 Task: Buy 1 Carburetors & Parts from Fuel System section under best seller category for shipping address: Guillermo Adams, 3112 Abia Martin Drive, Panther Burn, Mississippi 38765, Cell Number 6314971043. Pay from credit card ending with 2005, CVV 3321
Action: Mouse moved to (281, 57)
Screenshot: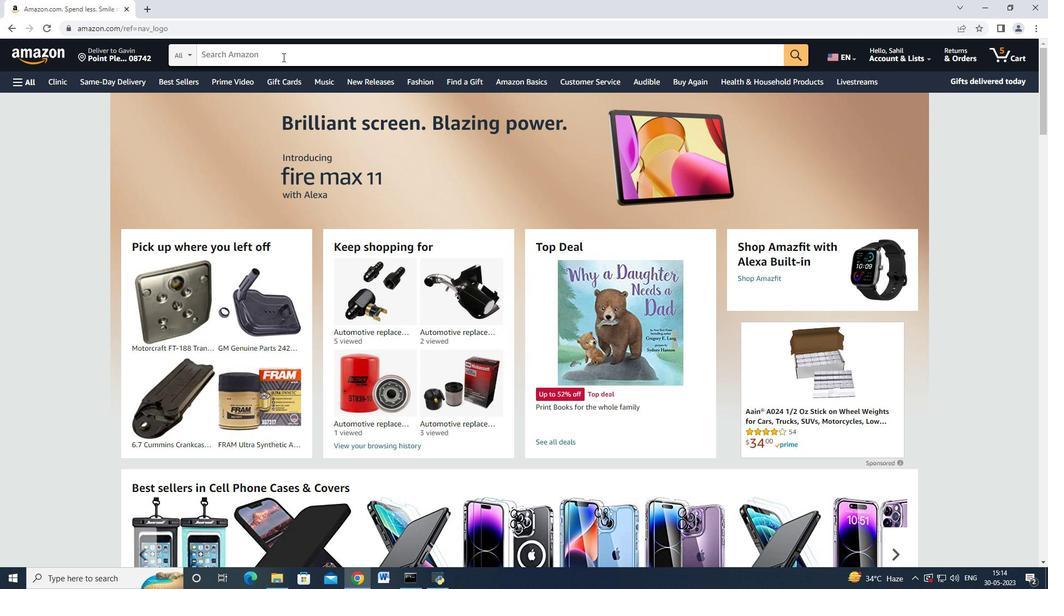 
Action: Mouse pressed left at (281, 57)
Screenshot: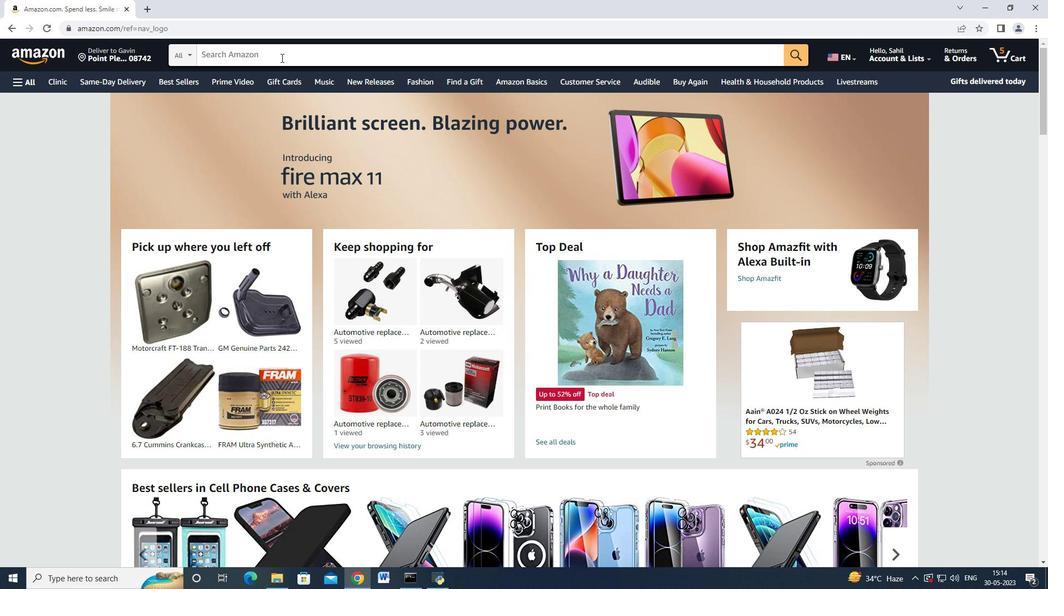 
Action: Mouse moved to (28, 82)
Screenshot: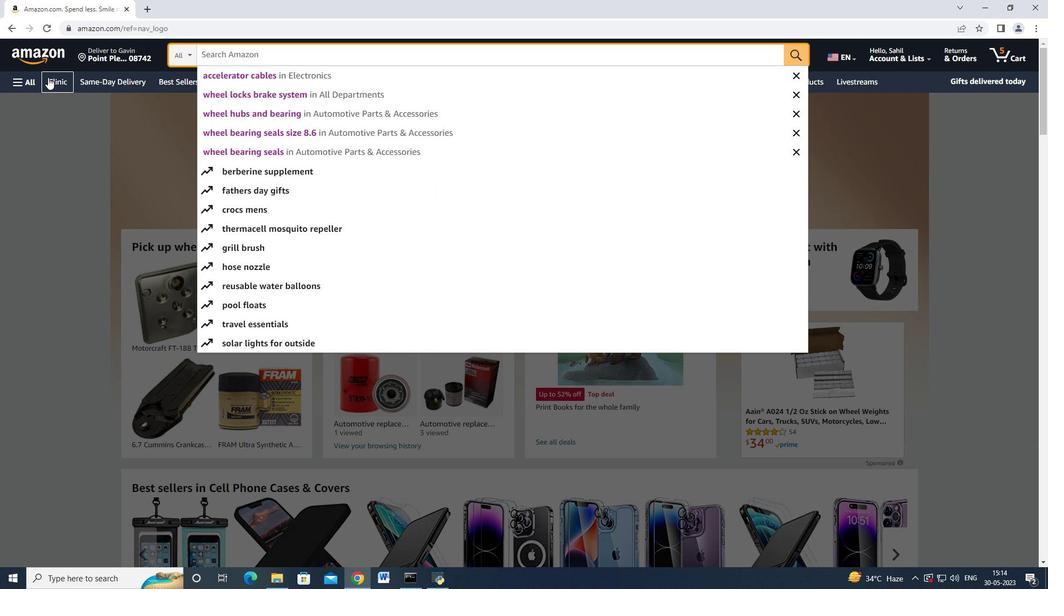 
Action: Mouse pressed left at (28, 82)
Screenshot: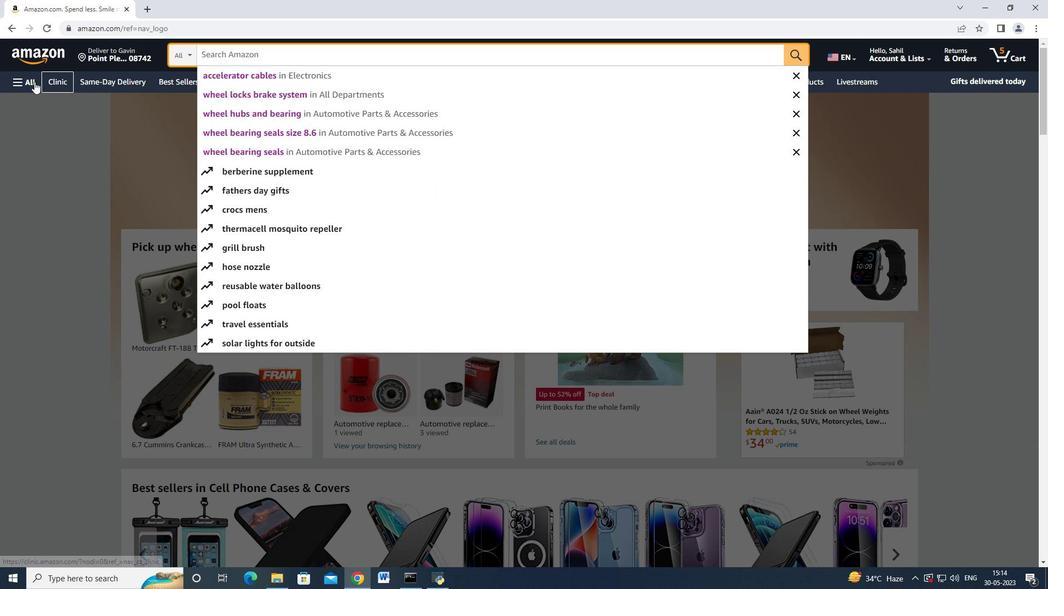 
Action: Mouse moved to (57, 316)
Screenshot: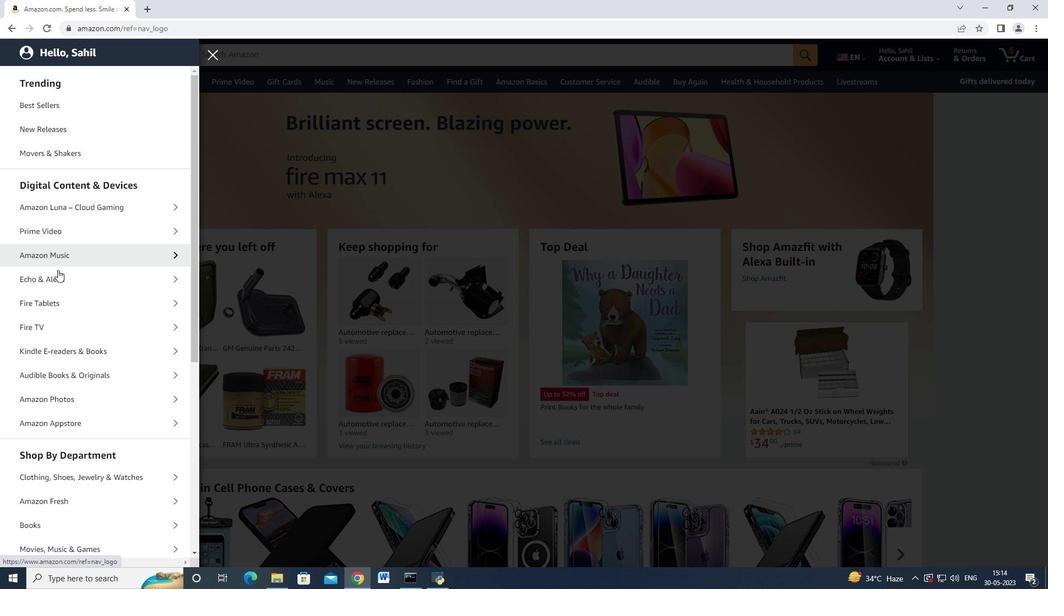 
Action: Mouse scrolled (57, 316) with delta (0, 0)
Screenshot: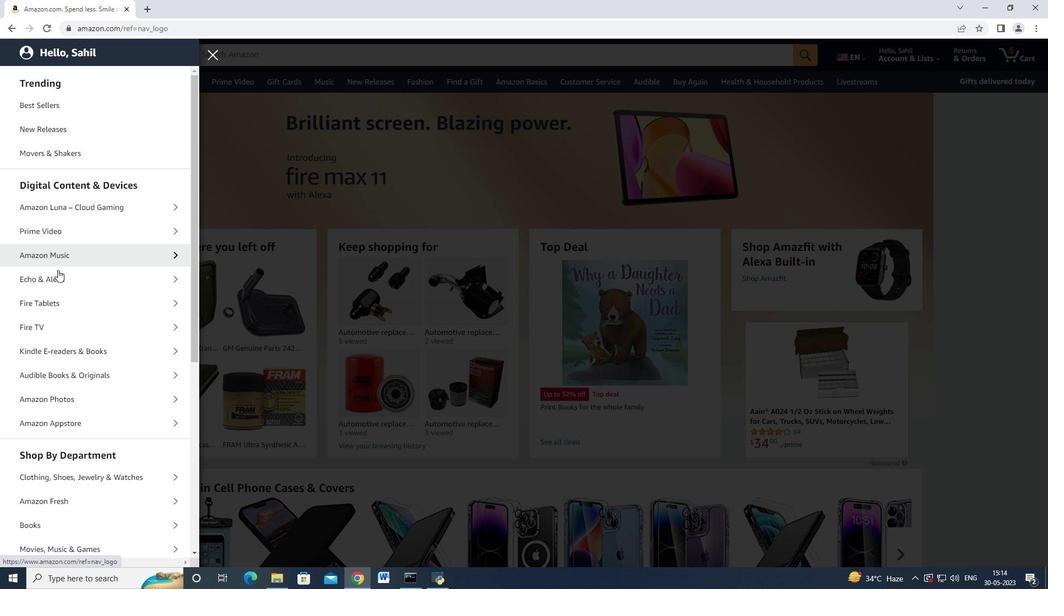 
Action: Mouse moved to (57, 316)
Screenshot: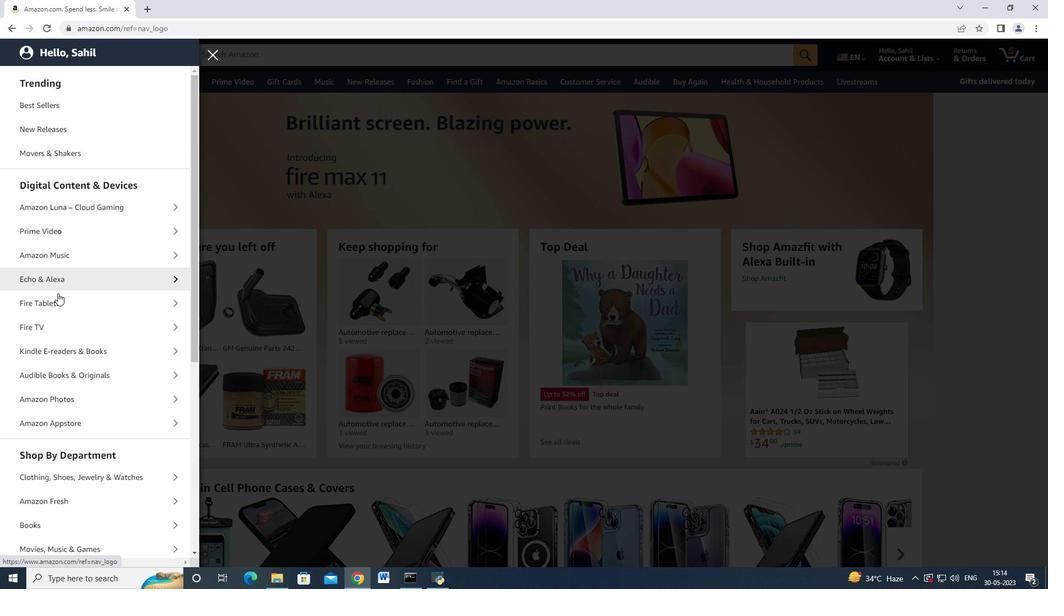 
Action: Mouse scrolled (57, 316) with delta (0, 0)
Screenshot: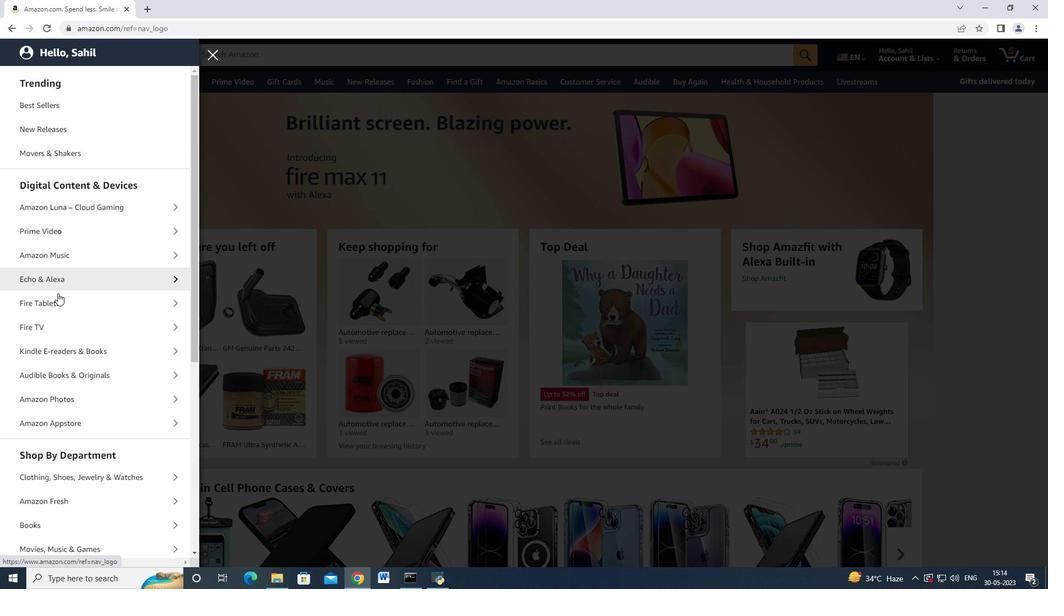 
Action: Mouse moved to (60, 325)
Screenshot: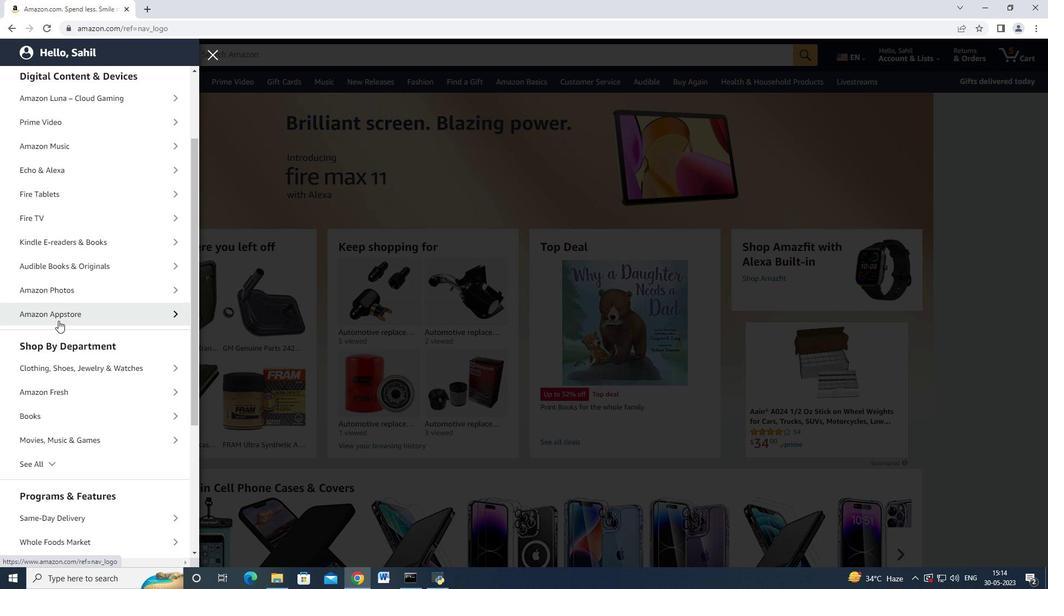 
Action: Mouse scrolled (60, 322) with delta (0, 0)
Screenshot: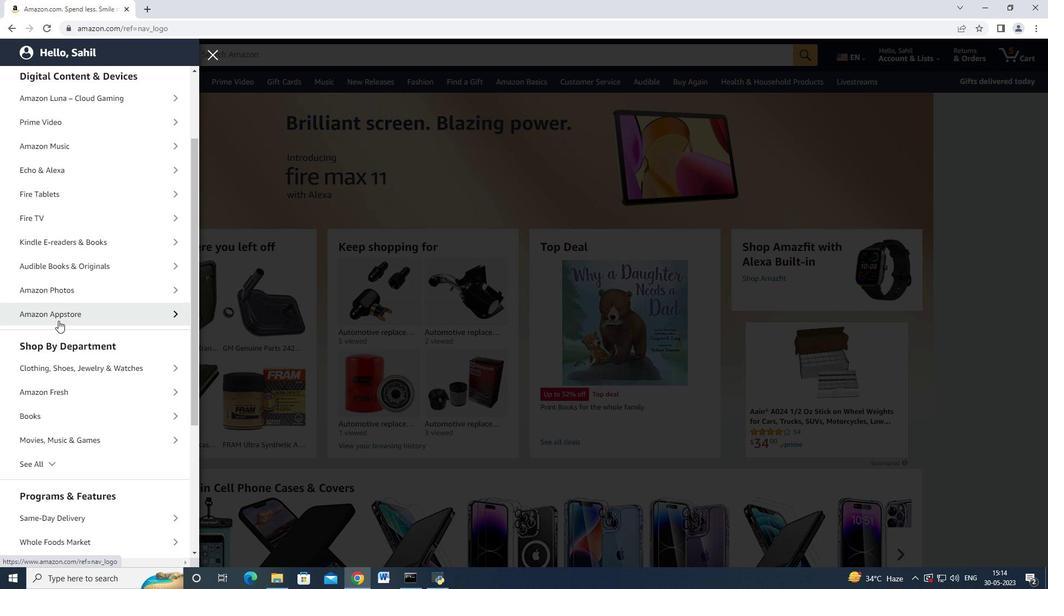 
Action: Mouse scrolled (60, 324) with delta (0, 0)
Screenshot: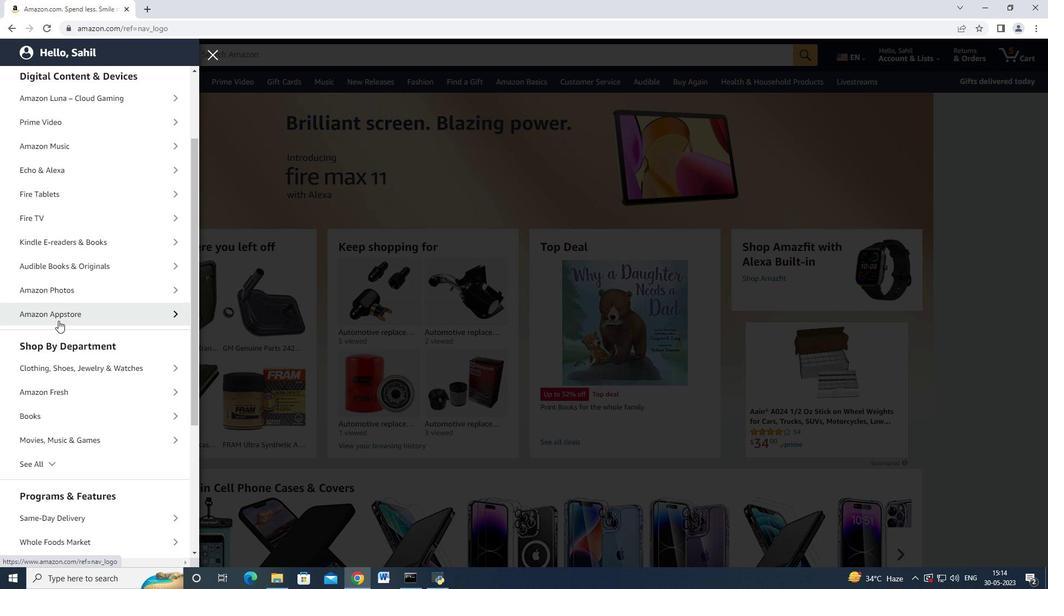 
Action: Mouse moved to (51, 352)
Screenshot: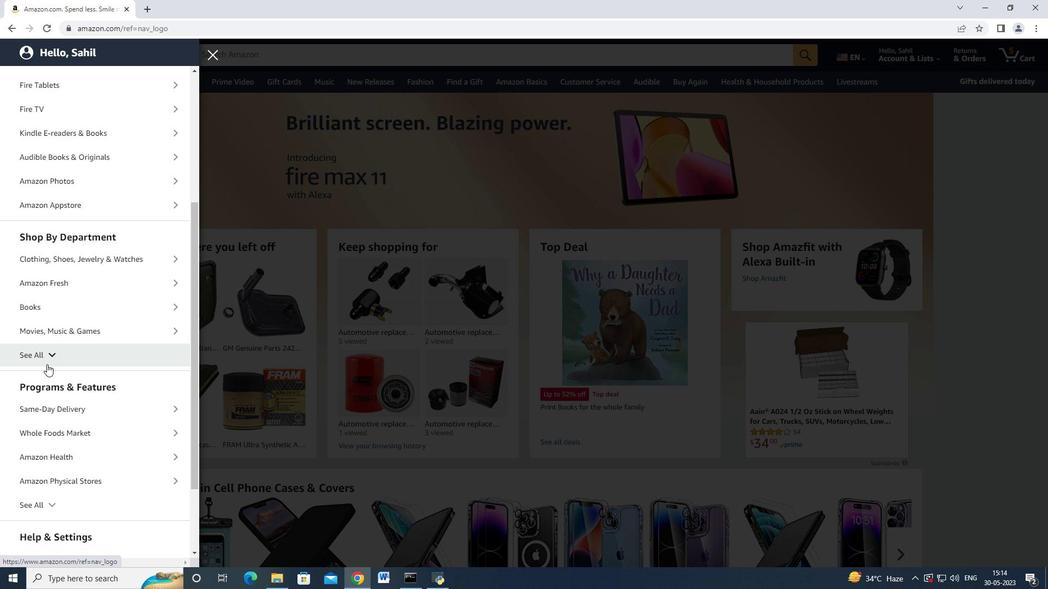 
Action: Mouse pressed left at (51, 352)
Screenshot: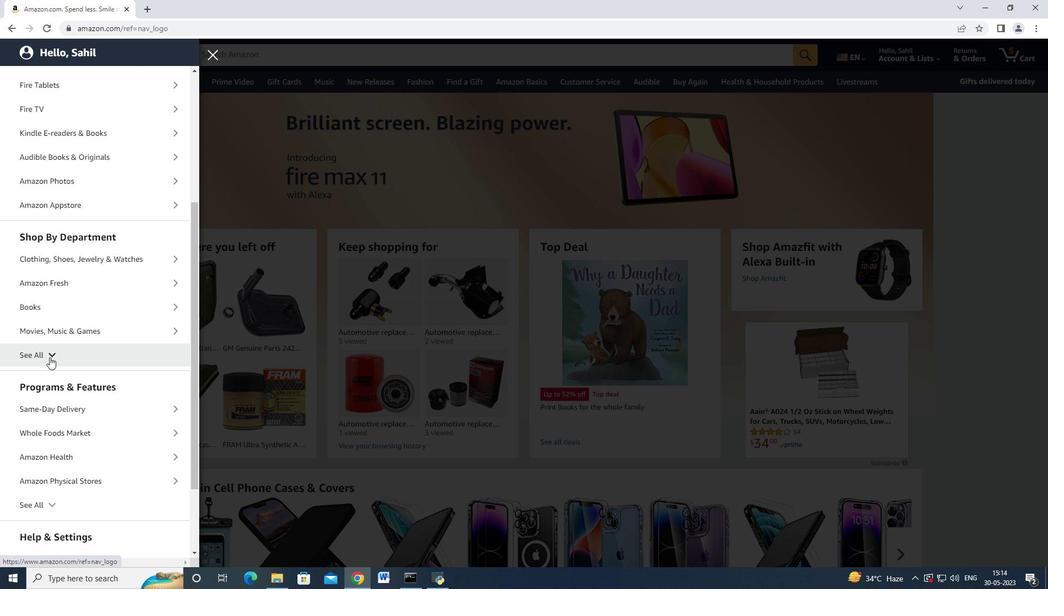 
Action: Mouse moved to (80, 351)
Screenshot: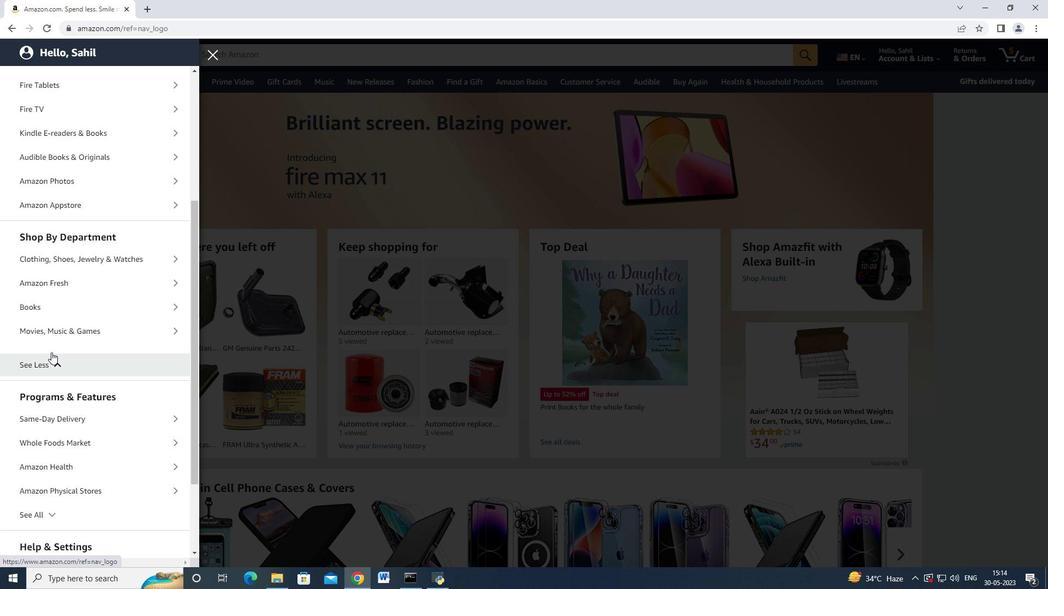 
Action: Mouse scrolled (80, 350) with delta (0, 0)
Screenshot: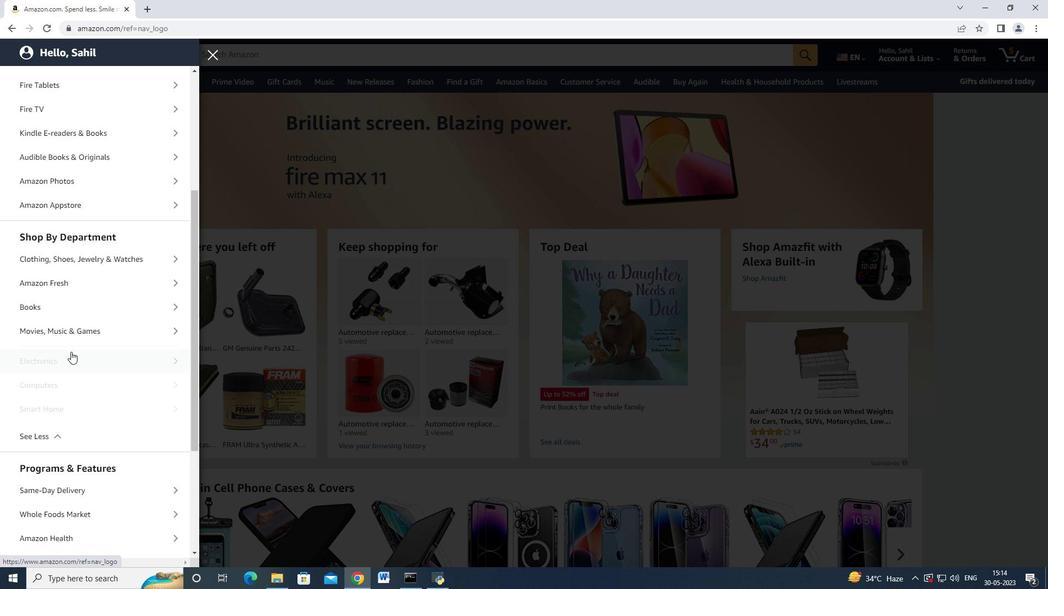 
Action: Mouse moved to (80, 351)
Screenshot: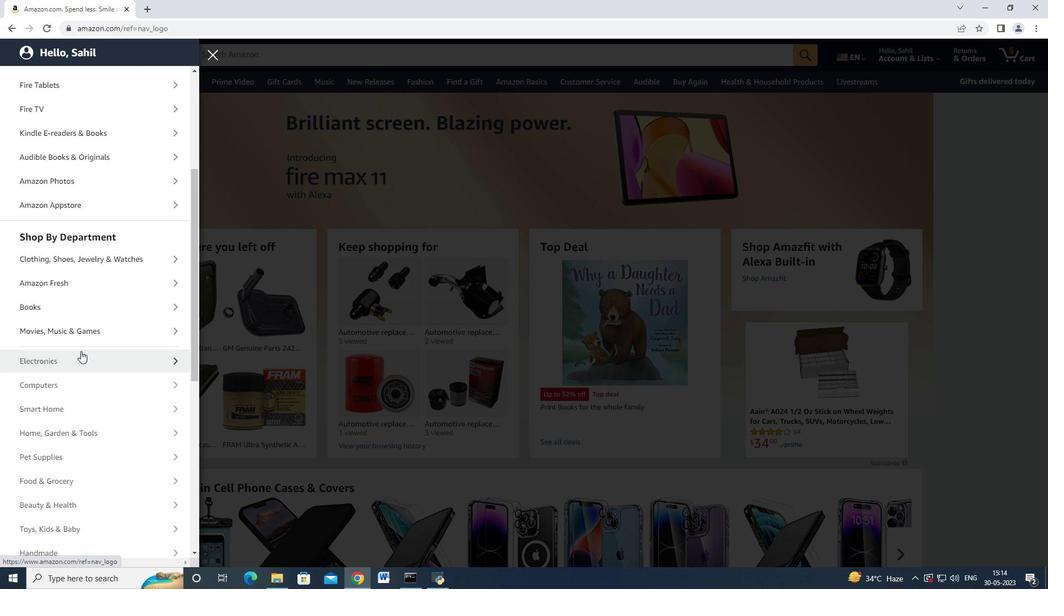 
Action: Mouse scrolled (80, 350) with delta (0, 0)
Screenshot: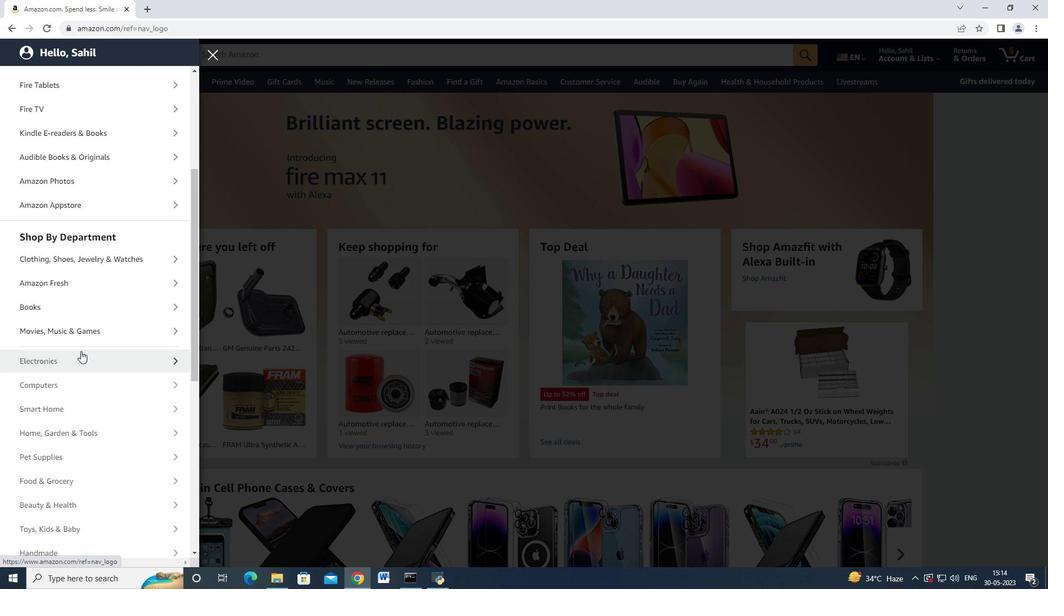 
Action: Mouse moved to (81, 351)
Screenshot: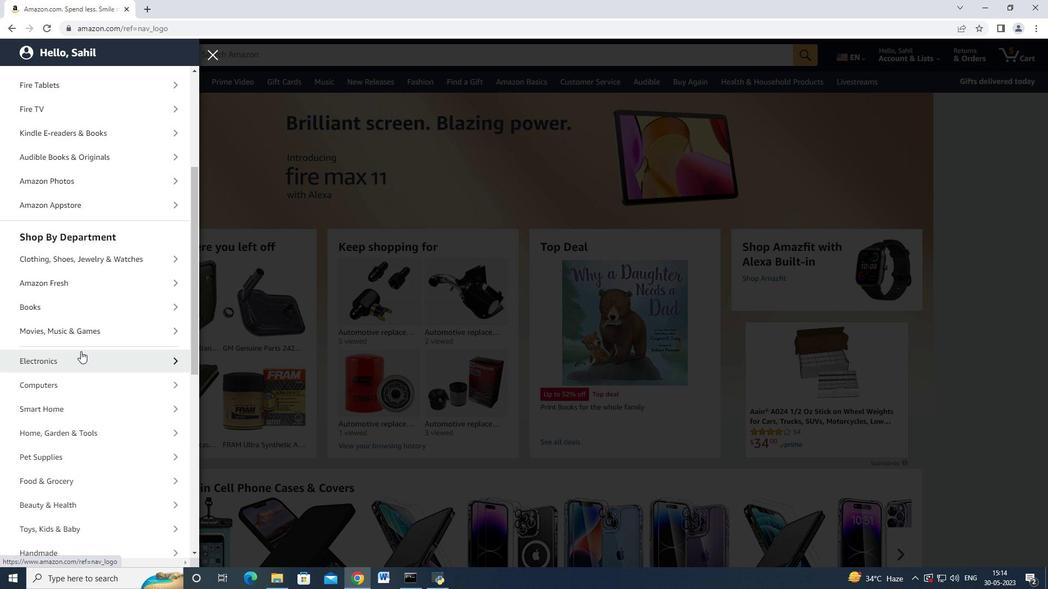 
Action: Mouse scrolled (80, 350) with delta (0, 0)
Screenshot: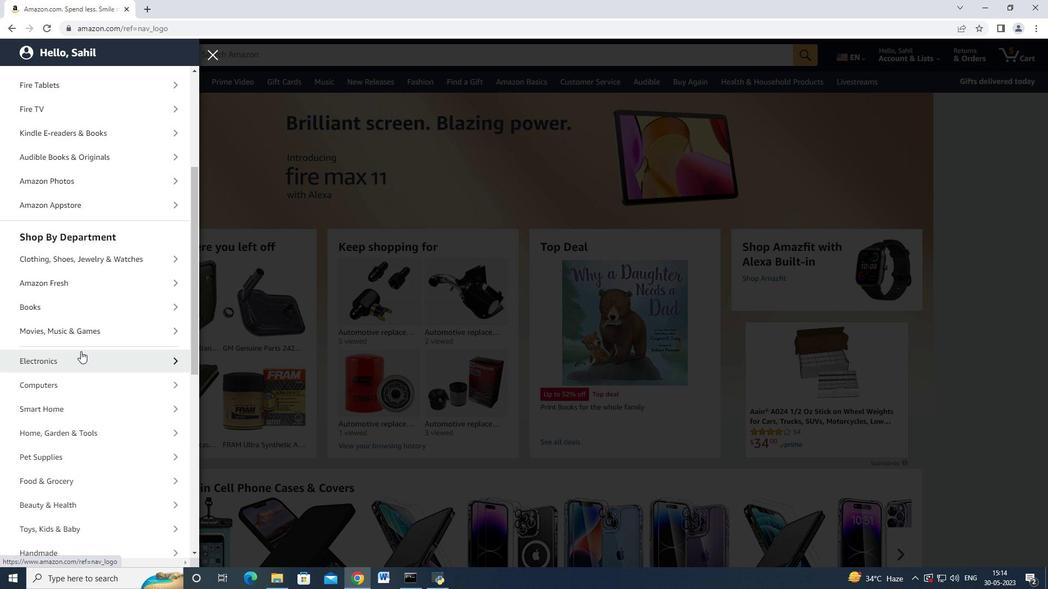 
Action: Mouse moved to (81, 351)
Screenshot: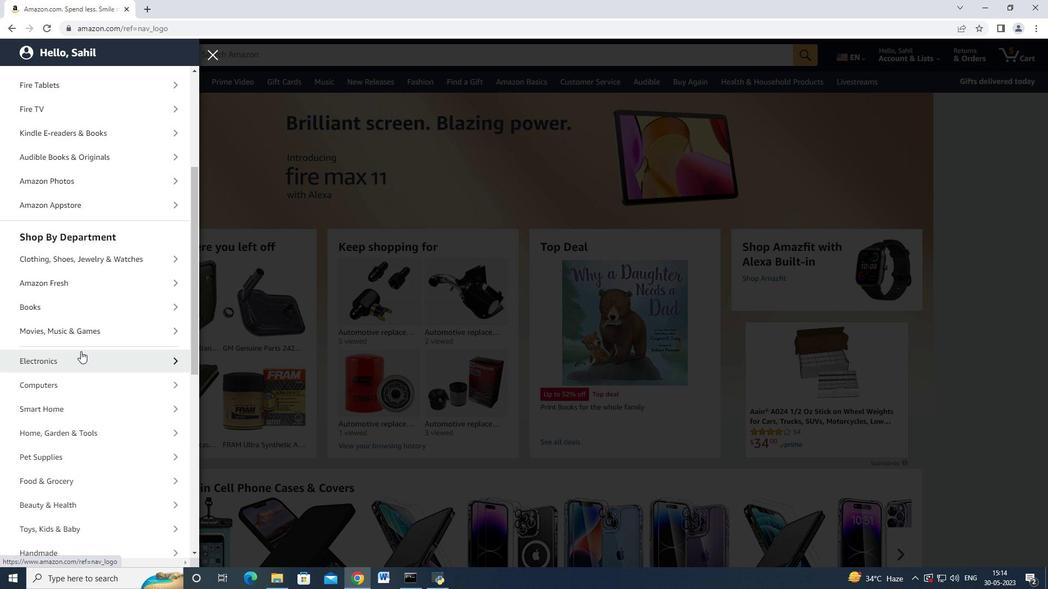 
Action: Mouse scrolled (81, 350) with delta (0, 0)
Screenshot: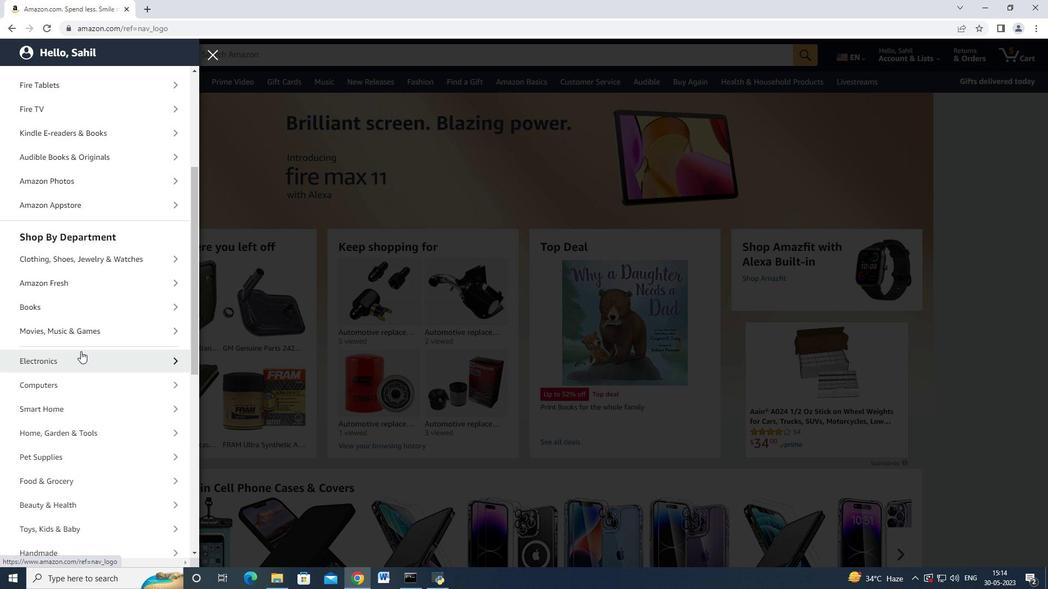 
Action: Mouse scrolled (81, 350) with delta (0, 0)
Screenshot: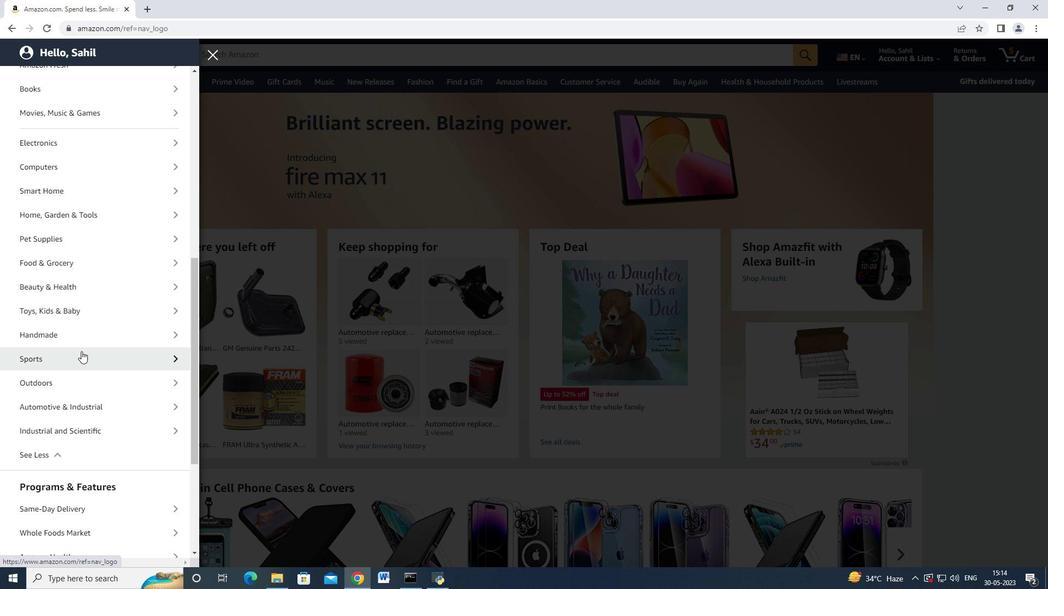 
Action: Mouse scrolled (81, 350) with delta (0, 0)
Screenshot: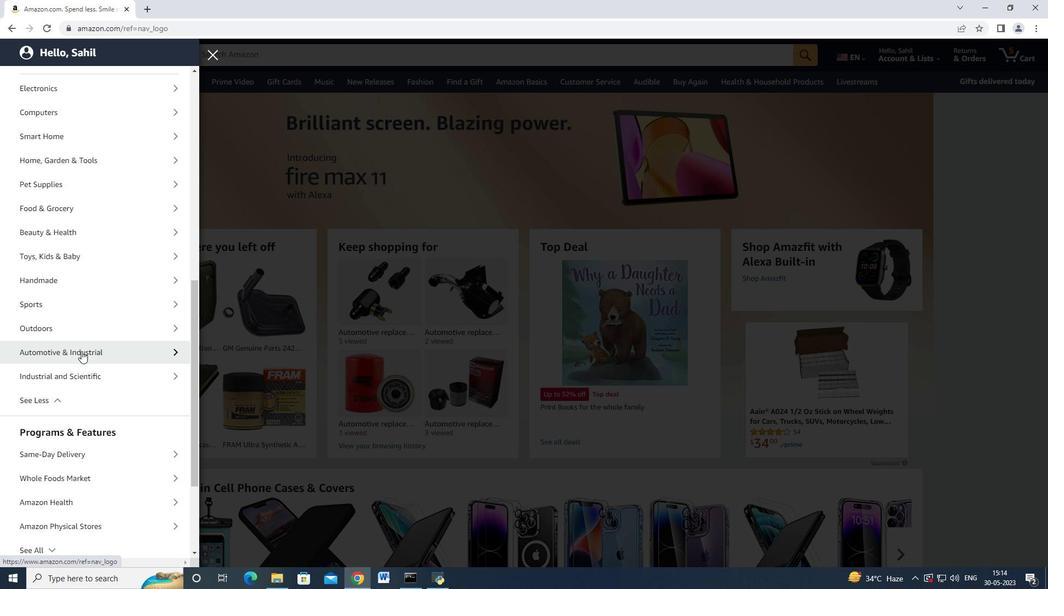 
Action: Mouse moved to (109, 293)
Screenshot: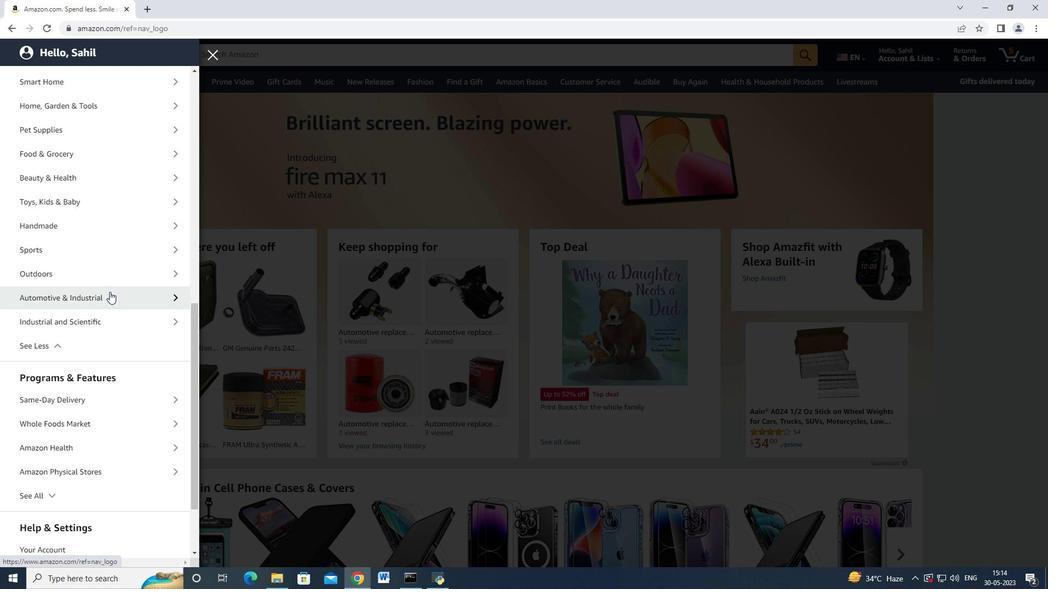 
Action: Mouse pressed left at (109, 293)
Screenshot: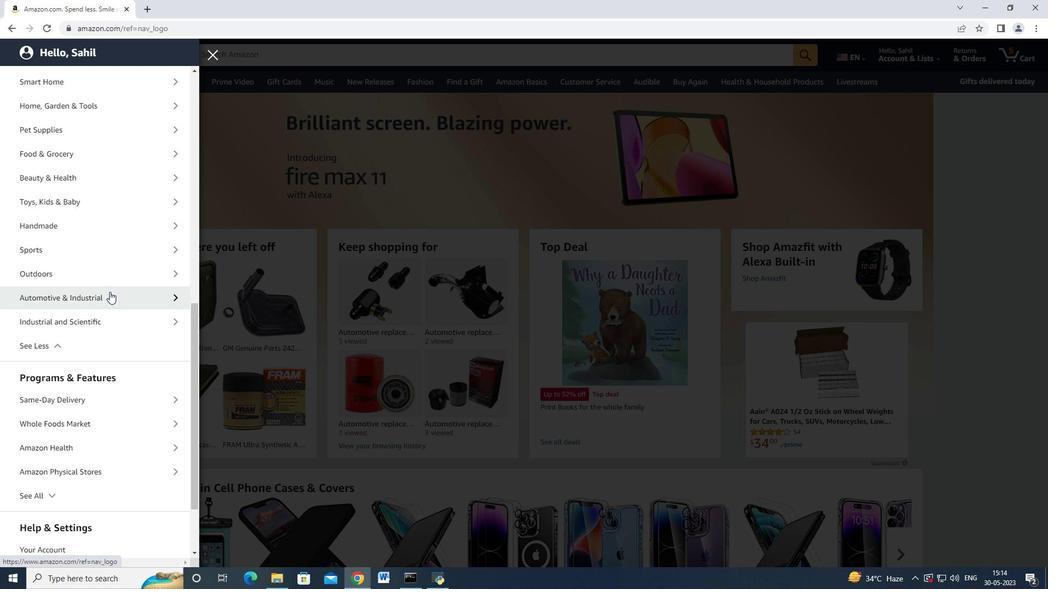 
Action: Mouse moved to (116, 127)
Screenshot: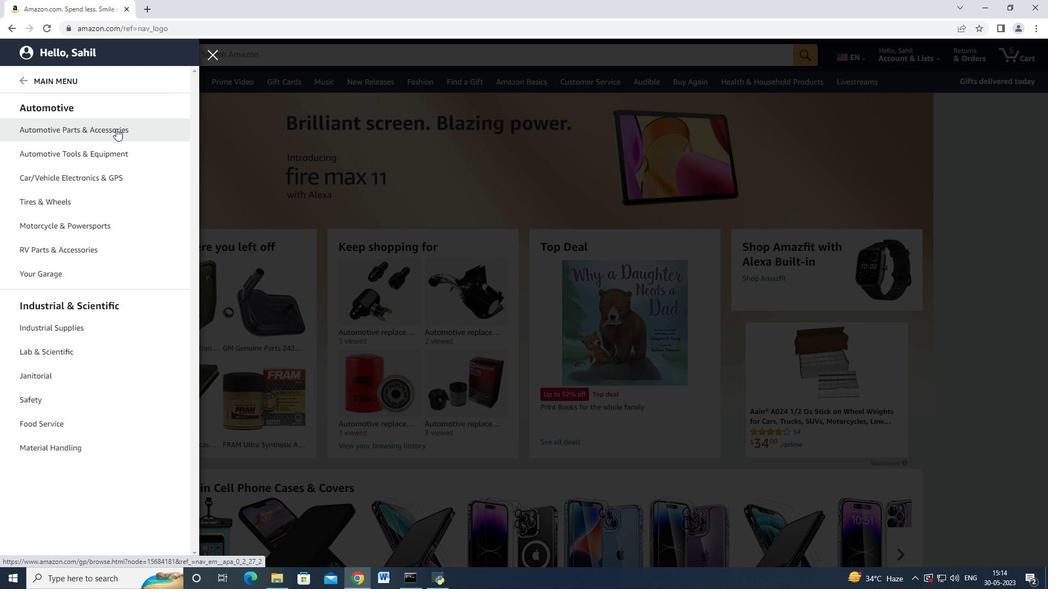 
Action: Mouse pressed left at (116, 127)
Screenshot: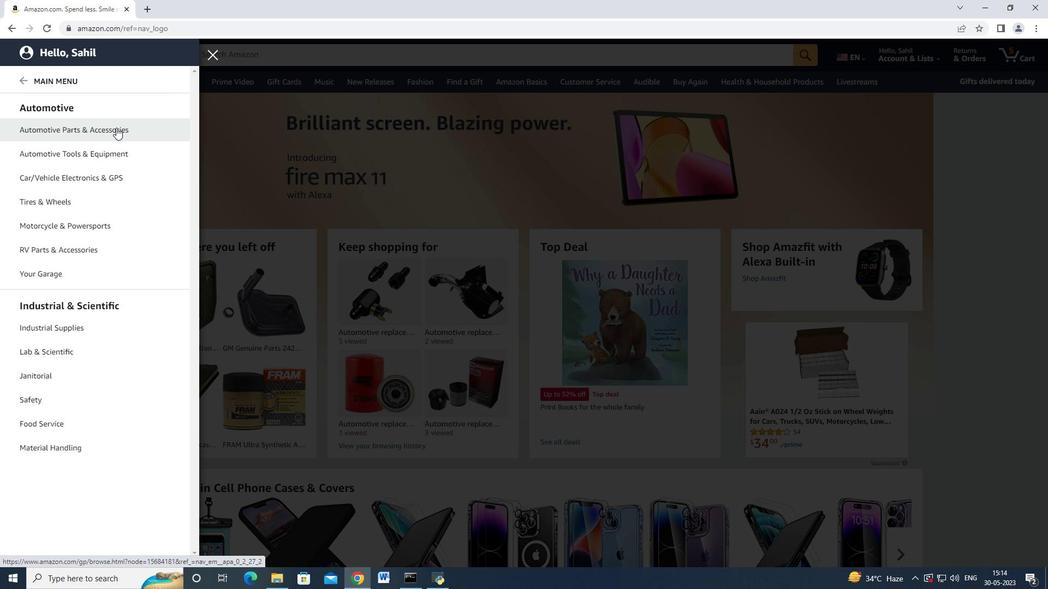 
Action: Mouse moved to (184, 102)
Screenshot: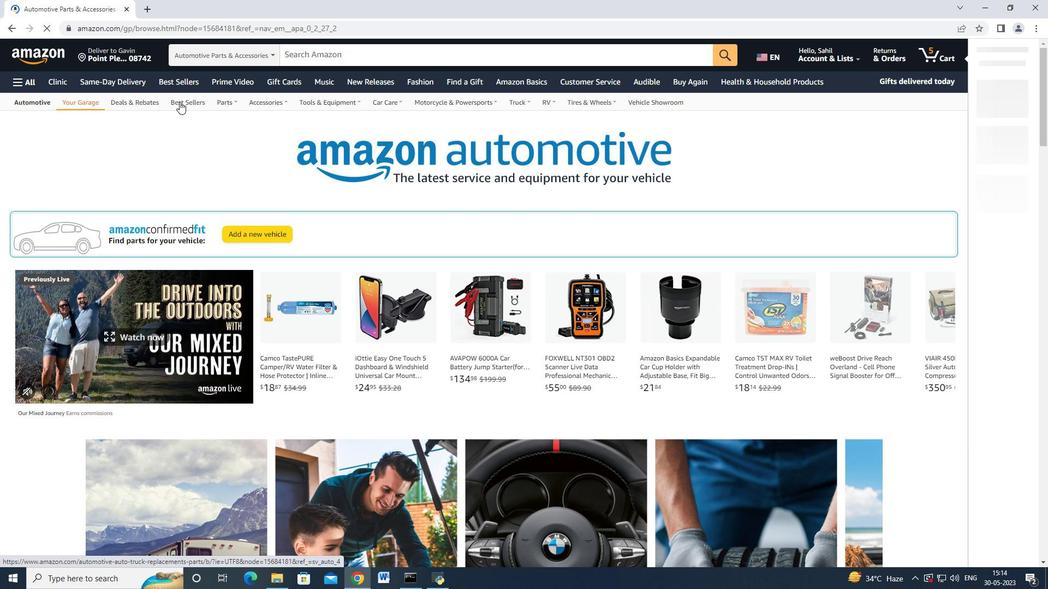 
Action: Mouse pressed left at (184, 102)
Screenshot: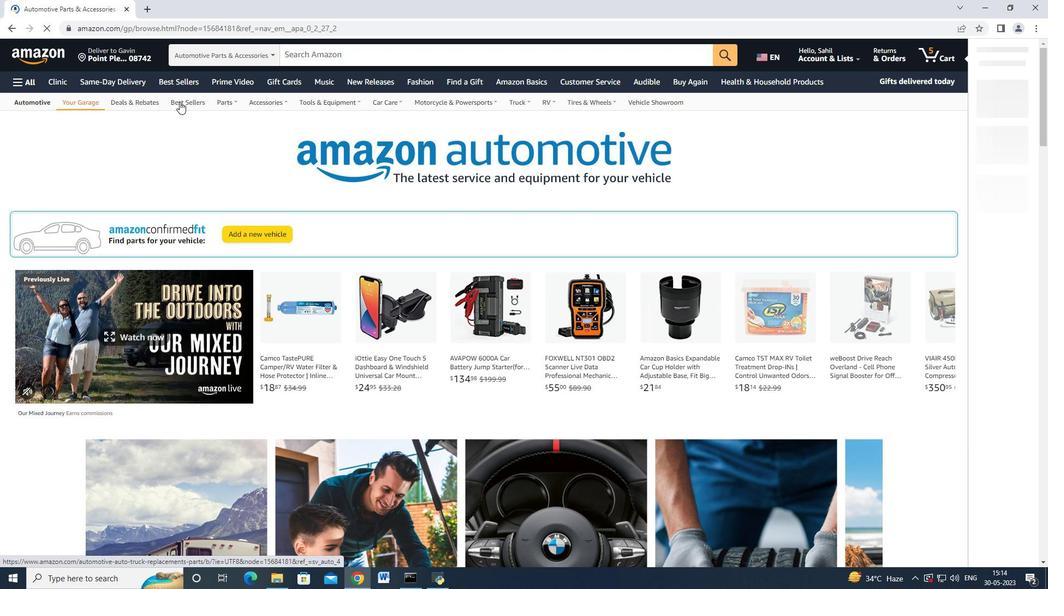 
Action: Mouse moved to (73, 349)
Screenshot: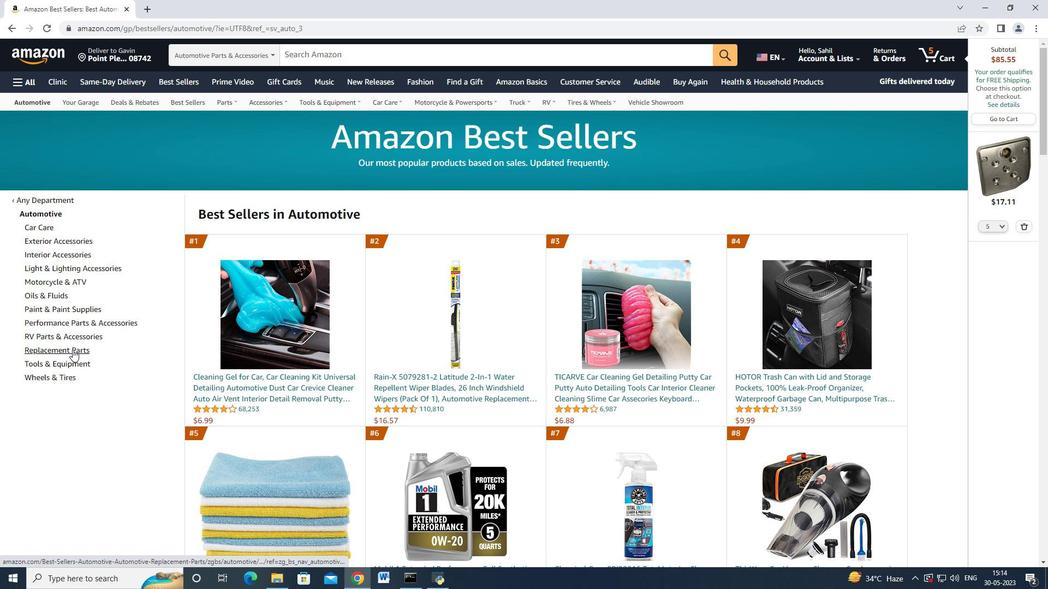 
Action: Mouse pressed left at (73, 349)
Screenshot: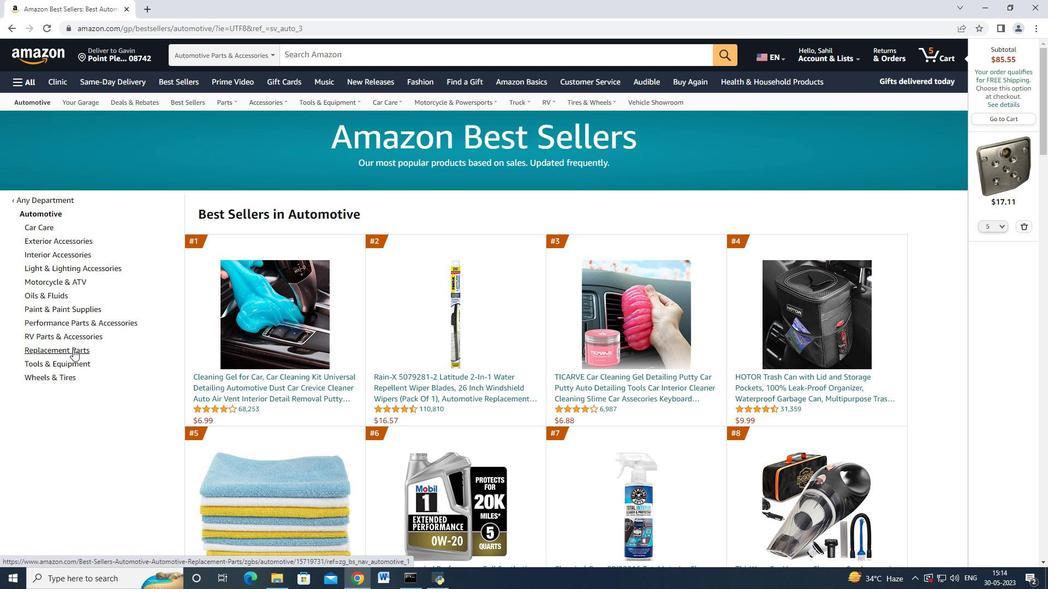 
Action: Mouse moved to (75, 319)
Screenshot: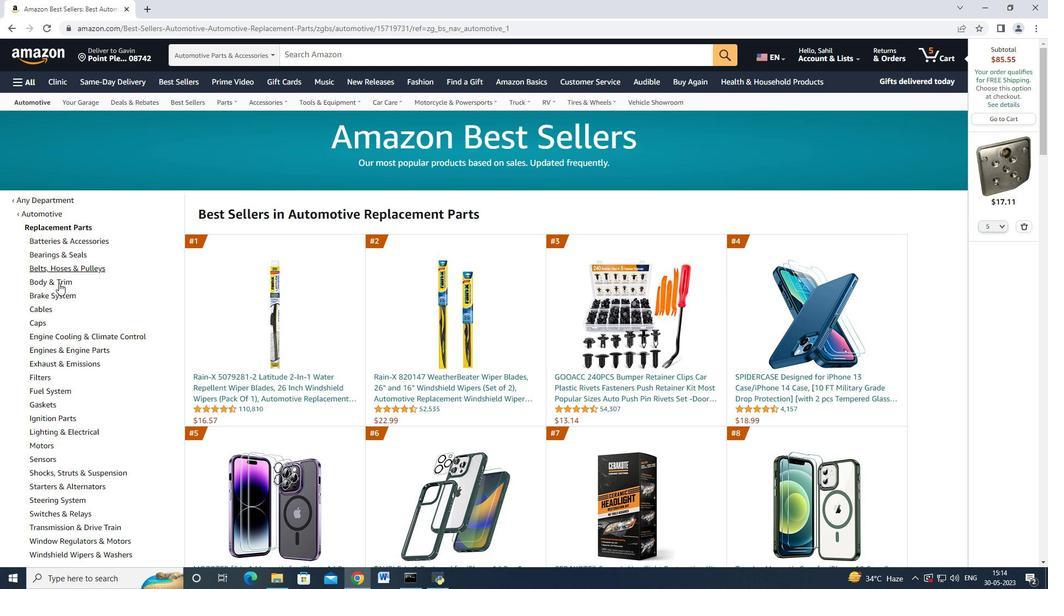 
Action: Mouse scrolled (75, 319) with delta (0, 0)
Screenshot: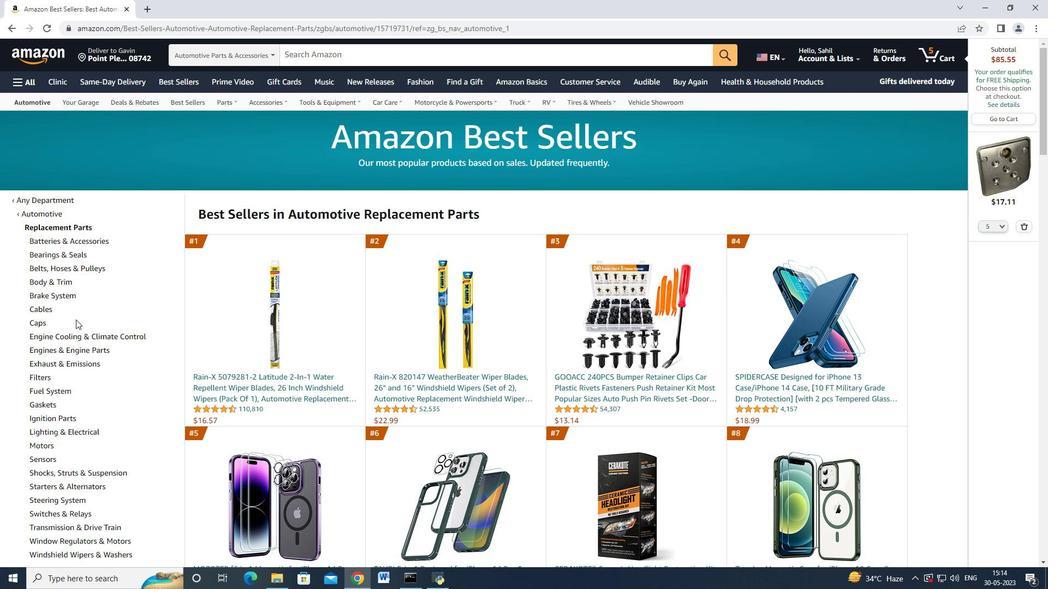 
Action: Mouse moved to (73, 234)
Screenshot: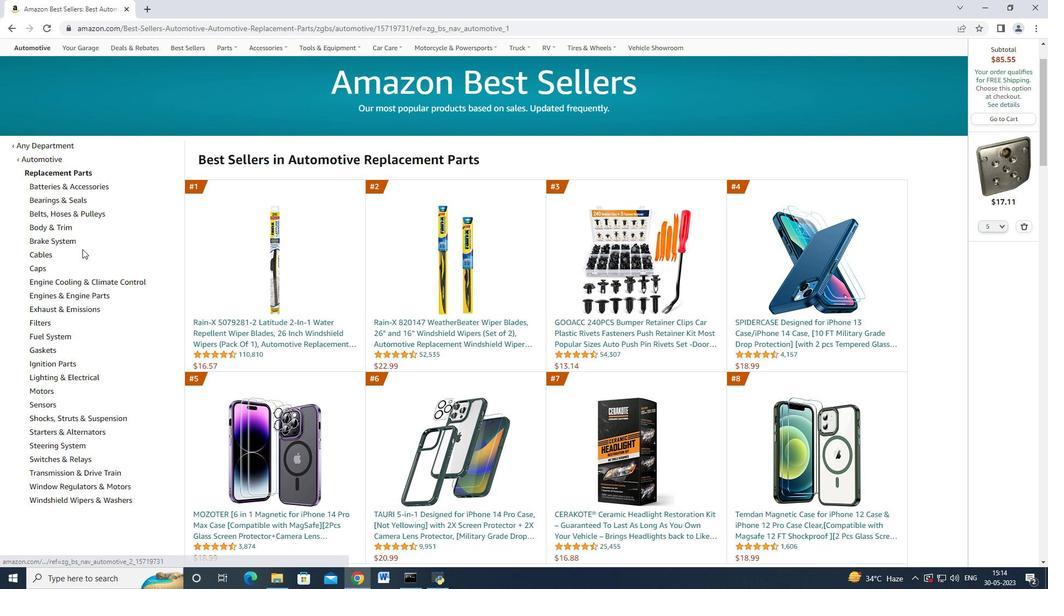 
Action: Mouse scrolled (73, 233) with delta (0, 0)
Screenshot: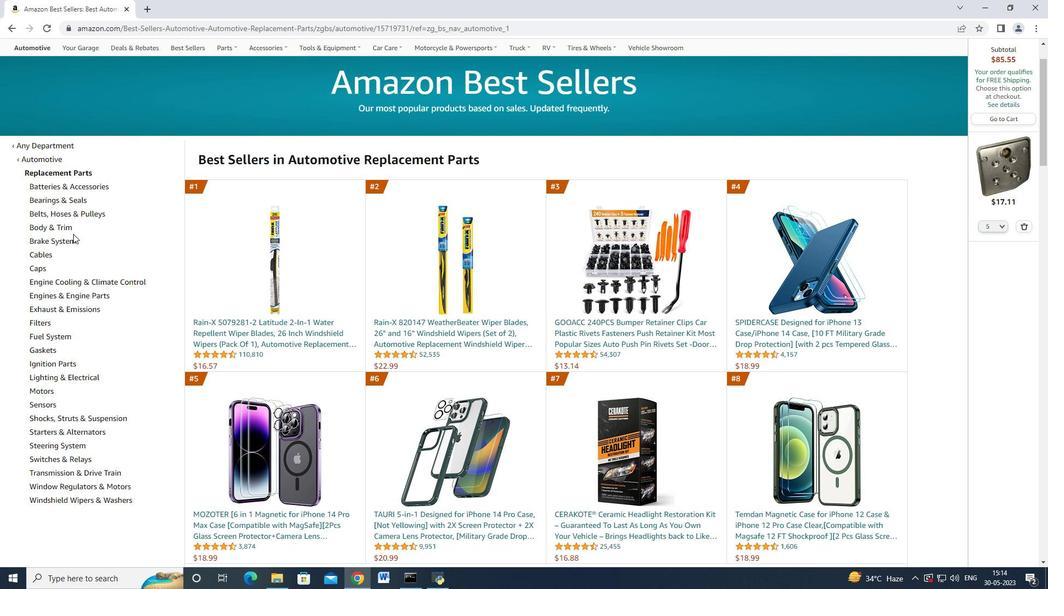 
Action: Mouse scrolled (73, 233) with delta (0, 0)
Screenshot: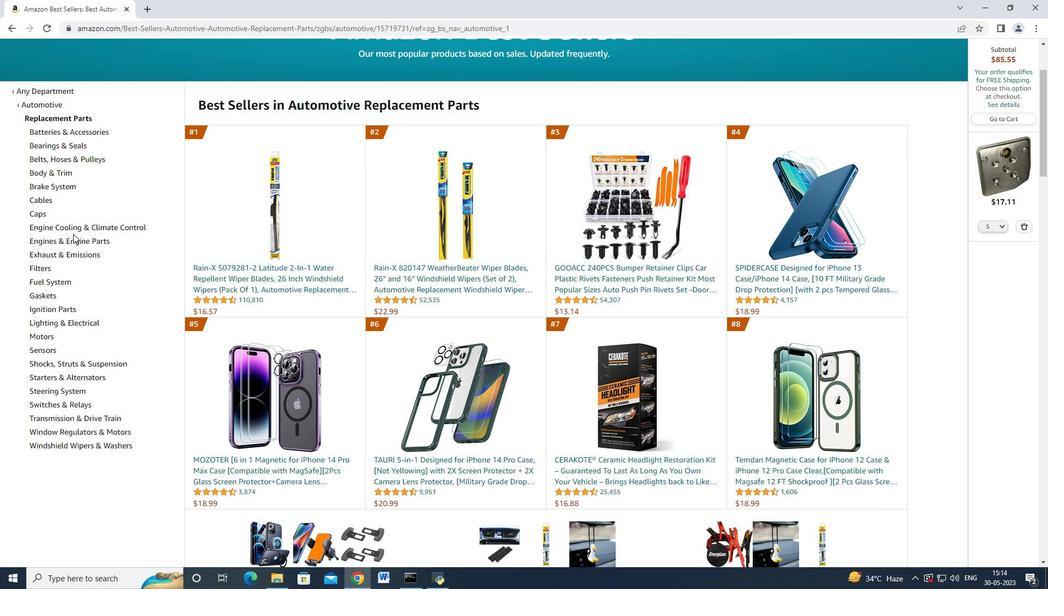 
Action: Mouse scrolled (73, 233) with delta (0, 0)
Screenshot: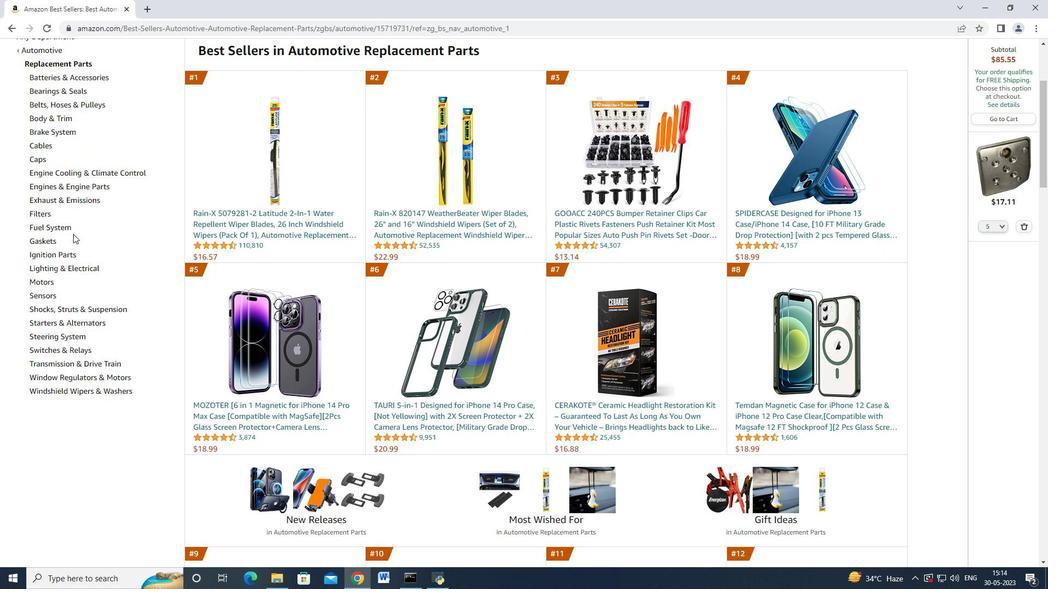 
Action: Mouse scrolled (73, 233) with delta (0, 0)
Screenshot: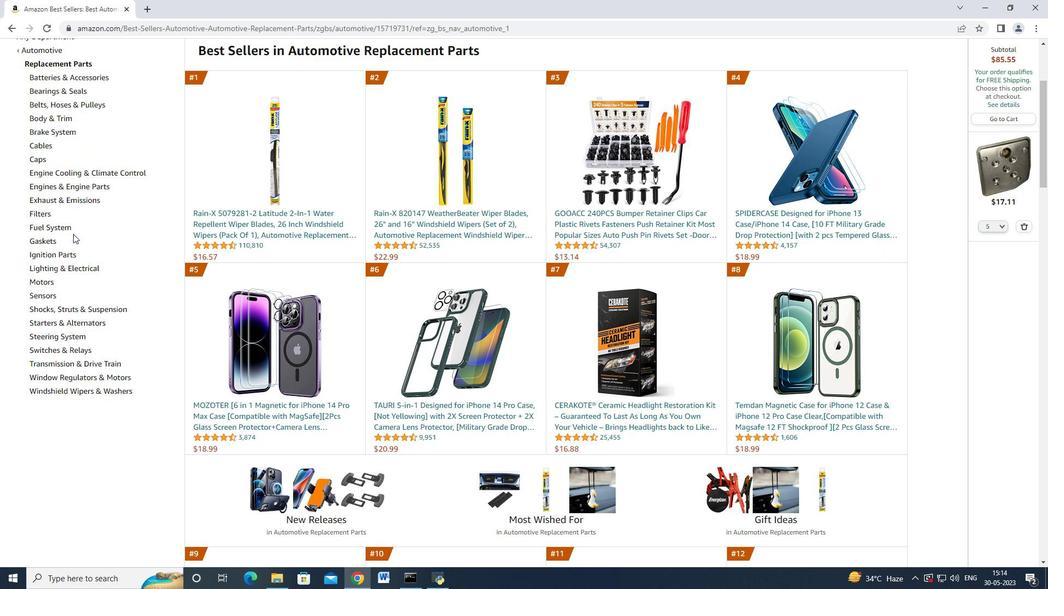 
Action: Mouse scrolled (73, 233) with delta (0, 0)
Screenshot: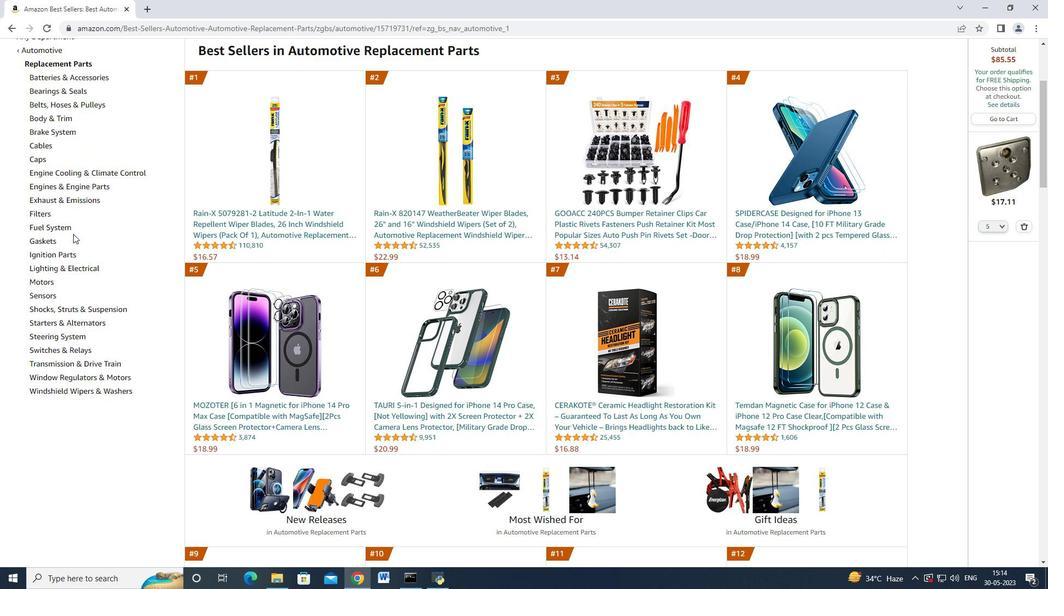 
Action: Mouse moved to (74, 236)
Screenshot: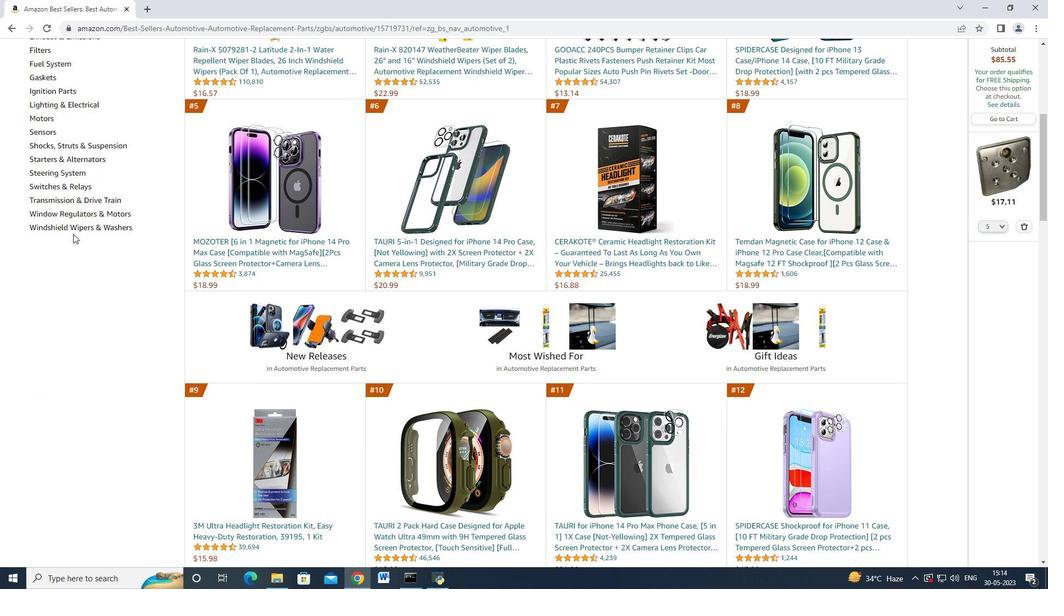 
Action: Mouse scrolled (74, 237) with delta (0, 0)
Screenshot: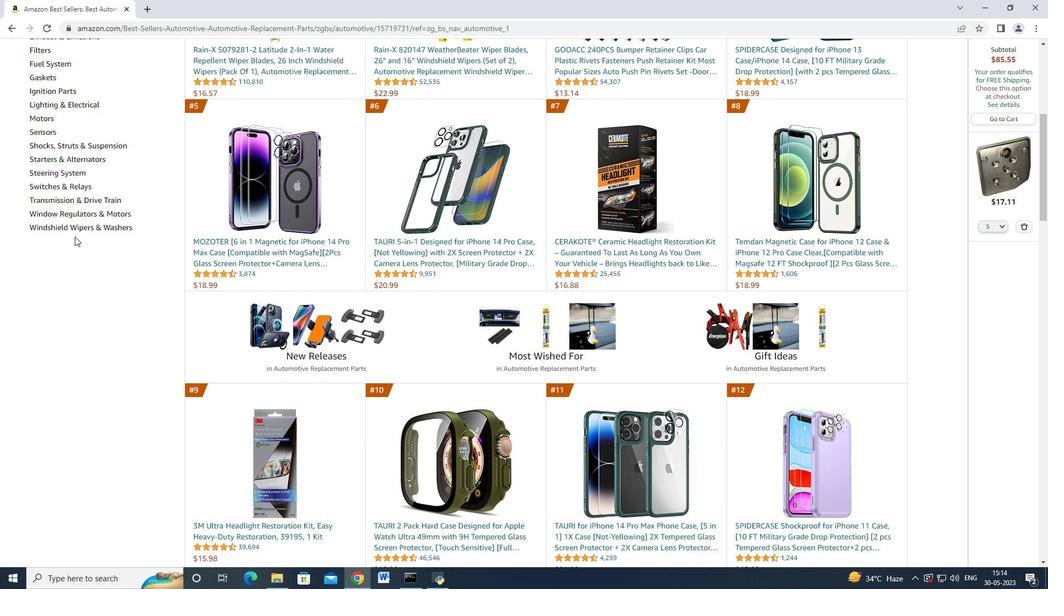 
Action: Mouse moved to (70, 234)
Screenshot: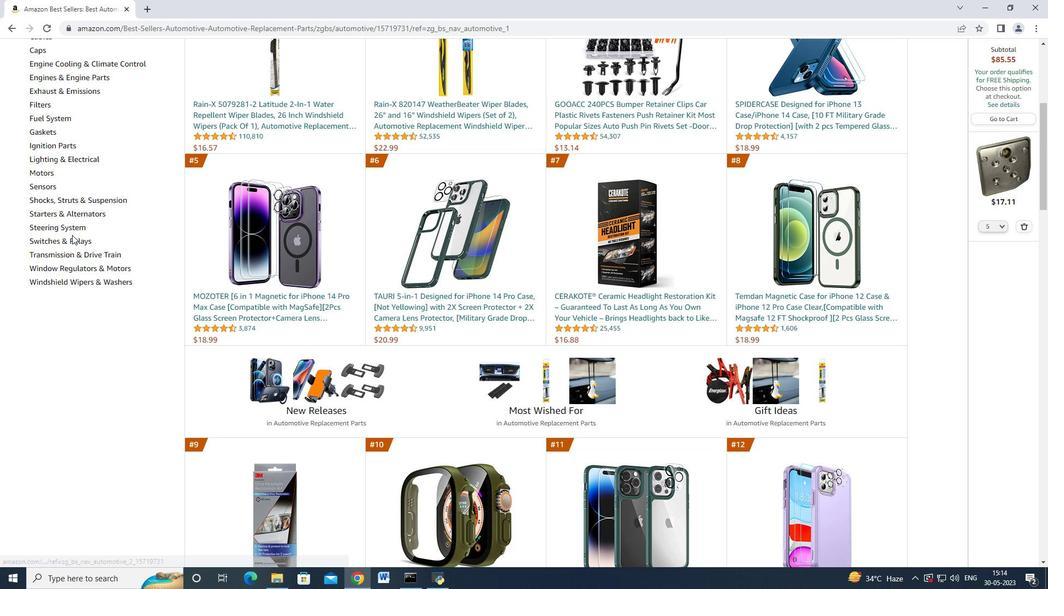 
Action: Mouse scrolled (70, 234) with delta (0, 0)
Screenshot: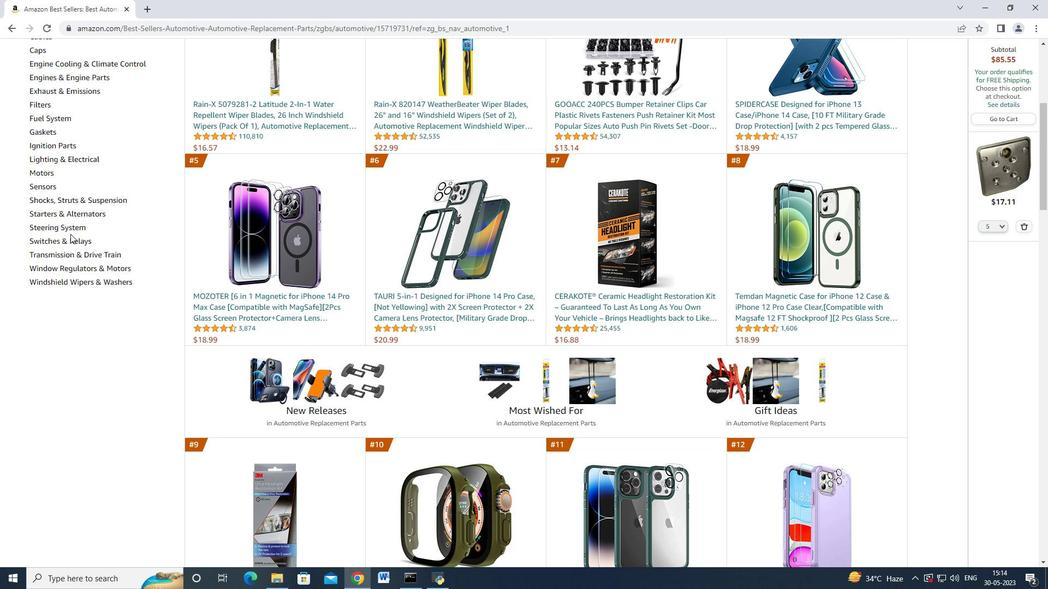 
Action: Mouse moved to (50, 227)
Screenshot: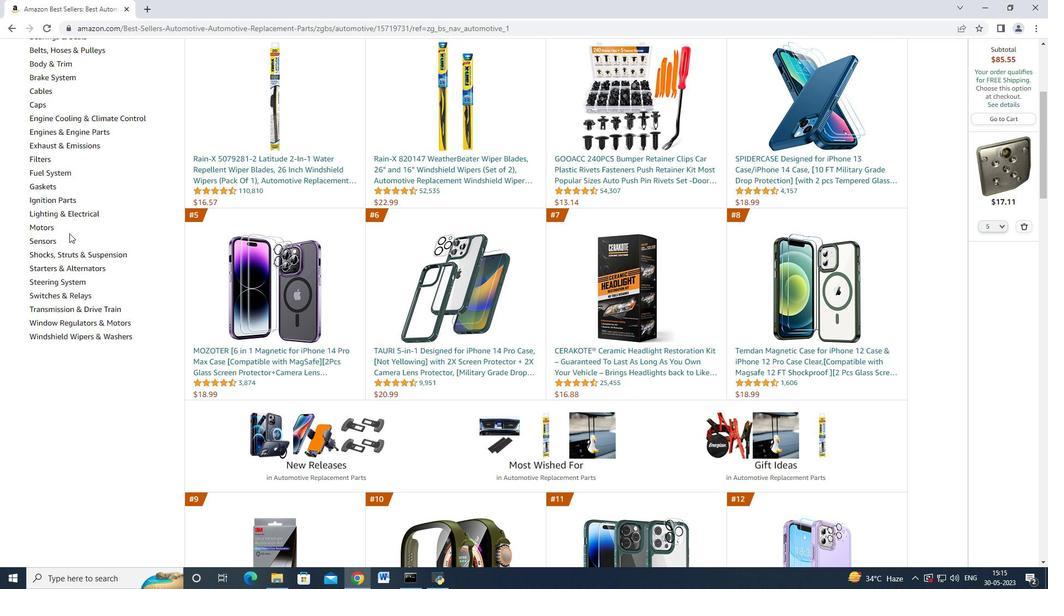 
Action: Mouse scrolled (50, 227) with delta (0, 0)
Screenshot: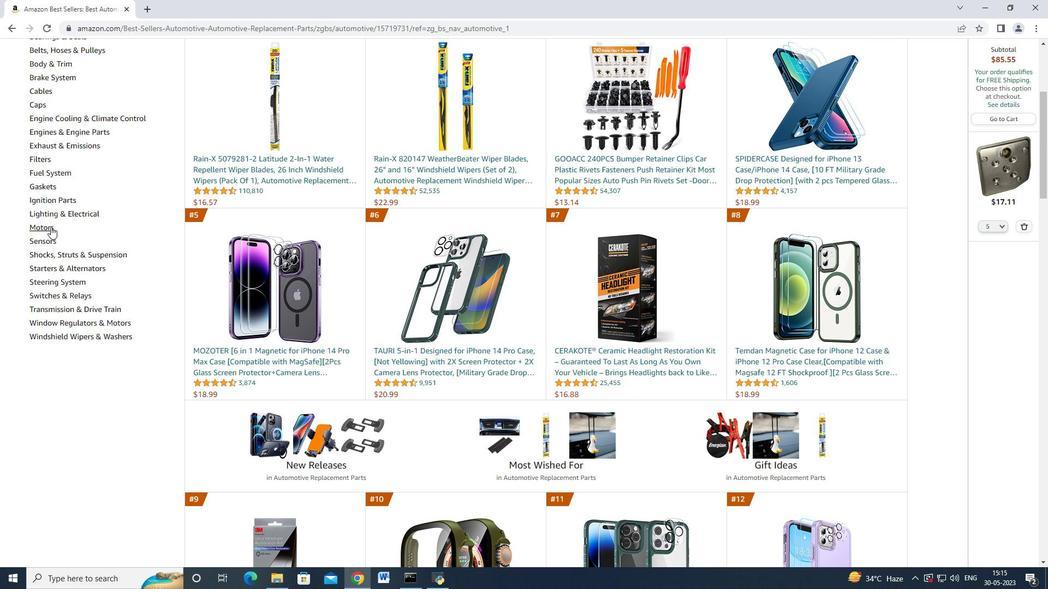 
Action: Mouse moved to (45, 213)
Screenshot: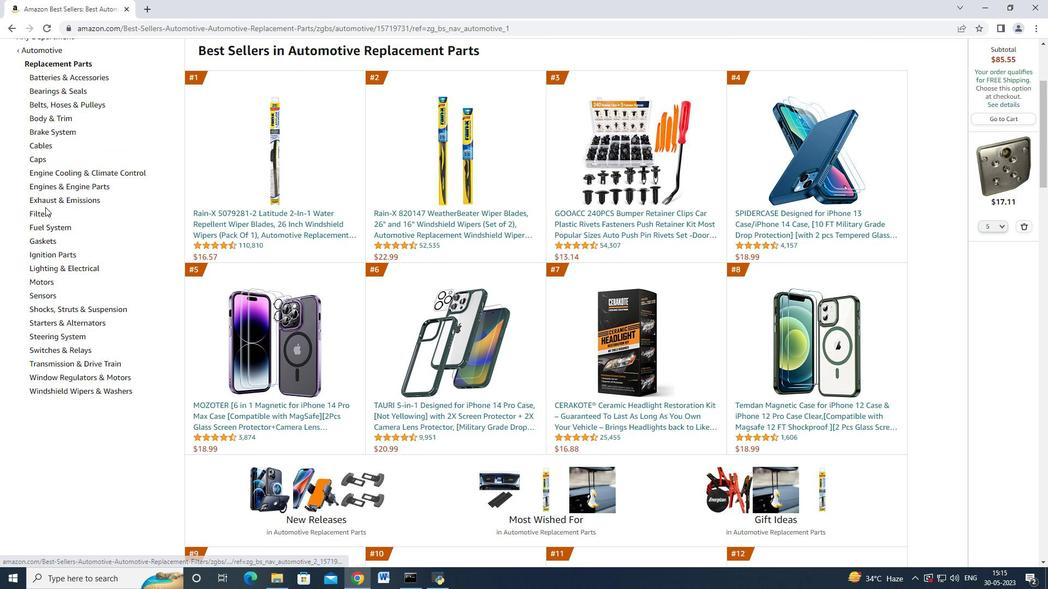 
Action: Mouse pressed left at (45, 213)
Screenshot: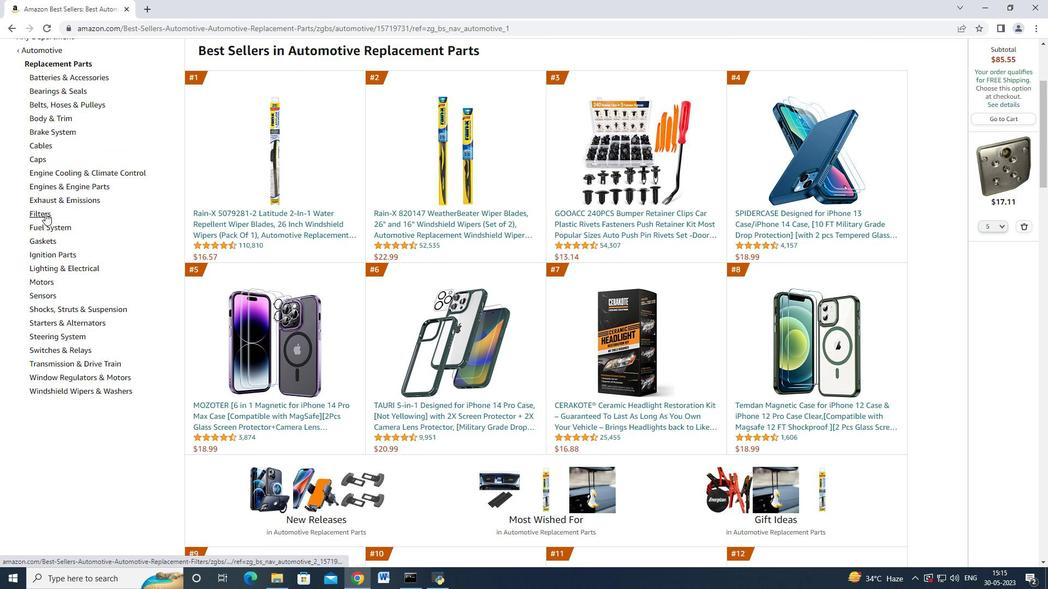 
Action: Mouse moved to (13, 30)
Screenshot: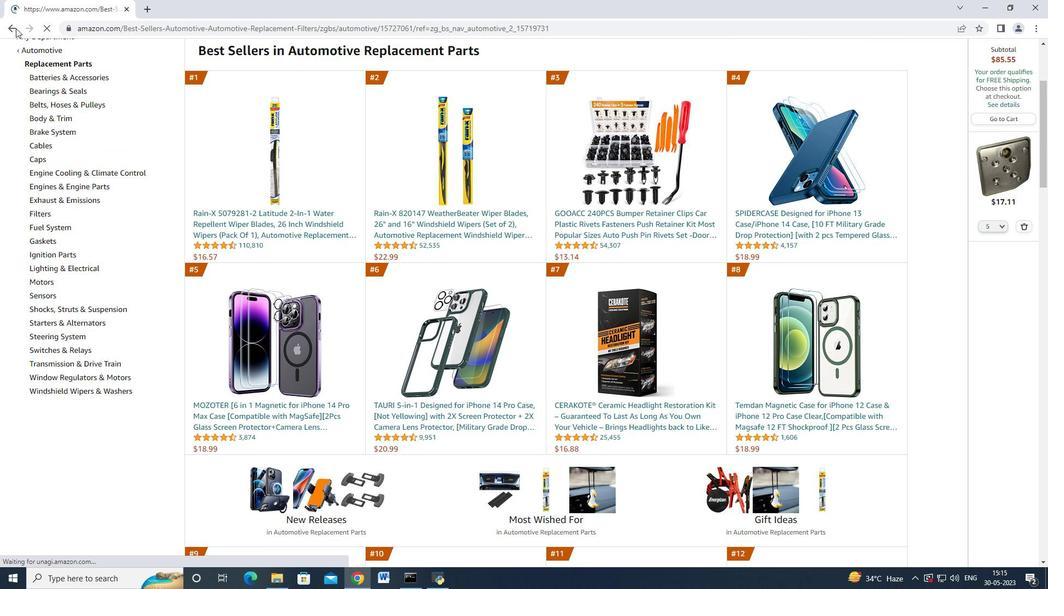 
Action: Mouse pressed left at (13, 30)
Screenshot: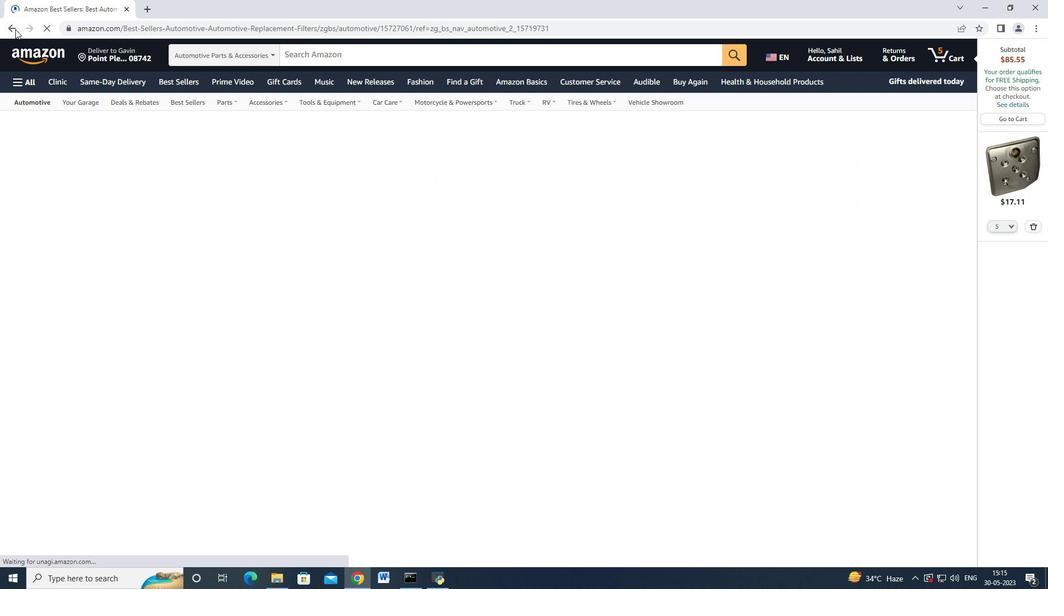 
Action: Mouse moved to (51, 223)
Screenshot: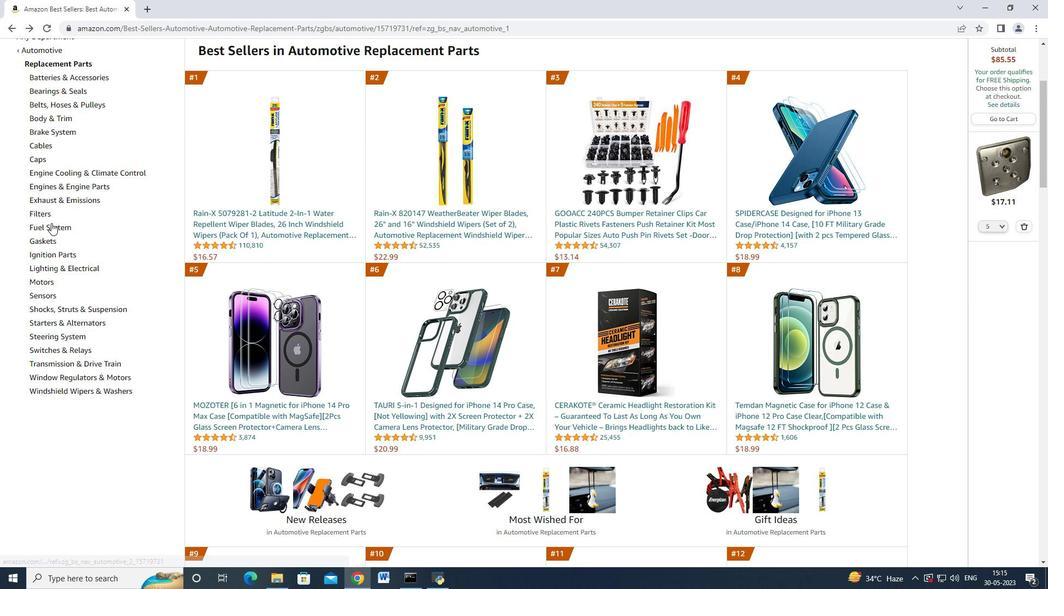 
Action: Mouse pressed left at (51, 223)
Screenshot: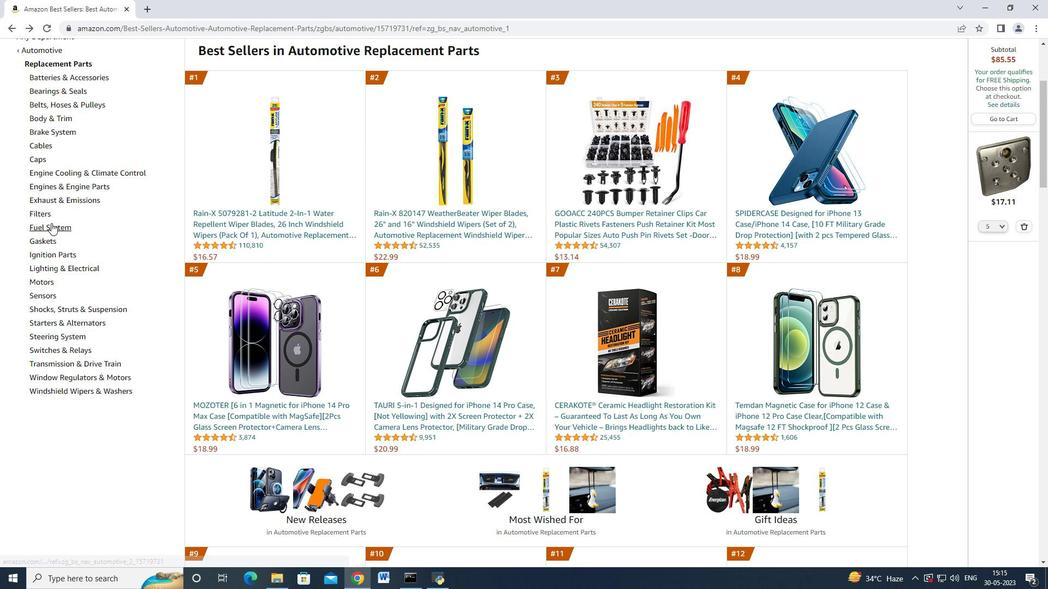 
Action: Mouse moved to (67, 258)
Screenshot: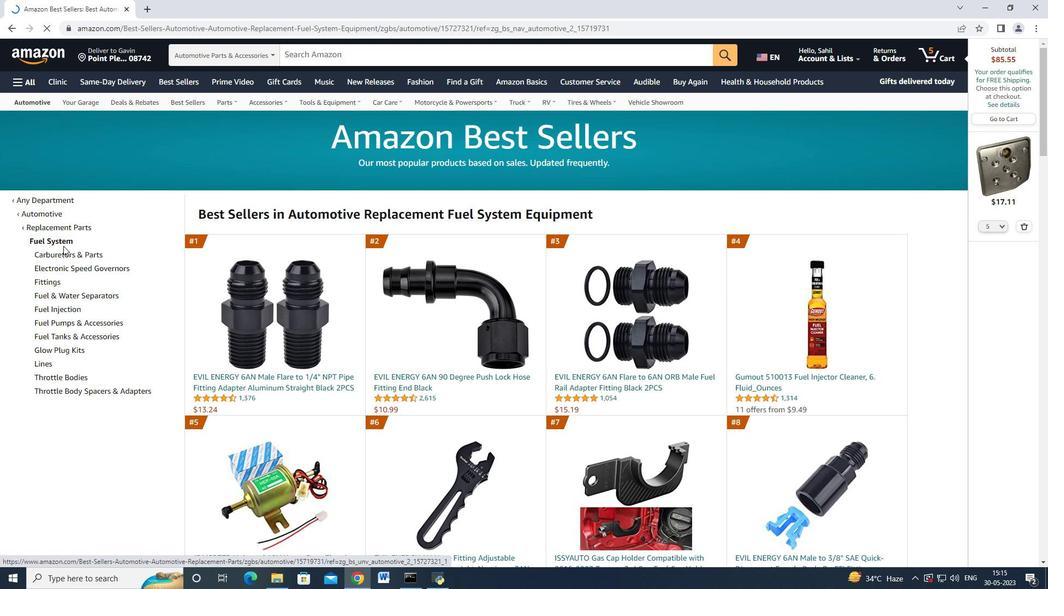 
Action: Mouse pressed left at (67, 258)
Screenshot: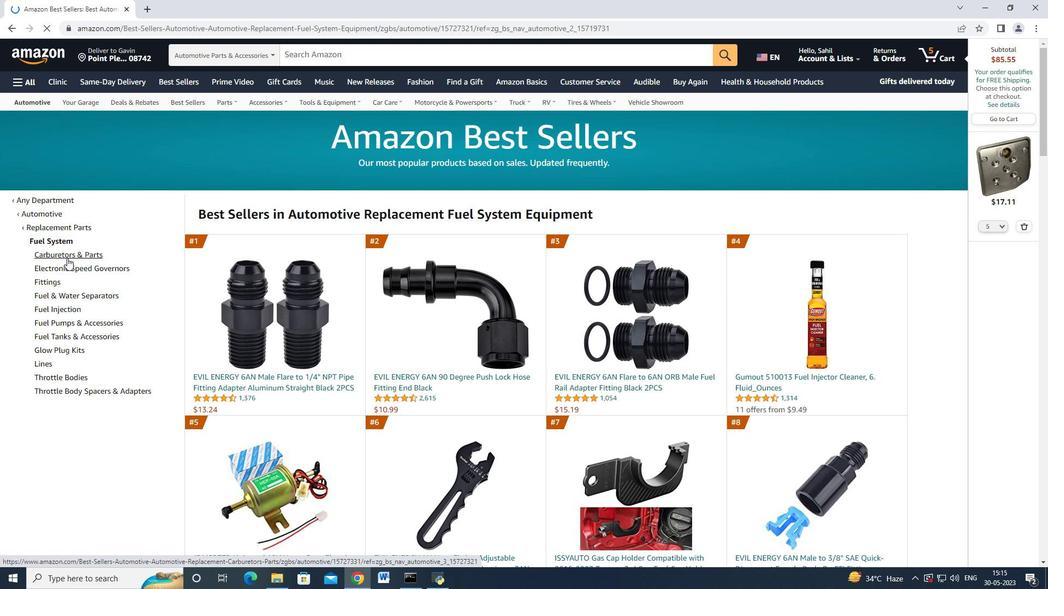 
Action: Mouse moved to (69, 255)
Screenshot: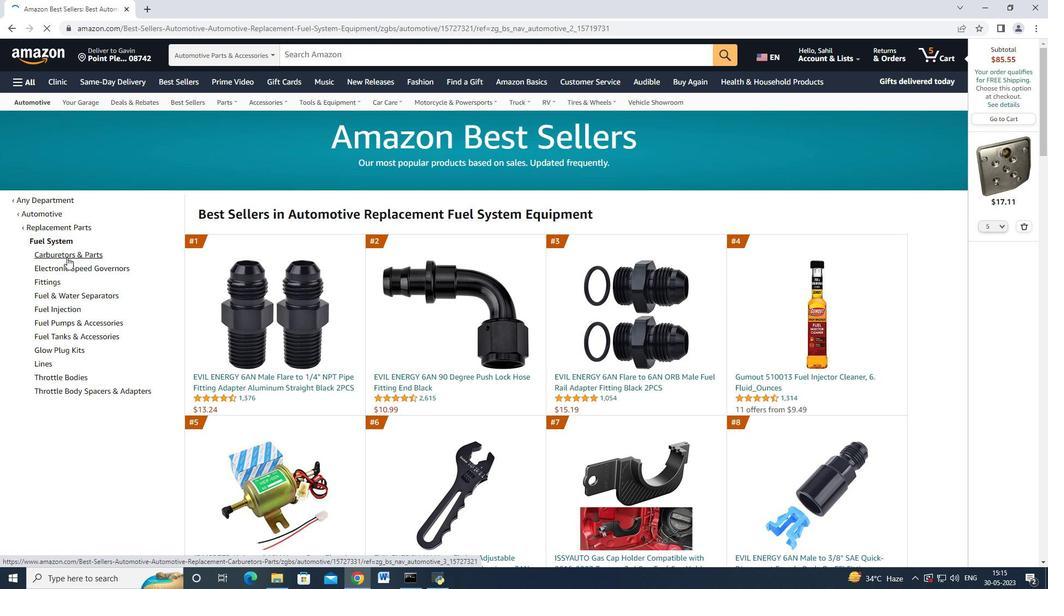 
Action: Mouse pressed left at (69, 255)
Screenshot: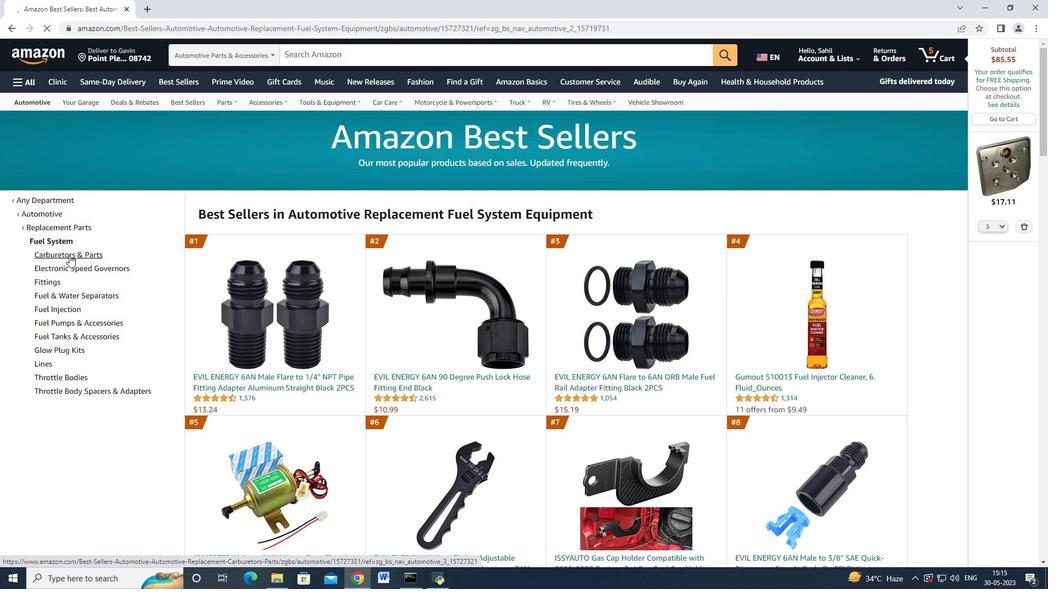 
Action: Mouse moved to (289, 376)
Screenshot: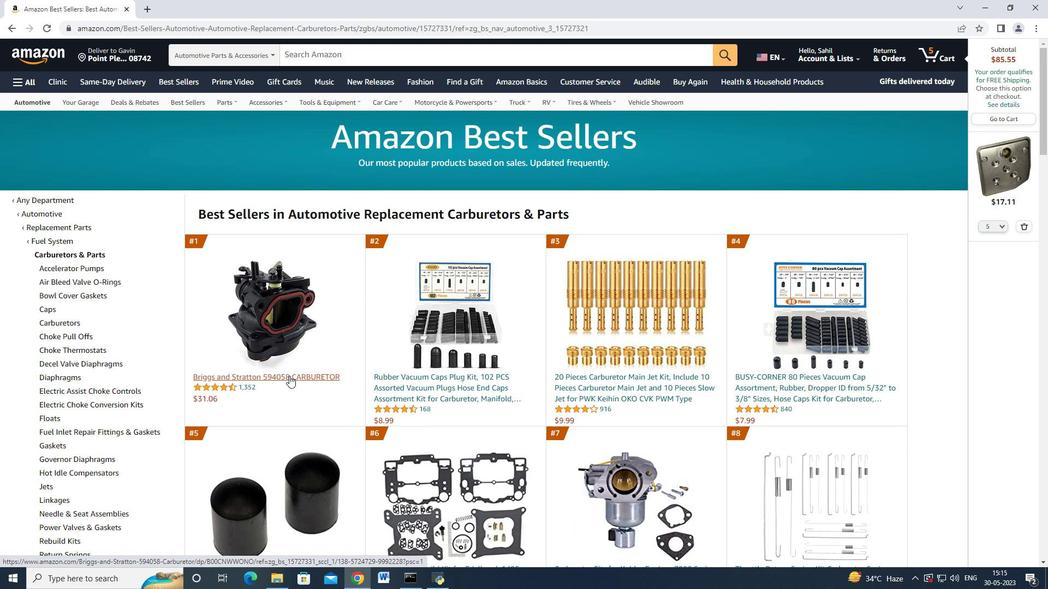 
Action: Mouse pressed left at (289, 376)
Screenshot: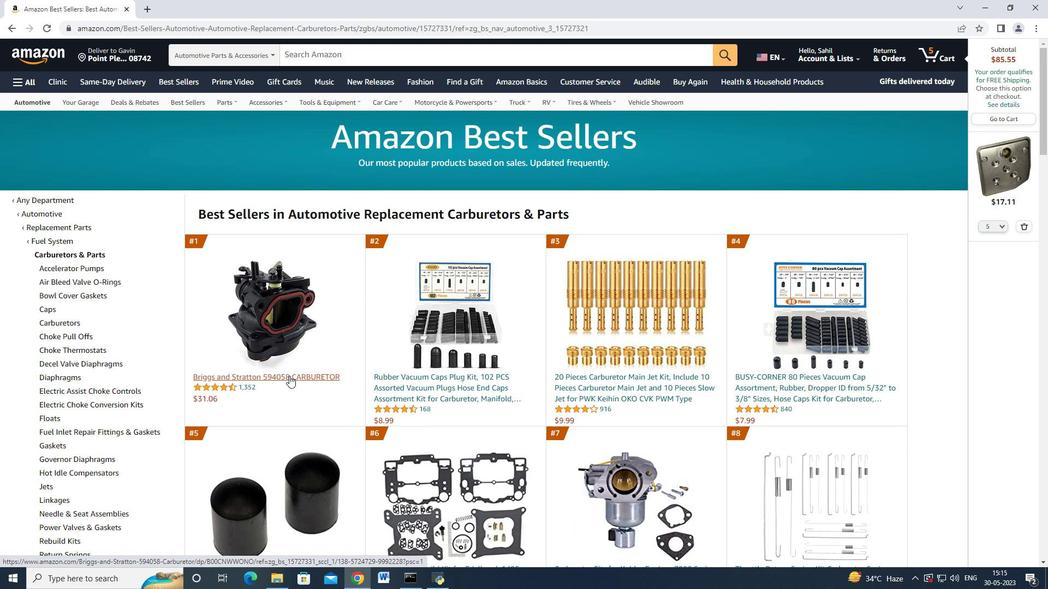 
Action: Mouse moved to (1024, 226)
Screenshot: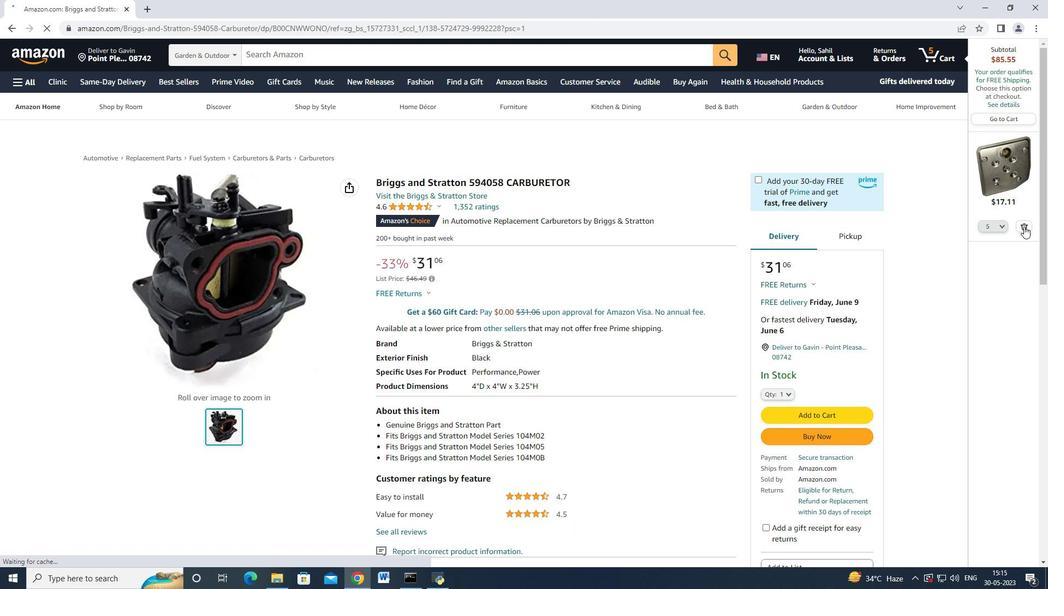 
Action: Mouse pressed left at (1024, 226)
Screenshot: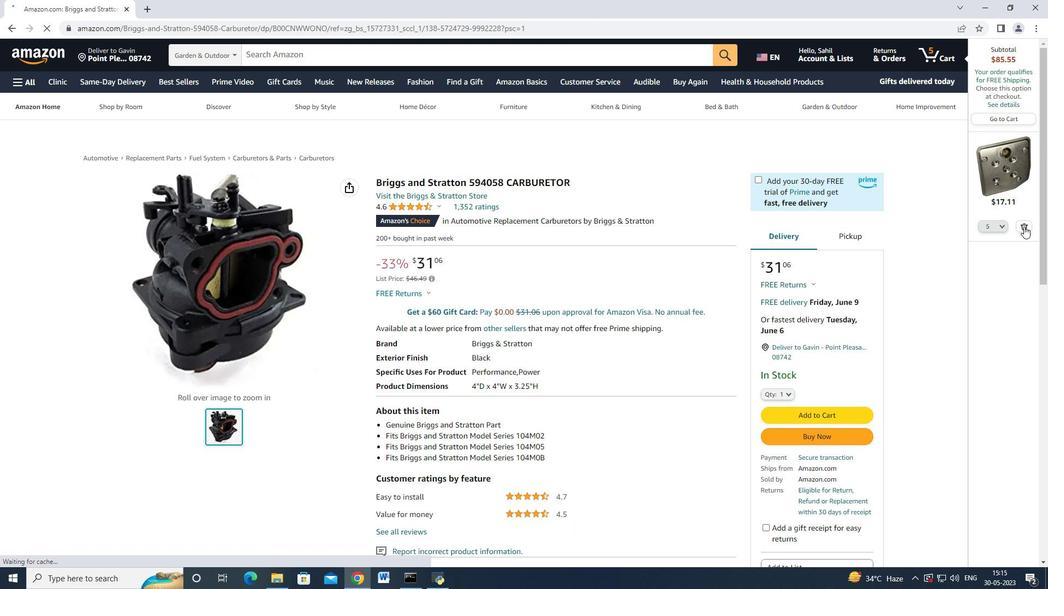 
Action: Mouse moved to (1021, 228)
Screenshot: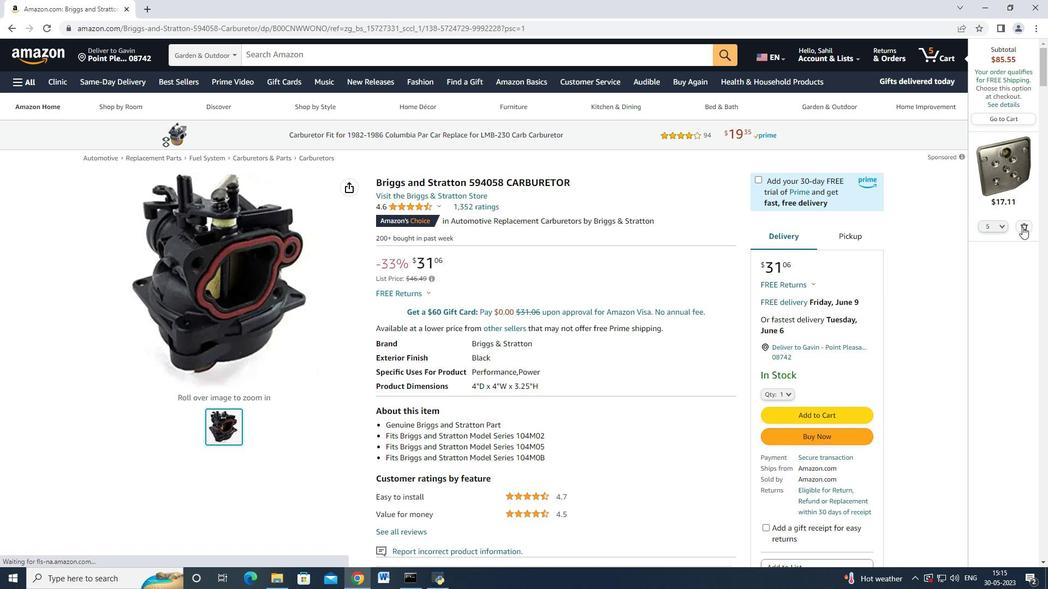 
Action: Mouse pressed left at (1021, 228)
Screenshot: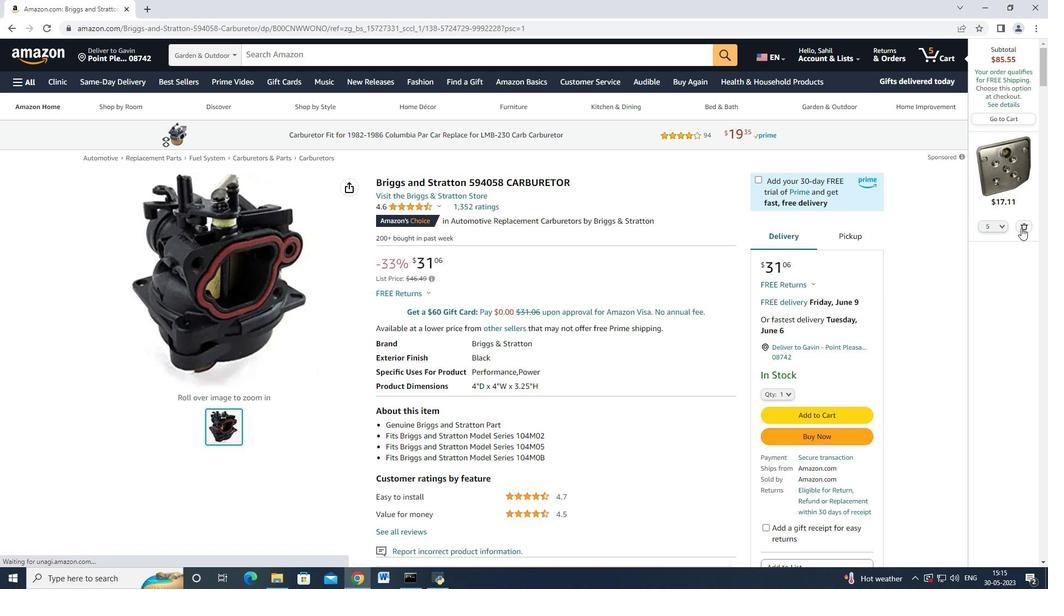 
Action: Mouse moved to (800, 439)
Screenshot: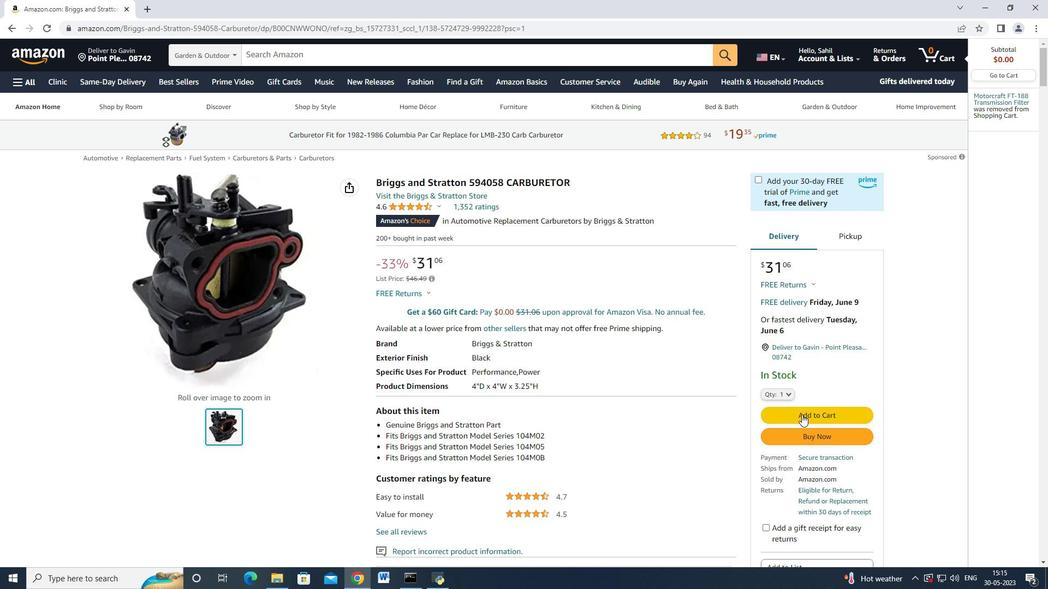 
Action: Mouse pressed left at (800, 439)
Screenshot: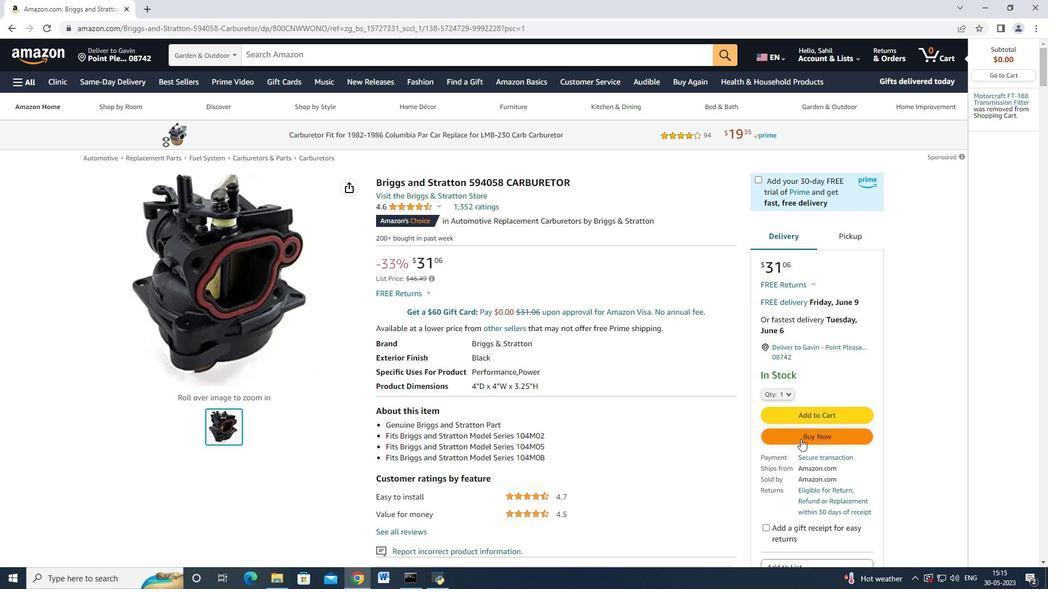 
Action: Mouse moved to (412, 337)
Screenshot: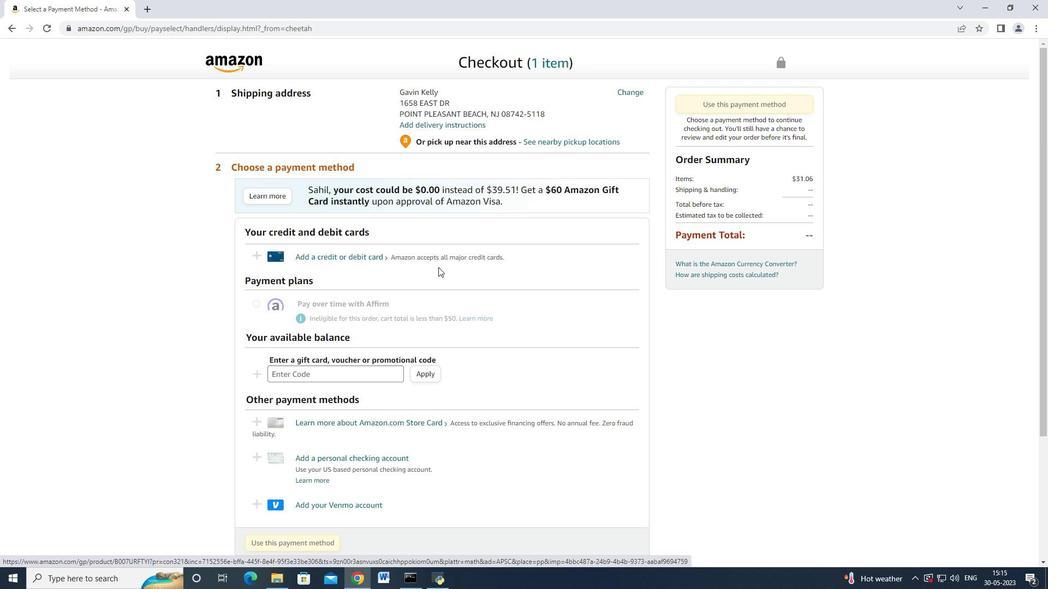 
Action: Mouse scrolled (412, 336) with delta (0, 0)
Screenshot: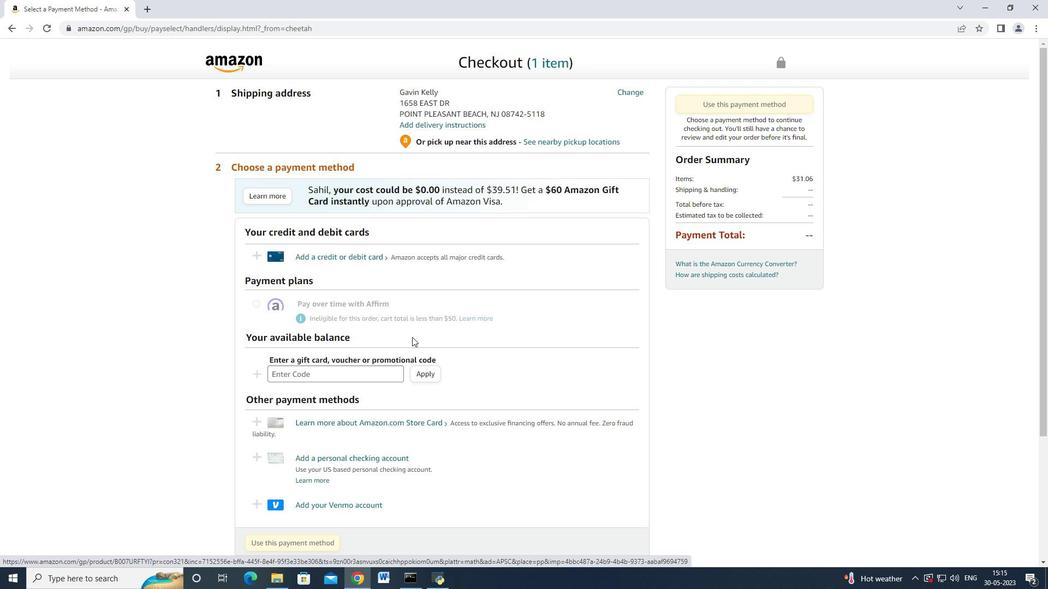 
Action: Mouse scrolled (412, 336) with delta (0, 0)
Screenshot: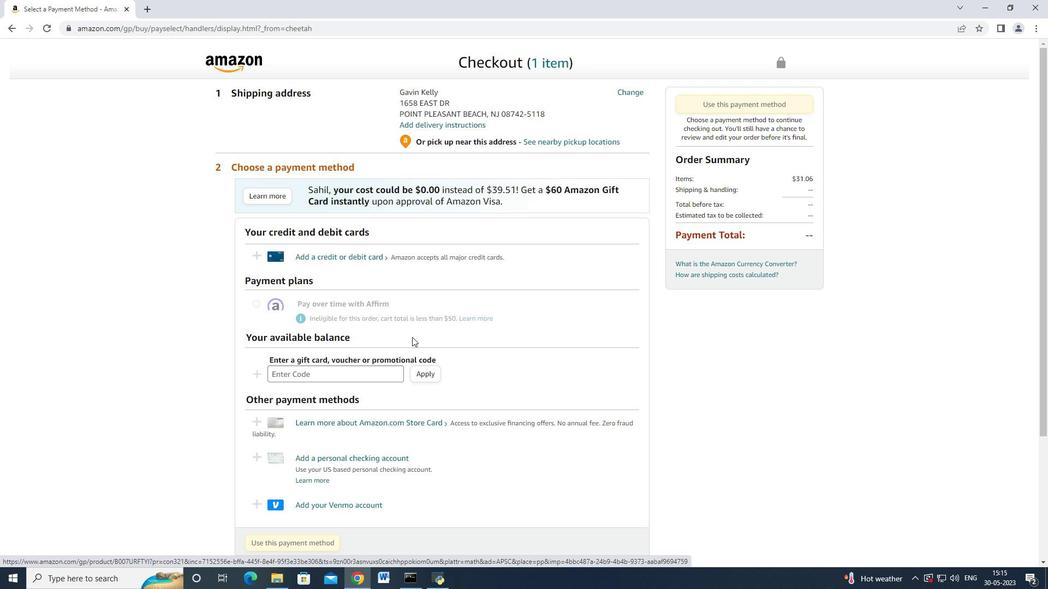 
Action: Mouse scrolled (412, 336) with delta (0, 0)
Screenshot: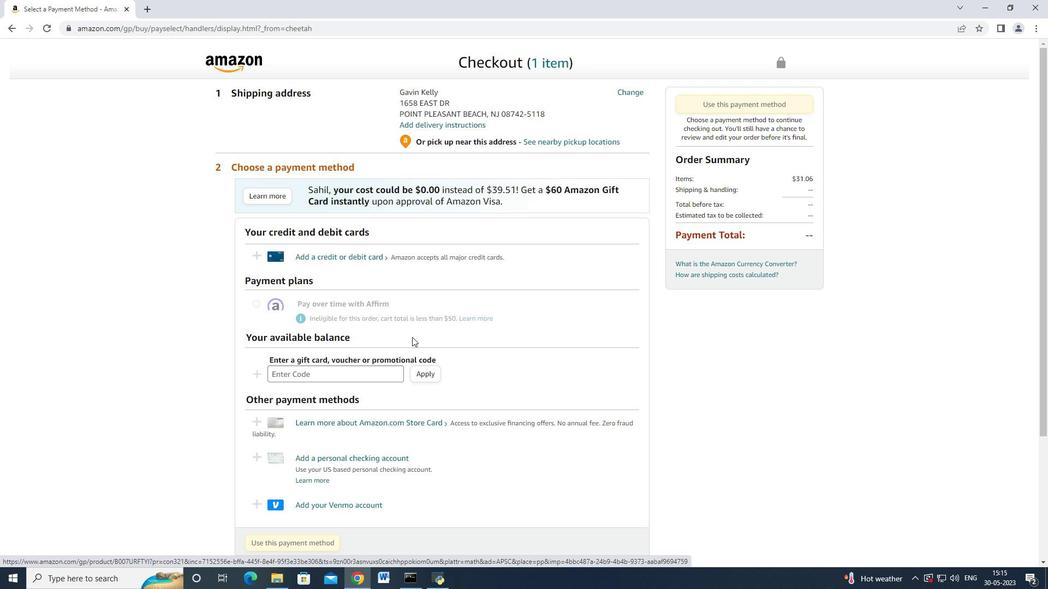 
Action: Mouse moved to (391, 292)
Screenshot: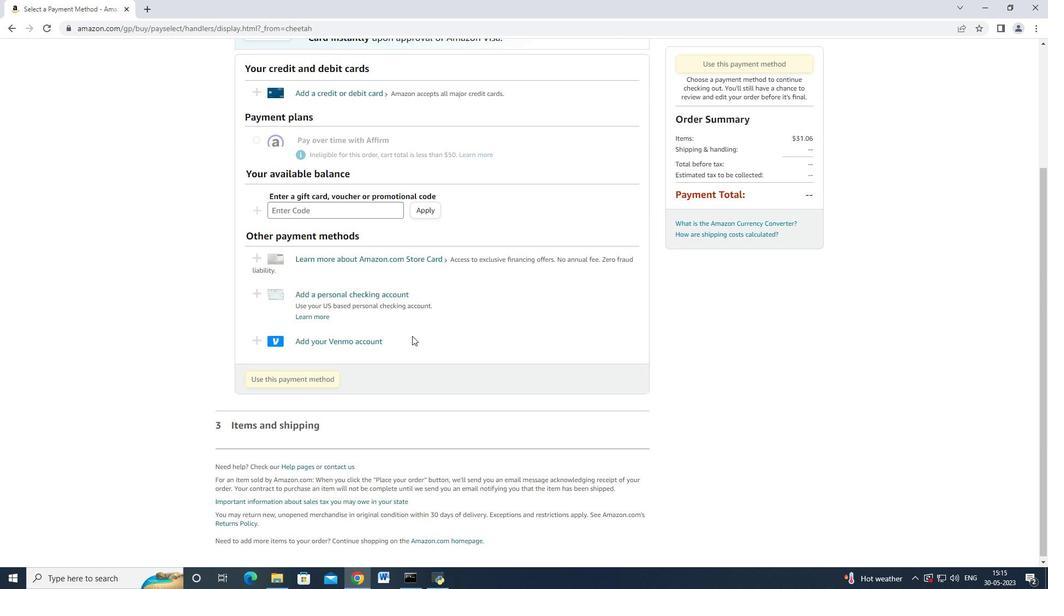 
Action: Mouse scrolled (391, 292) with delta (0, 0)
Screenshot: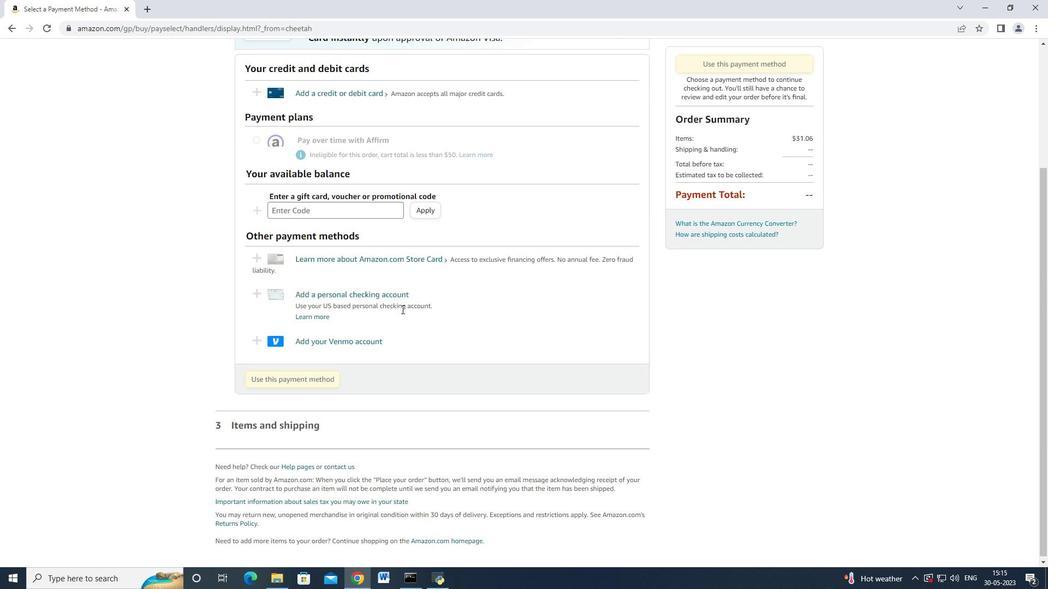 
Action: Mouse moved to (353, 149)
Screenshot: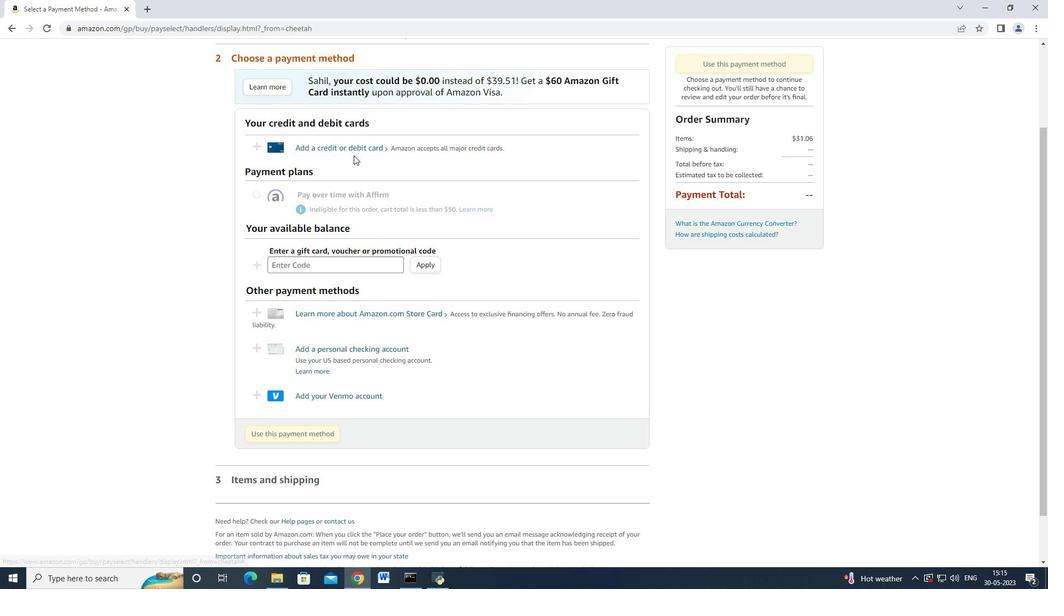 
Action: Mouse pressed left at (353, 149)
Screenshot: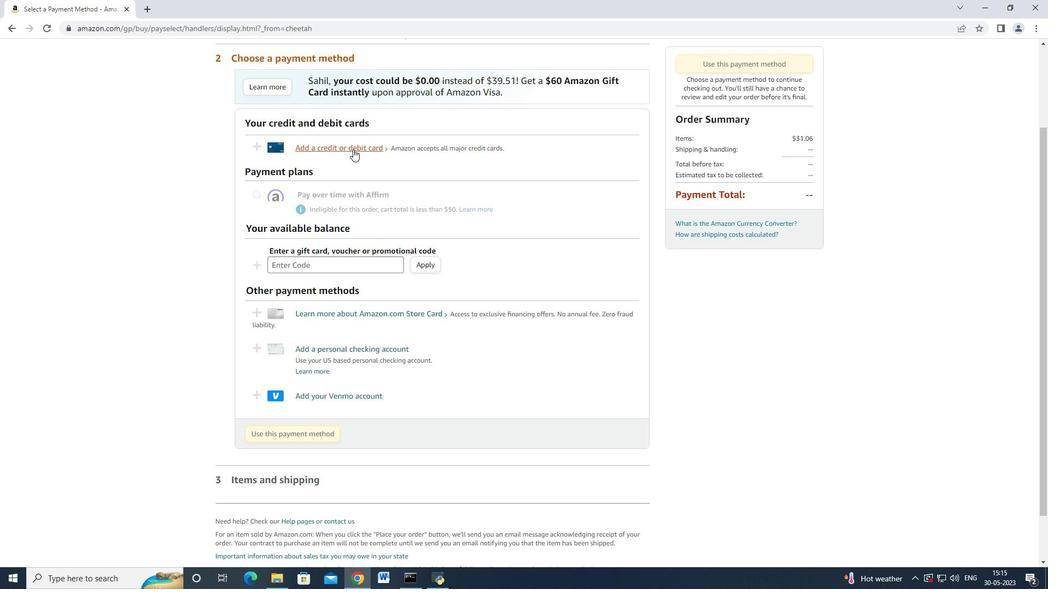 
Action: Mouse moved to (432, 253)
Screenshot: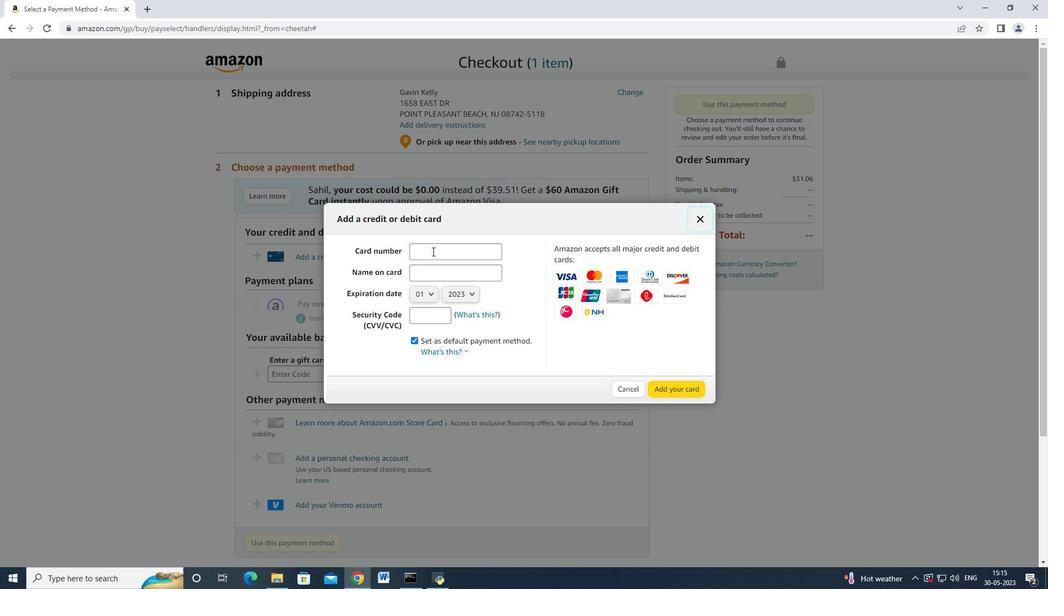 
Action: Mouse pressed left at (432, 253)
Screenshot: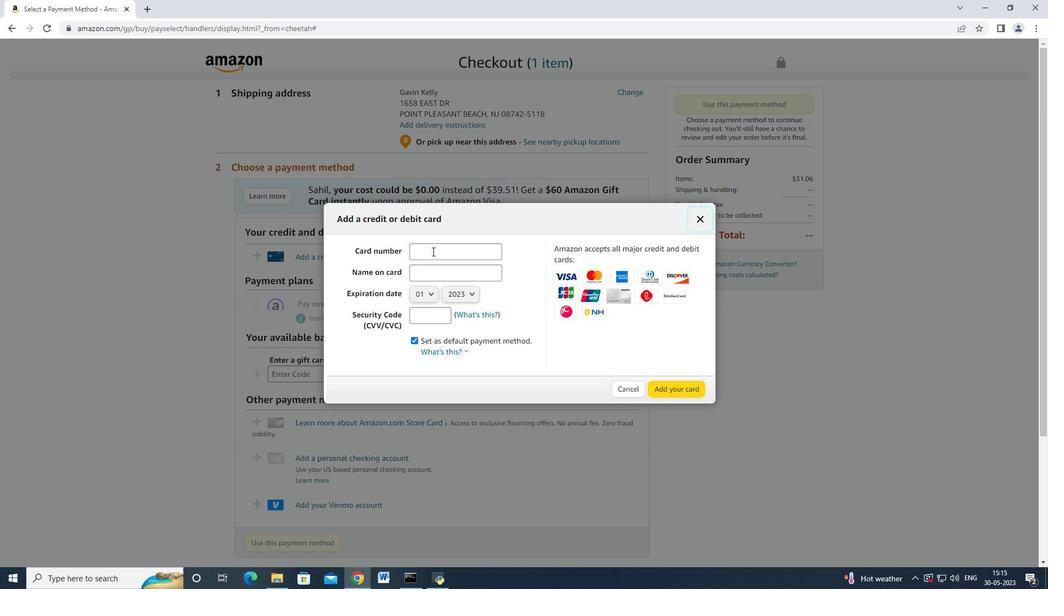 
Action: Key pressed <Key.shift>Ini<Key.backspace><Key.backspace><Key.backspace><Key.shift>I<Key.backspace><Key.esc>
Screenshot: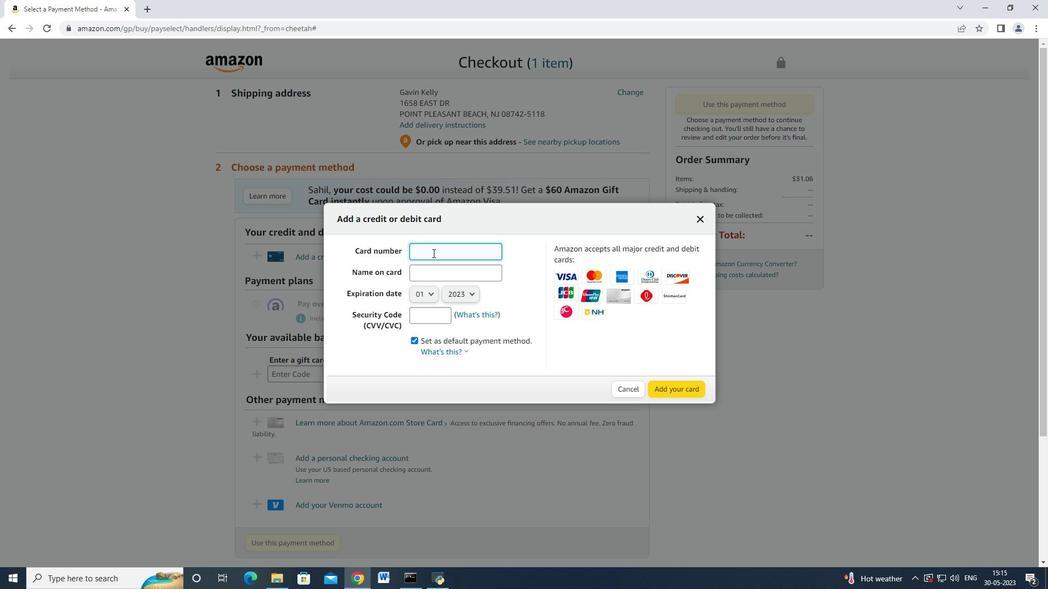 
Action: Mouse moved to (630, 93)
Screenshot: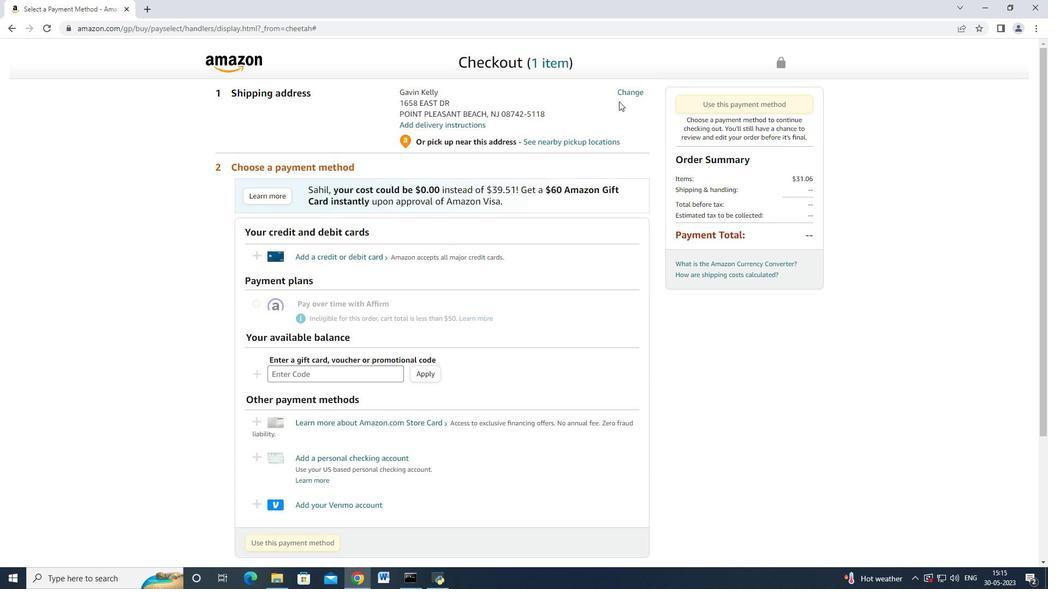 
Action: Mouse pressed left at (630, 93)
Screenshot: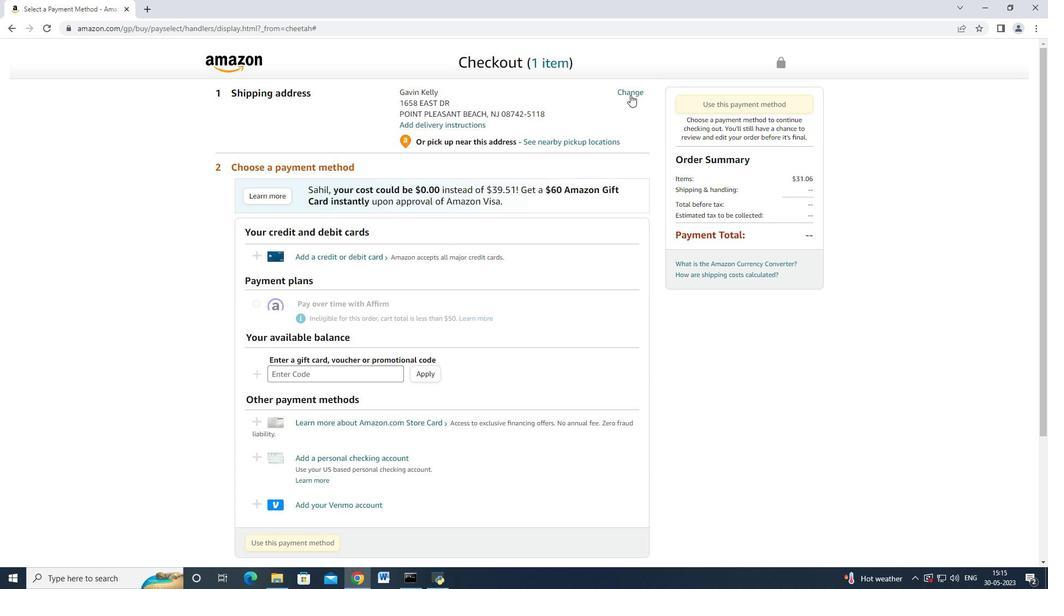 
Action: Mouse moved to (324, 252)
Screenshot: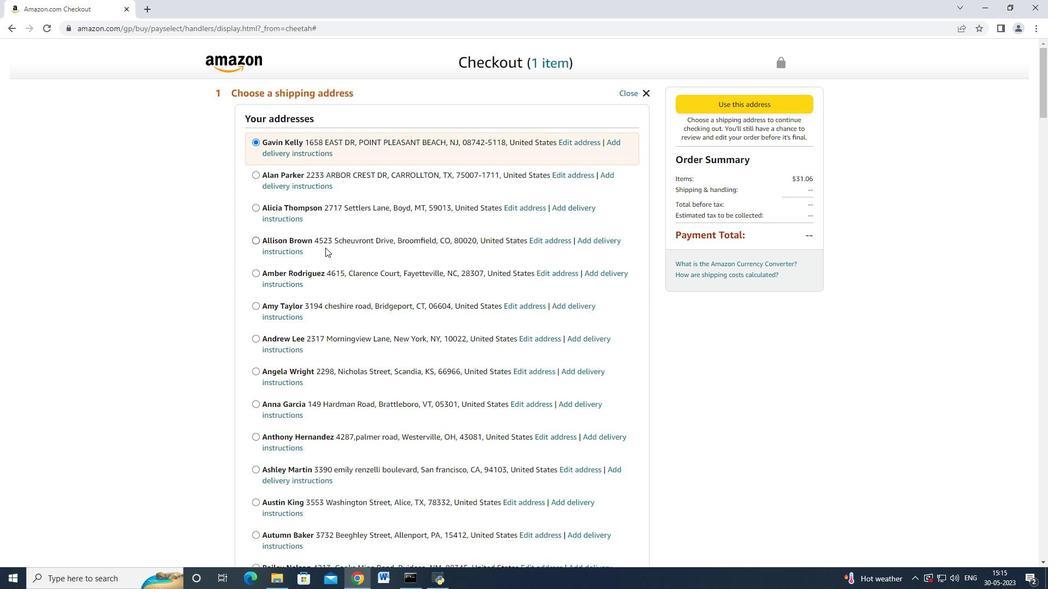 
Action: Mouse scrolled (324, 252) with delta (0, 0)
Screenshot: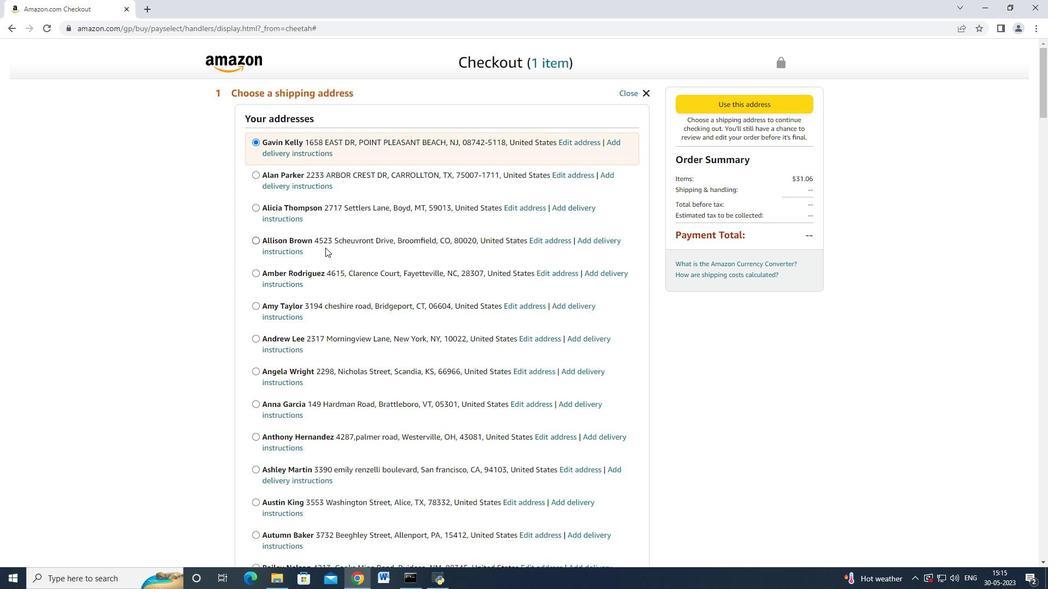 
Action: Mouse scrolled (324, 252) with delta (0, 0)
Screenshot: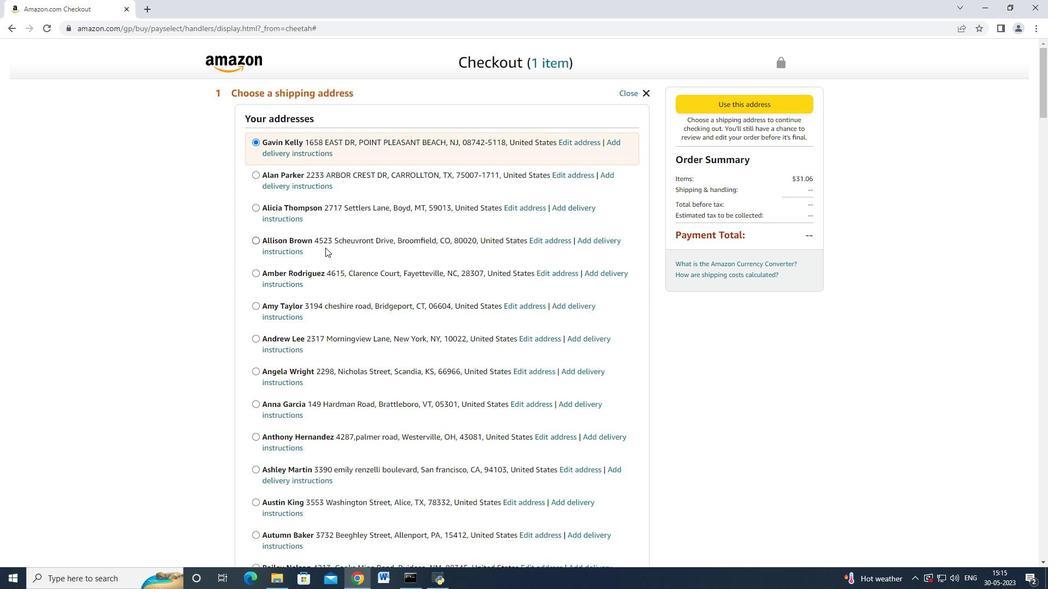 
Action: Mouse scrolled (324, 252) with delta (0, 0)
Screenshot: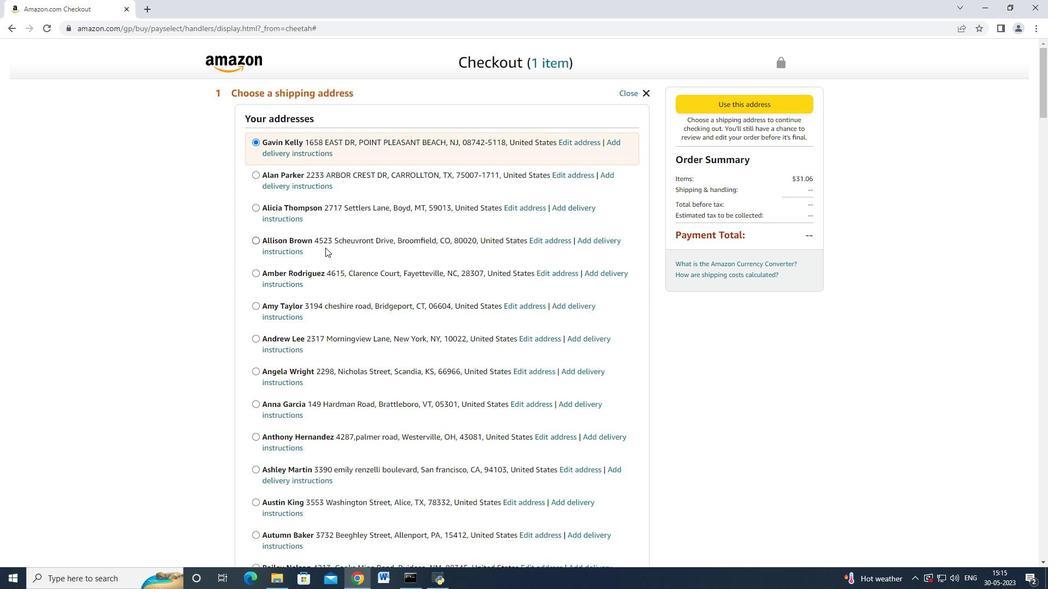 
Action: Mouse moved to (314, 281)
Screenshot: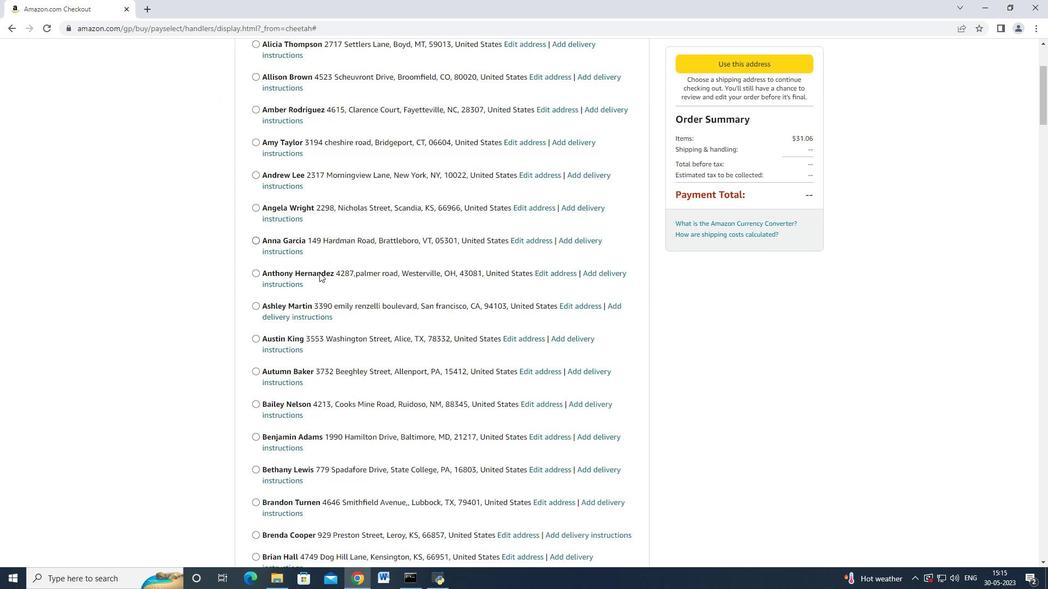 
Action: Mouse scrolled (314, 281) with delta (0, 0)
Screenshot: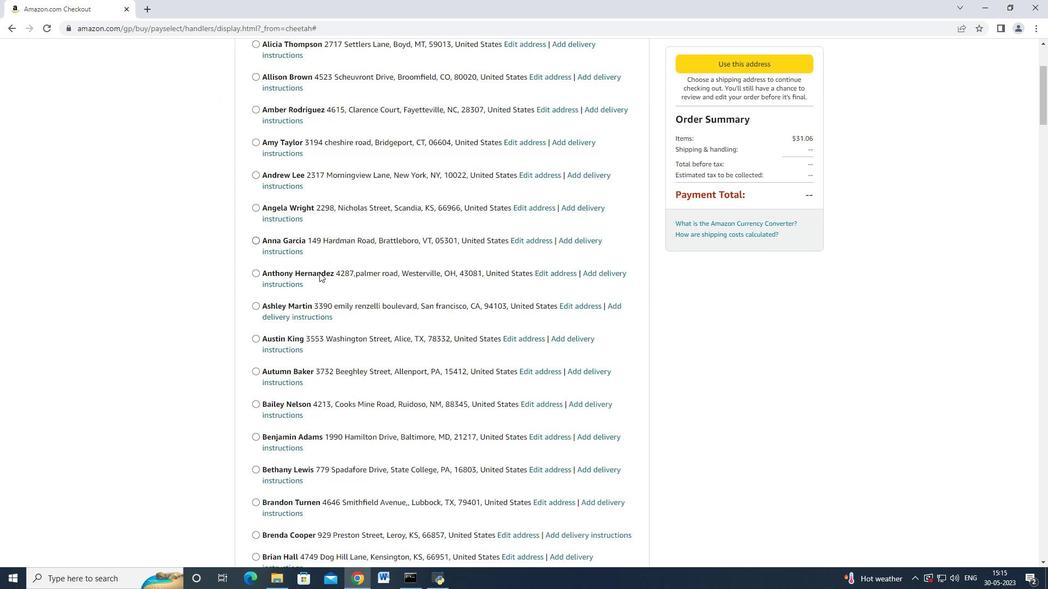 
Action: Mouse moved to (314, 281)
Screenshot: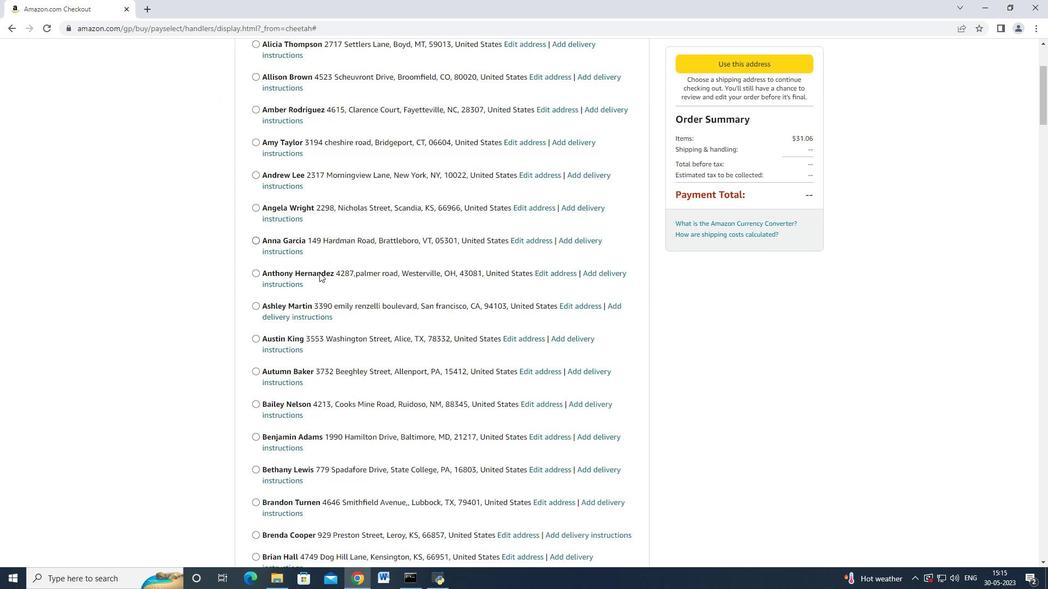 
Action: Mouse scrolled (314, 281) with delta (0, 0)
Screenshot: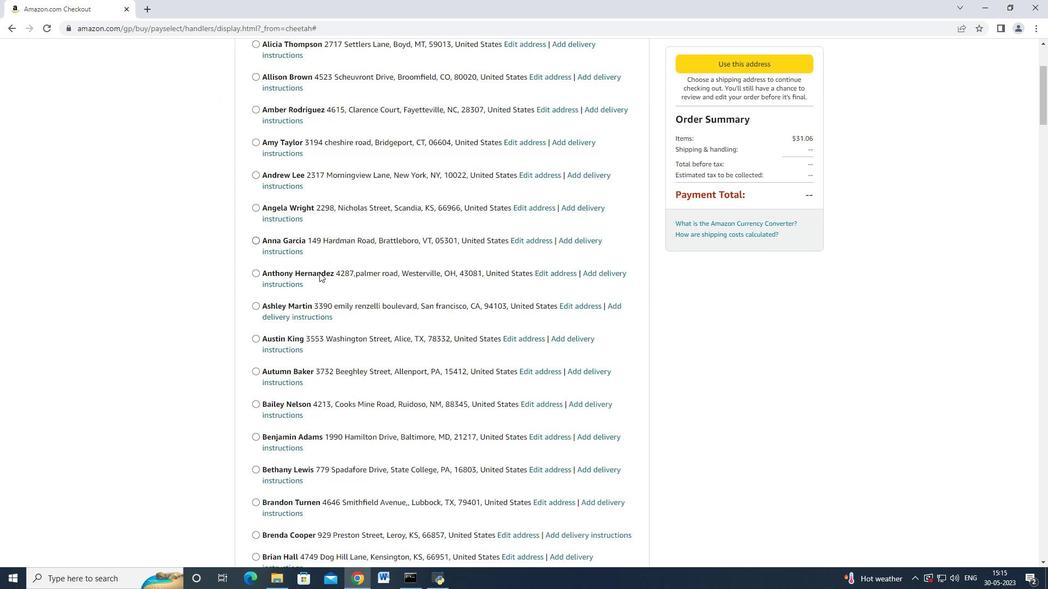 
Action: Mouse scrolled (314, 281) with delta (0, 0)
Screenshot: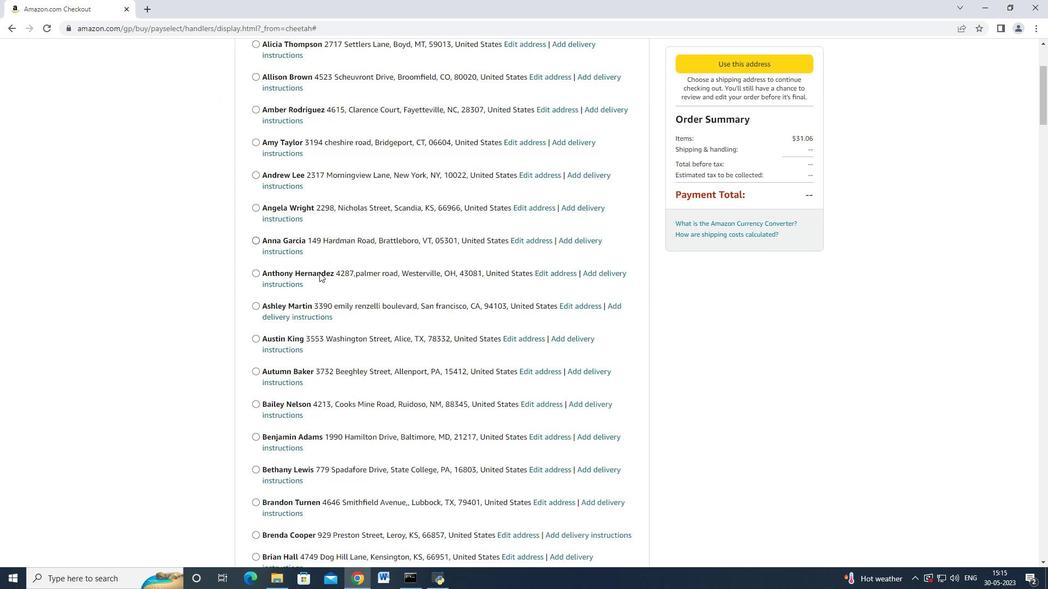 
Action: Mouse scrolled (314, 281) with delta (0, 0)
Screenshot: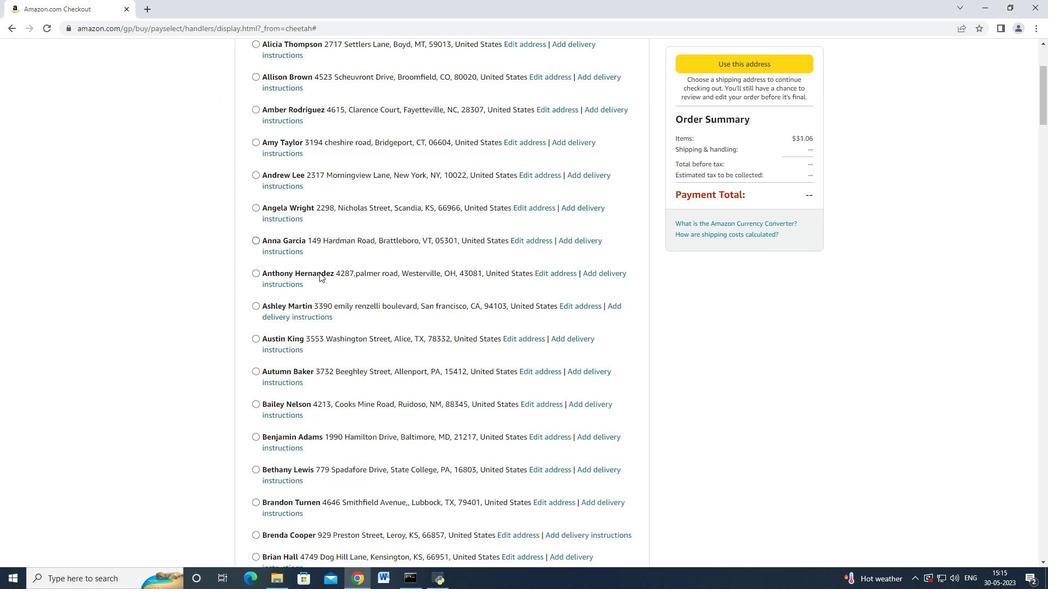 
Action: Mouse scrolled (314, 281) with delta (0, 0)
Screenshot: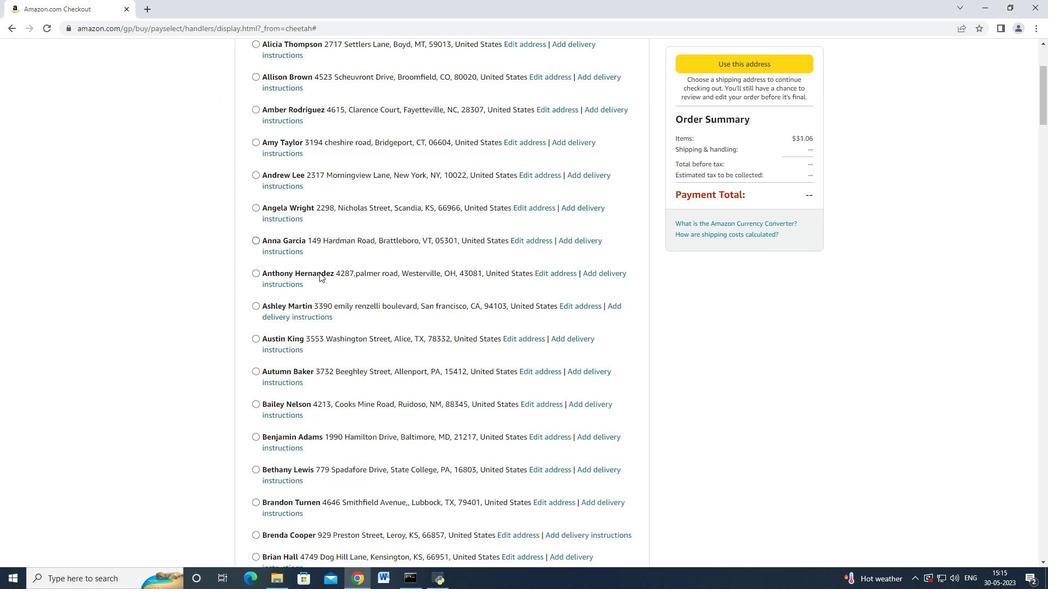 
Action: Mouse moved to (314, 282)
Screenshot: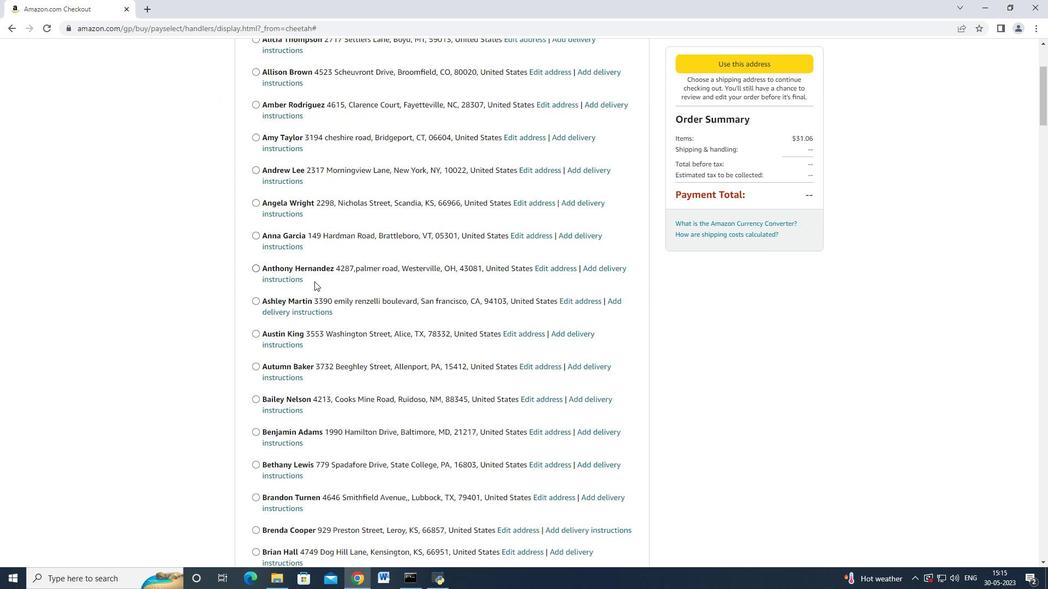 
Action: Mouse scrolled (314, 281) with delta (0, 0)
Screenshot: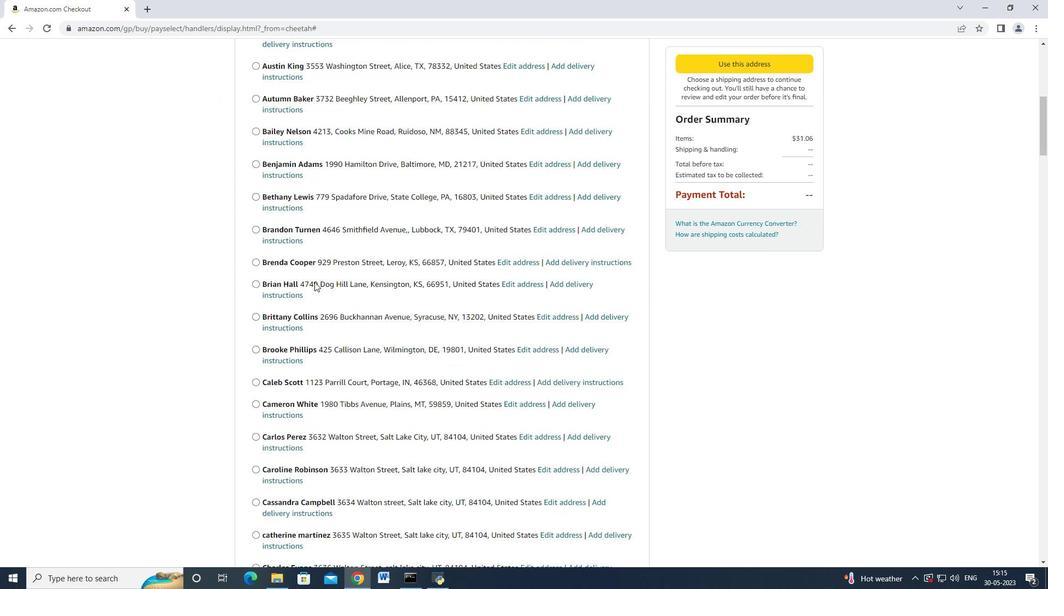 
Action: Mouse scrolled (314, 281) with delta (0, 0)
Screenshot: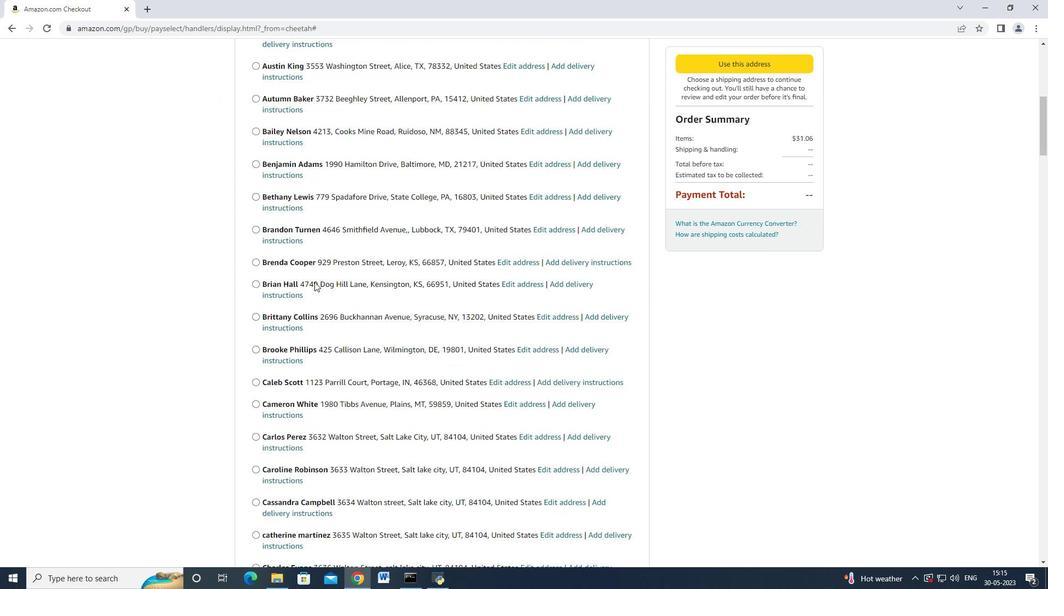 
Action: Mouse scrolled (314, 281) with delta (0, 0)
Screenshot: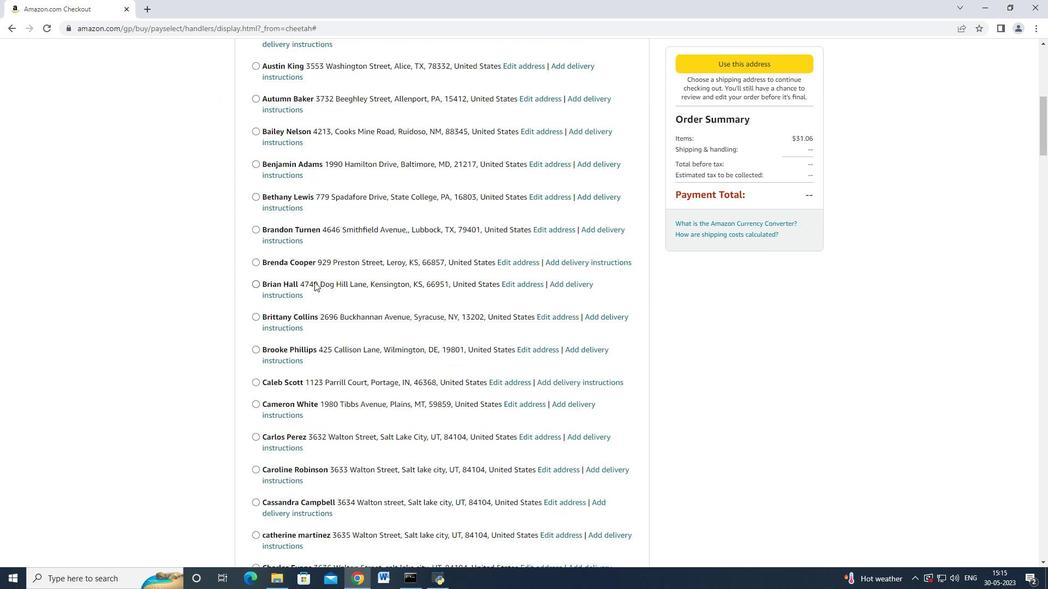 
Action: Mouse scrolled (314, 281) with delta (0, 0)
Screenshot: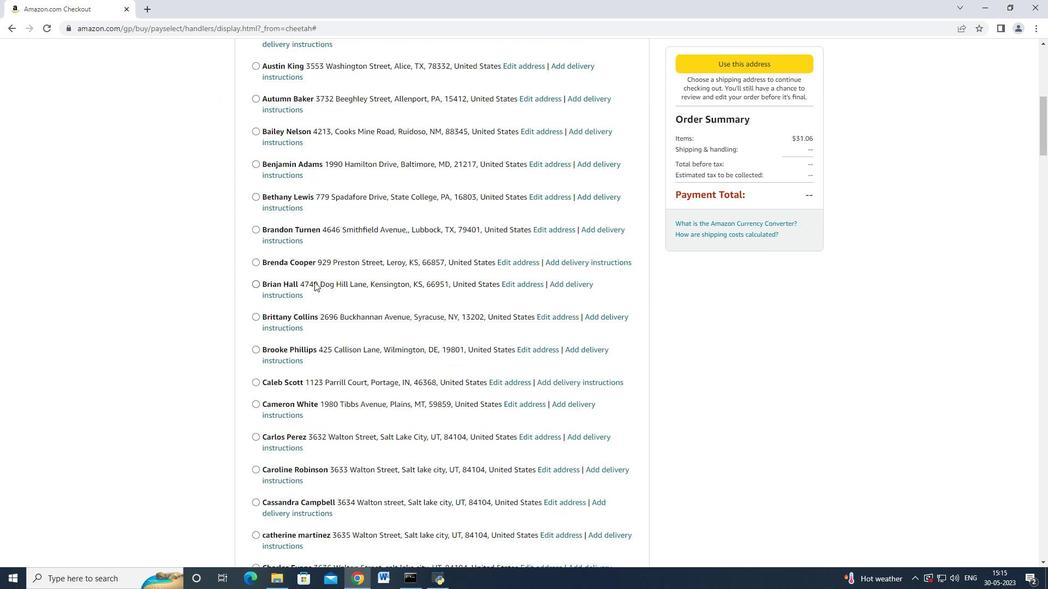 
Action: Mouse scrolled (314, 281) with delta (0, 0)
Screenshot: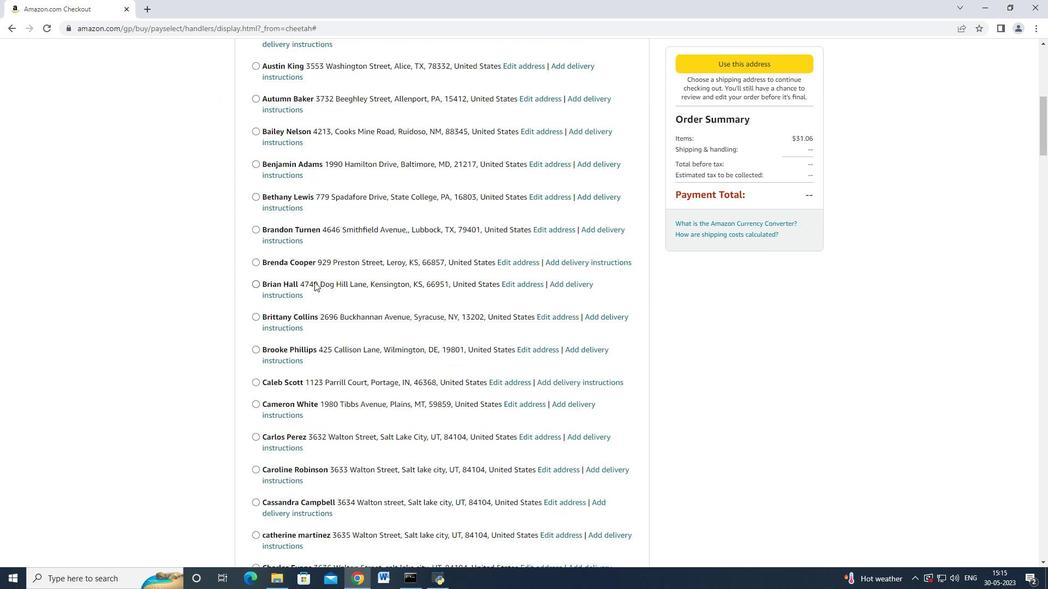 
Action: Mouse scrolled (314, 281) with delta (0, 0)
Screenshot: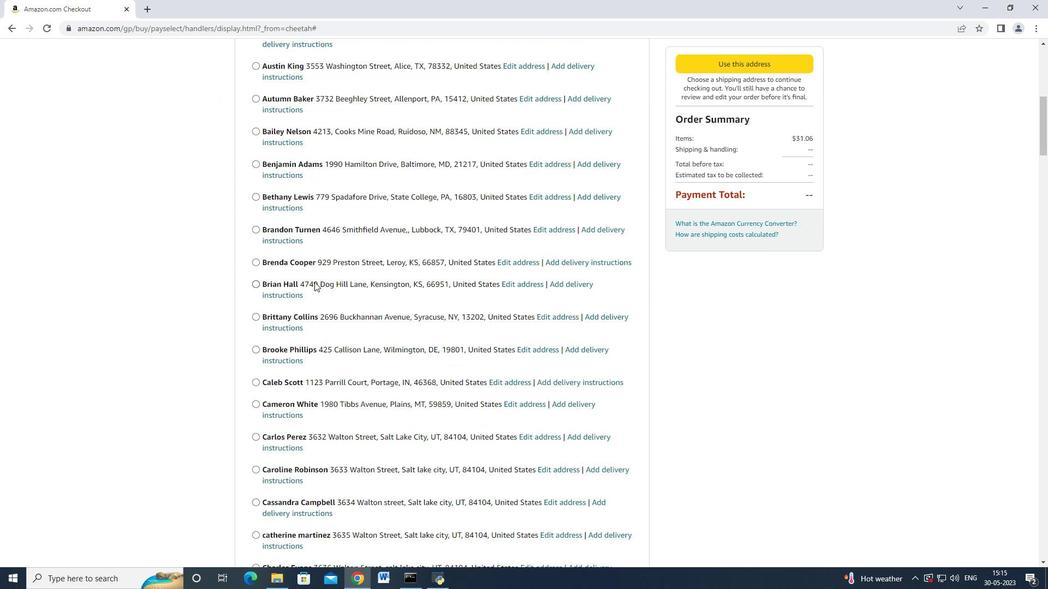
Action: Mouse scrolled (314, 281) with delta (0, 0)
Screenshot: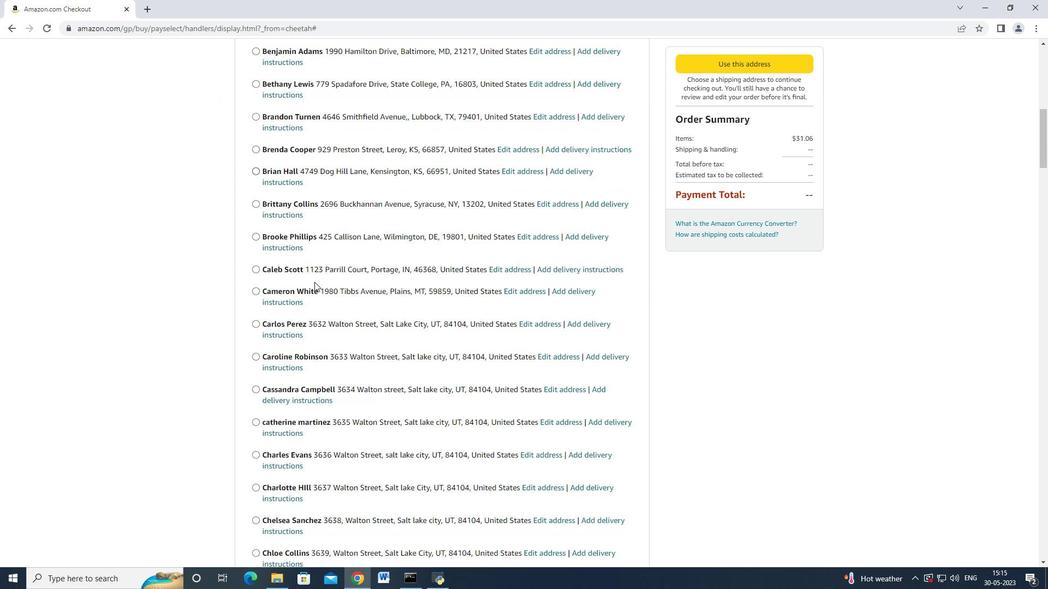 
Action: Mouse scrolled (314, 281) with delta (0, 0)
Screenshot: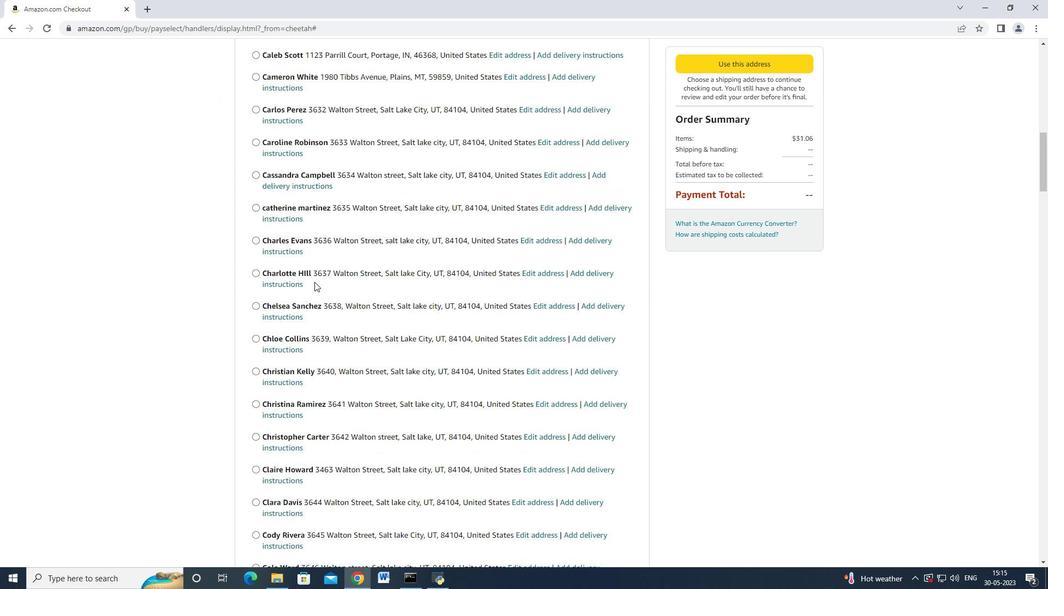 
Action: Mouse scrolled (314, 281) with delta (0, 0)
Screenshot: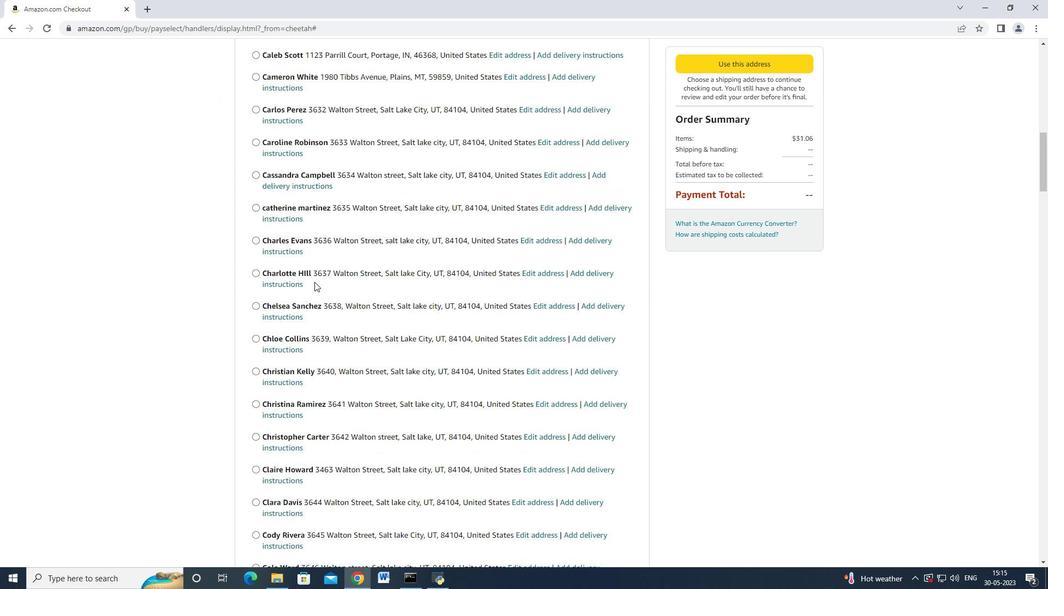 
Action: Mouse scrolled (314, 281) with delta (0, 0)
Screenshot: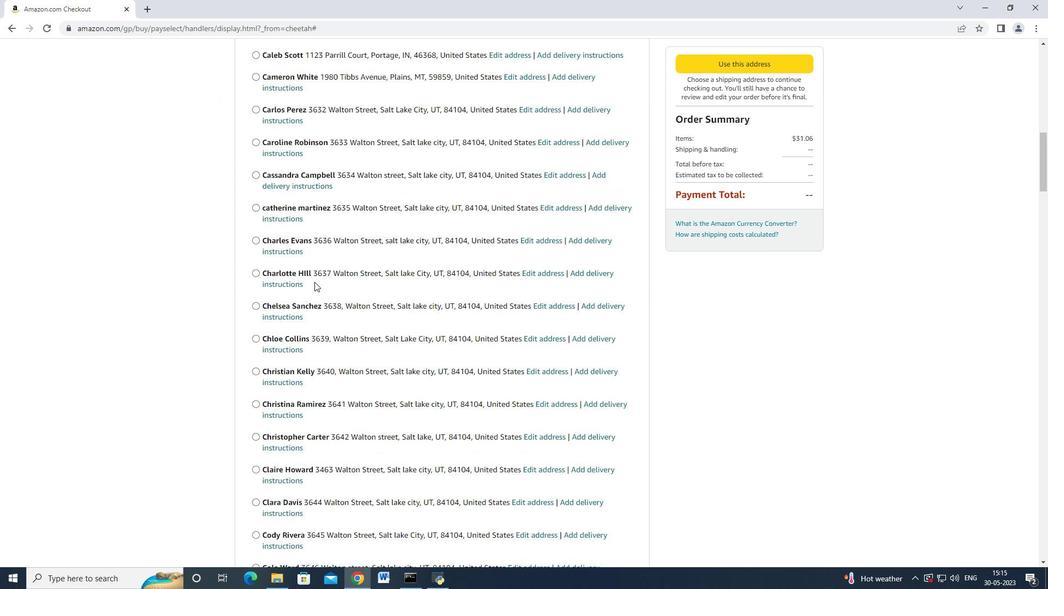 
Action: Mouse scrolled (314, 281) with delta (0, 0)
Screenshot: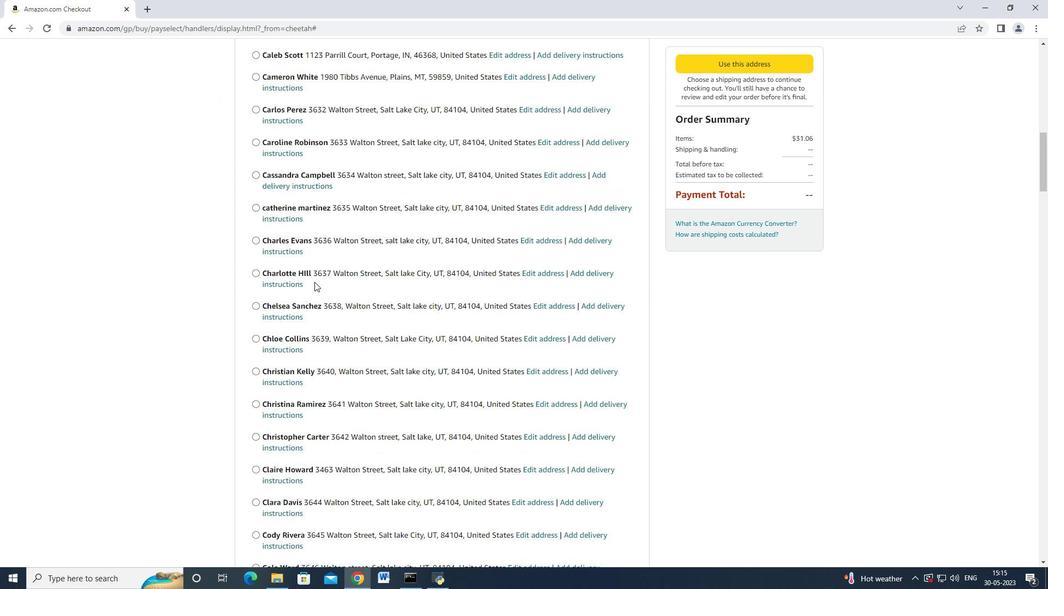 
Action: Mouse scrolled (314, 281) with delta (0, 0)
Screenshot: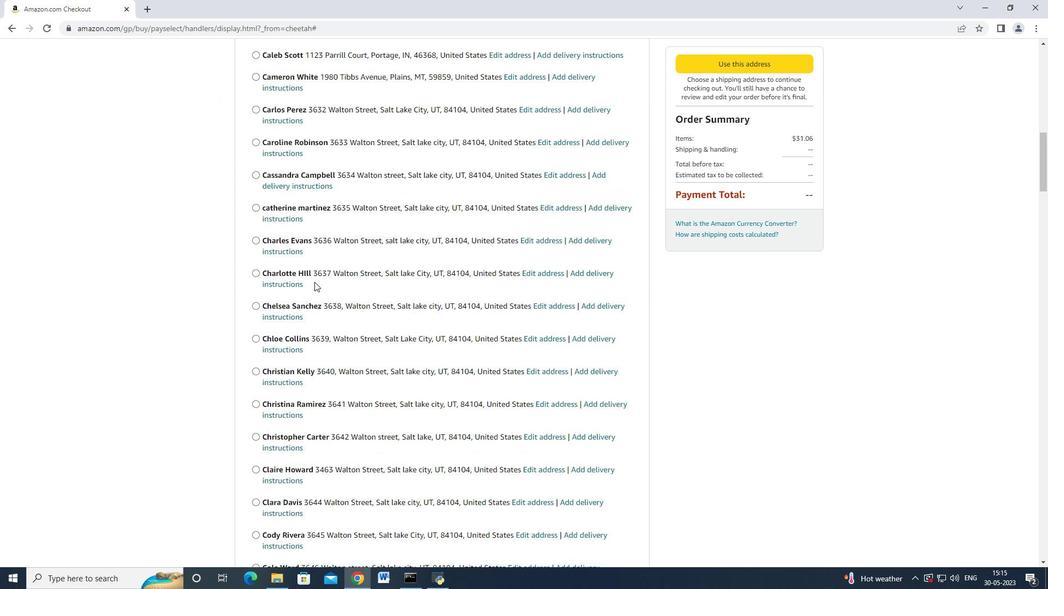 
Action: Mouse moved to (314, 282)
Screenshot: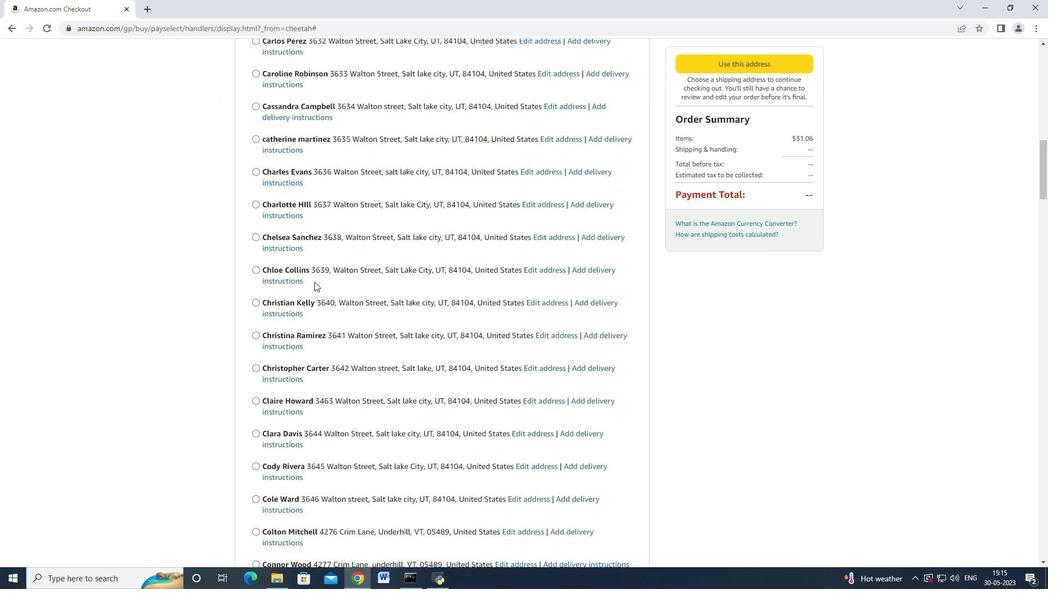 
Action: Mouse scrolled (314, 281) with delta (0, 0)
Screenshot: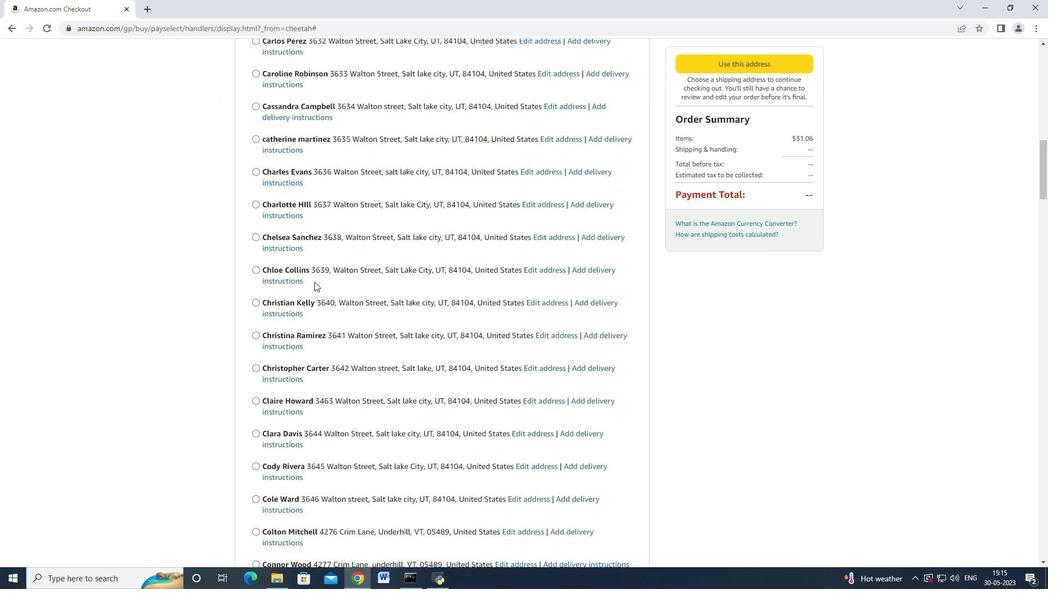 
Action: Mouse scrolled (314, 281) with delta (0, 0)
Screenshot: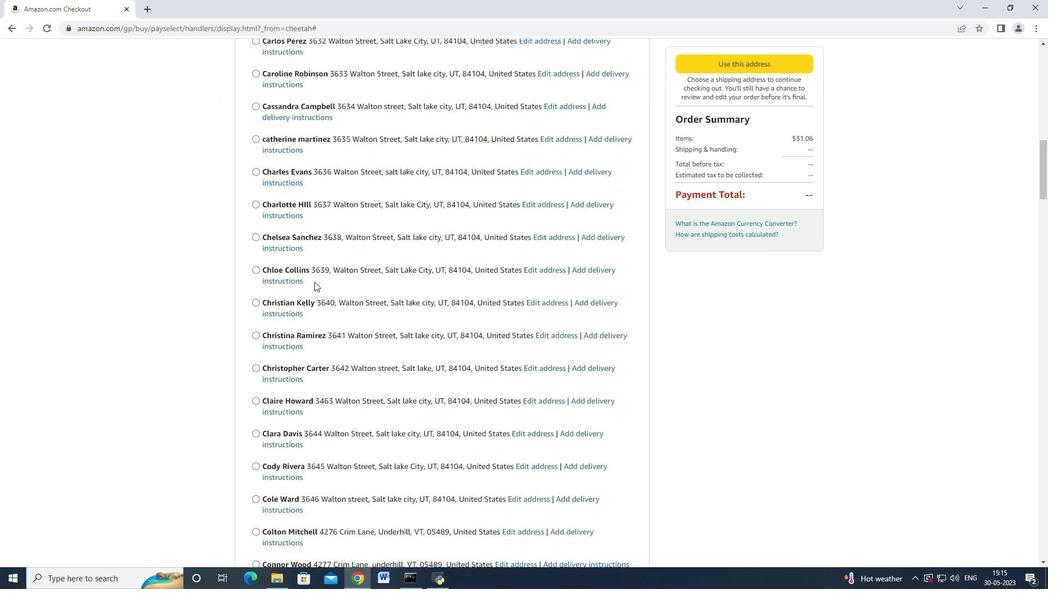 
Action: Mouse moved to (314, 282)
Screenshot: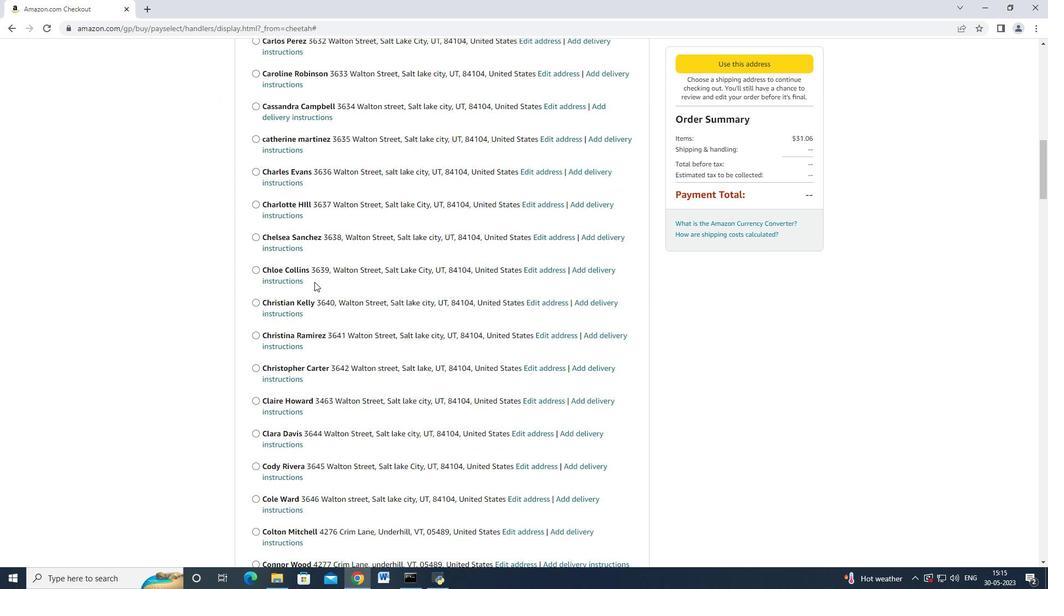
Action: Mouse scrolled (314, 282) with delta (0, 0)
Screenshot: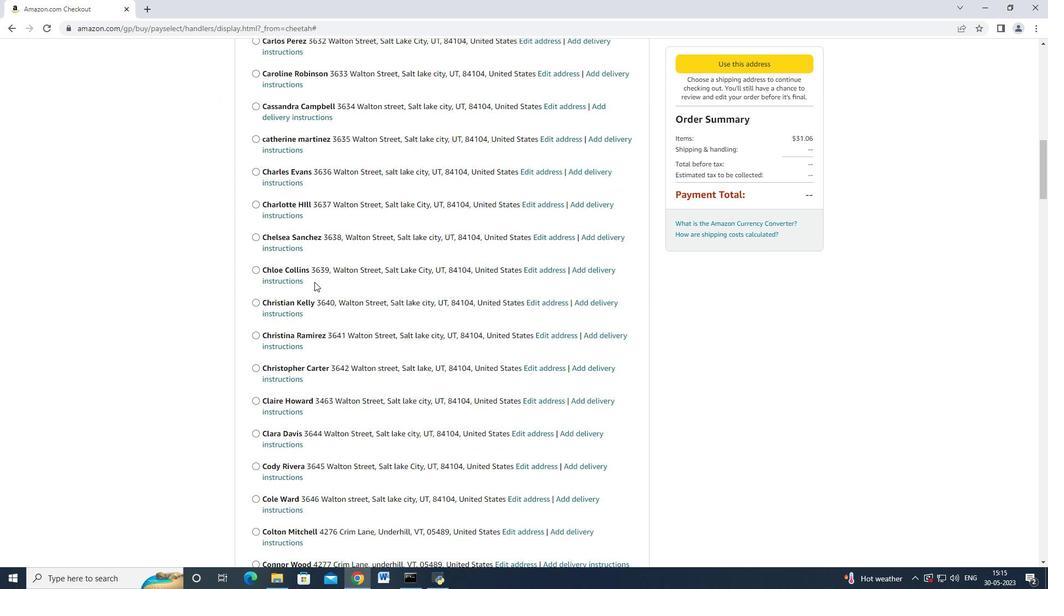 
Action: Mouse scrolled (314, 282) with delta (0, 0)
Screenshot: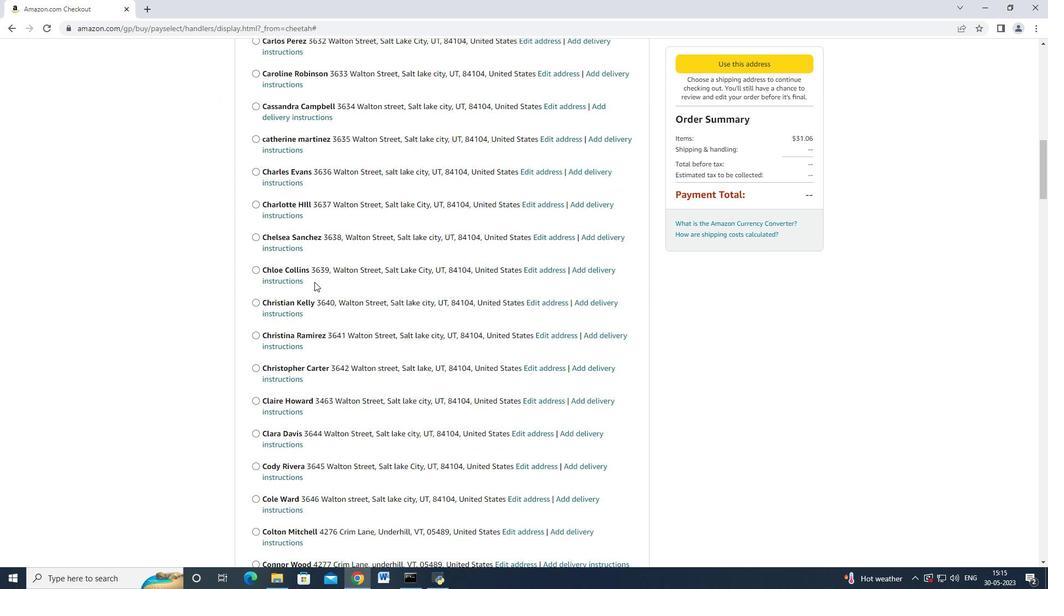 
Action: Mouse scrolled (314, 282) with delta (0, 0)
Screenshot: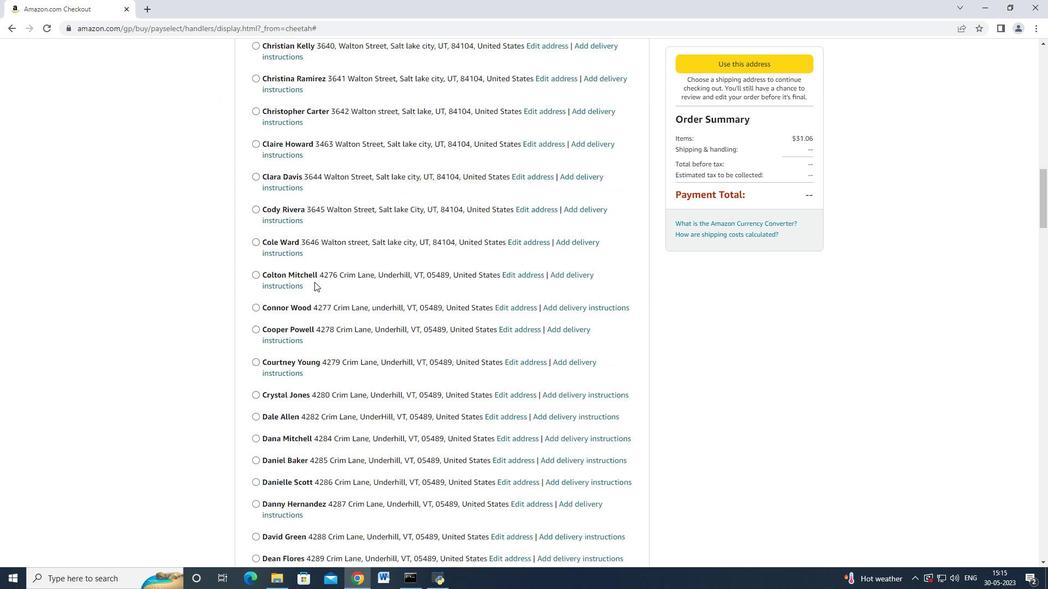 
Action: Mouse scrolled (314, 282) with delta (0, 0)
Screenshot: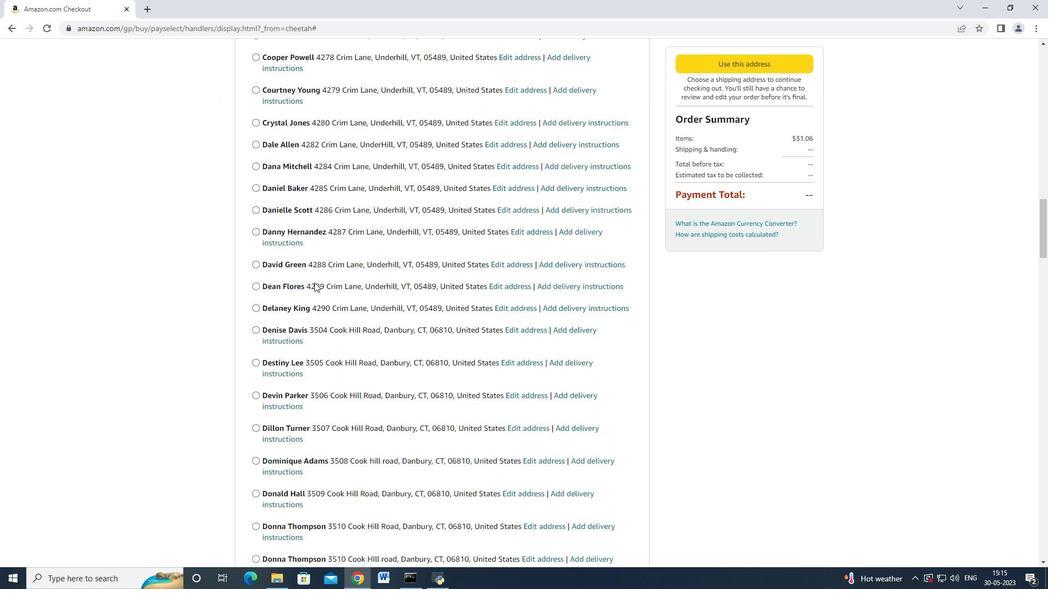 
Action: Mouse moved to (314, 282)
Screenshot: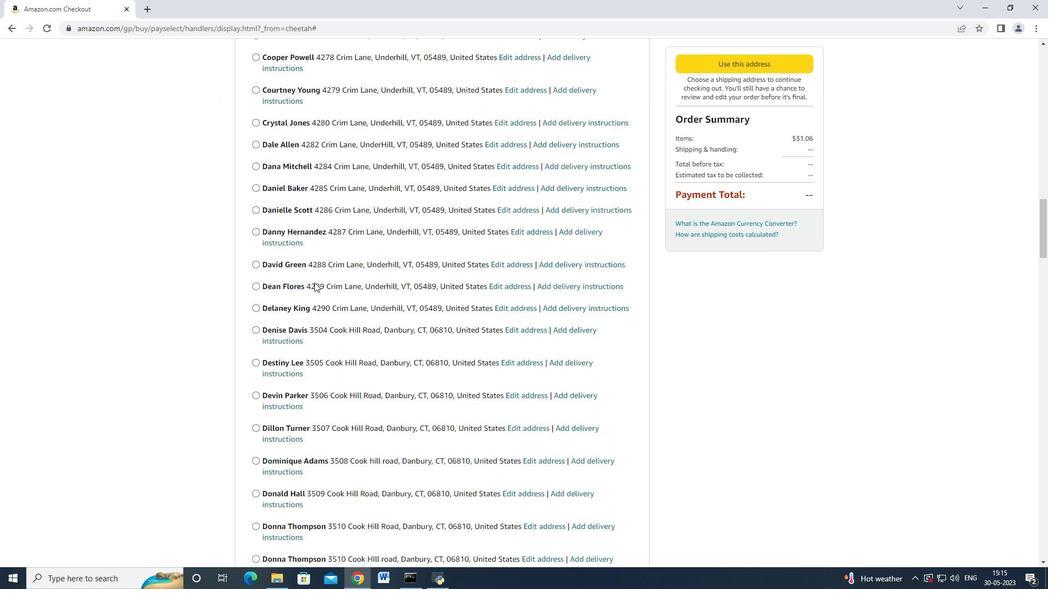 
Action: Mouse scrolled (314, 282) with delta (0, 0)
Screenshot: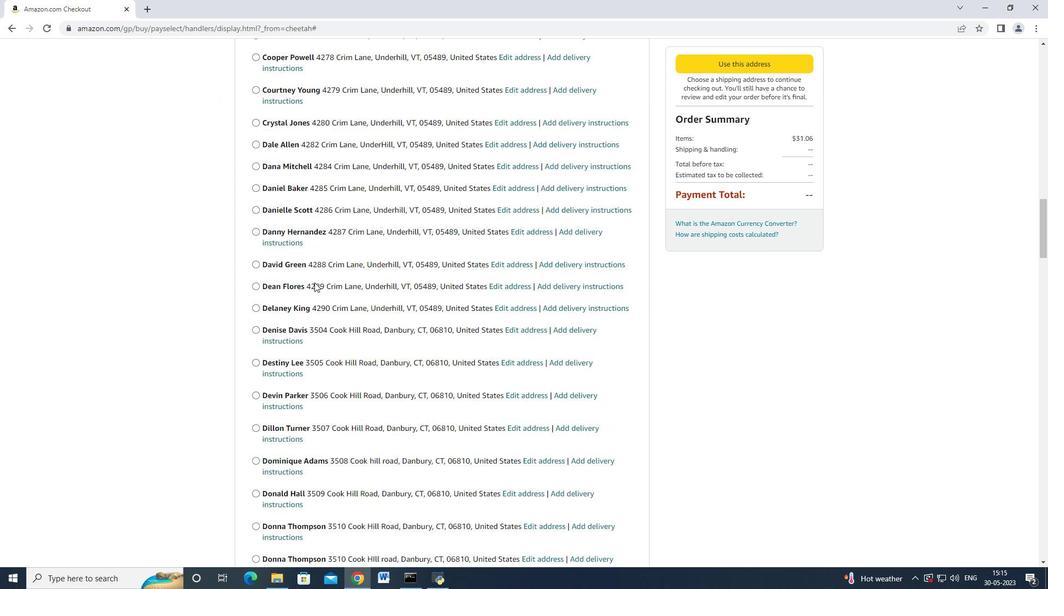 
Action: Mouse scrolled (314, 282) with delta (0, 0)
Screenshot: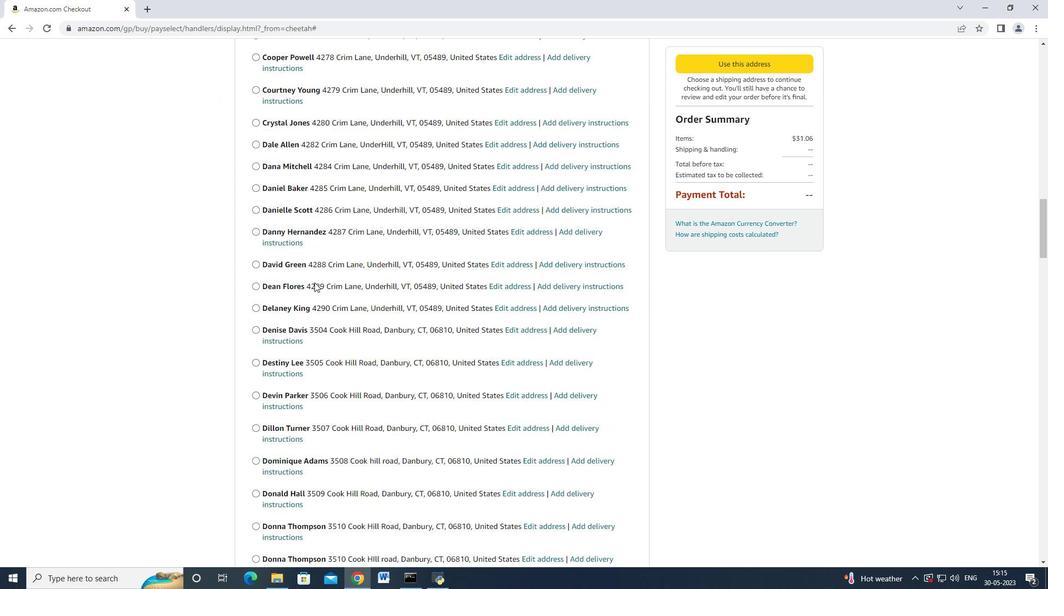 
Action: Mouse moved to (314, 283)
Screenshot: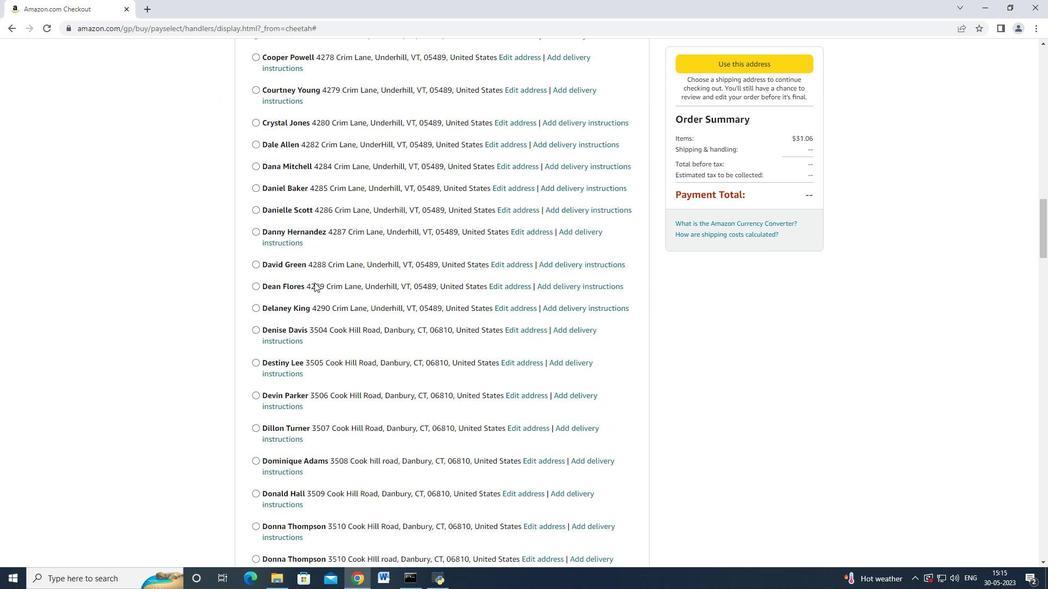 
Action: Mouse scrolled (314, 282) with delta (0, 0)
Screenshot: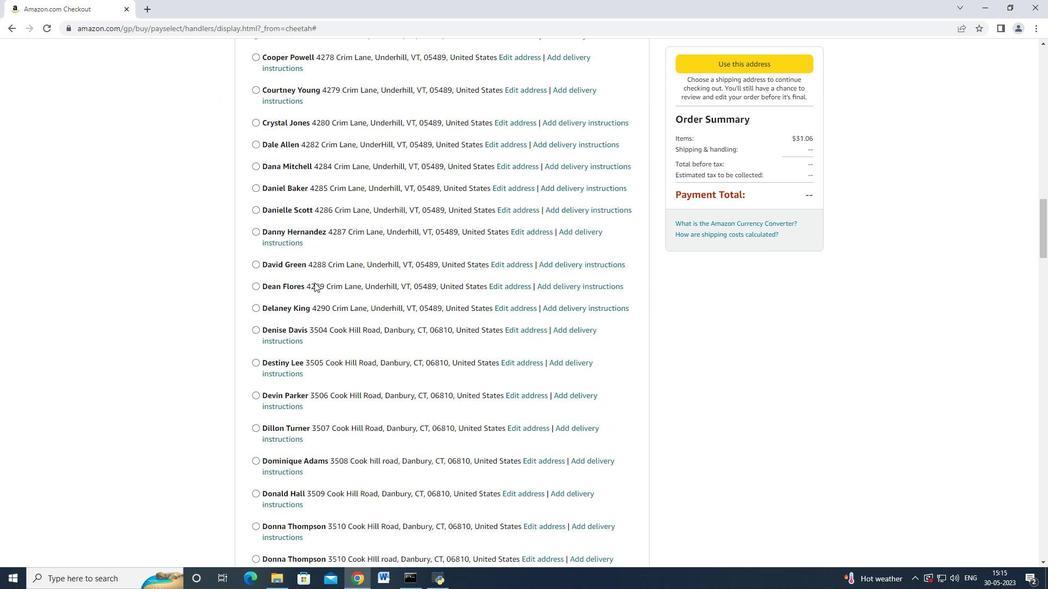 
Action: Mouse scrolled (314, 282) with delta (0, 0)
Screenshot: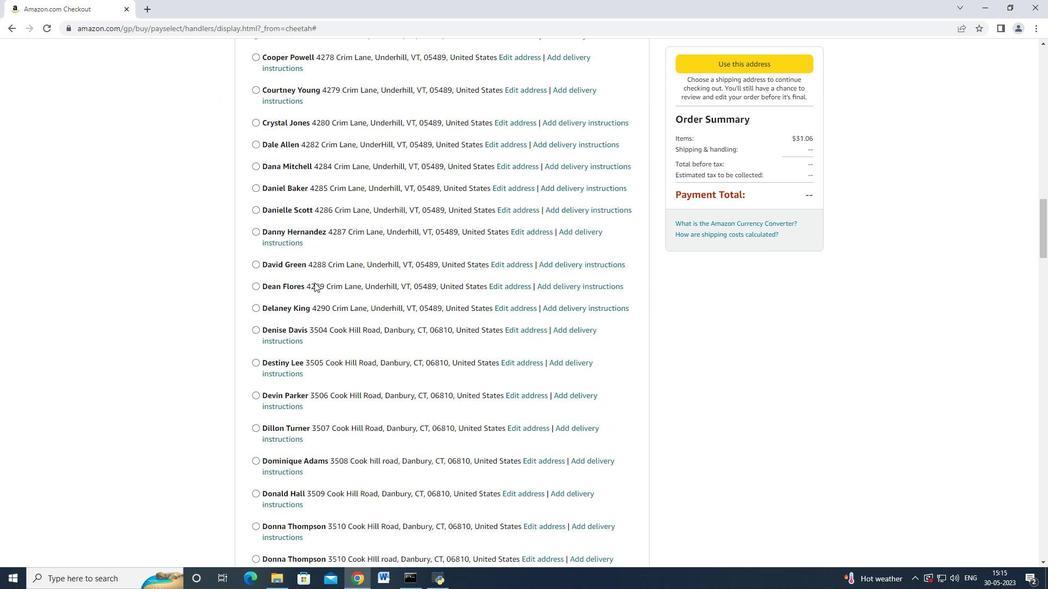 
Action: Mouse moved to (314, 285)
Screenshot: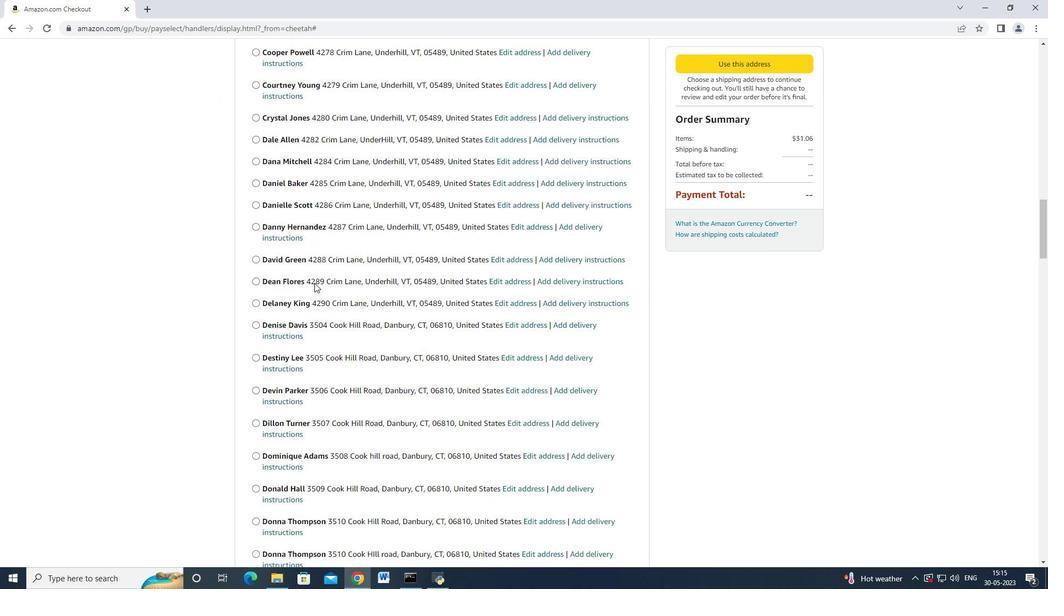 
Action: Mouse scrolled (314, 284) with delta (0, 0)
Screenshot: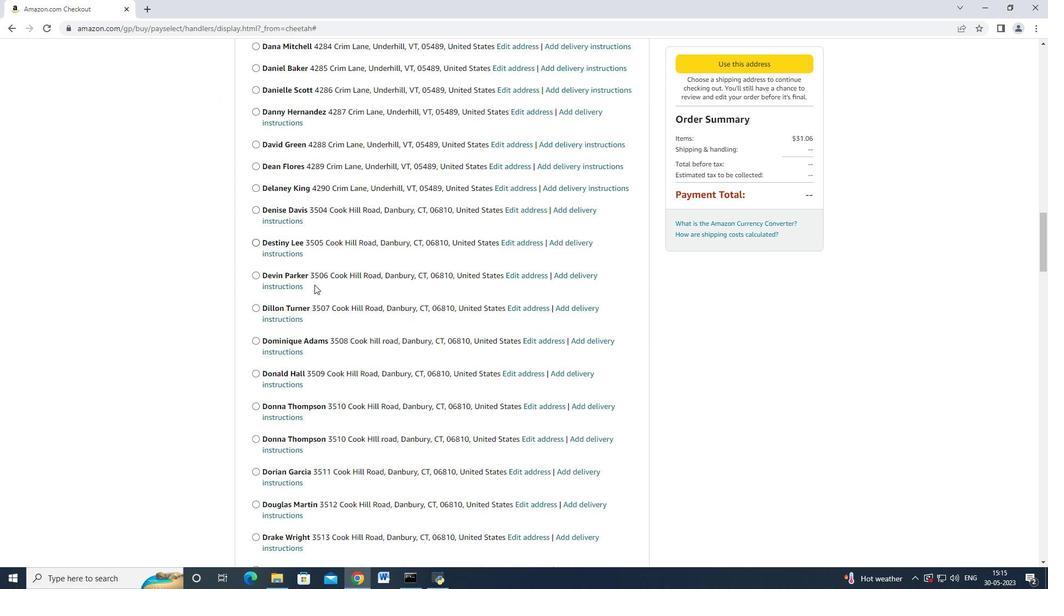 
Action: Mouse scrolled (314, 284) with delta (0, 0)
Screenshot: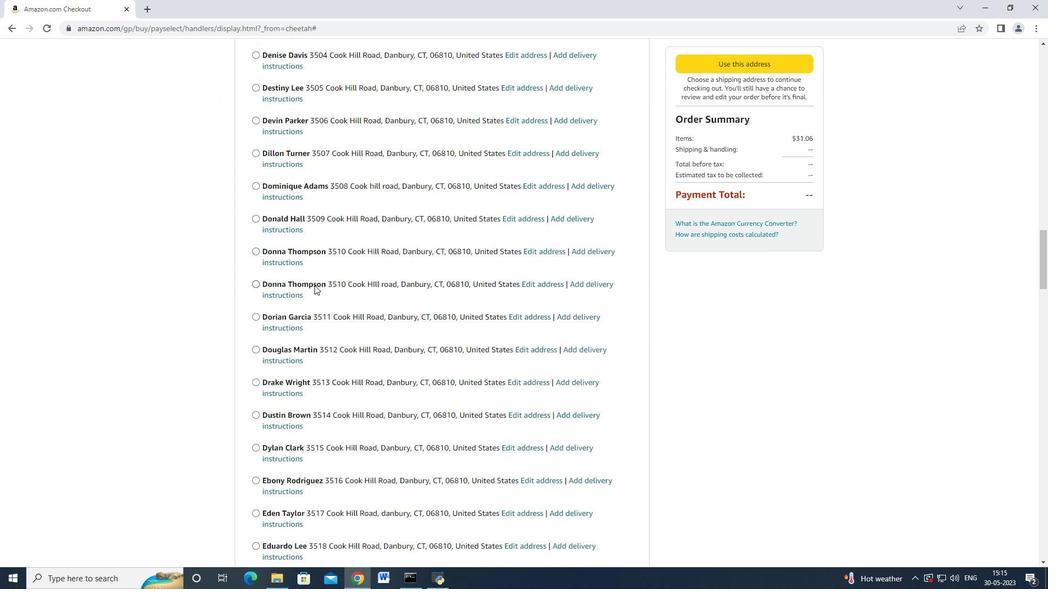 
Action: Mouse scrolled (314, 284) with delta (0, 0)
Screenshot: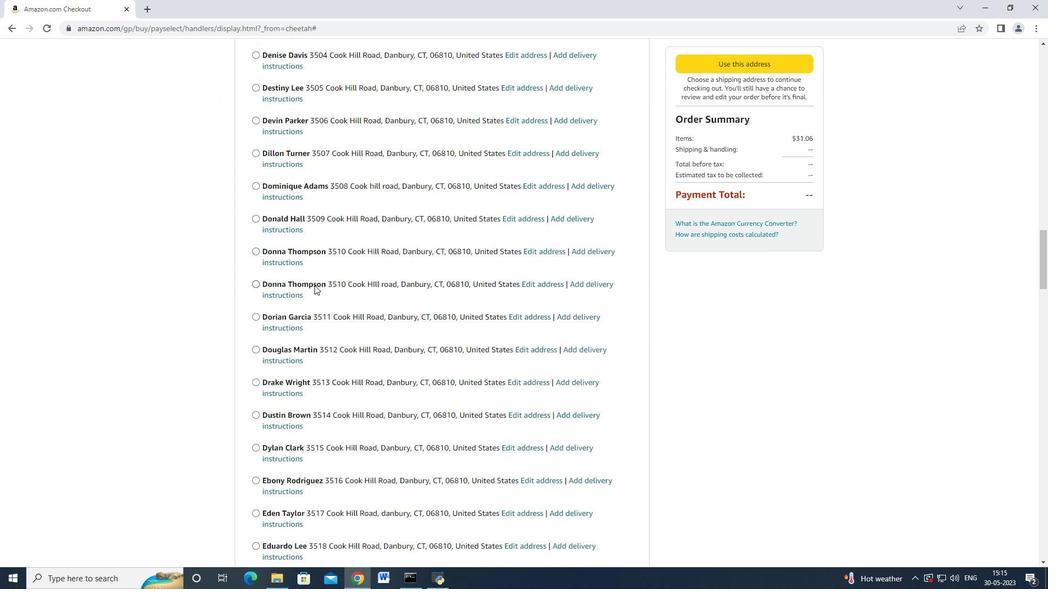 
Action: Mouse scrolled (314, 284) with delta (0, 0)
Screenshot: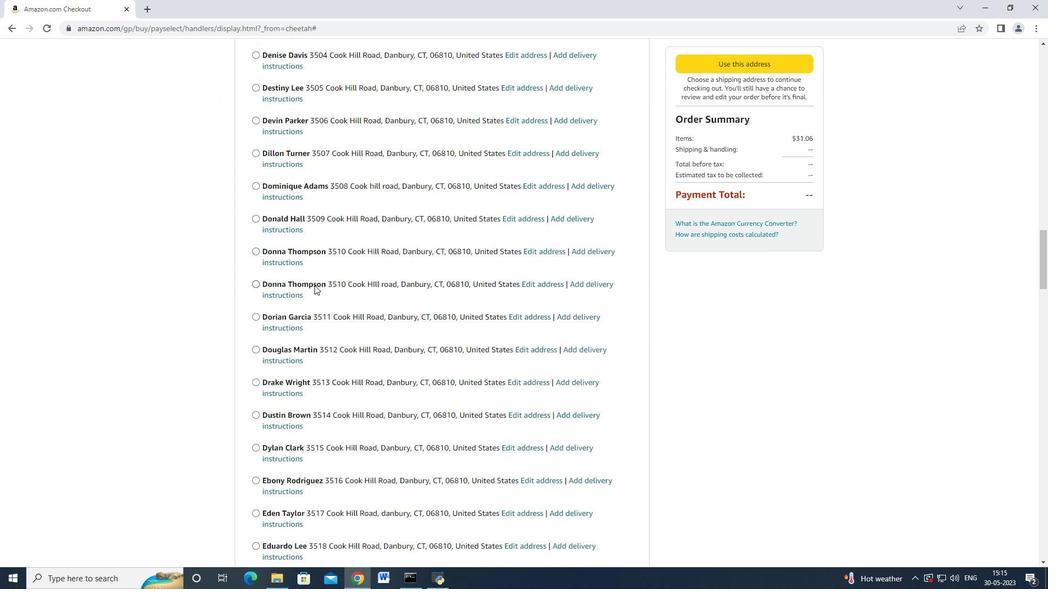 
Action: Mouse scrolled (314, 284) with delta (0, 0)
Screenshot: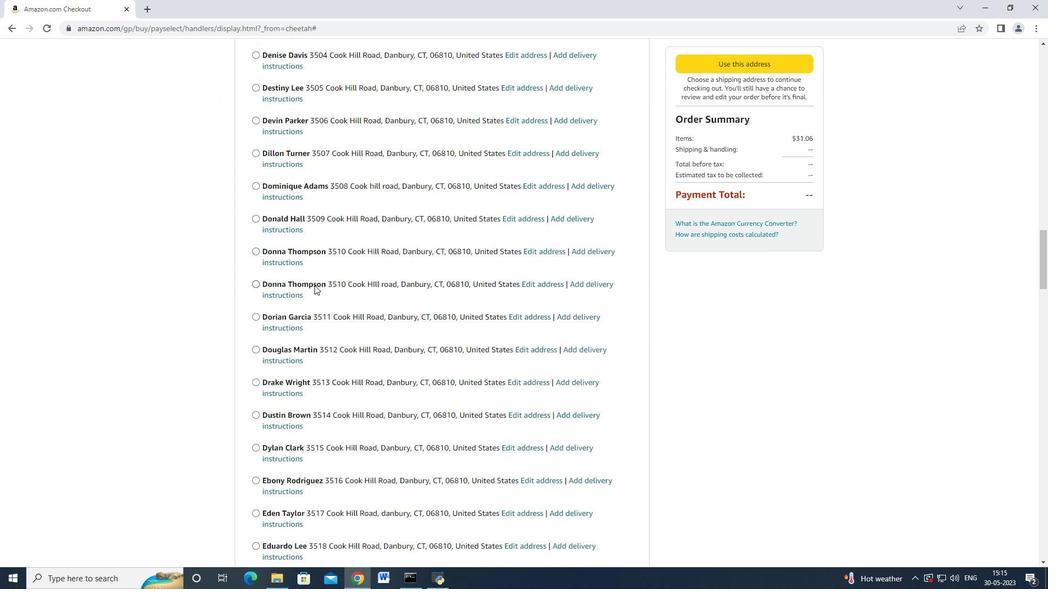 
Action: Mouse scrolled (314, 284) with delta (0, 0)
Screenshot: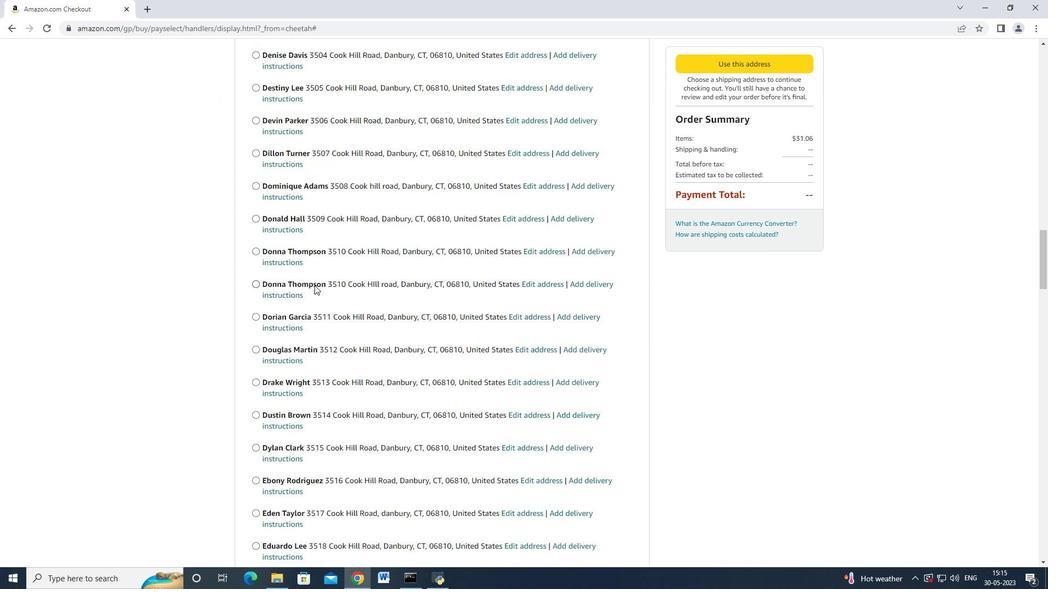 
Action: Mouse scrolled (314, 284) with delta (0, 0)
Screenshot: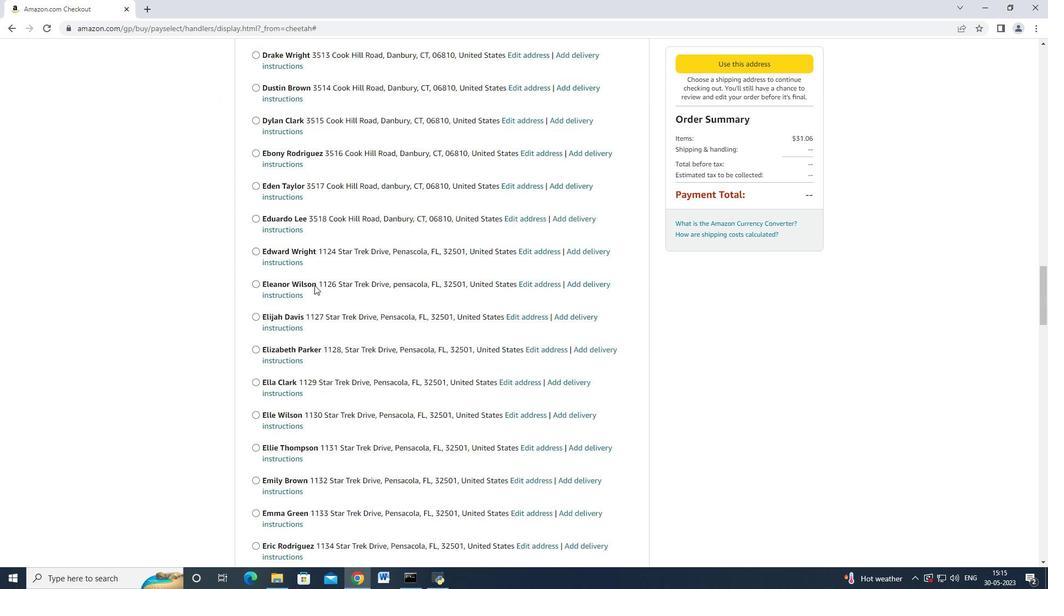 
Action: Mouse scrolled (314, 284) with delta (0, 0)
Screenshot: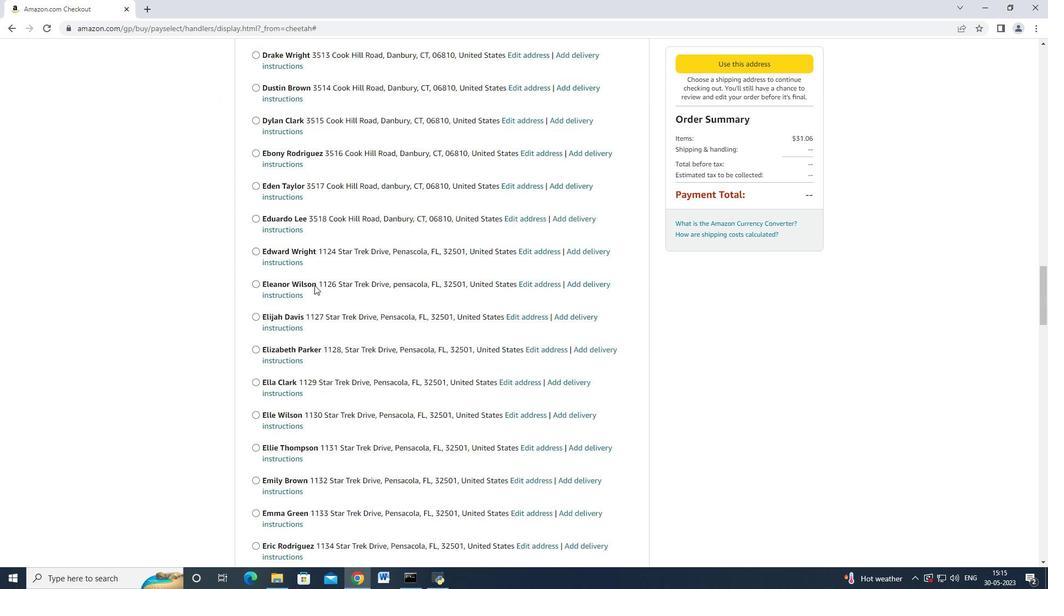 
Action: Mouse scrolled (314, 284) with delta (0, 0)
Screenshot: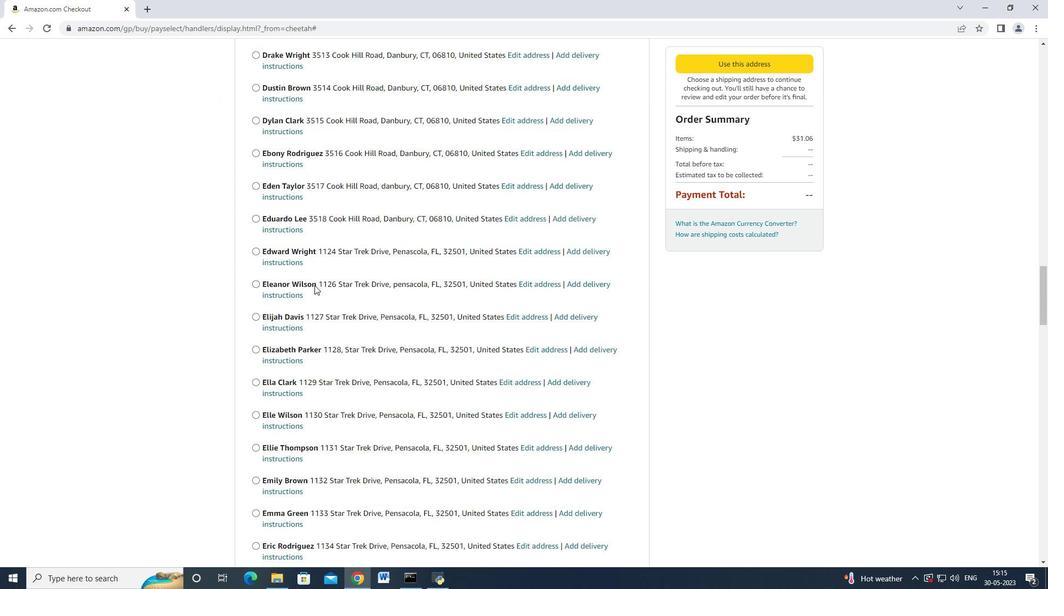 
Action: Mouse scrolled (314, 284) with delta (0, 0)
Screenshot: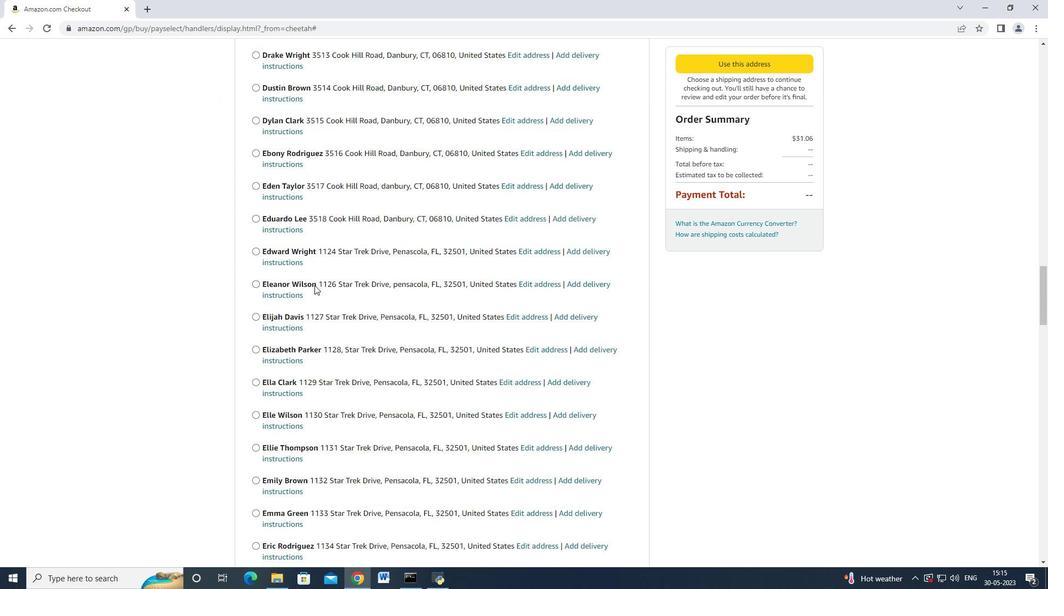 
Action: Mouse scrolled (314, 284) with delta (0, 0)
Screenshot: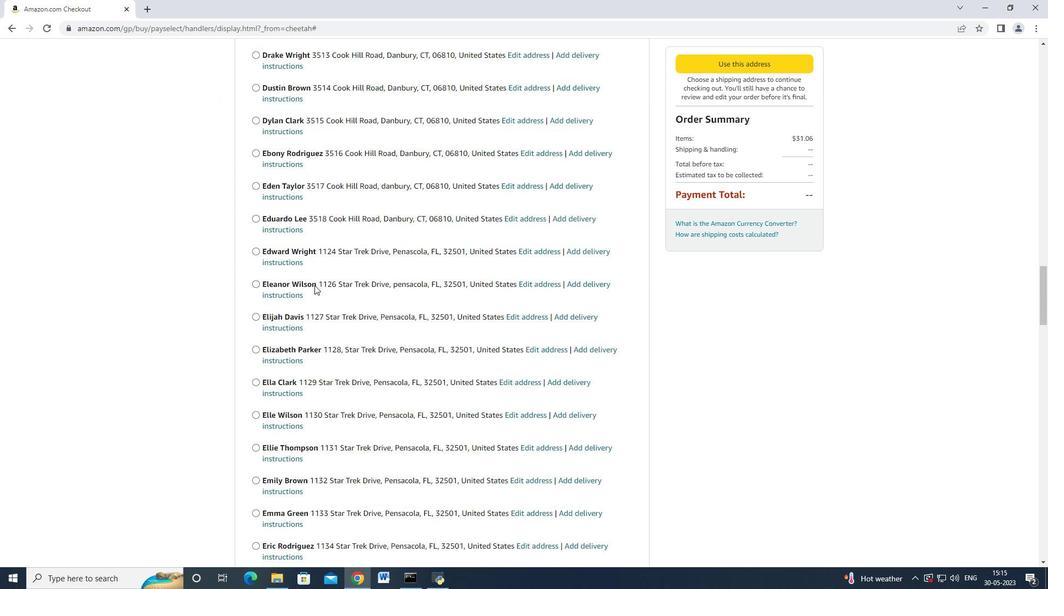 
Action: Mouse moved to (314, 285)
Screenshot: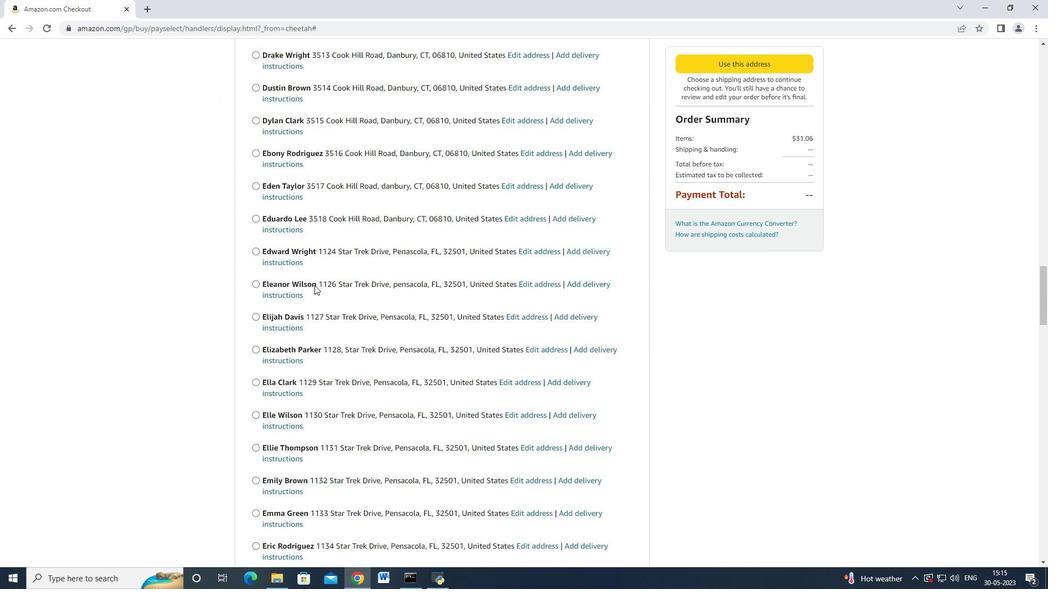 
Action: Mouse scrolled (314, 284) with delta (0, 0)
Screenshot: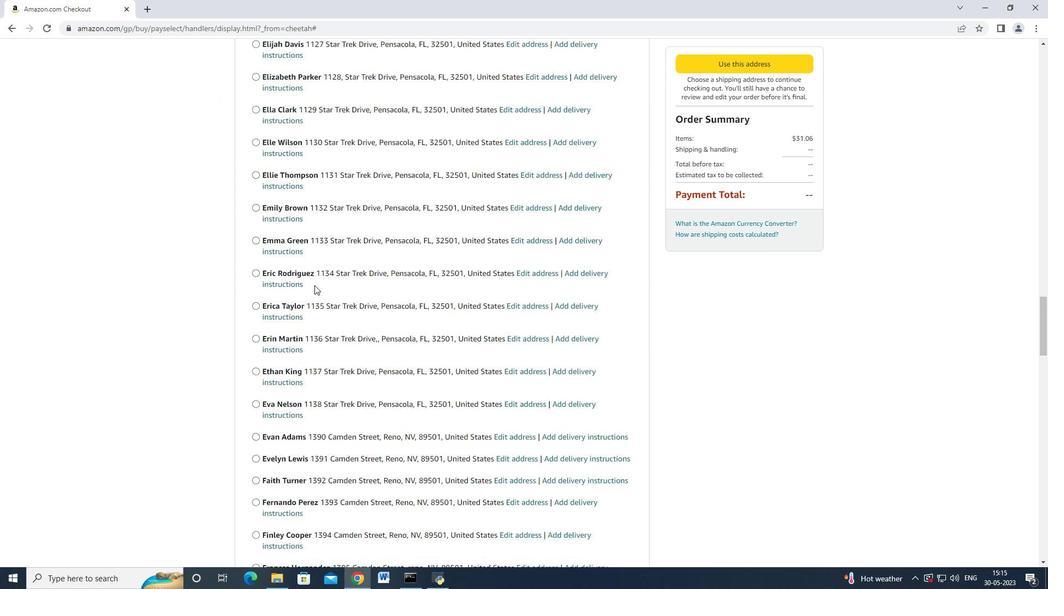 
Action: Mouse scrolled (314, 284) with delta (0, 0)
Screenshot: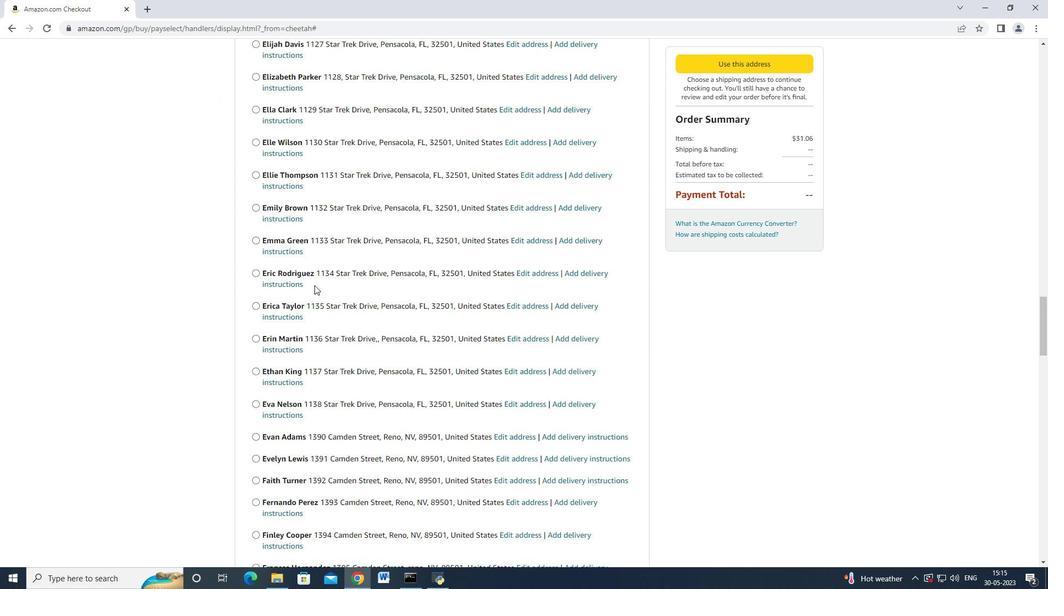 
Action: Mouse scrolled (314, 284) with delta (0, 0)
Screenshot: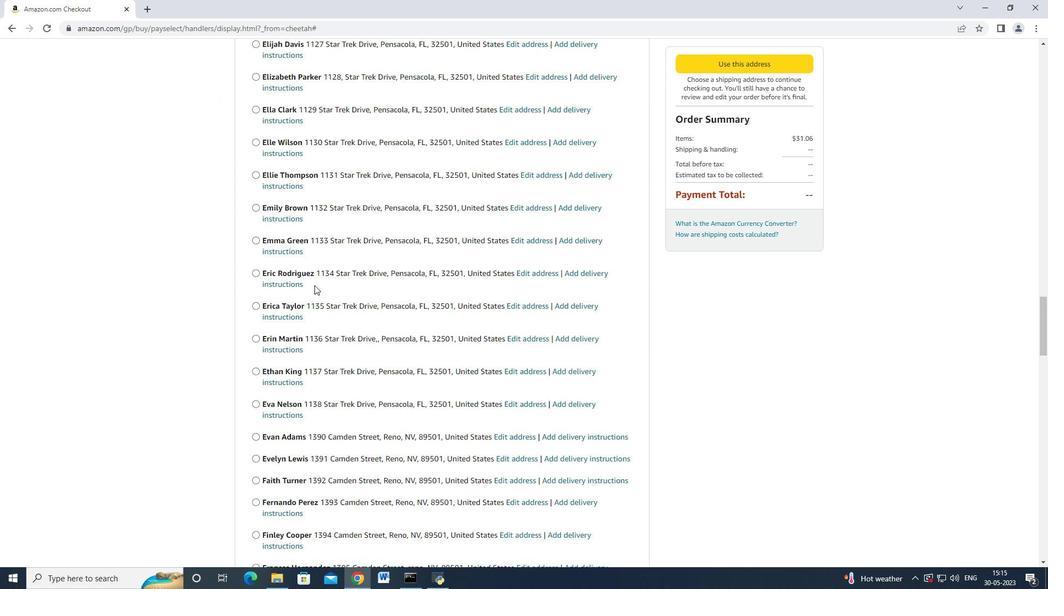
Action: Mouse scrolled (314, 284) with delta (0, 0)
Screenshot: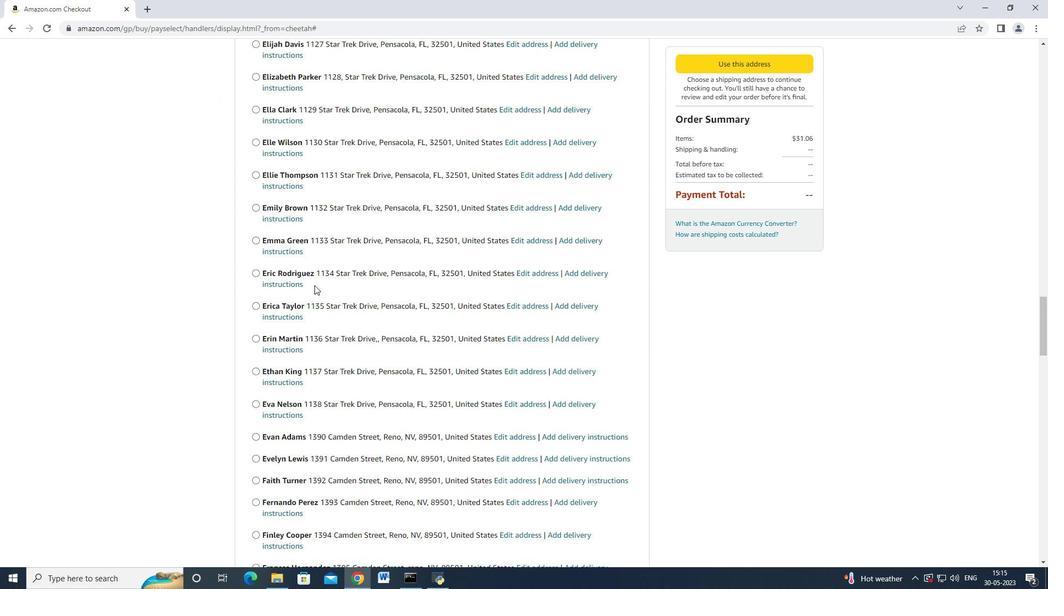 
Action: Mouse scrolled (314, 284) with delta (0, 0)
Screenshot: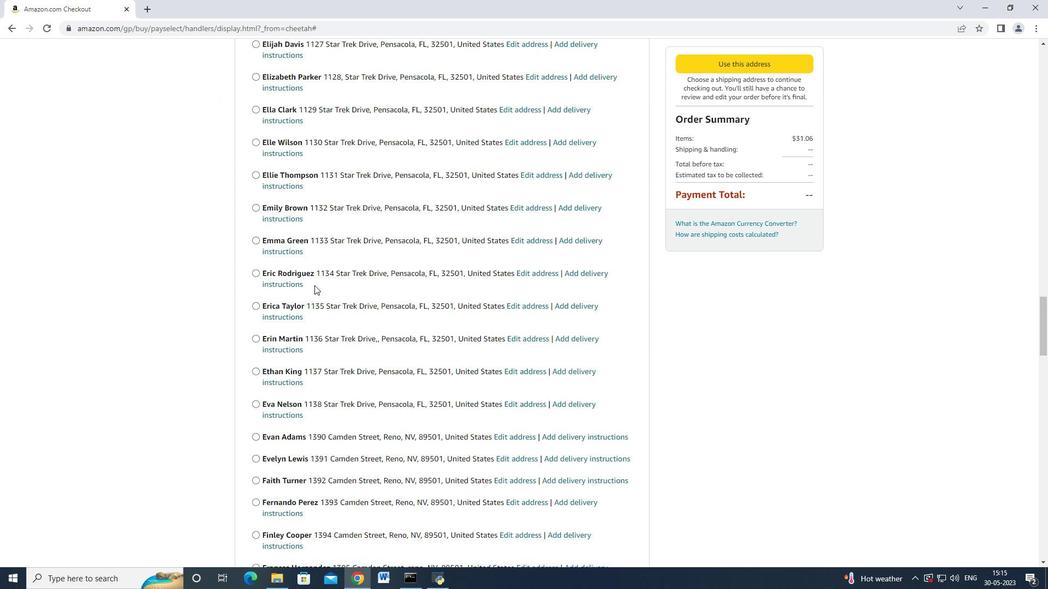 
Action: Mouse scrolled (314, 284) with delta (0, 0)
Screenshot: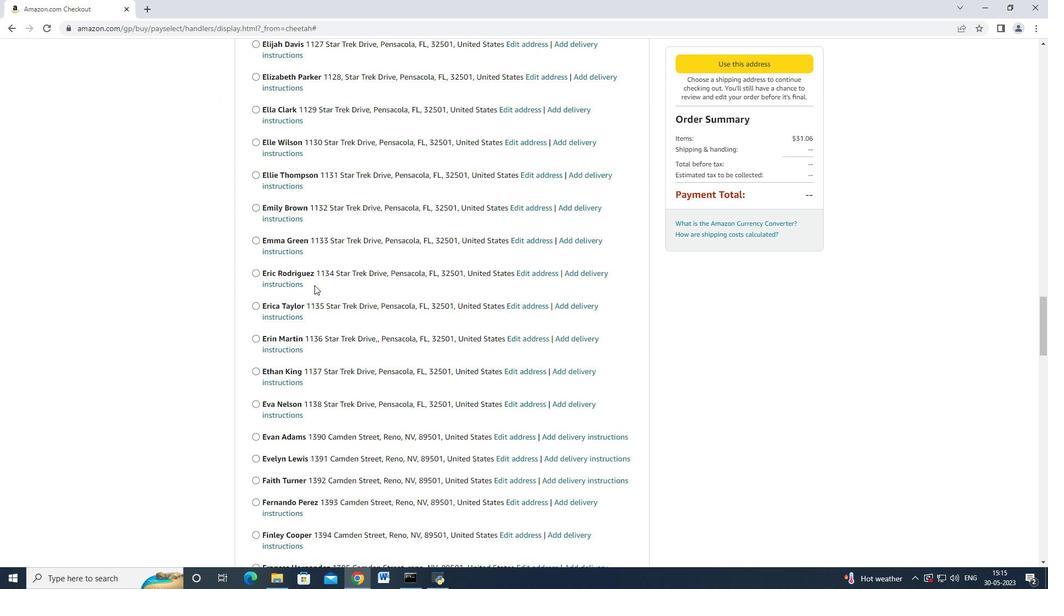 
Action: Mouse scrolled (314, 284) with delta (0, 0)
Screenshot: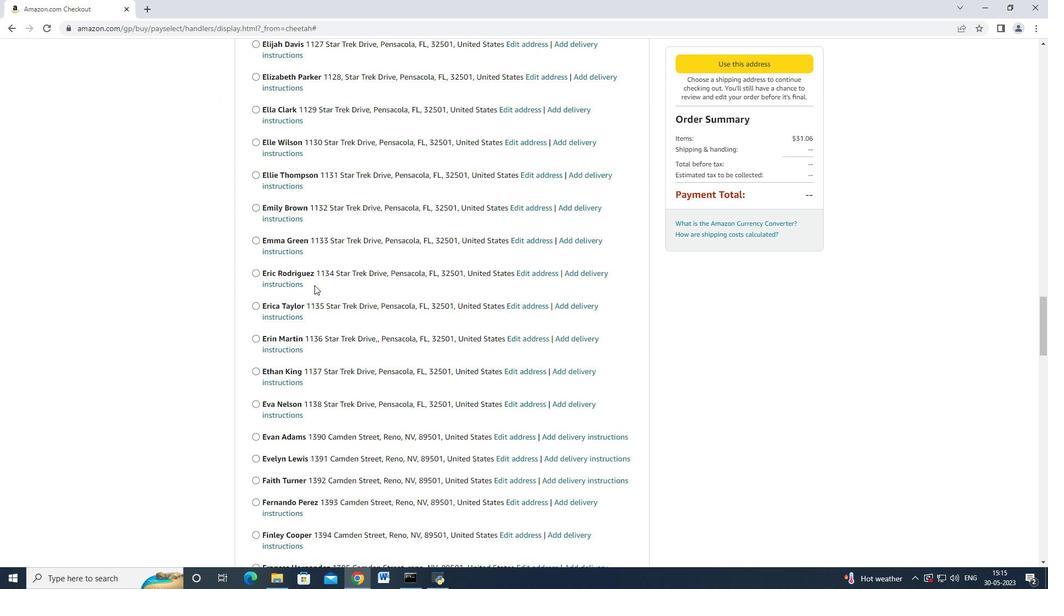 
Action: Mouse scrolled (314, 284) with delta (0, 0)
Screenshot: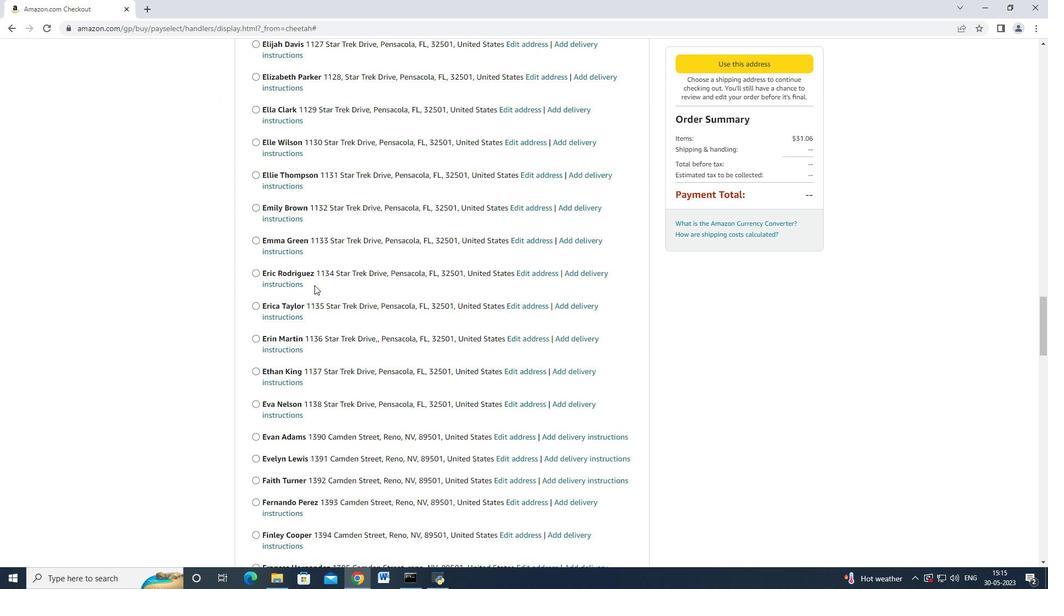 
Action: Mouse scrolled (314, 284) with delta (0, 0)
Screenshot: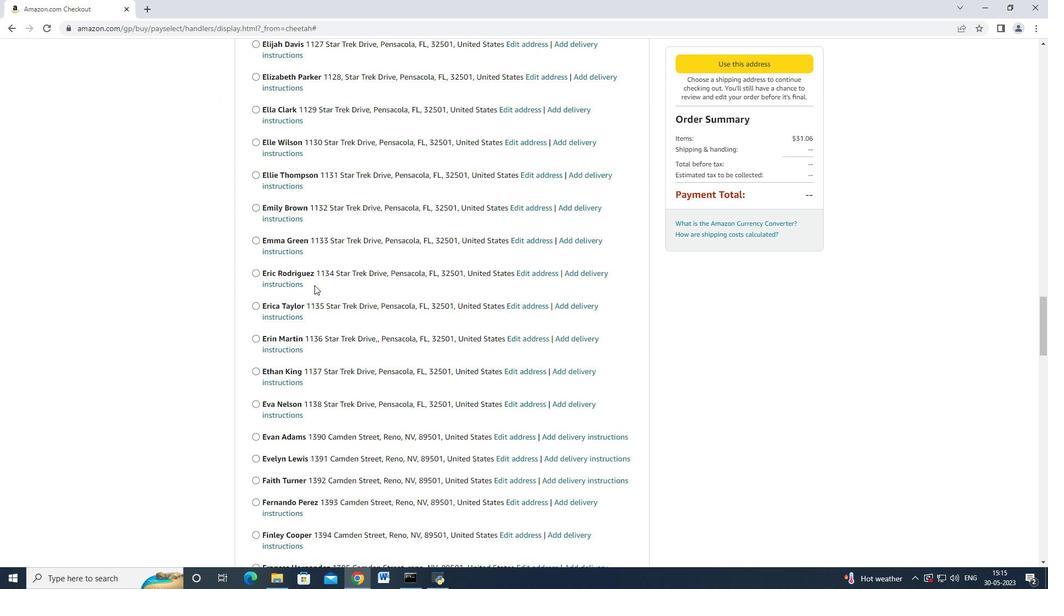 
Action: Mouse scrolled (314, 284) with delta (0, 0)
Screenshot: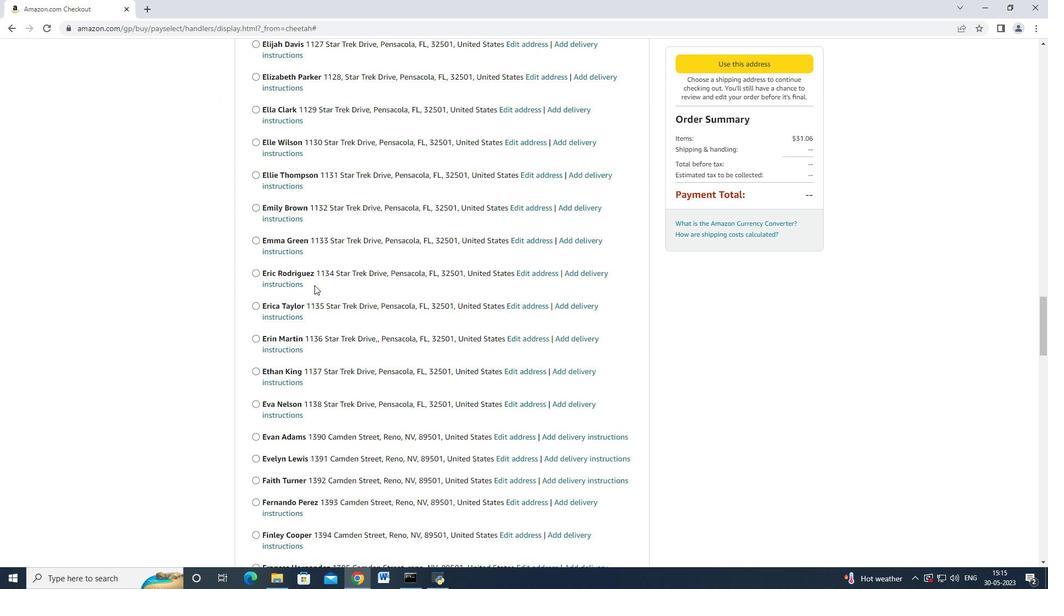 
Action: Mouse scrolled (314, 284) with delta (0, 0)
Screenshot: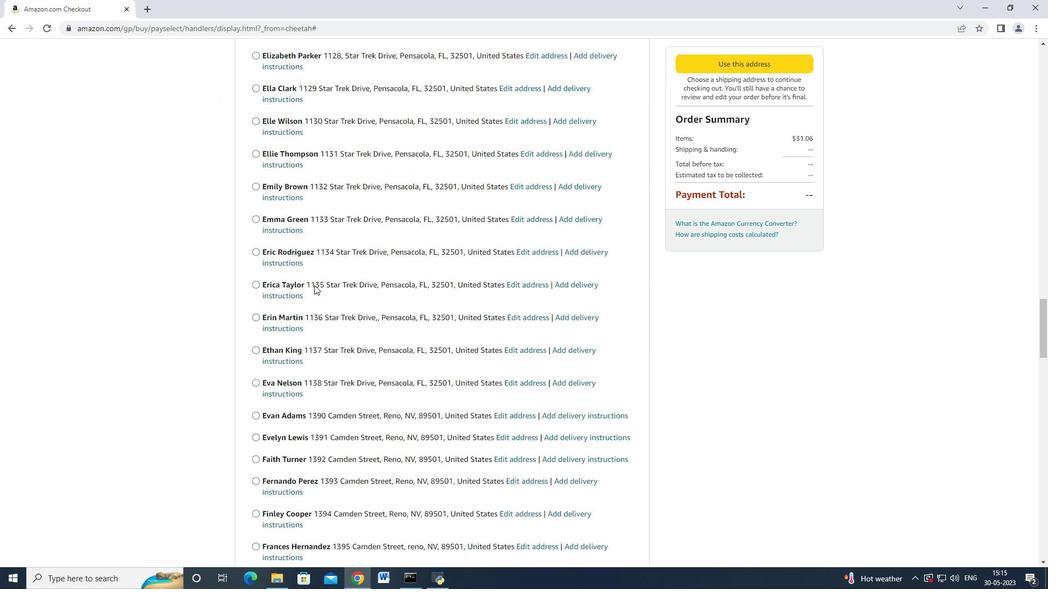 
Action: Mouse scrolled (314, 284) with delta (0, 0)
Screenshot: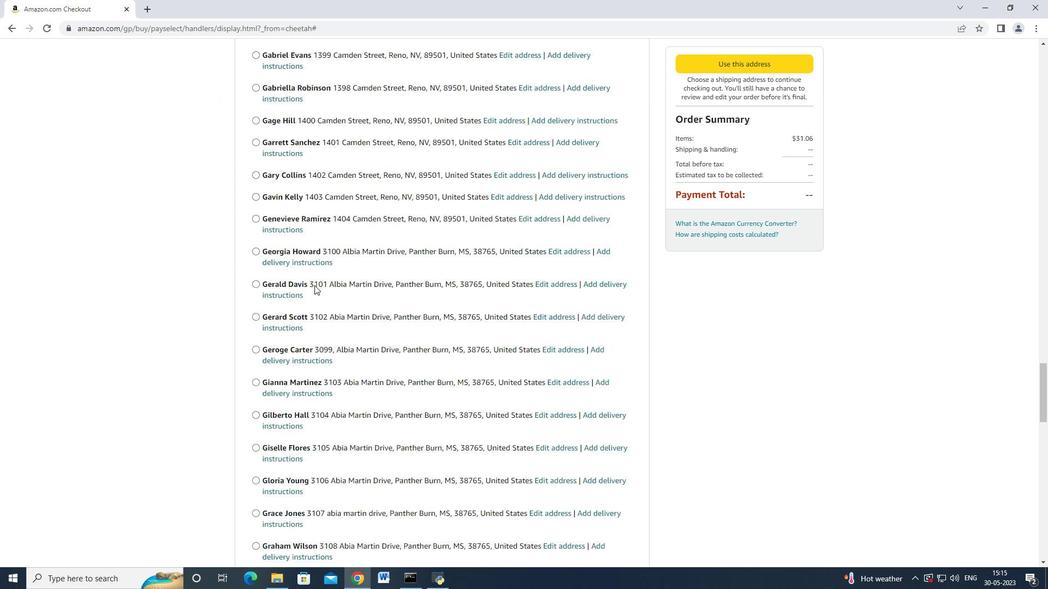 
Action: Mouse scrolled (314, 284) with delta (0, 0)
Screenshot: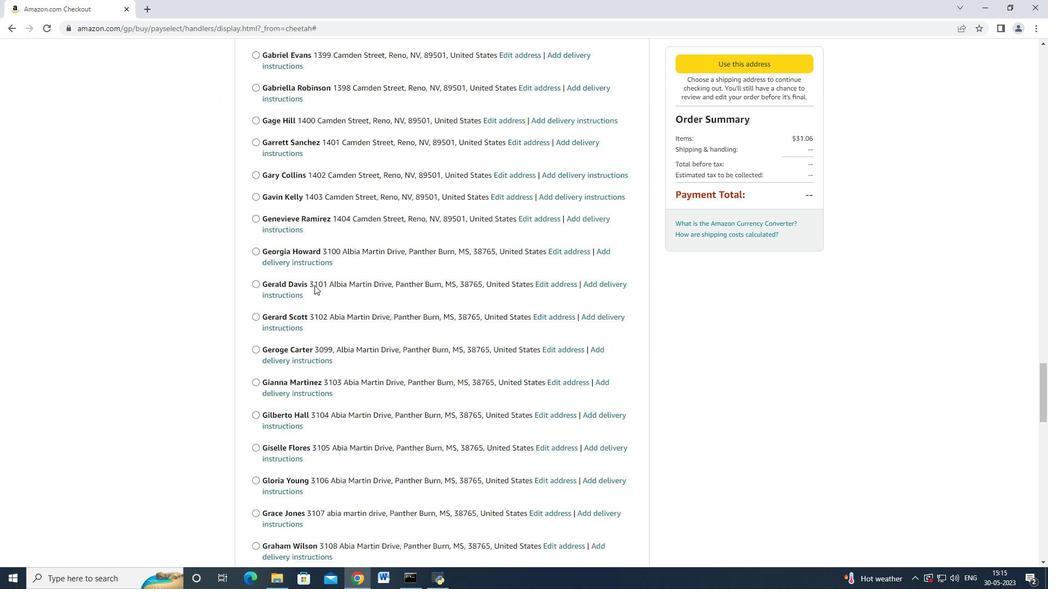 
Action: Mouse scrolled (314, 284) with delta (0, 0)
Screenshot: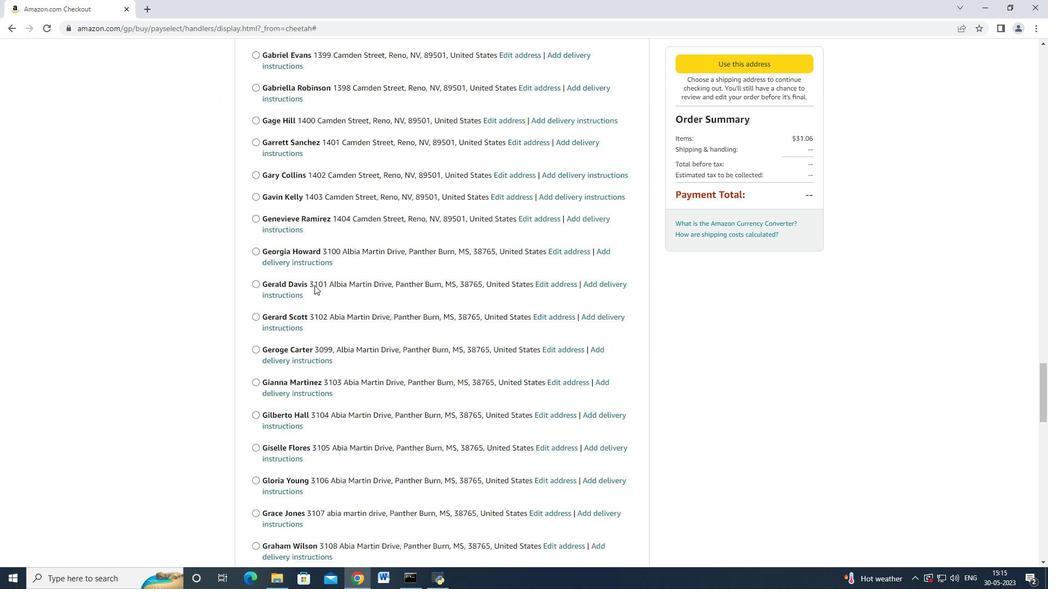 
Action: Mouse scrolled (314, 284) with delta (0, 0)
Screenshot: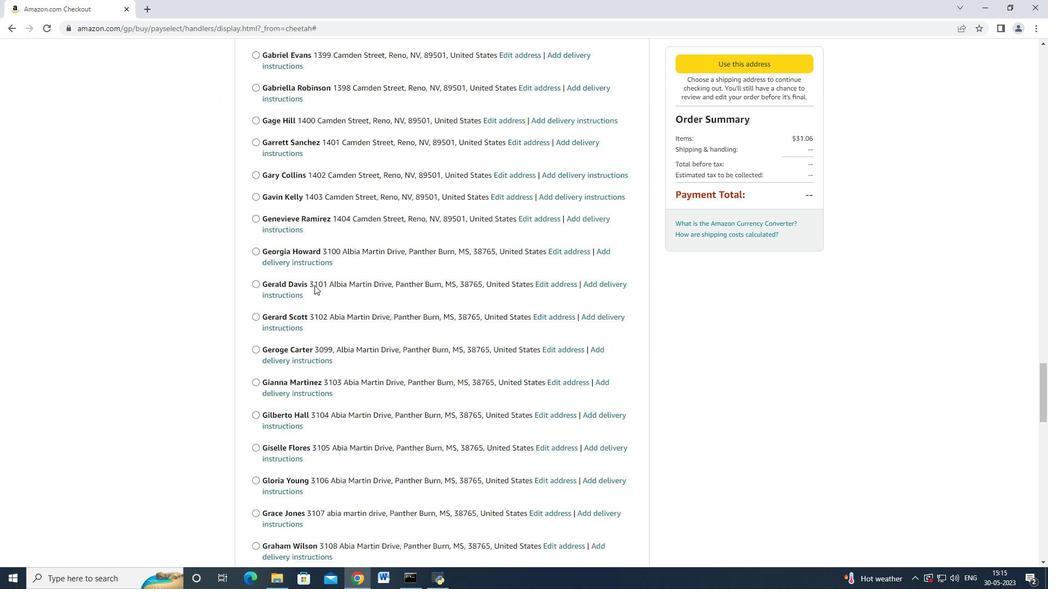 
Action: Mouse scrolled (314, 284) with delta (0, 0)
Screenshot: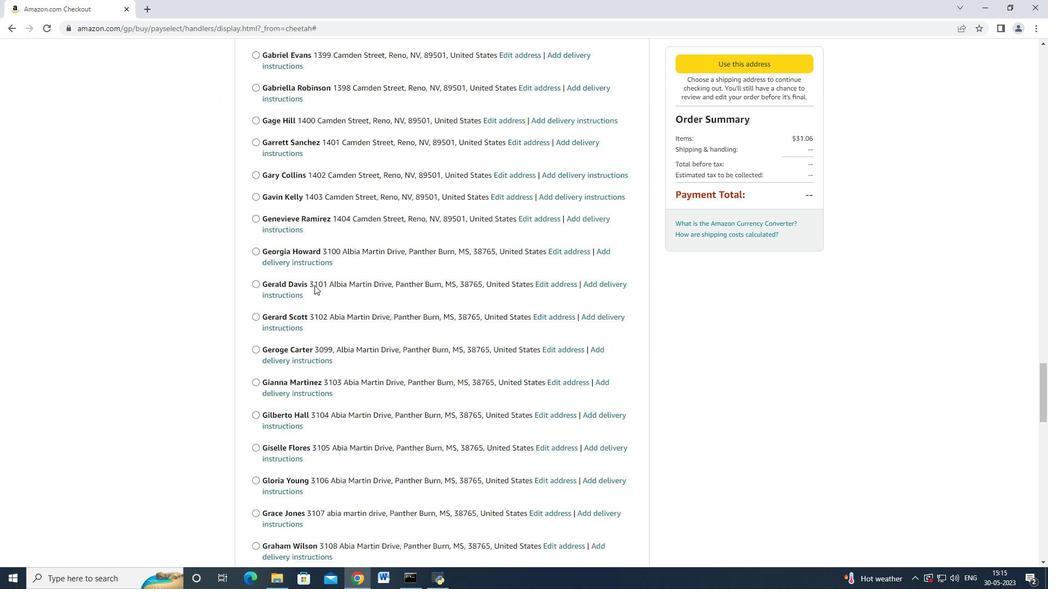 
Action: Mouse scrolled (314, 284) with delta (0, 0)
Screenshot: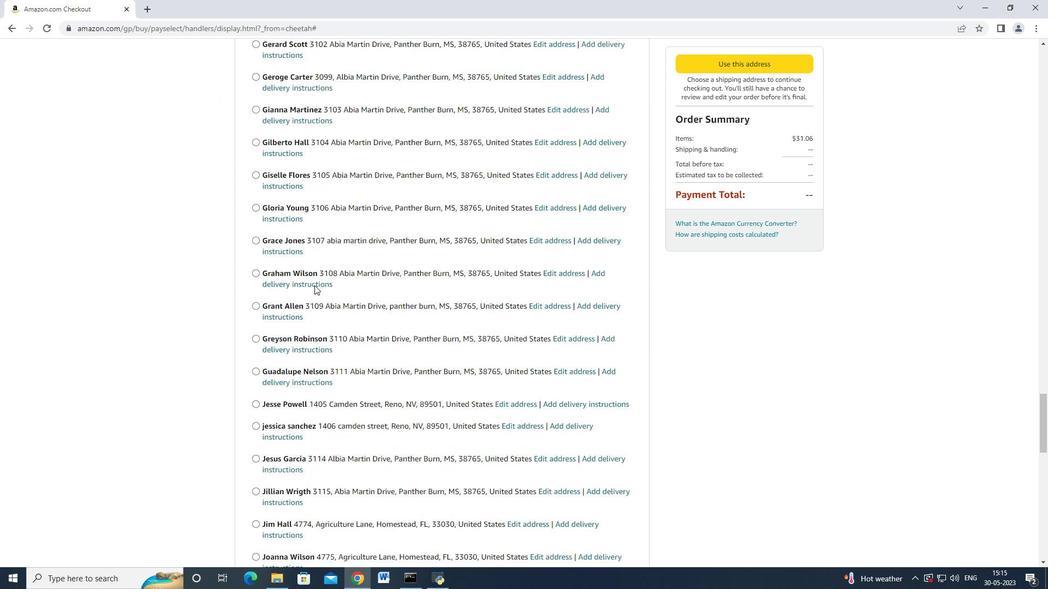 
Action: Mouse scrolled (314, 284) with delta (0, 0)
Screenshot: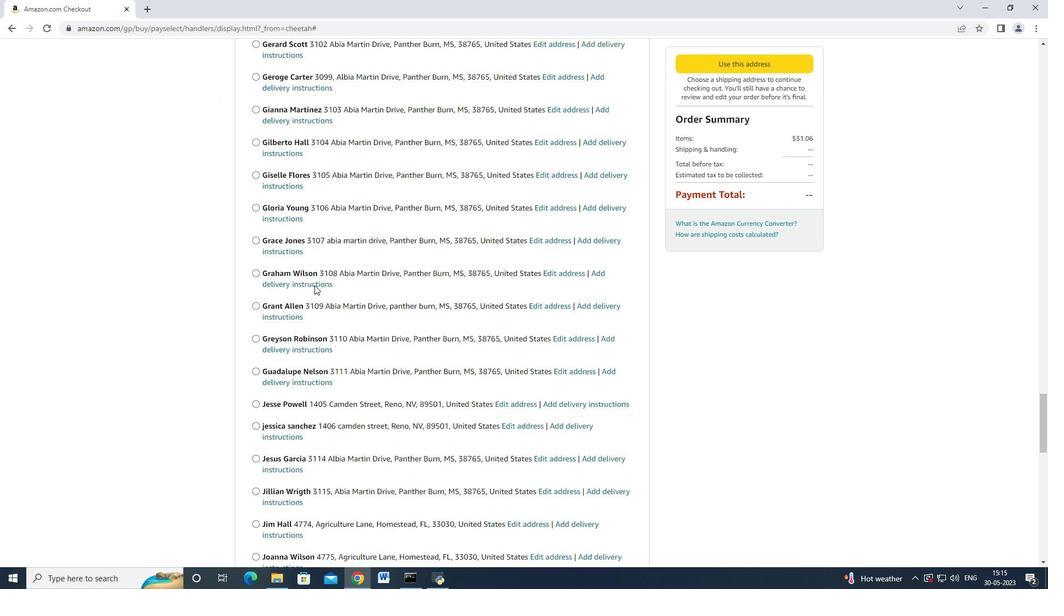 
Action: Mouse scrolled (314, 284) with delta (0, 0)
Screenshot: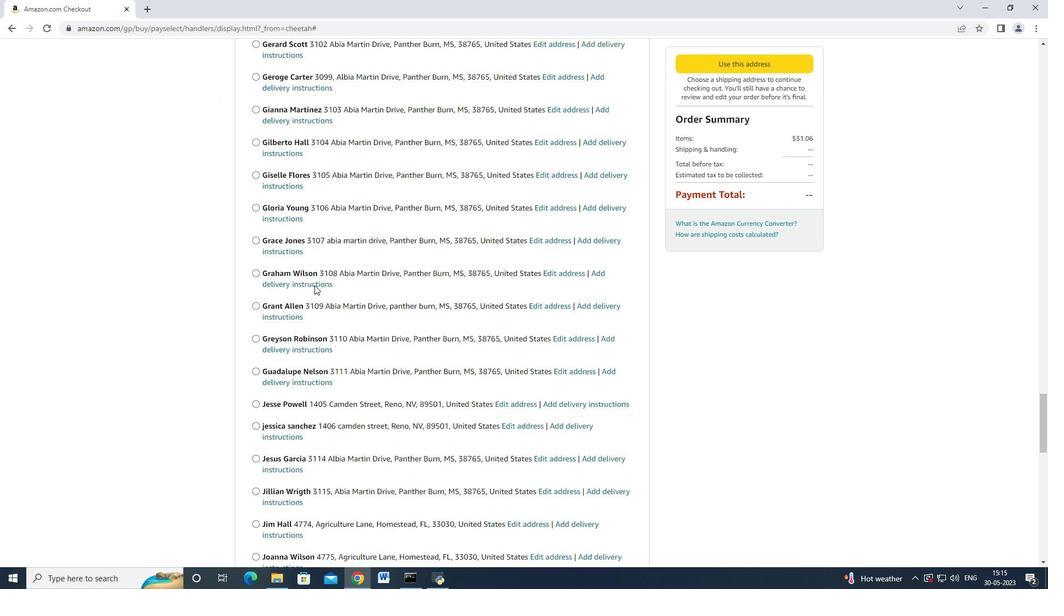 
Action: Mouse scrolled (314, 284) with delta (0, 0)
Screenshot: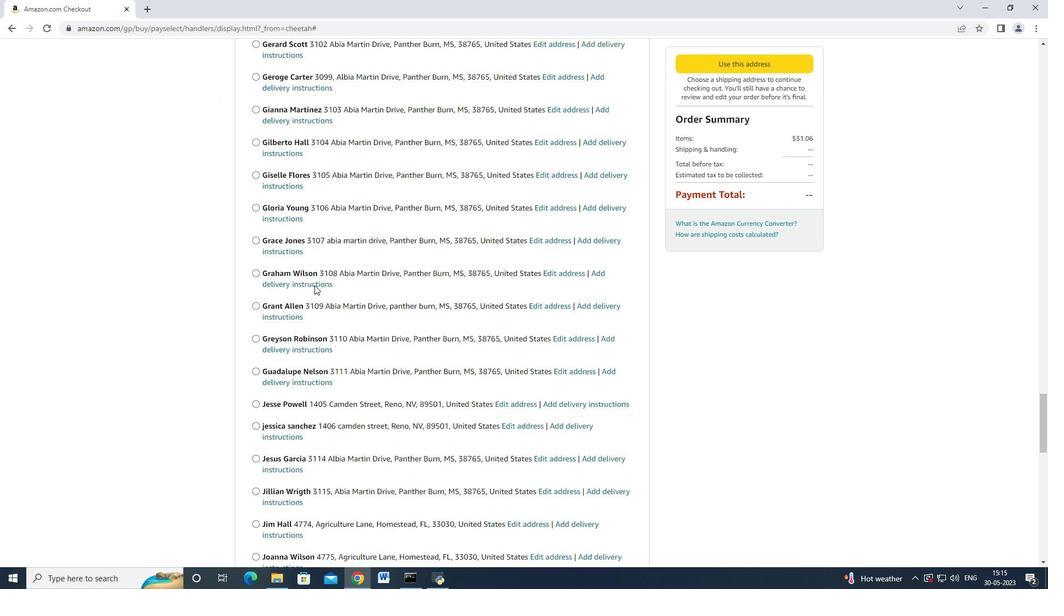 
Action: Mouse scrolled (314, 284) with delta (0, 0)
Screenshot: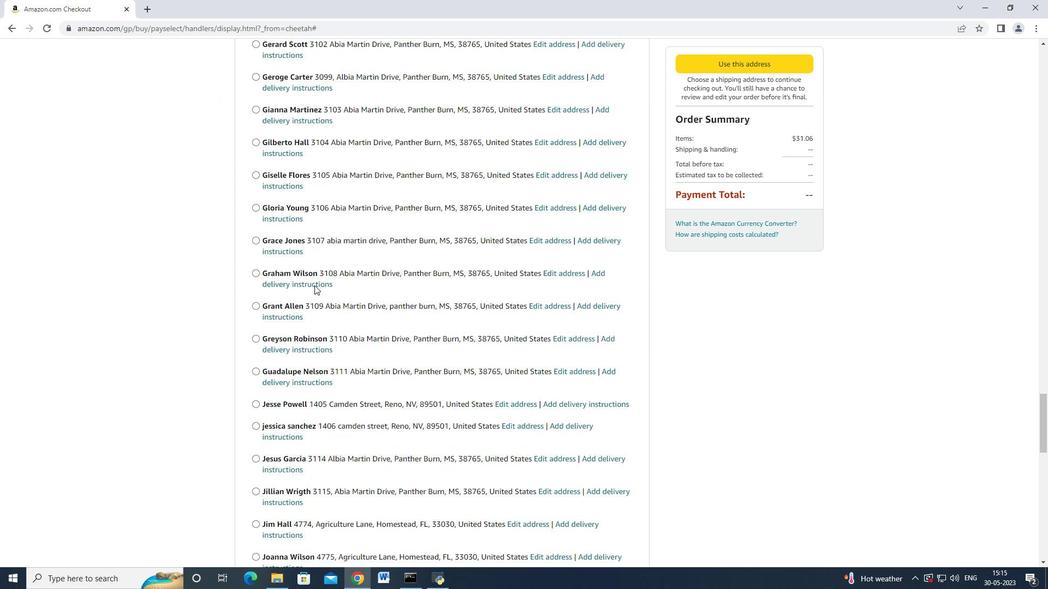 
Action: Mouse scrolled (314, 284) with delta (0, 0)
Screenshot: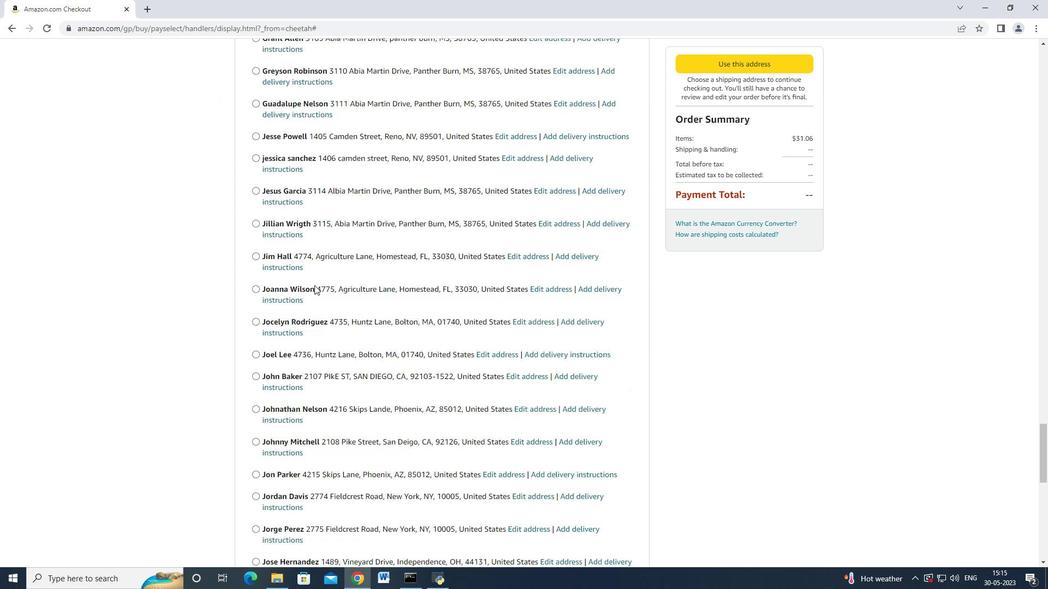 
Action: Mouse scrolled (314, 284) with delta (0, 0)
Screenshot: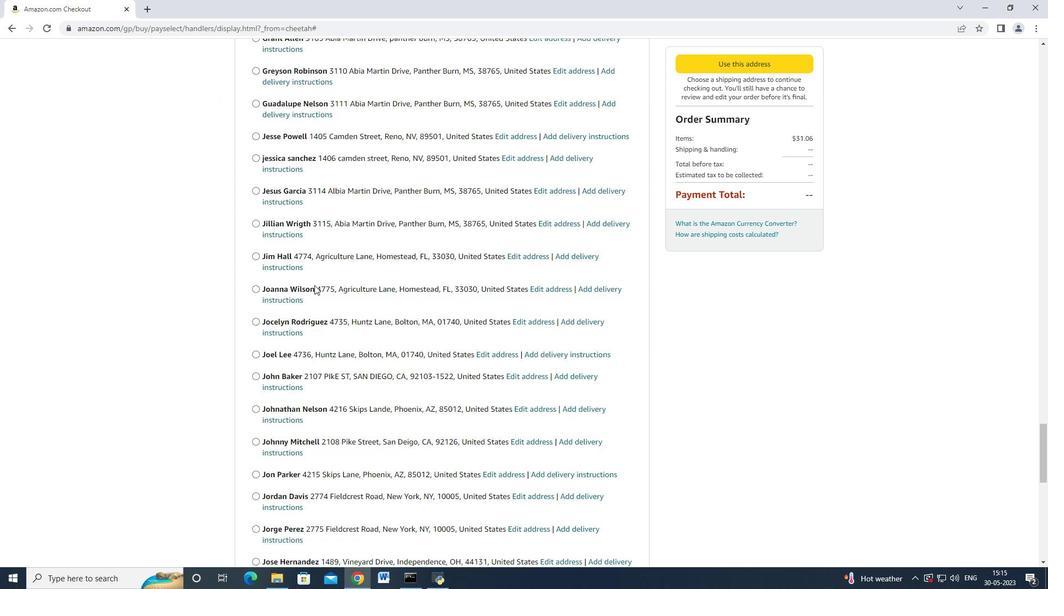 
Action: Mouse scrolled (314, 284) with delta (0, 0)
Screenshot: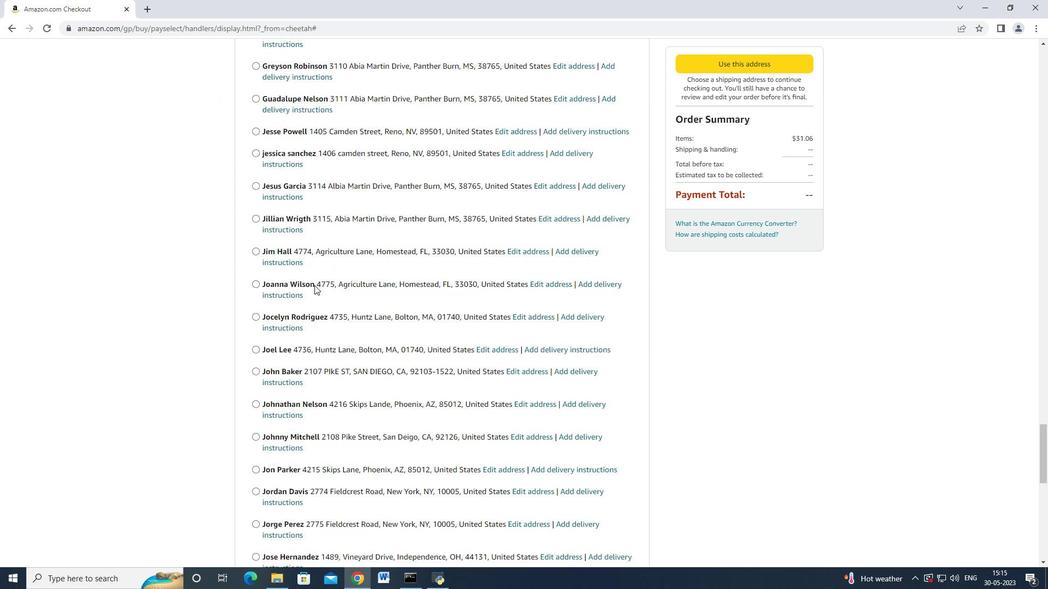 
Action: Mouse scrolled (314, 284) with delta (0, 0)
Screenshot: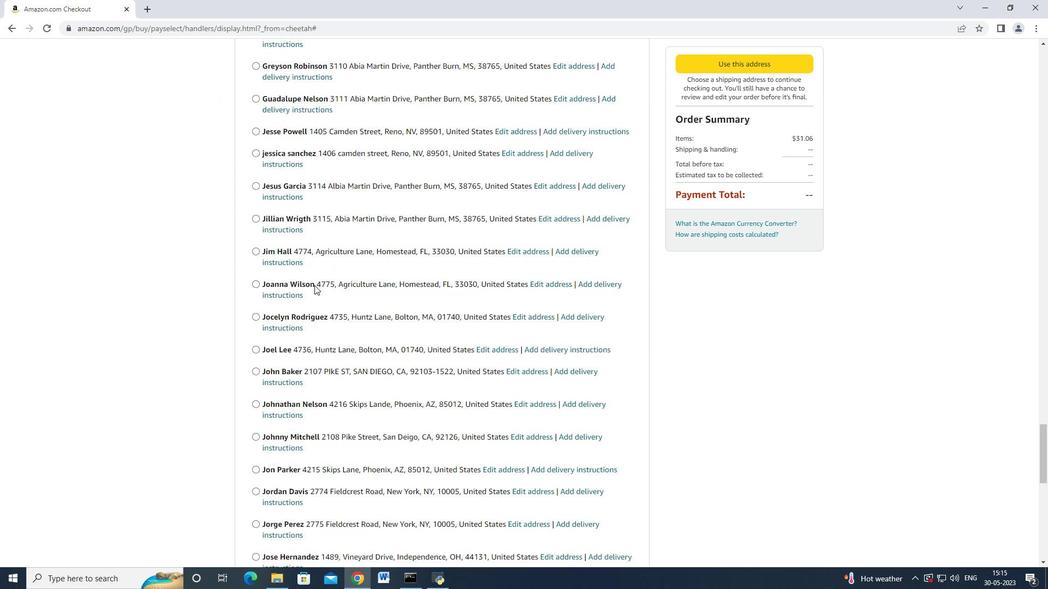 
Action: Mouse scrolled (314, 284) with delta (0, 0)
Screenshot: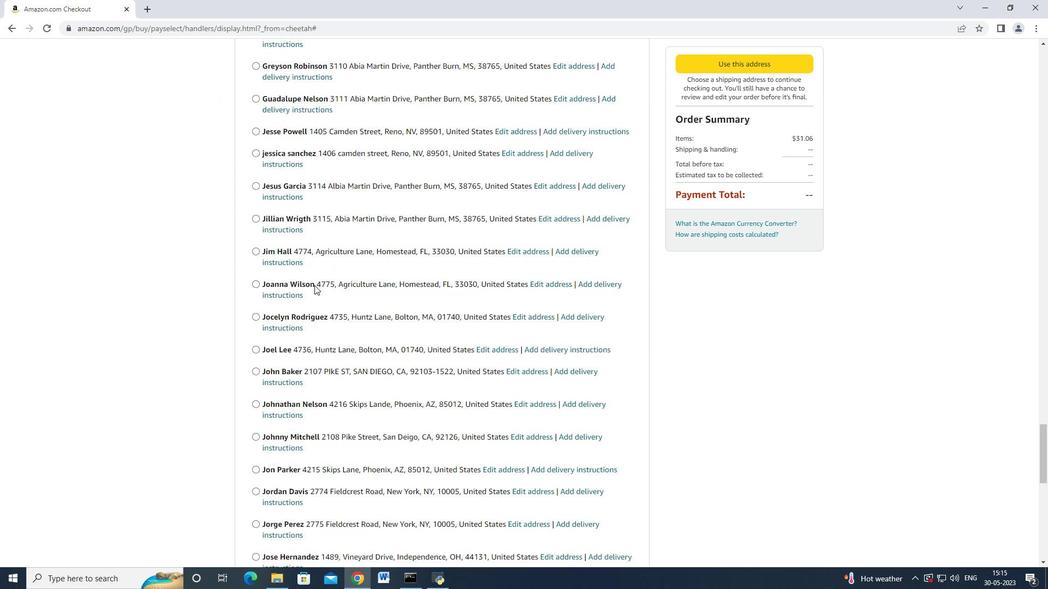 
Action: Mouse scrolled (314, 284) with delta (0, 0)
Screenshot: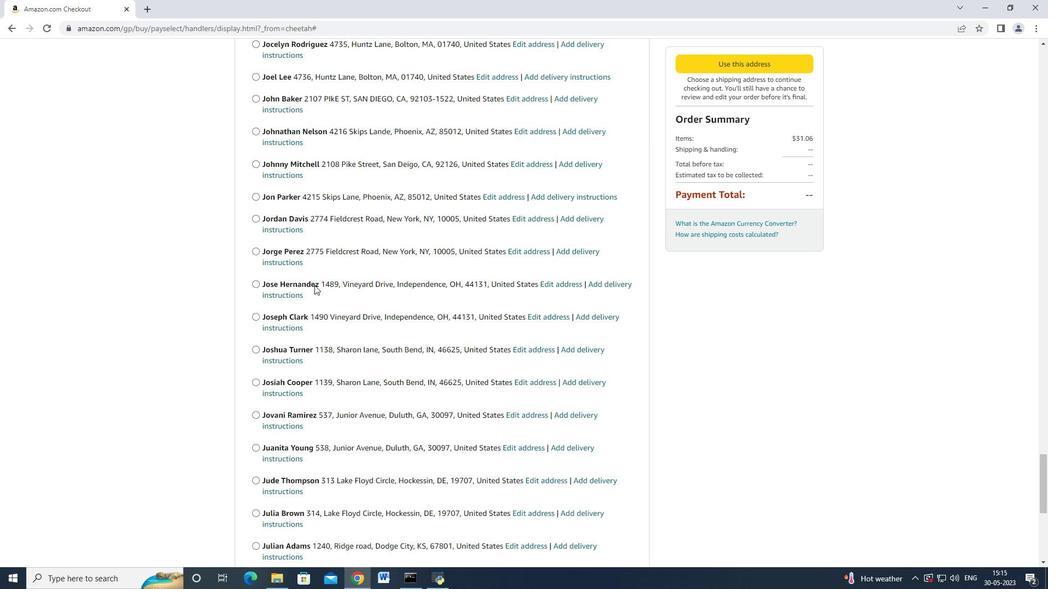 
Action: Mouse scrolled (314, 284) with delta (0, 0)
Screenshot: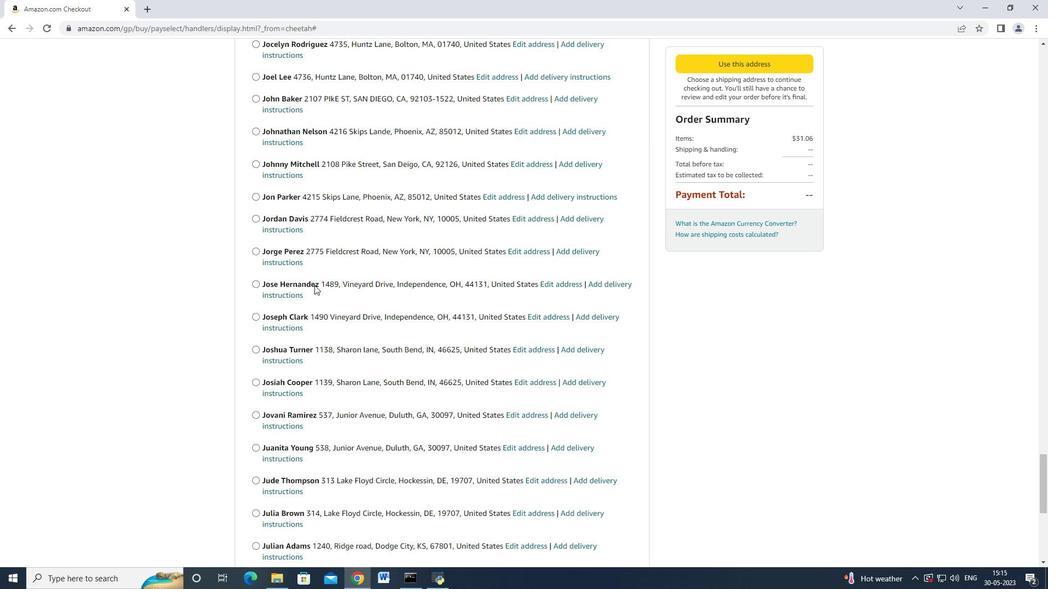 
Action: Mouse scrolled (314, 284) with delta (0, 0)
Screenshot: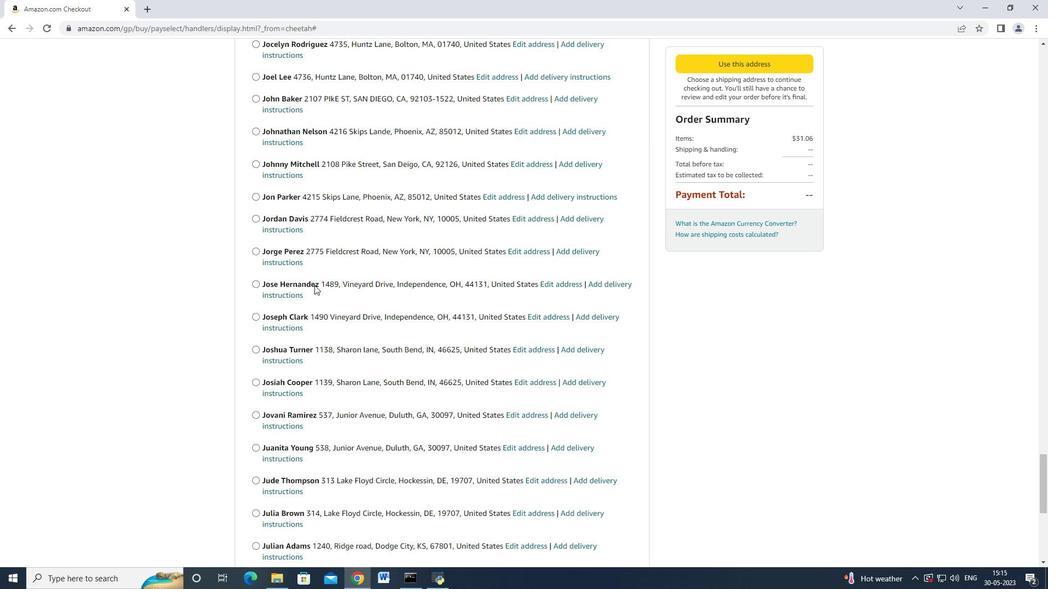 
Action: Mouse scrolled (314, 284) with delta (0, 0)
Screenshot: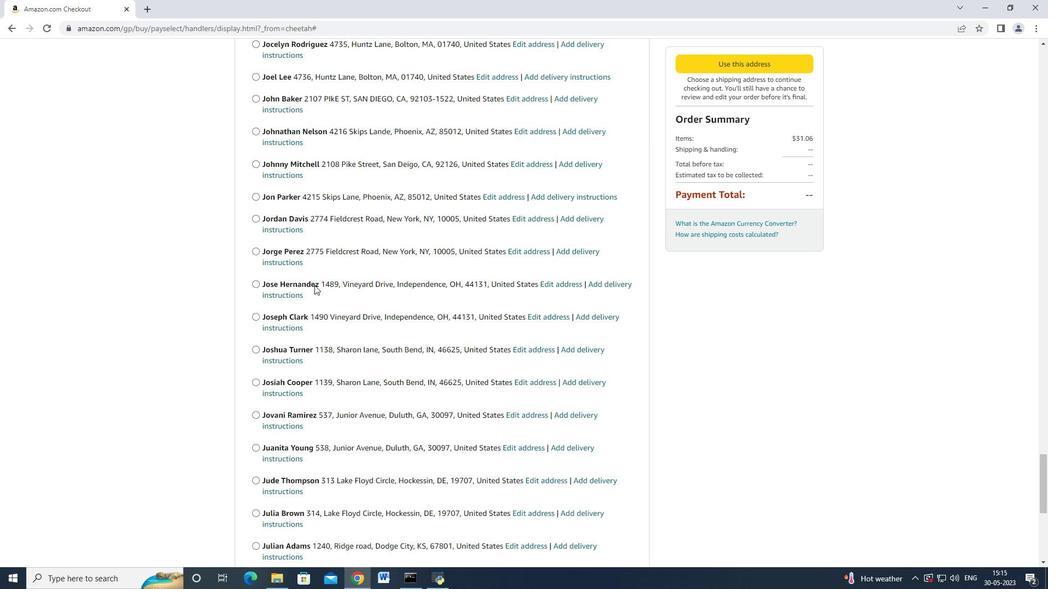 
Action: Mouse scrolled (314, 284) with delta (0, 0)
Screenshot: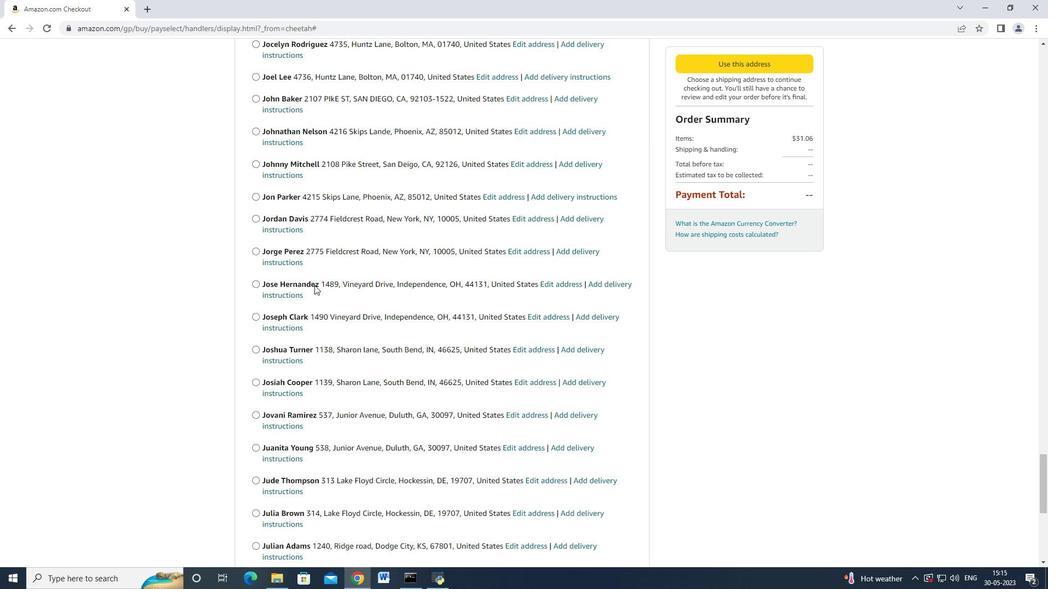 
Action: Mouse scrolled (314, 284) with delta (0, 0)
Screenshot: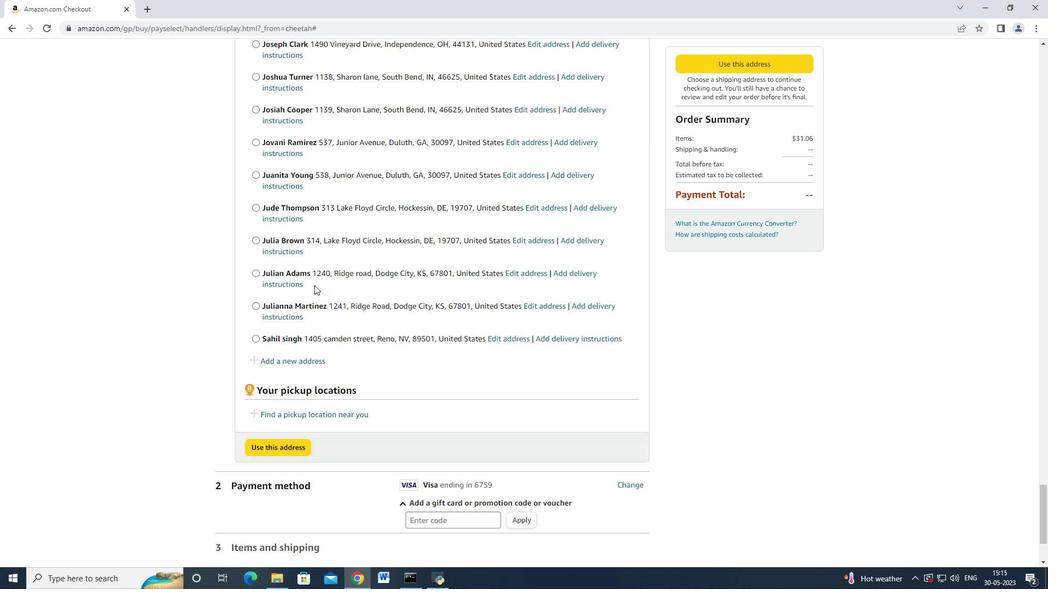 
Action: Mouse scrolled (314, 284) with delta (0, 0)
Screenshot: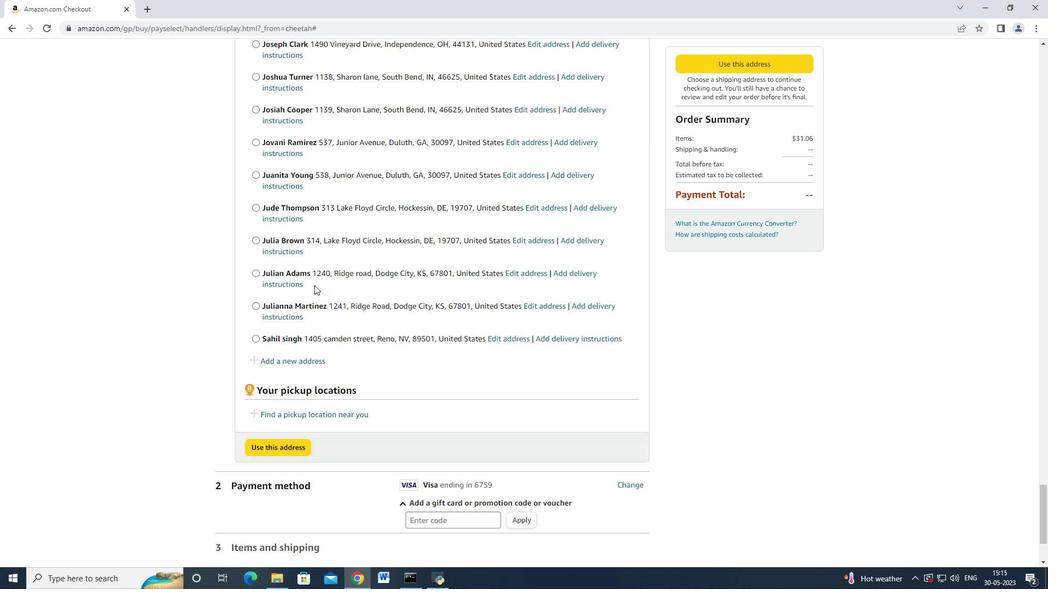 
Action: Mouse scrolled (314, 284) with delta (0, 0)
Screenshot: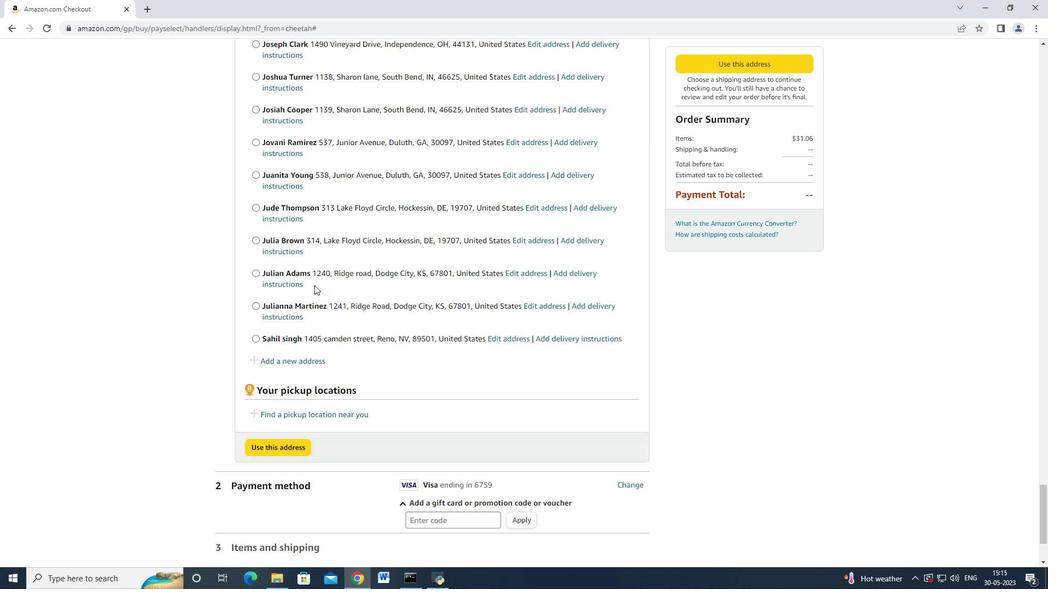 
Action: Mouse scrolled (314, 284) with delta (0, 0)
Screenshot: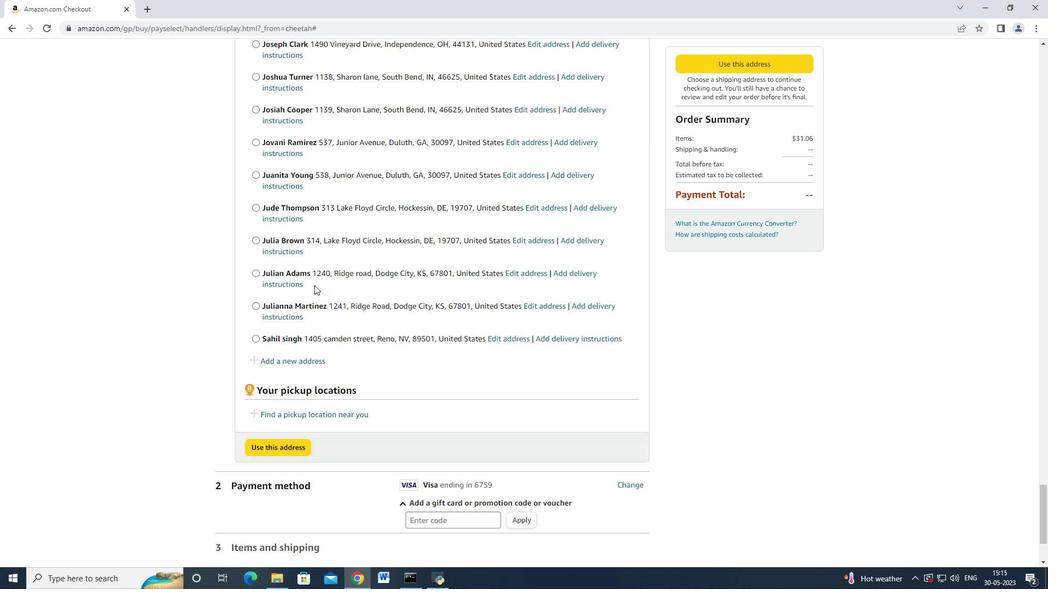
Action: Mouse scrolled (314, 284) with delta (0, 0)
Screenshot: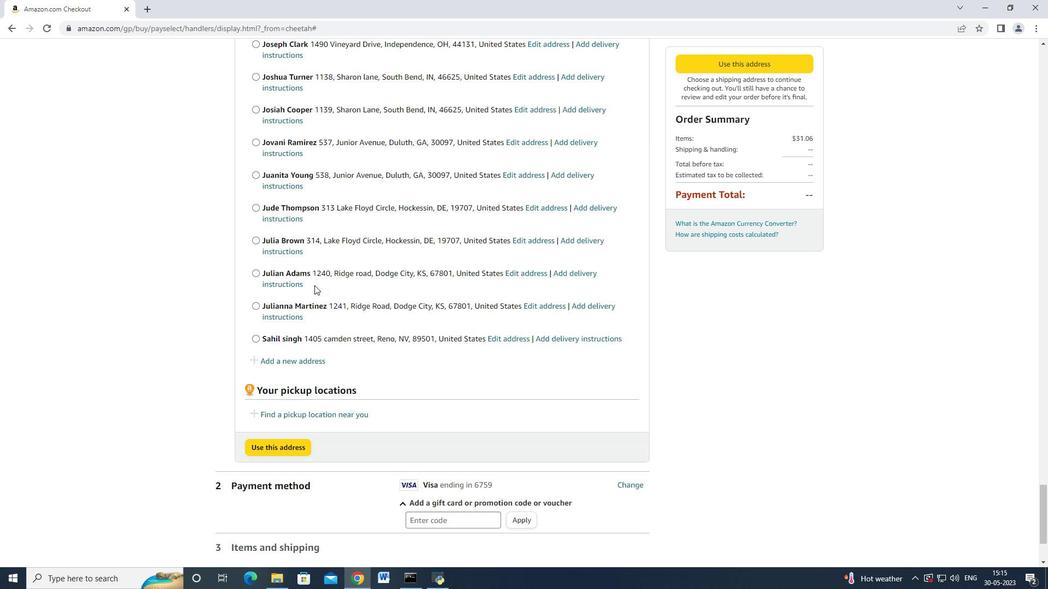 
Action: Mouse moved to (315, 280)
Screenshot: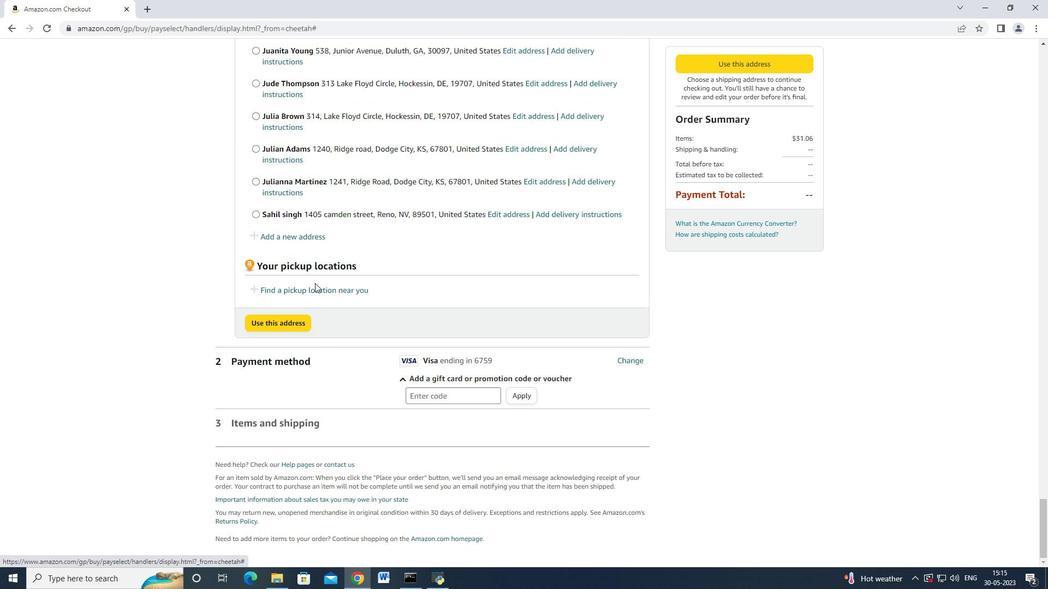 
Action: Mouse scrolled (315, 279) with delta (0, 0)
Screenshot: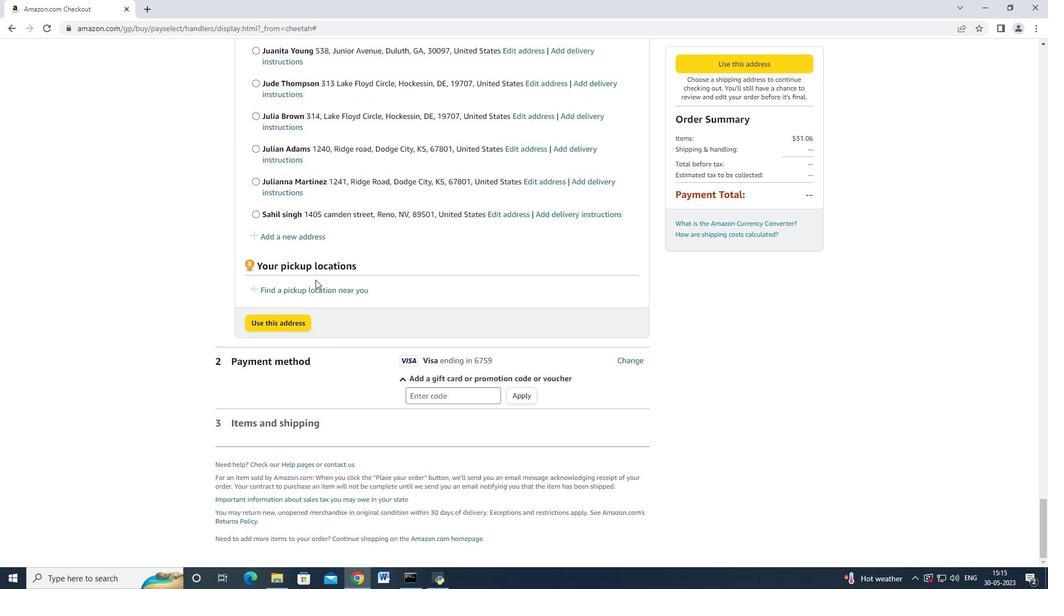 
Action: Mouse scrolled (315, 279) with delta (0, 0)
Screenshot: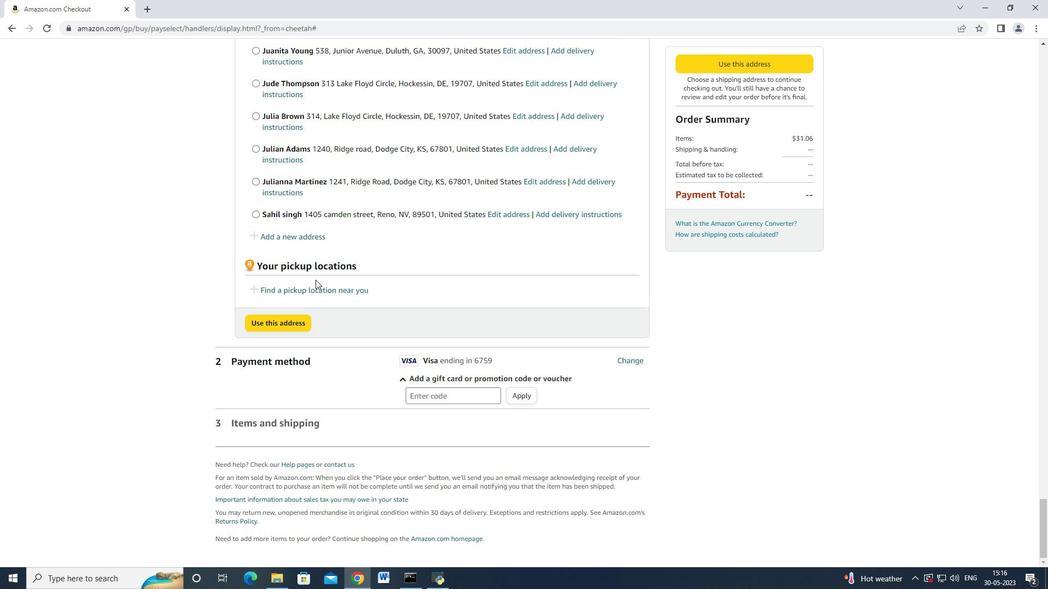 
Action: Mouse scrolled (315, 279) with delta (0, 0)
Screenshot: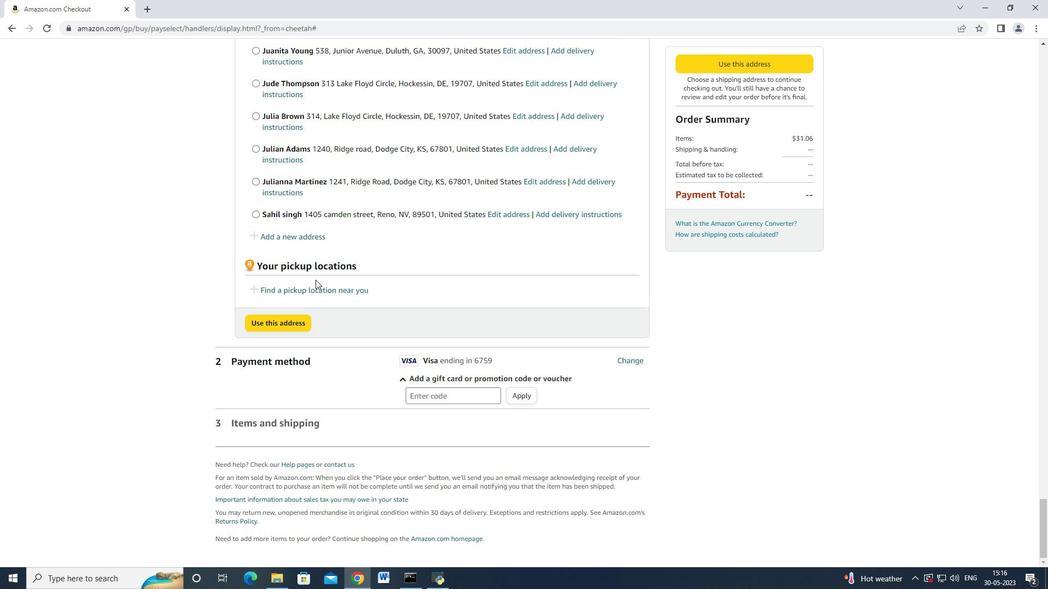 
Action: Mouse moved to (326, 393)
Screenshot: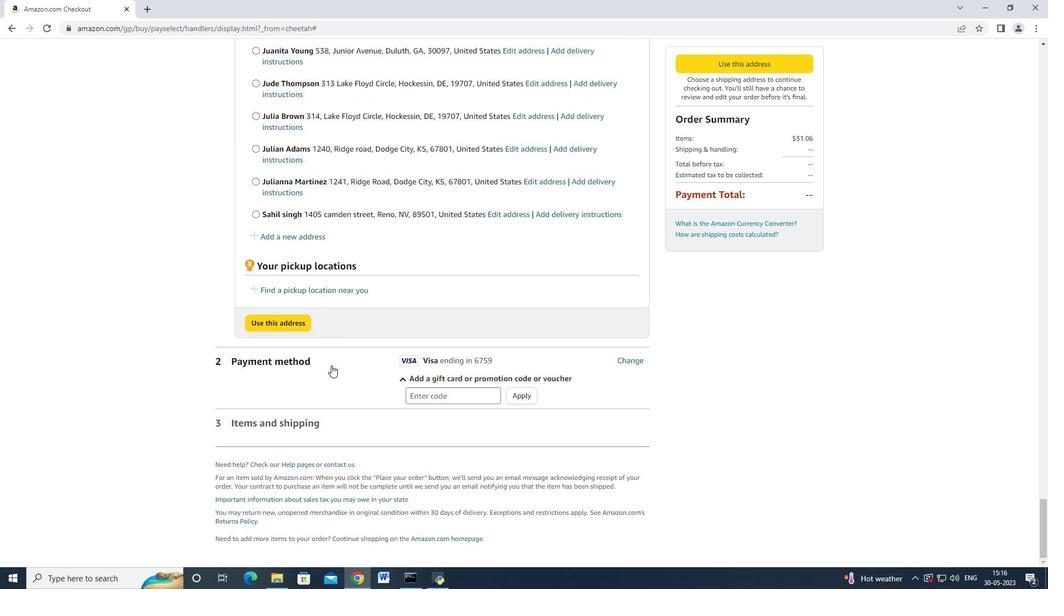 
Action: Mouse scrolled (326, 394) with delta (0, 0)
Screenshot: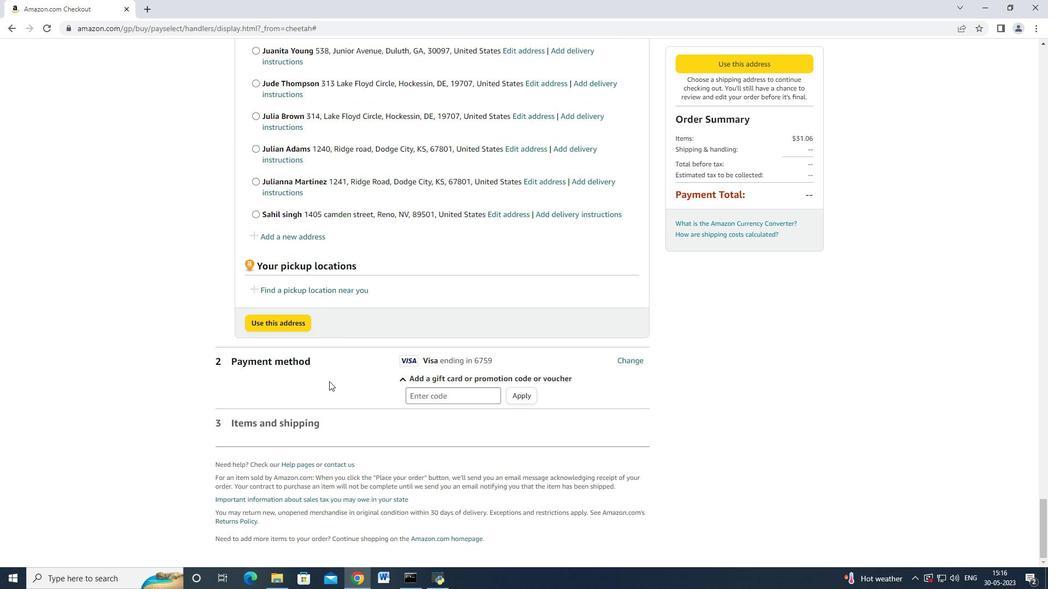 
Action: Mouse moved to (326, 396)
Screenshot: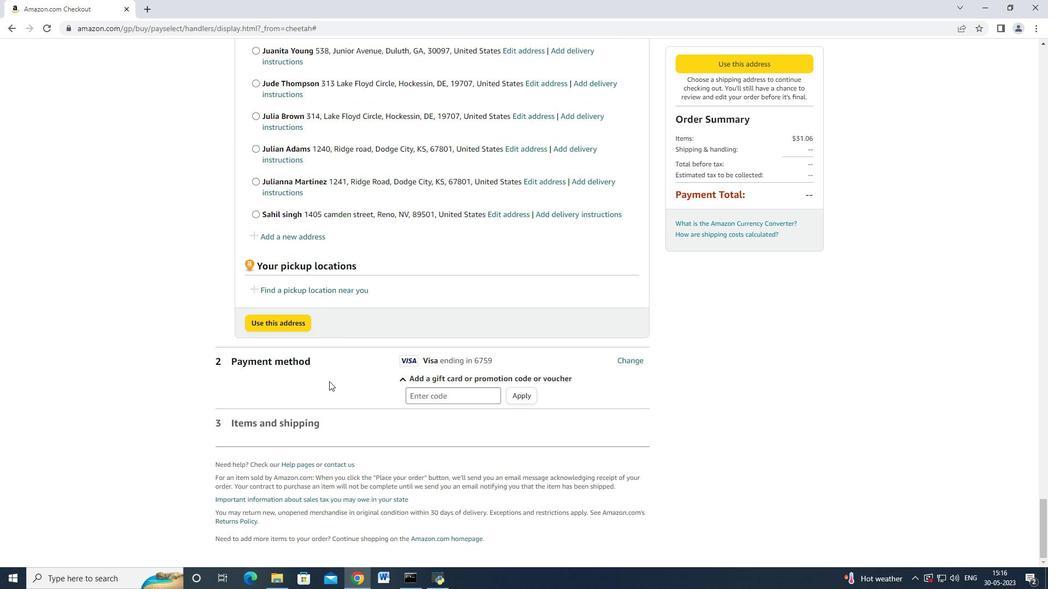 
Action: Mouse scrolled (326, 396) with delta (0, 0)
Screenshot: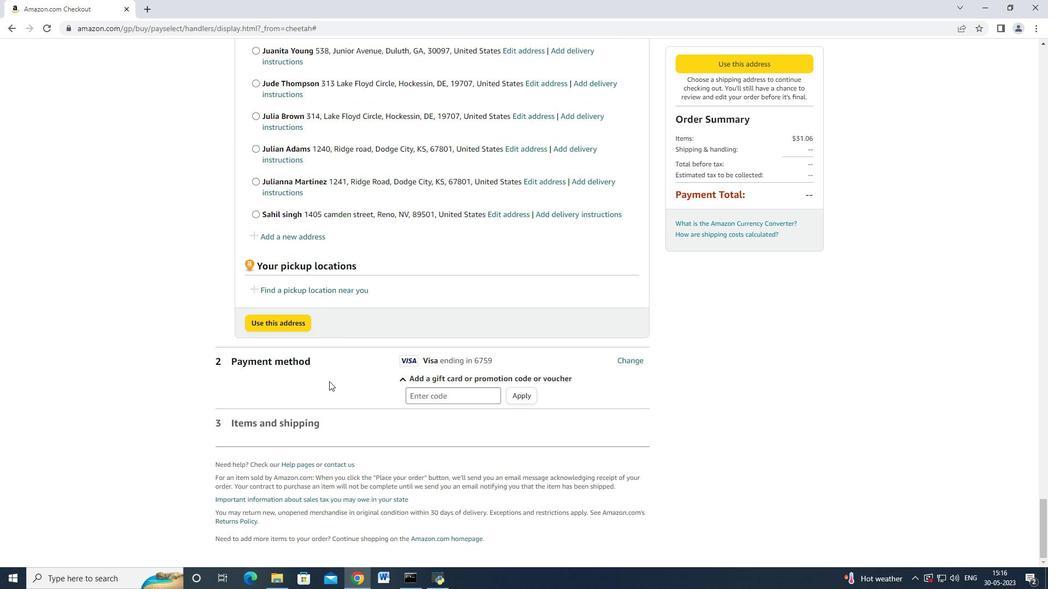 
Action: Mouse moved to (326, 403)
Screenshot: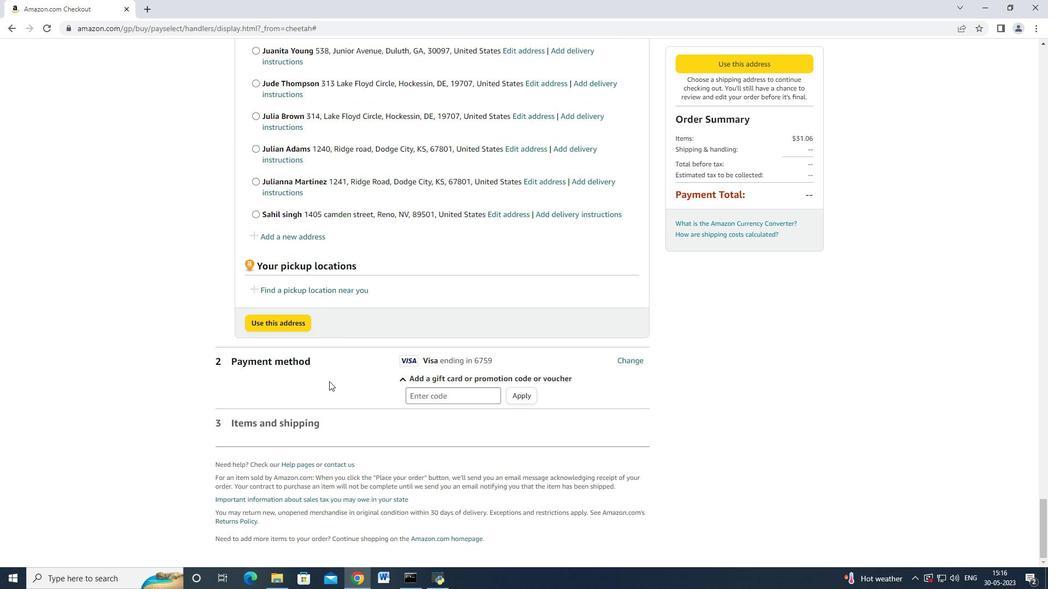 
Action: Mouse scrolled (326, 403) with delta (0, 0)
Screenshot: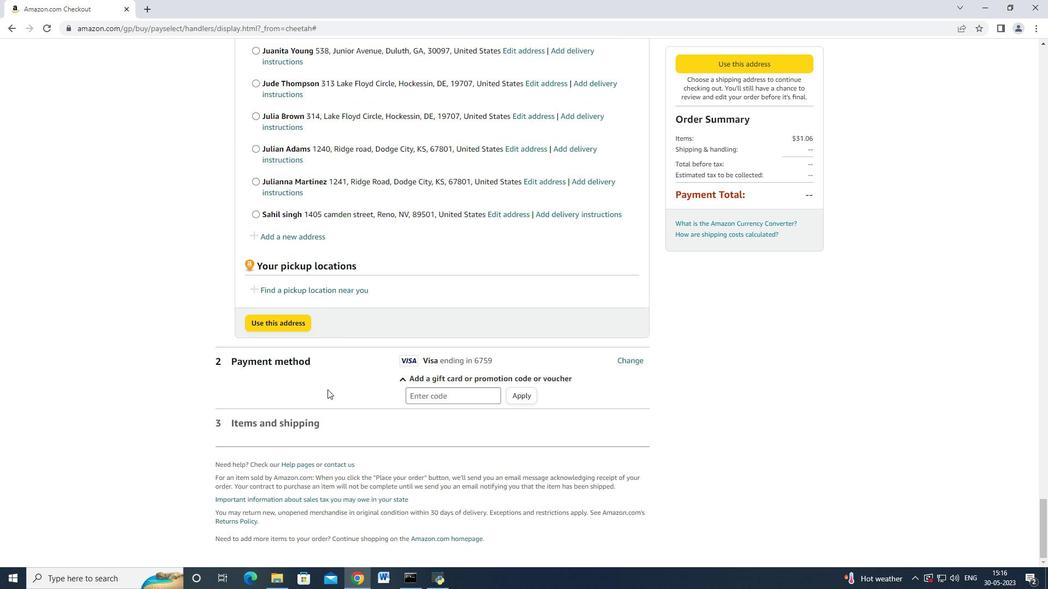 
Action: Mouse moved to (325, 407)
Screenshot: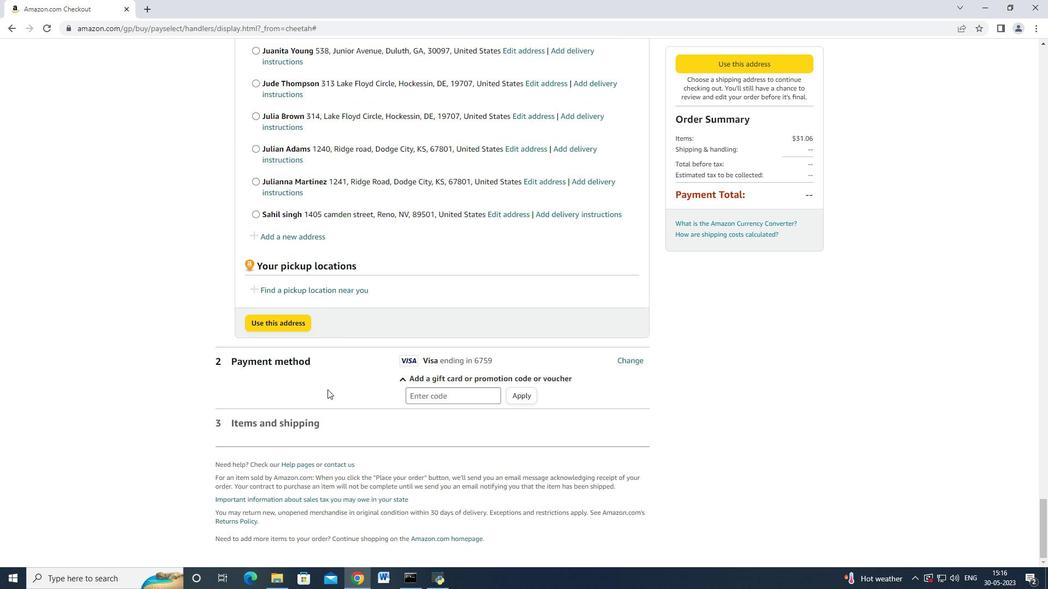 
Action: Mouse scrolled (325, 406) with delta (0, 0)
Screenshot: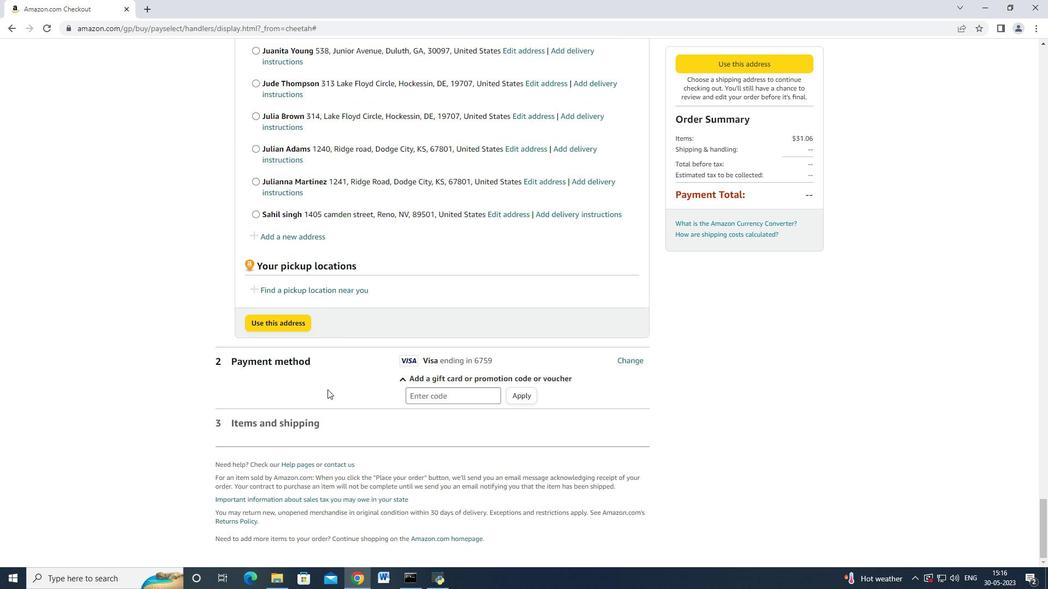 
Action: Mouse moved to (324, 411)
Screenshot: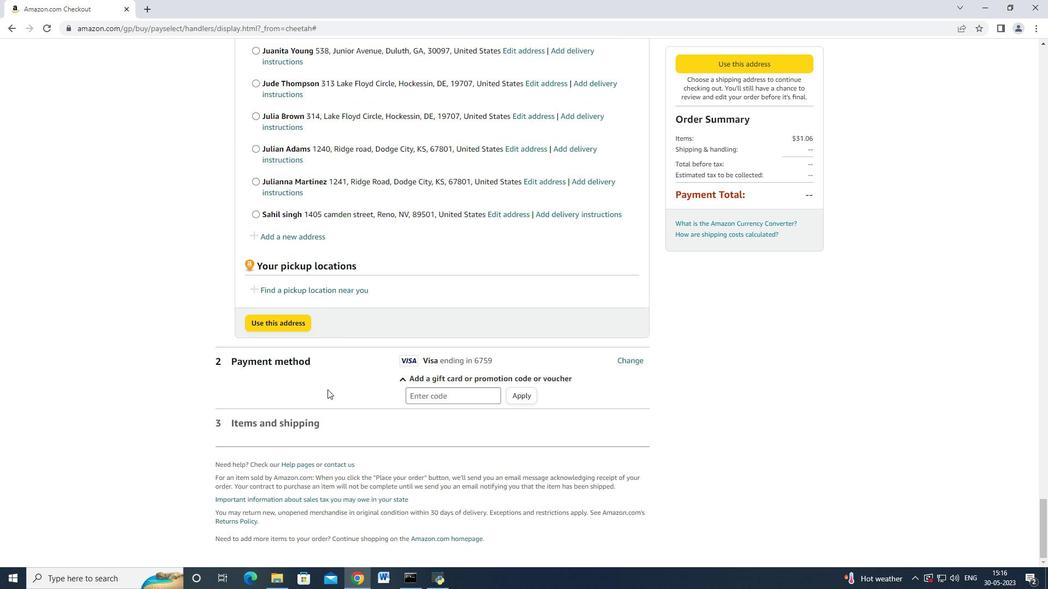 
Action: Mouse scrolled (325, 409) with delta (0, 0)
Screenshot: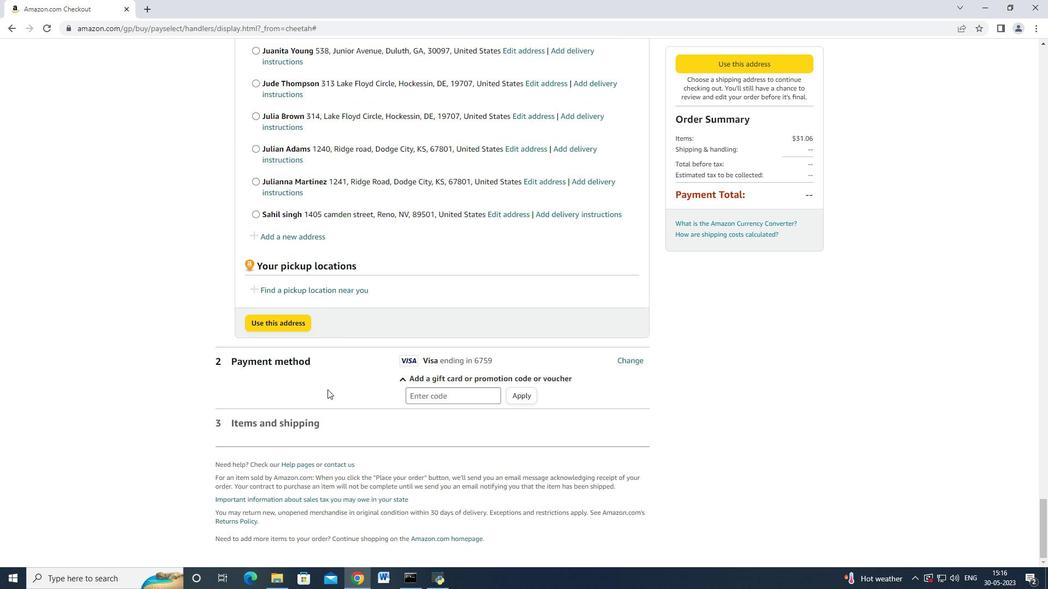 
Action: Mouse moved to (324, 413)
Screenshot: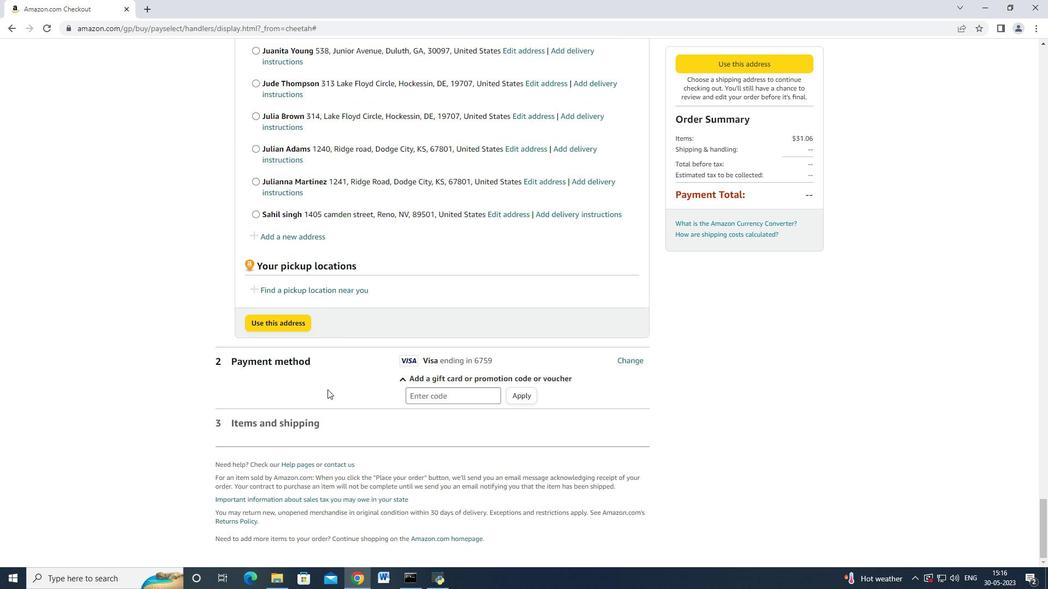 
Action: Mouse scrolled (324, 413) with delta (0, 0)
Screenshot: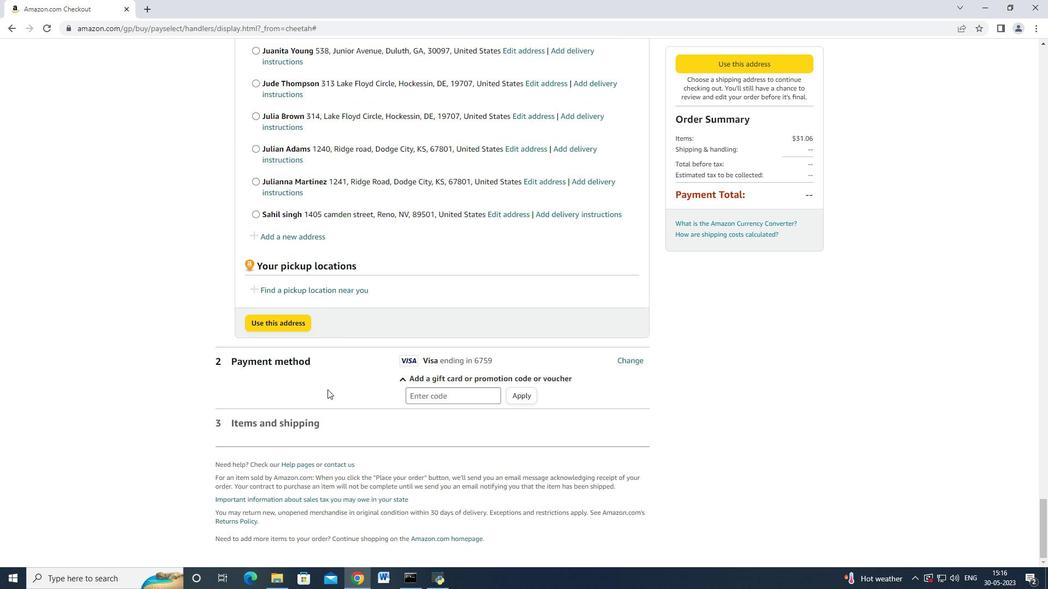 
Action: Mouse moved to (324, 414)
Screenshot: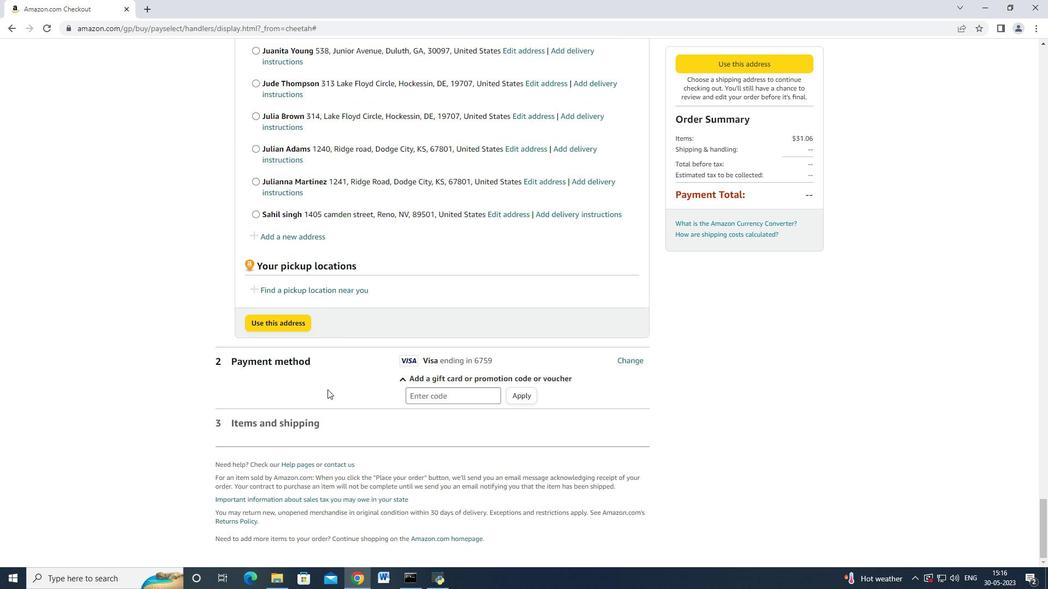 
Action: Mouse scrolled (324, 414) with delta (0, 0)
Screenshot: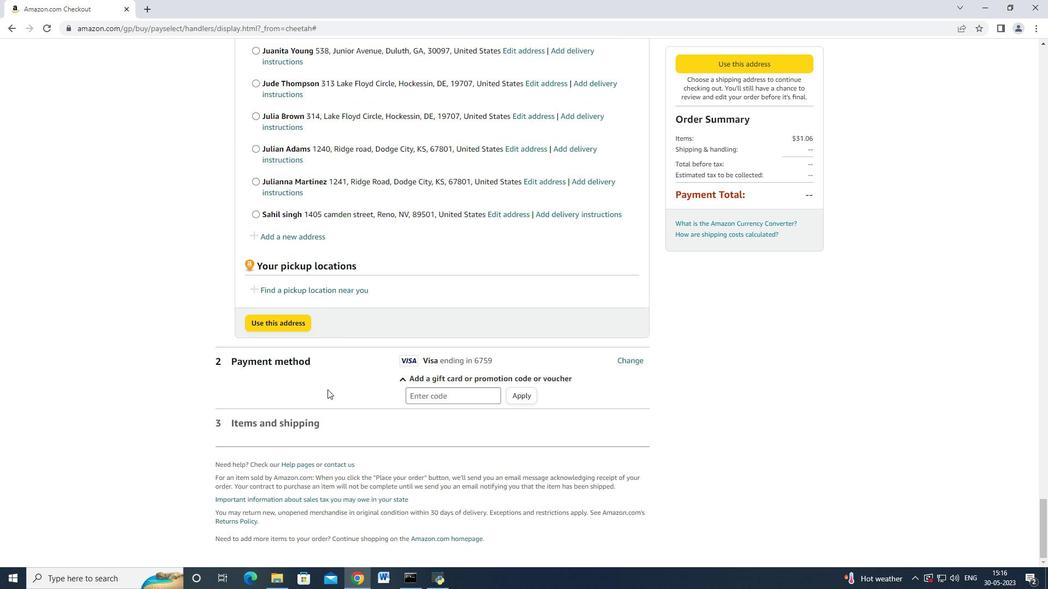 
Action: Mouse moved to (323, 415)
Screenshot: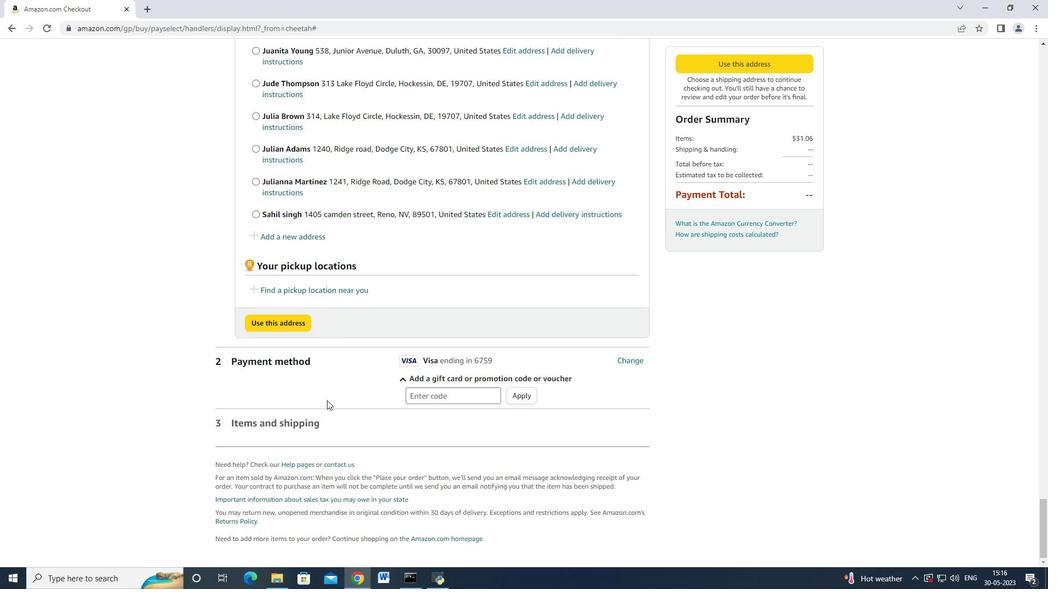 
Action: Mouse scrolled (323, 416) with delta (0, 0)
Screenshot: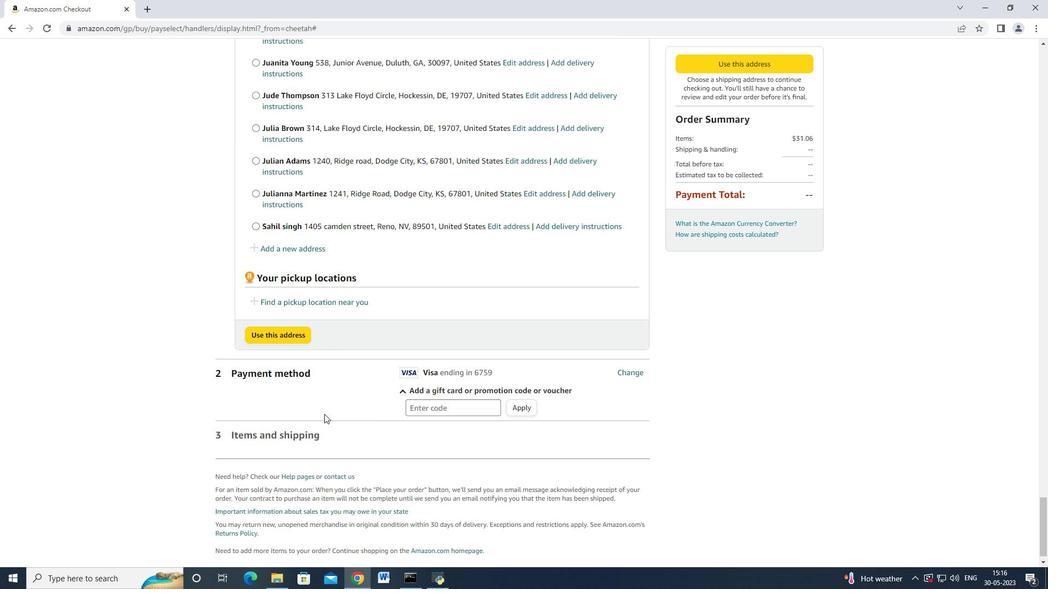 
Action: Mouse moved to (323, 417)
Screenshot: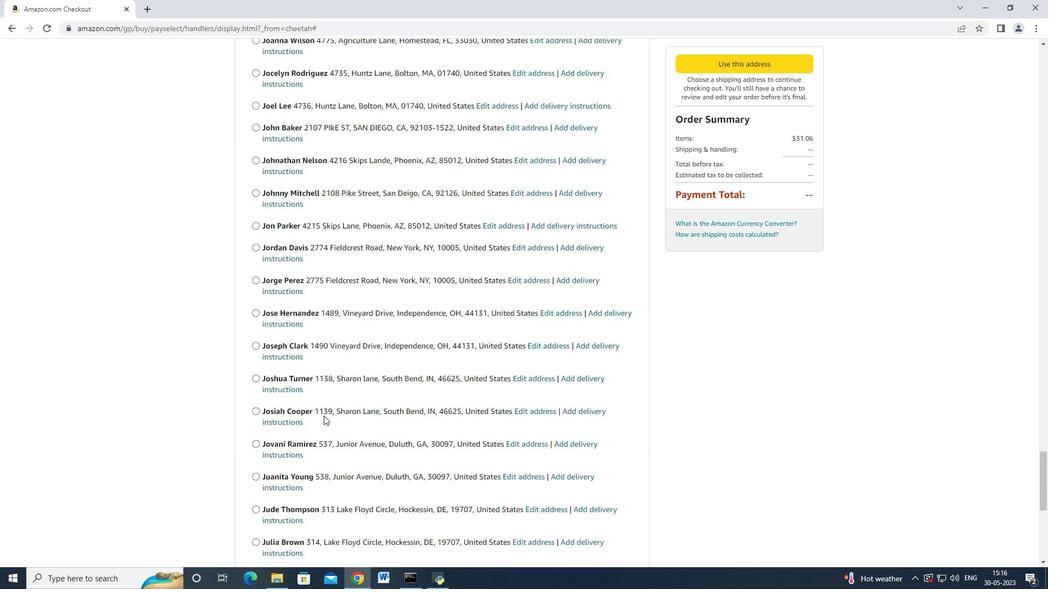 
Action: Mouse scrolled (323, 417) with delta (0, 0)
Screenshot: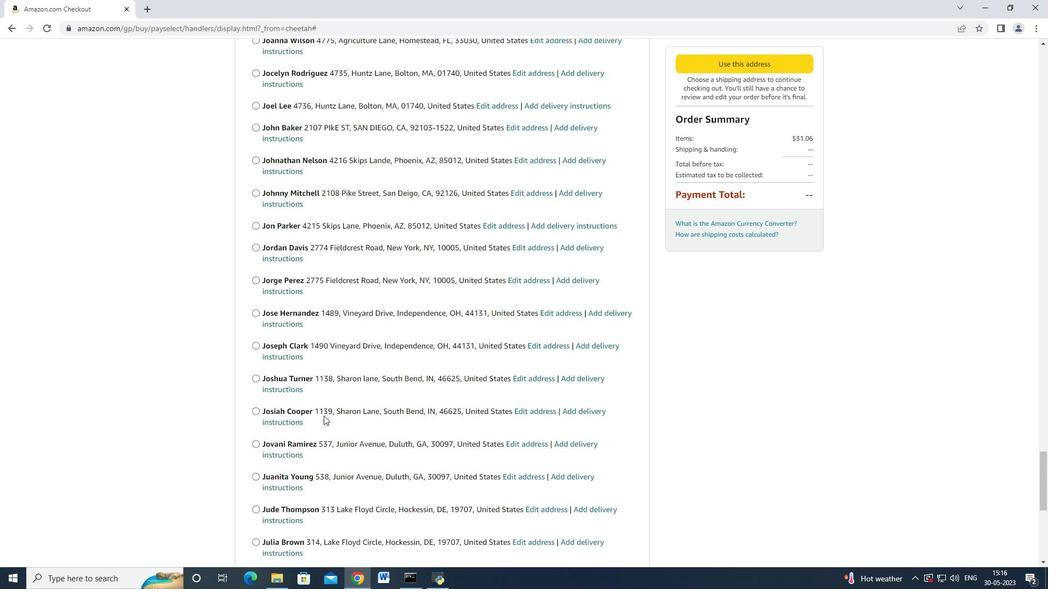 
Action: Mouse moved to (323, 417)
Screenshot: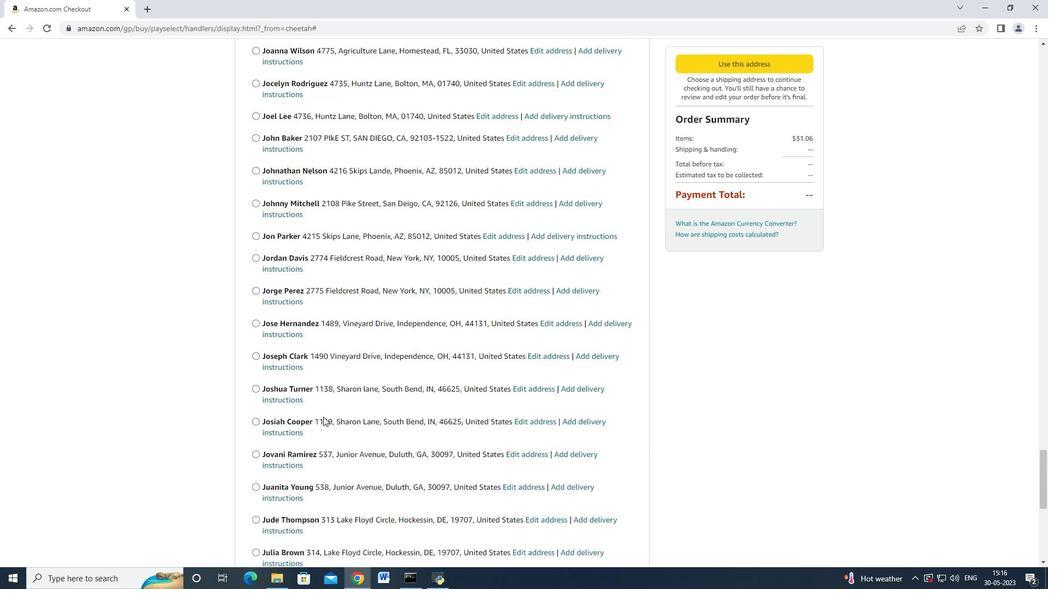 
Action: Mouse scrolled (323, 418) with delta (0, 0)
Screenshot: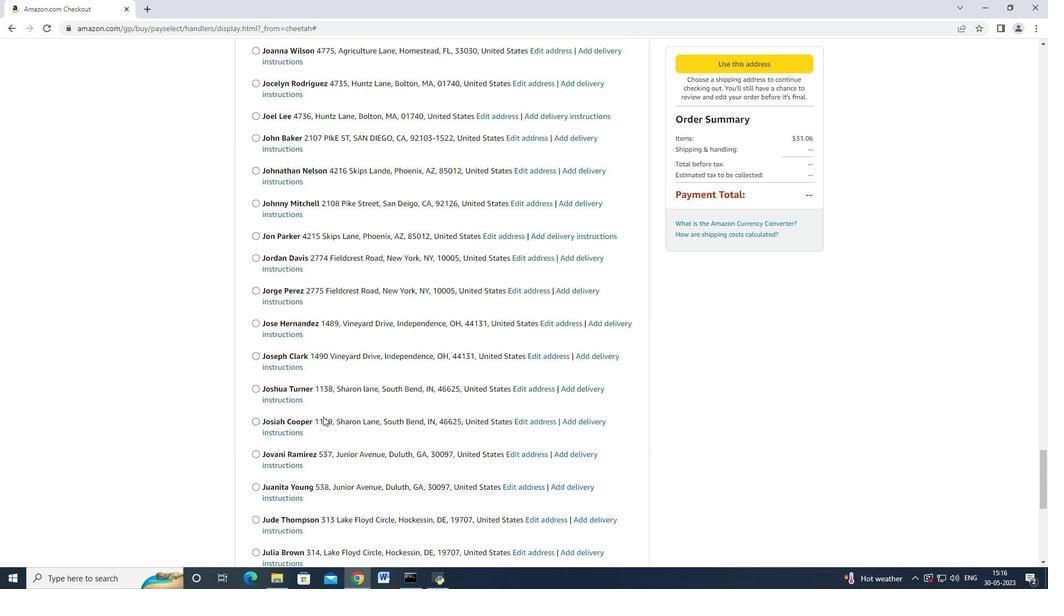 
Action: Mouse scrolled (323, 418) with delta (0, 0)
Screenshot: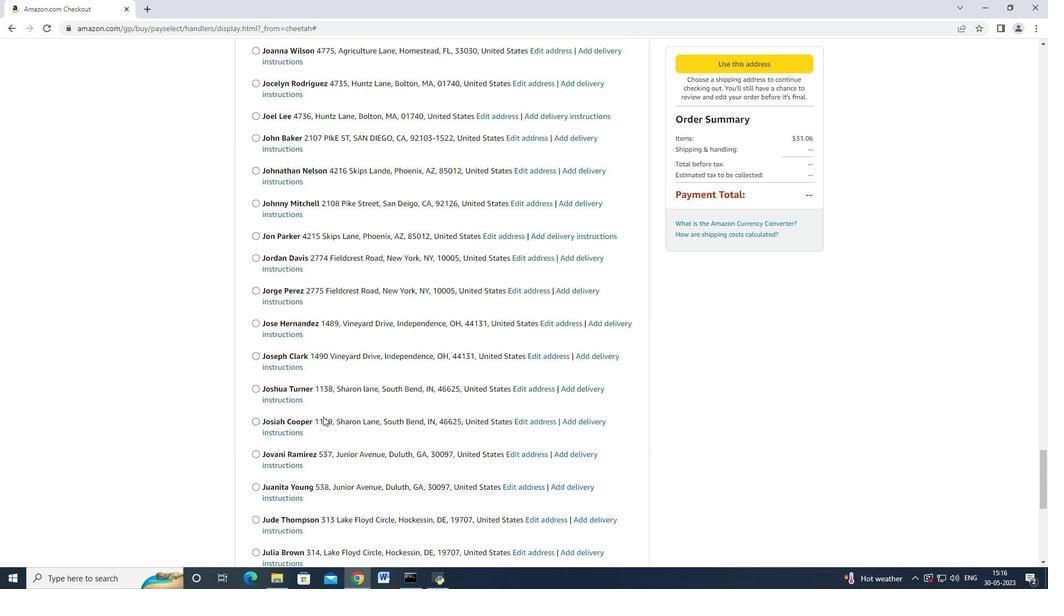 
Action: Mouse scrolled (323, 418) with delta (0, 0)
Screenshot: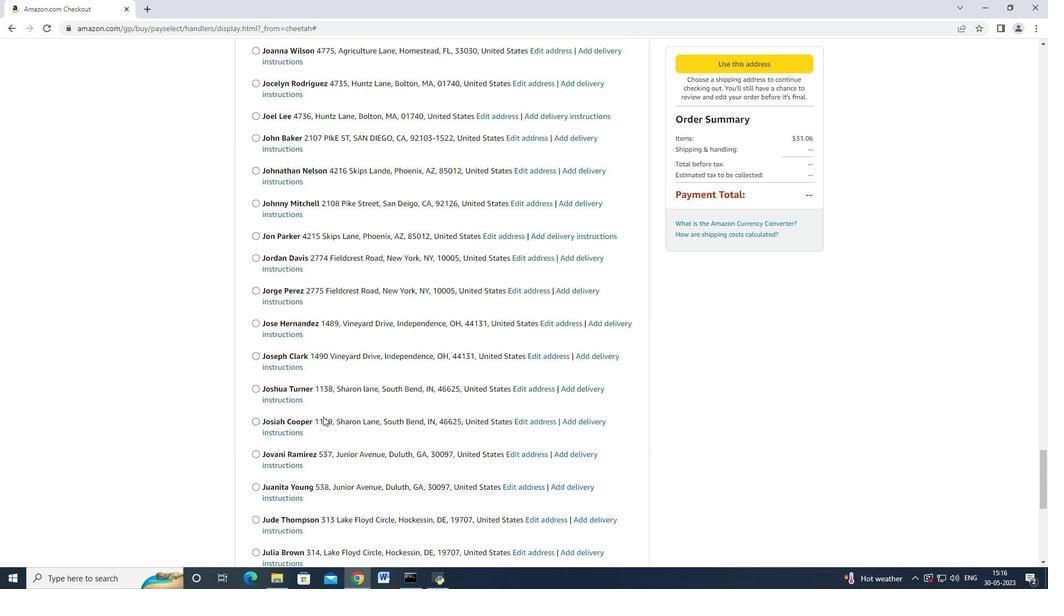 
Action: Mouse scrolled (323, 418) with delta (0, 0)
Screenshot: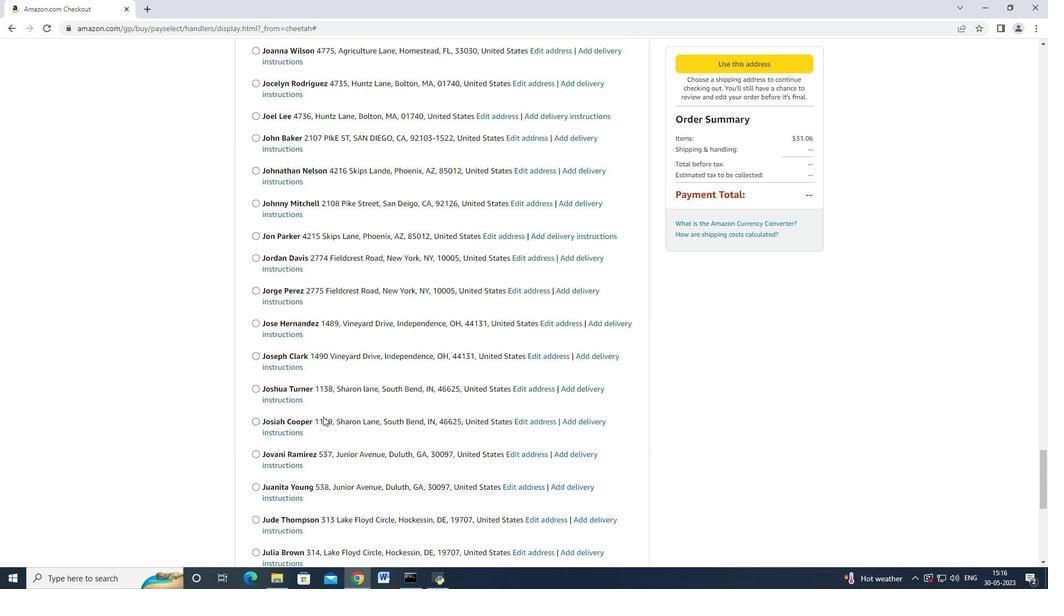 
Action: Mouse scrolled (323, 418) with delta (0, 0)
Screenshot: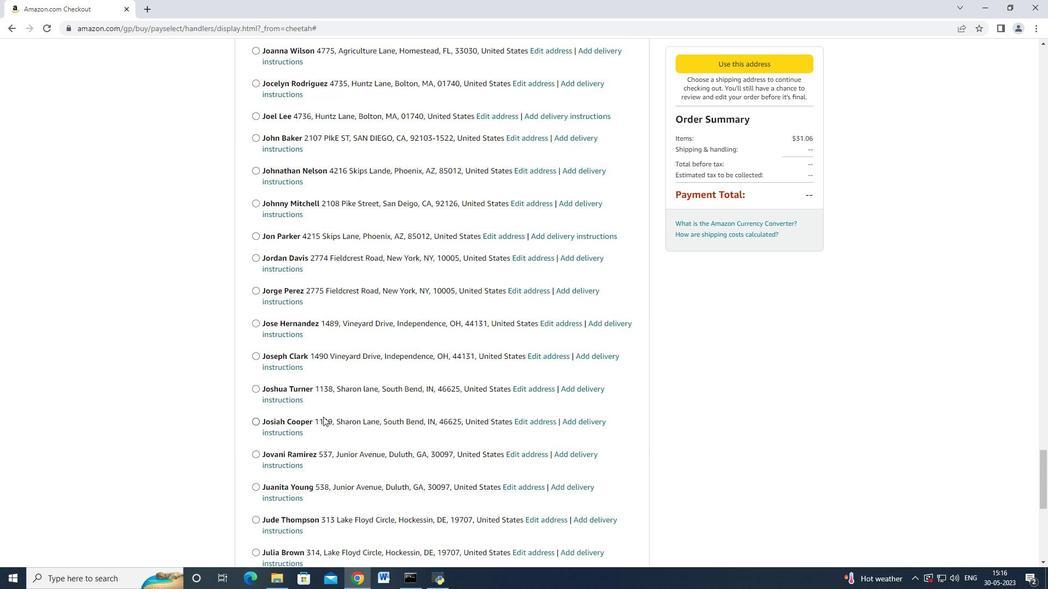 
Action: Mouse scrolled (323, 418) with delta (0, 0)
Screenshot: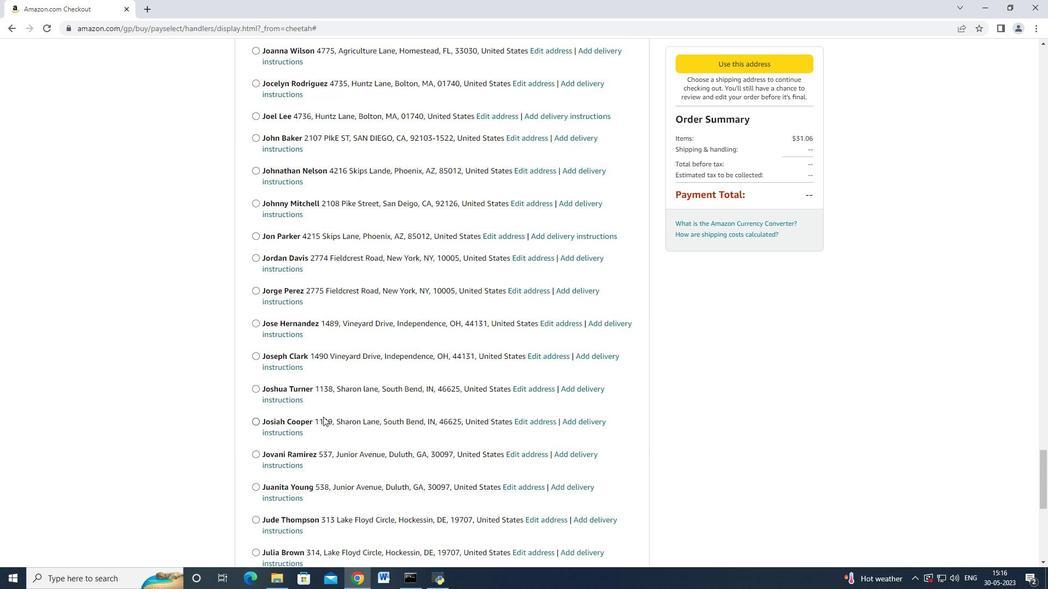 
Action: Mouse scrolled (323, 418) with delta (0, 0)
Screenshot: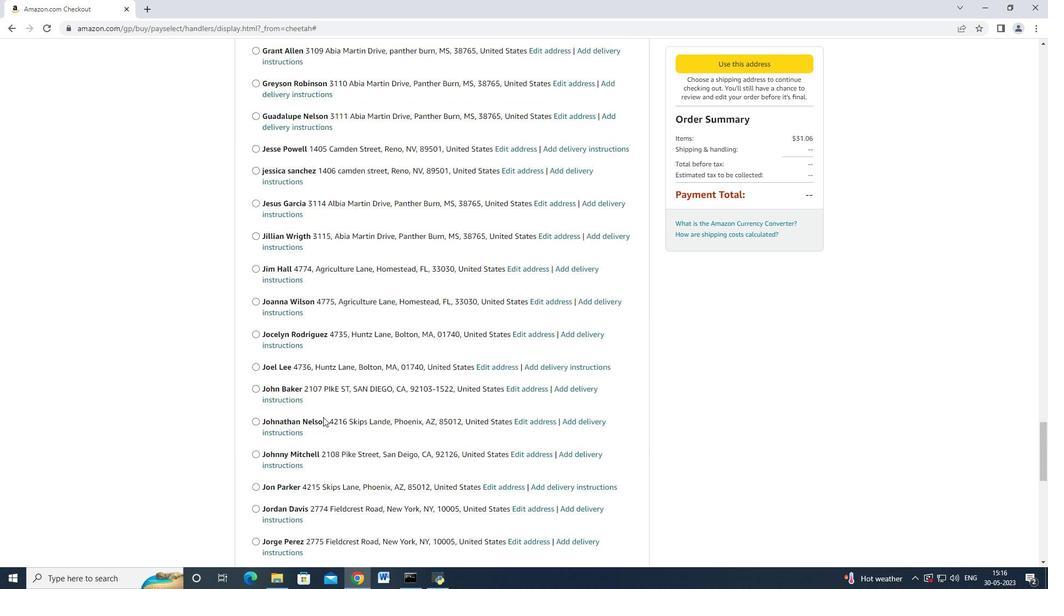 
Action: Mouse scrolled (323, 418) with delta (0, 0)
Screenshot: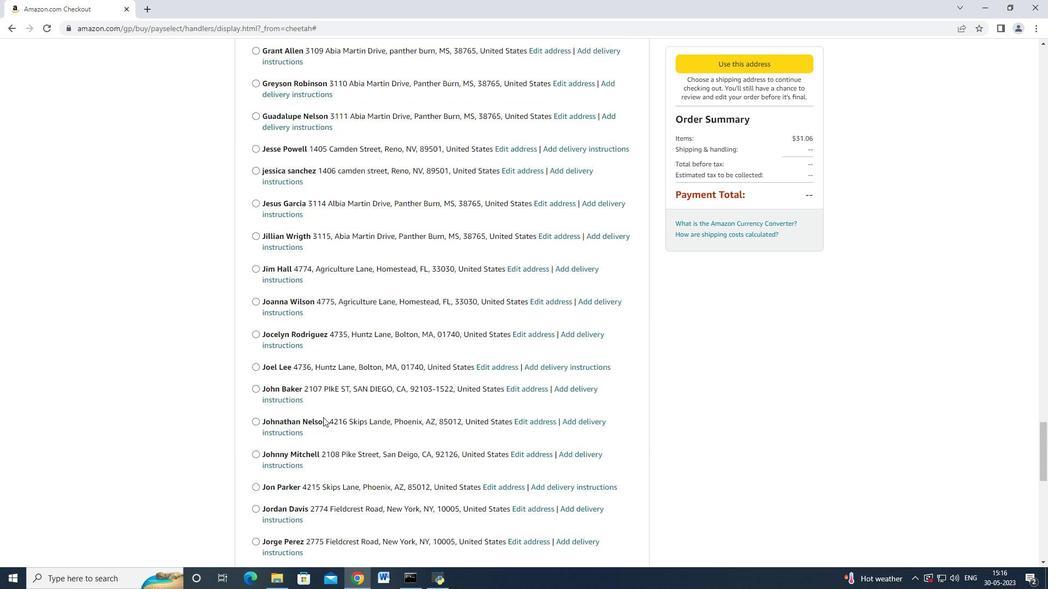 
Action: Mouse scrolled (323, 418) with delta (0, 0)
Screenshot: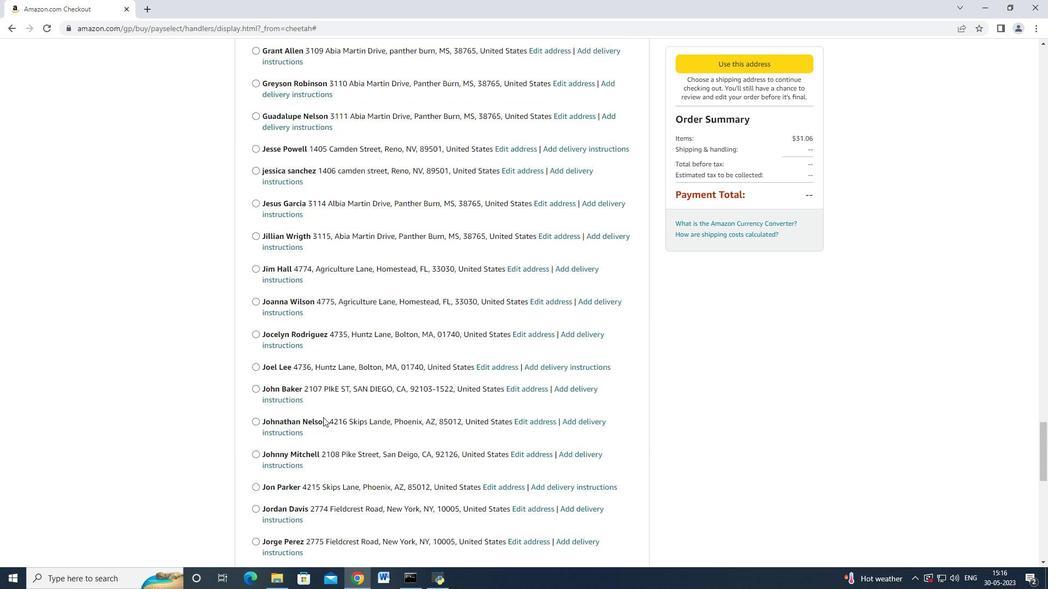 
Action: Mouse scrolled (323, 418) with delta (0, 0)
Screenshot: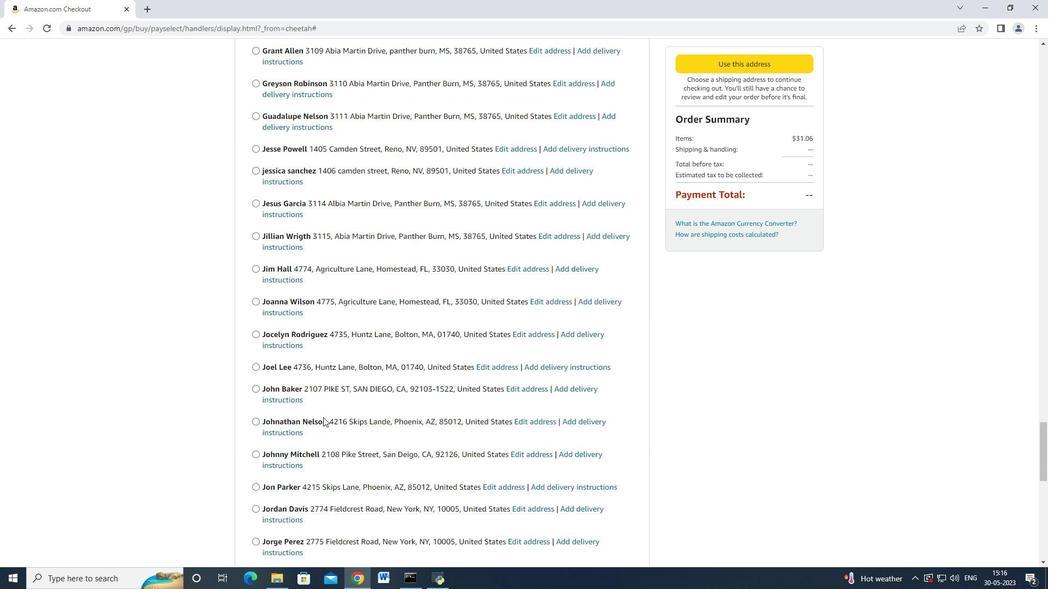 
Action: Mouse scrolled (323, 418) with delta (0, 0)
Screenshot: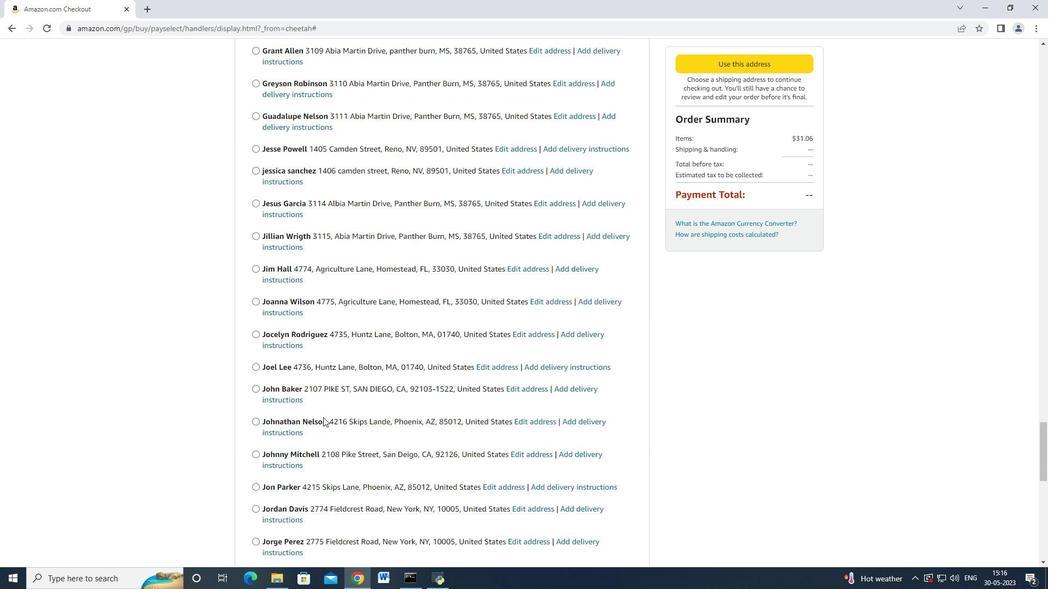 
Action: Mouse scrolled (323, 418) with delta (0, 0)
Screenshot: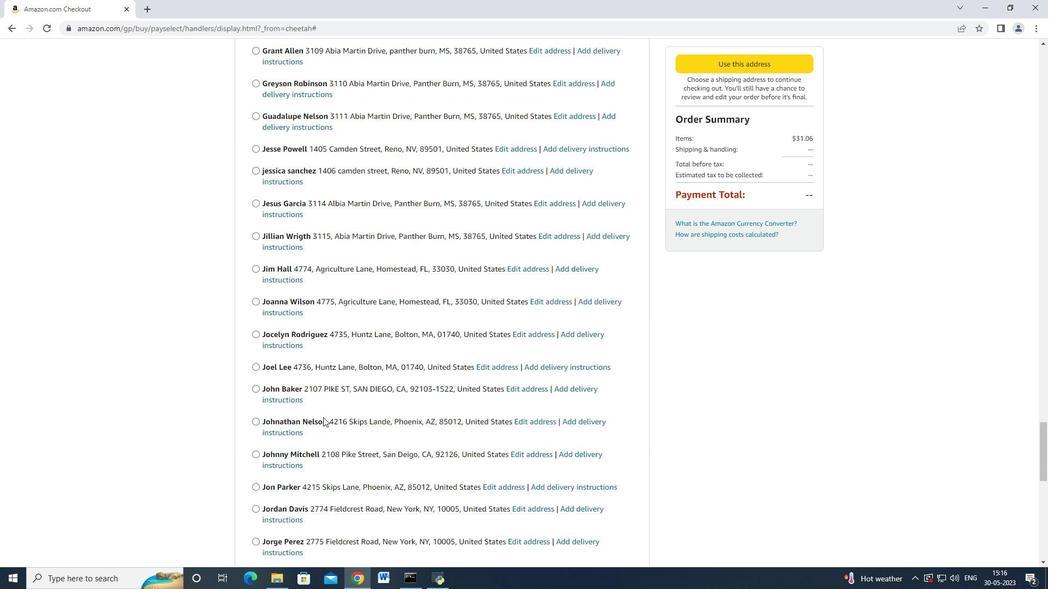 
Action: Mouse scrolled (323, 418) with delta (0, 0)
Screenshot: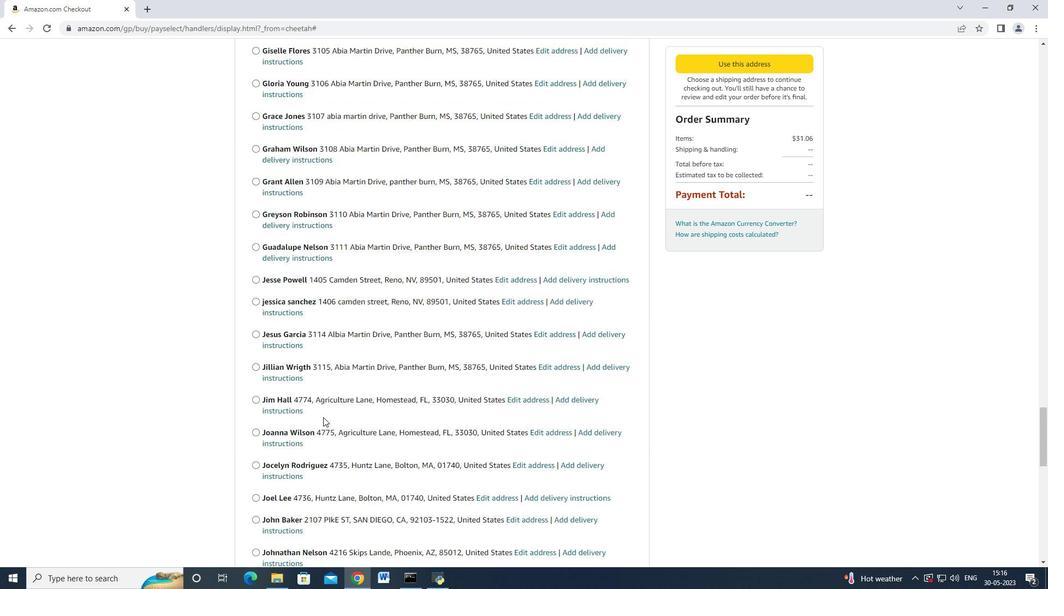 
Action: Mouse scrolled (323, 418) with delta (0, 0)
Screenshot: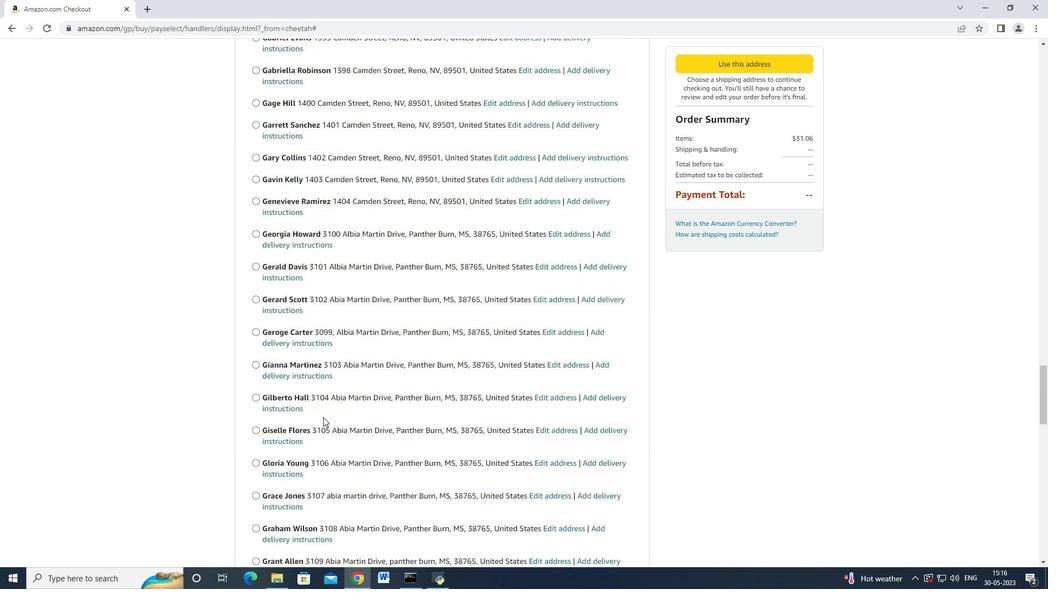 
Action: Mouse scrolled (323, 418) with delta (0, 0)
Screenshot: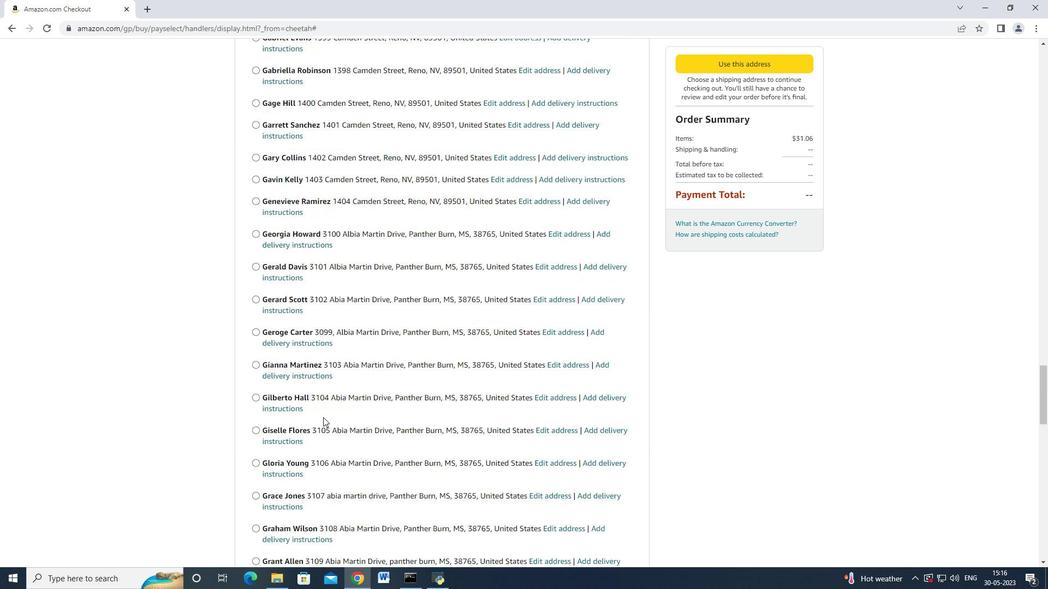 
Action: Mouse scrolled (323, 418) with delta (0, 0)
Screenshot: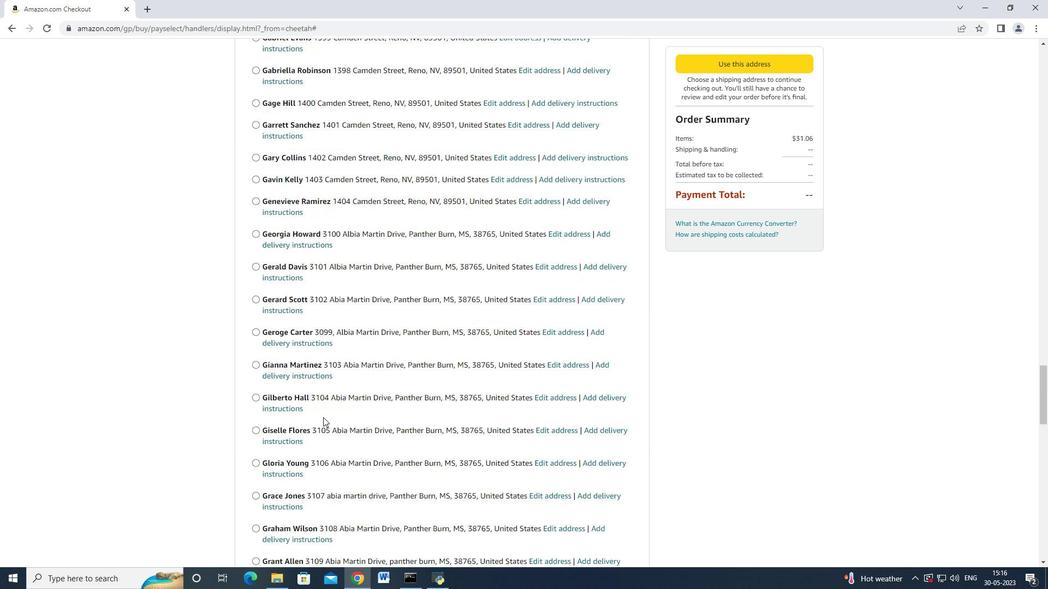 
Action: Mouse scrolled (323, 418) with delta (0, 0)
Screenshot: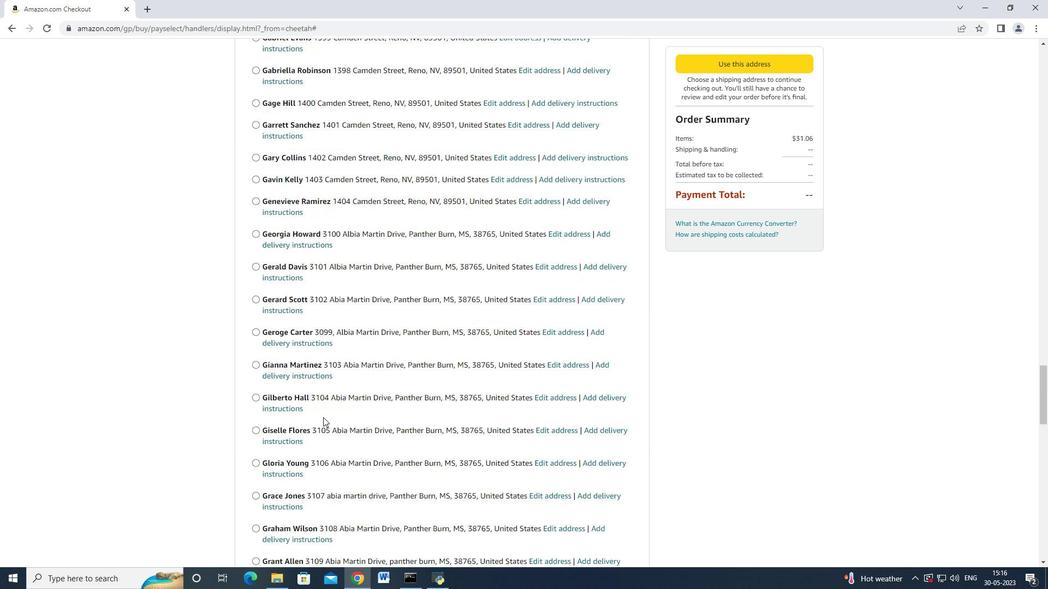 
Action: Mouse scrolled (323, 418) with delta (0, 0)
Screenshot: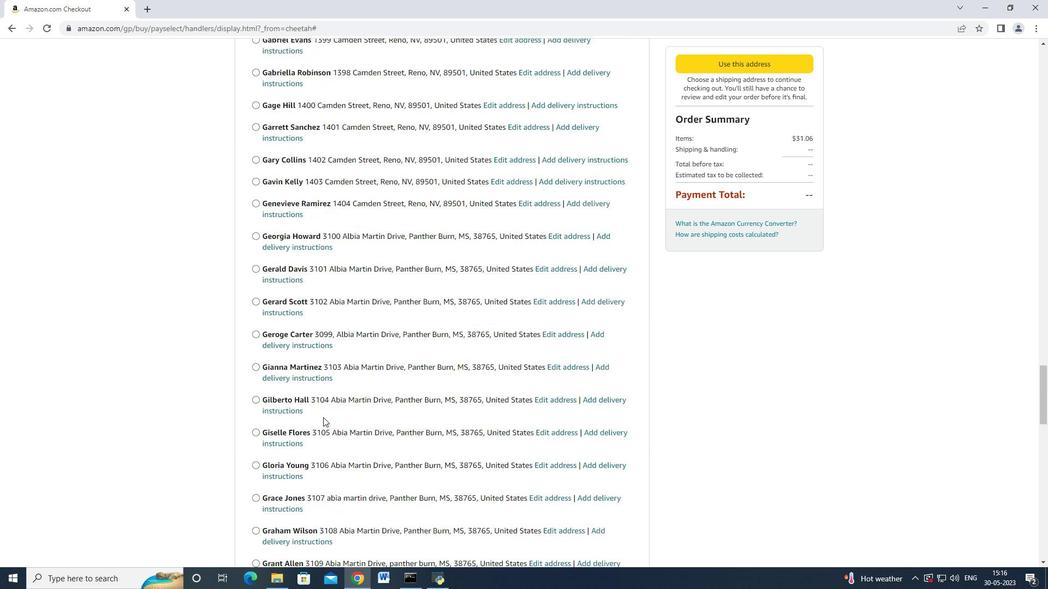 
Action: Mouse scrolled (323, 418) with delta (0, 0)
Screenshot: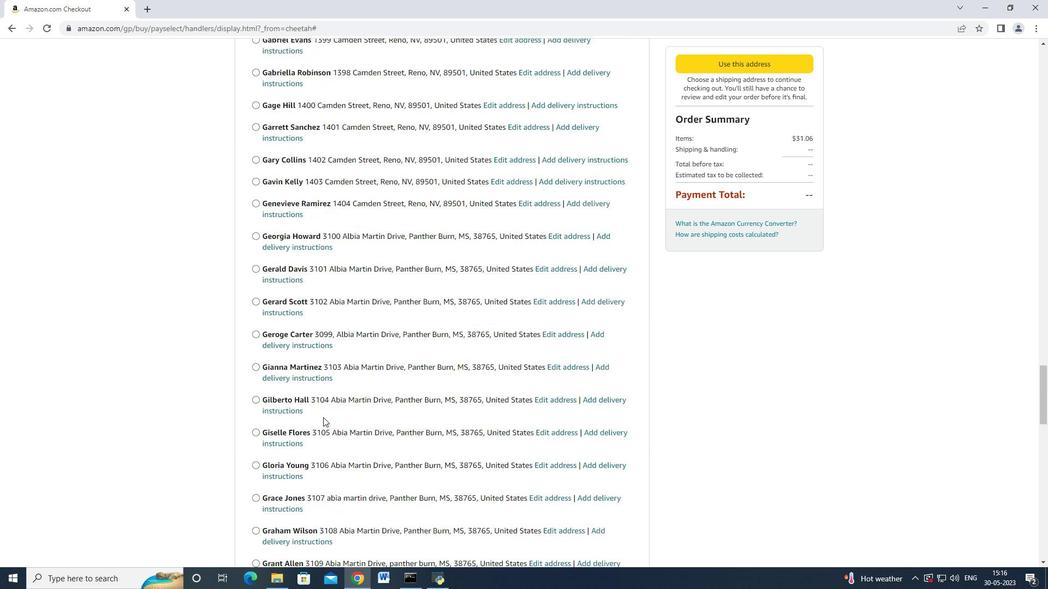 
Action: Mouse moved to (323, 417)
Screenshot: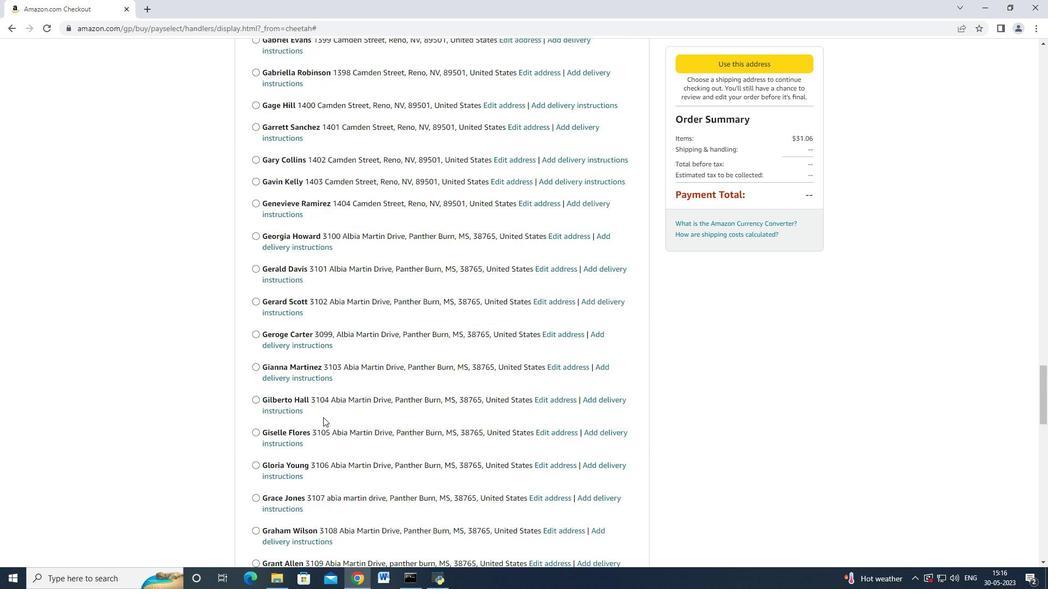 
Action: Mouse scrolled (323, 418) with delta (0, 0)
Screenshot: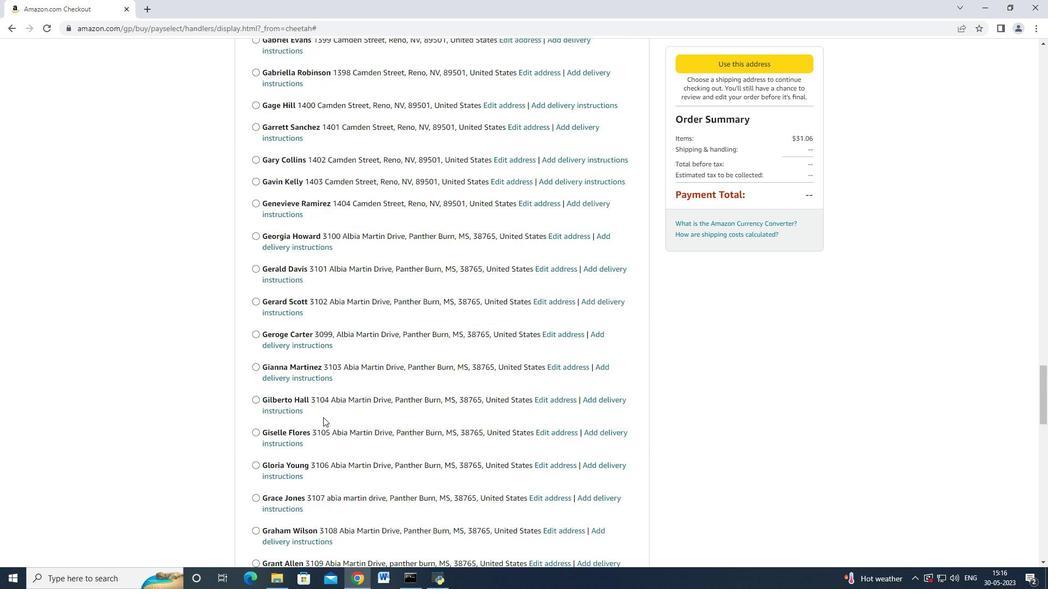 
Action: Mouse scrolled (323, 418) with delta (0, 0)
Screenshot: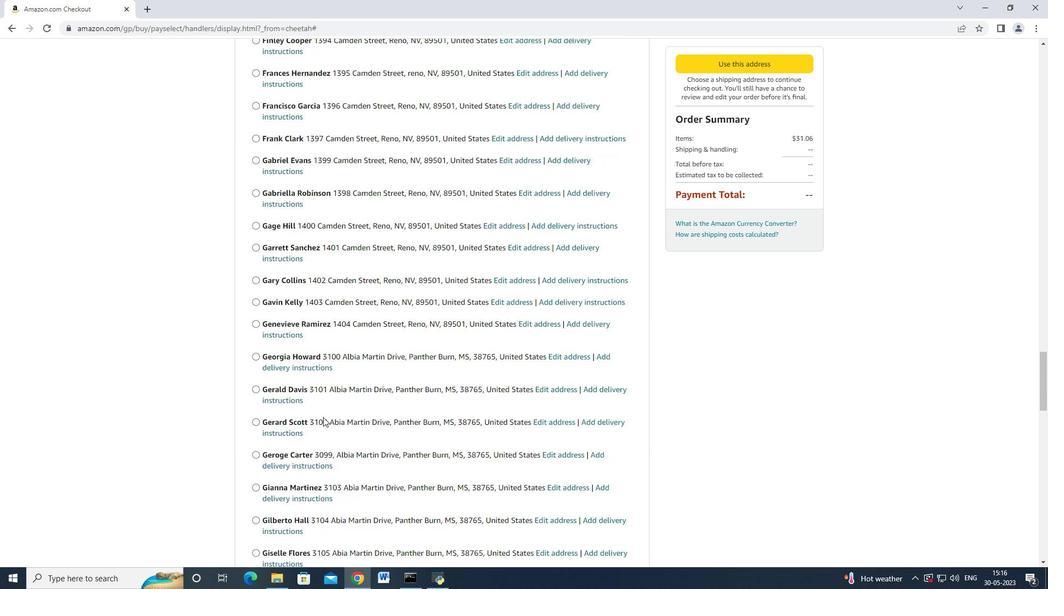 
Action: Mouse scrolled (323, 418) with delta (0, 0)
Screenshot: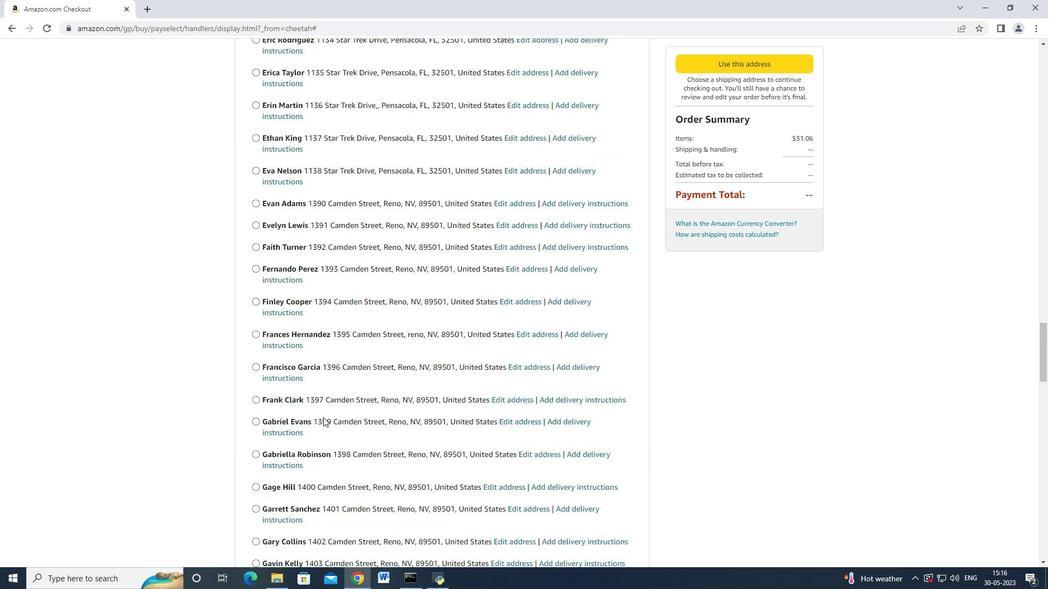 
Action: Mouse scrolled (323, 418) with delta (0, 0)
Screenshot: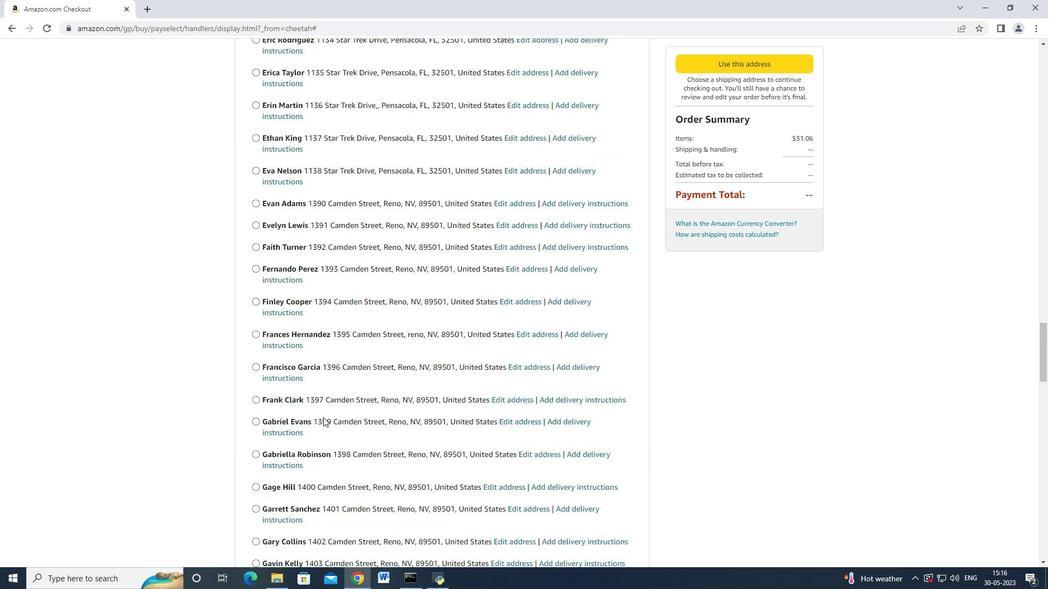 
Action: Mouse scrolled (323, 418) with delta (0, 0)
Screenshot: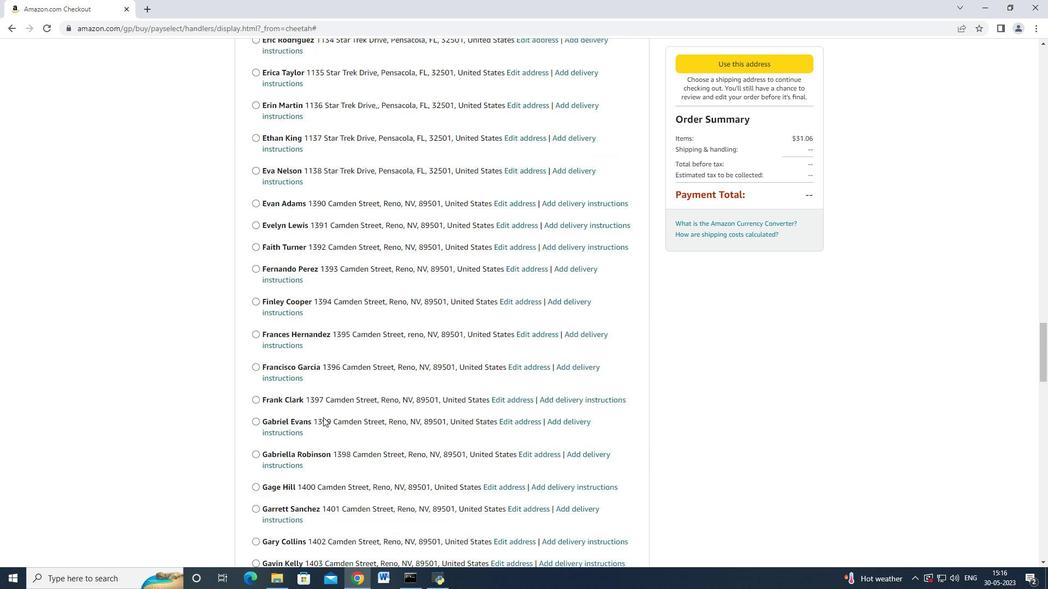 
Action: Mouse scrolled (323, 418) with delta (0, 0)
Screenshot: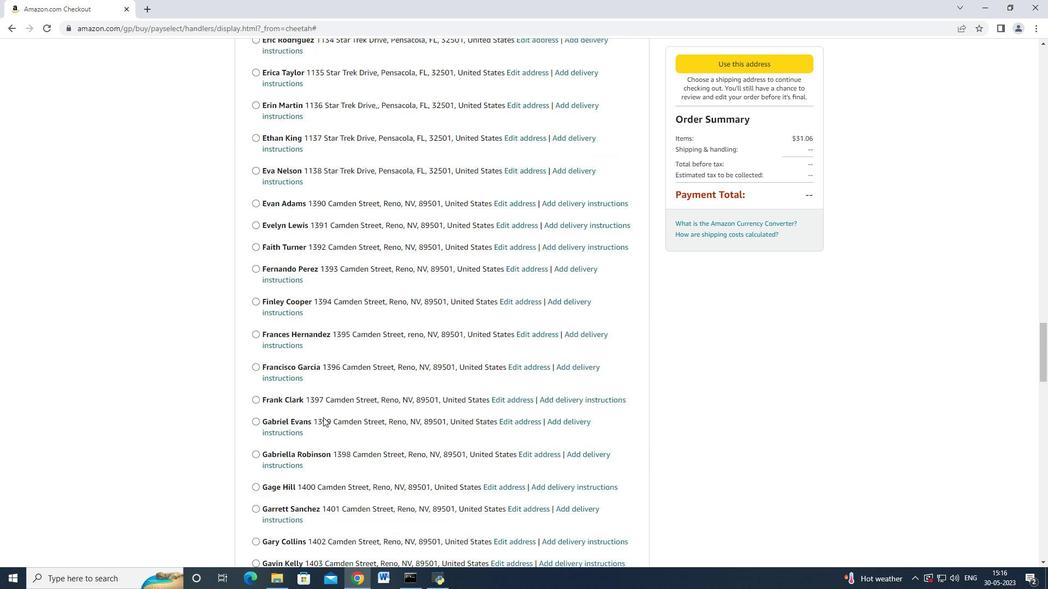 
Action: Mouse scrolled (323, 418) with delta (0, 0)
Screenshot: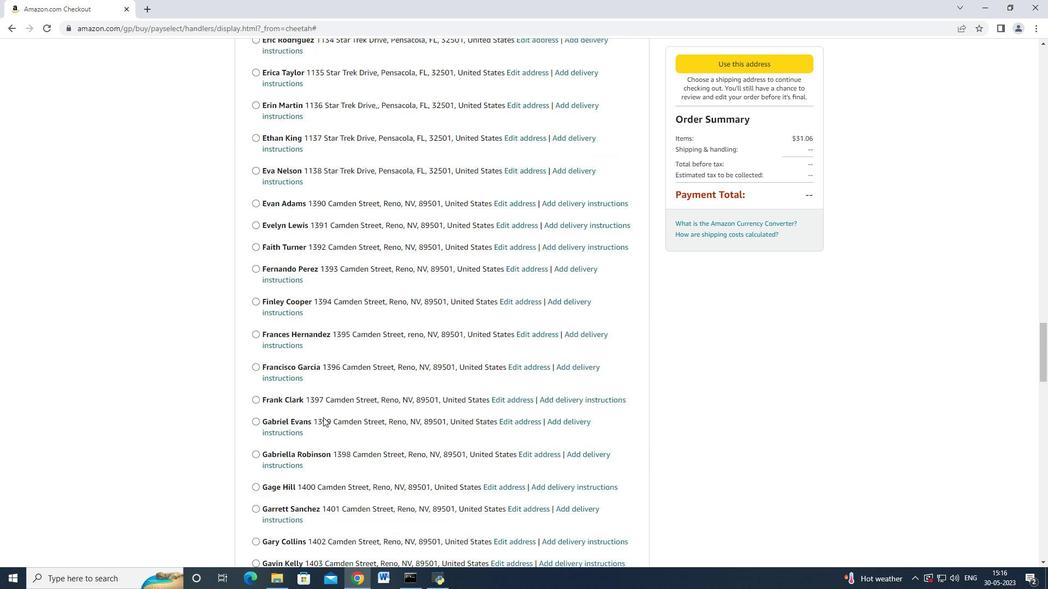 
Action: Mouse scrolled (323, 418) with delta (0, 0)
Screenshot: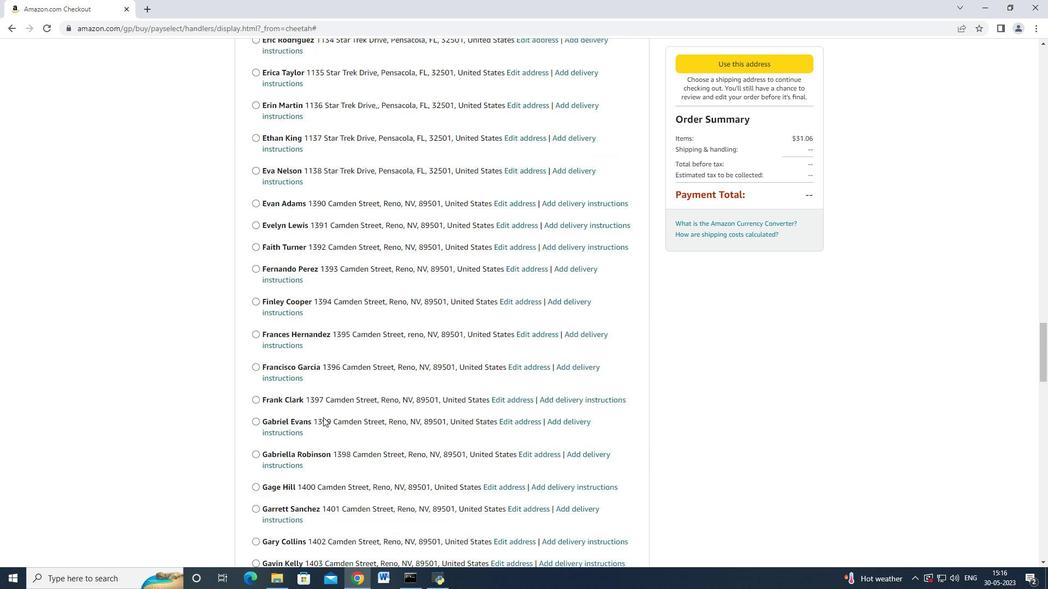 
Action: Mouse scrolled (323, 418) with delta (0, 0)
Screenshot: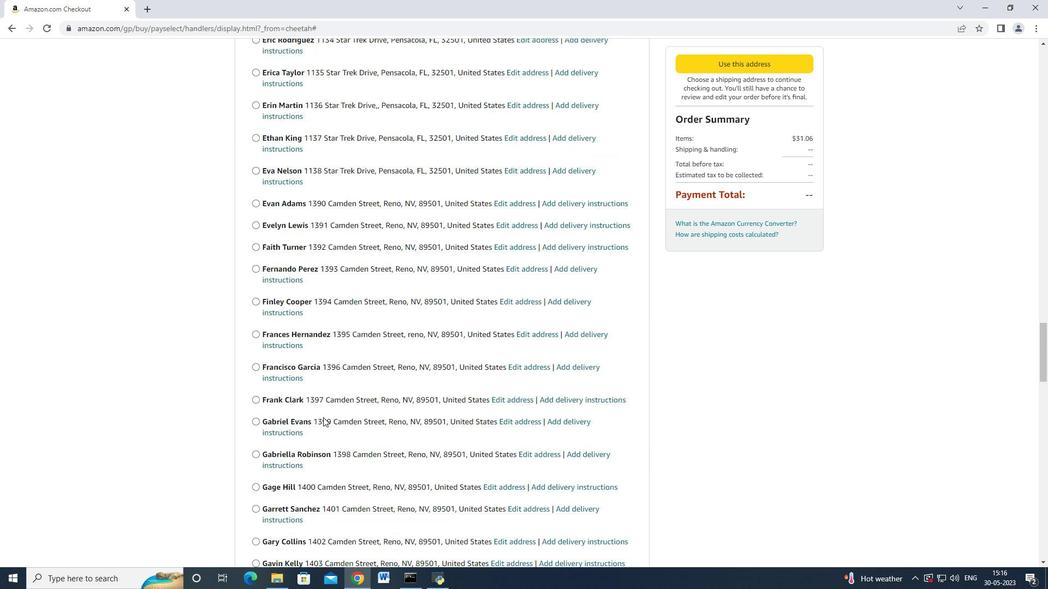 
Action: Mouse moved to (310, 372)
Screenshot: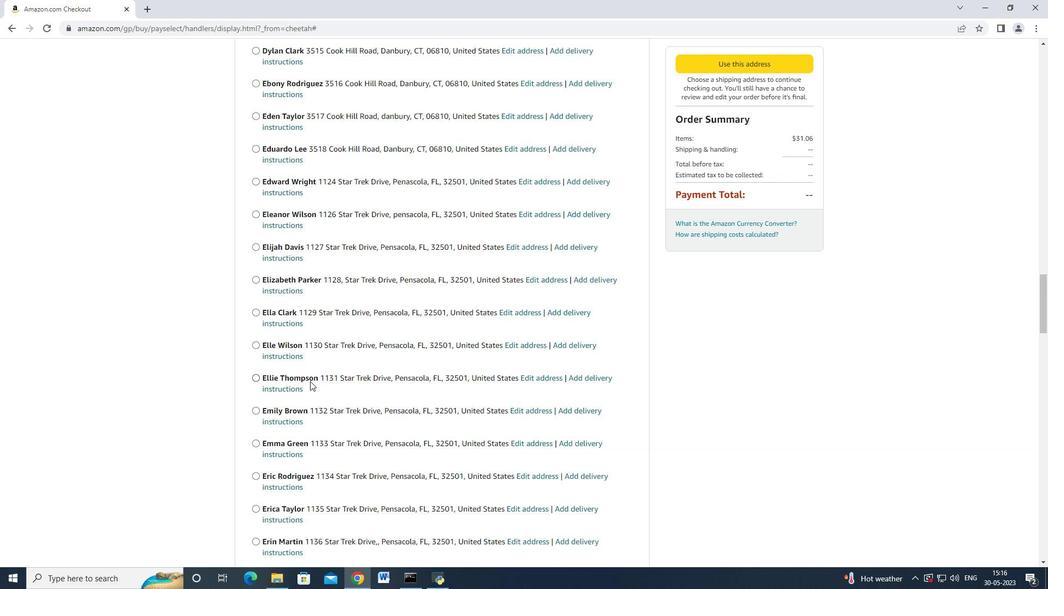 
Action: Mouse scrolled (310, 372) with delta (0, 0)
Screenshot: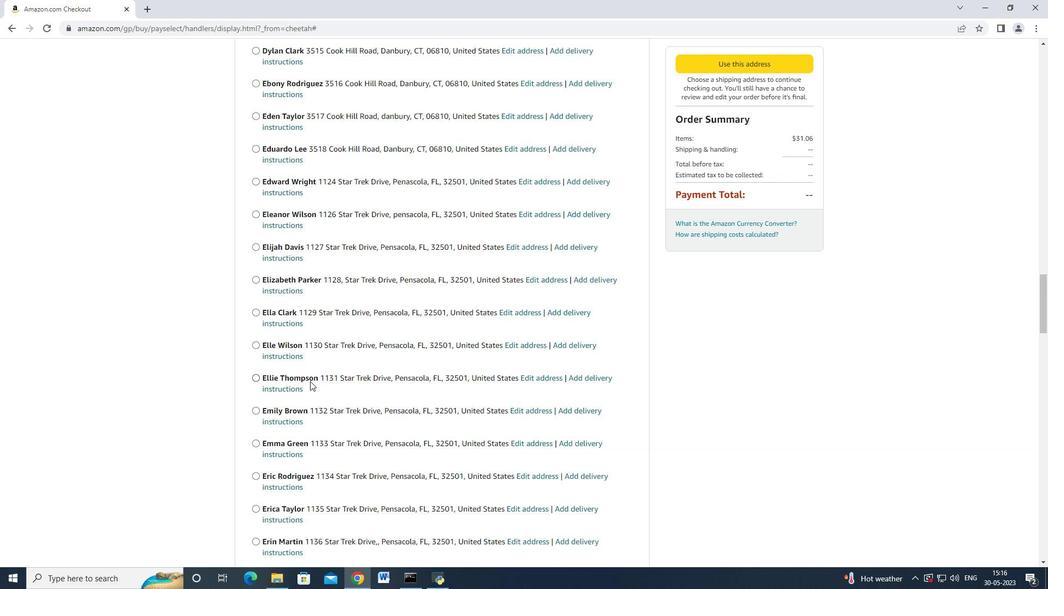 
Action: Mouse scrolled (310, 372) with delta (0, 0)
Screenshot: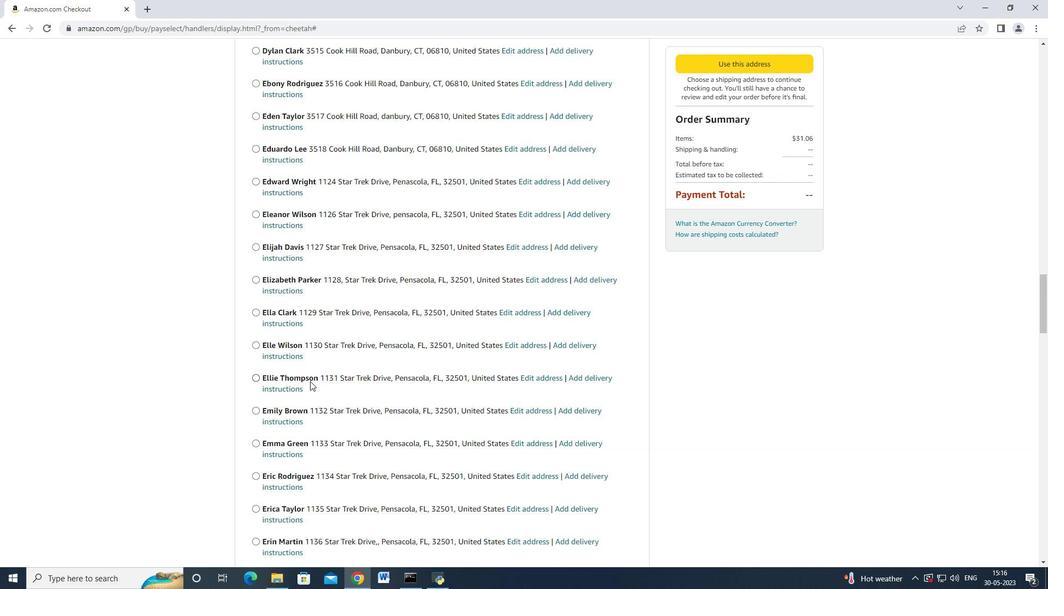 
Action: Mouse scrolled (310, 372) with delta (0, 0)
Screenshot: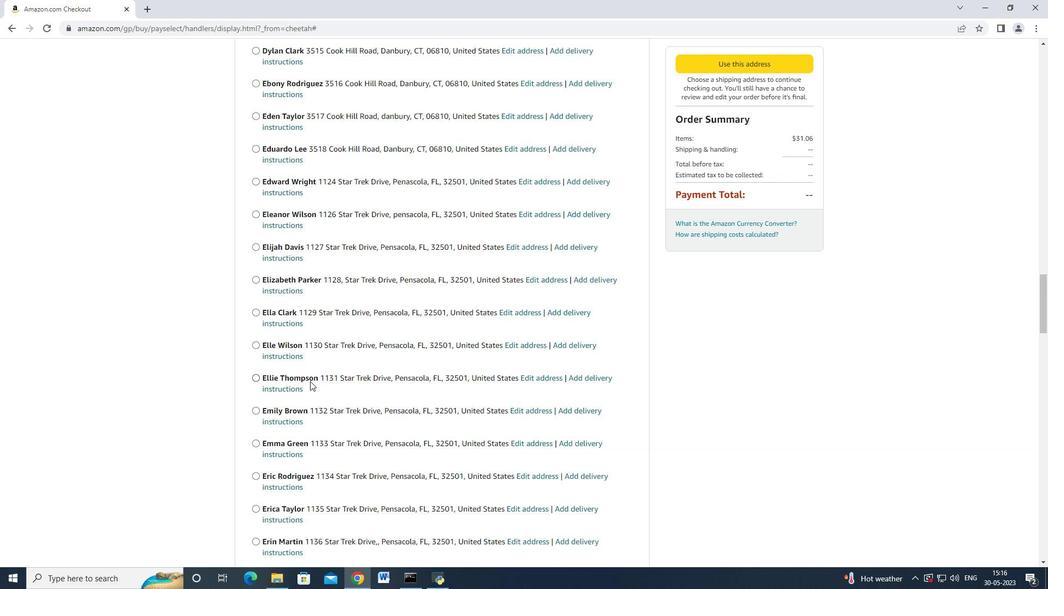 
Action: Mouse scrolled (310, 372) with delta (0, 0)
Screenshot: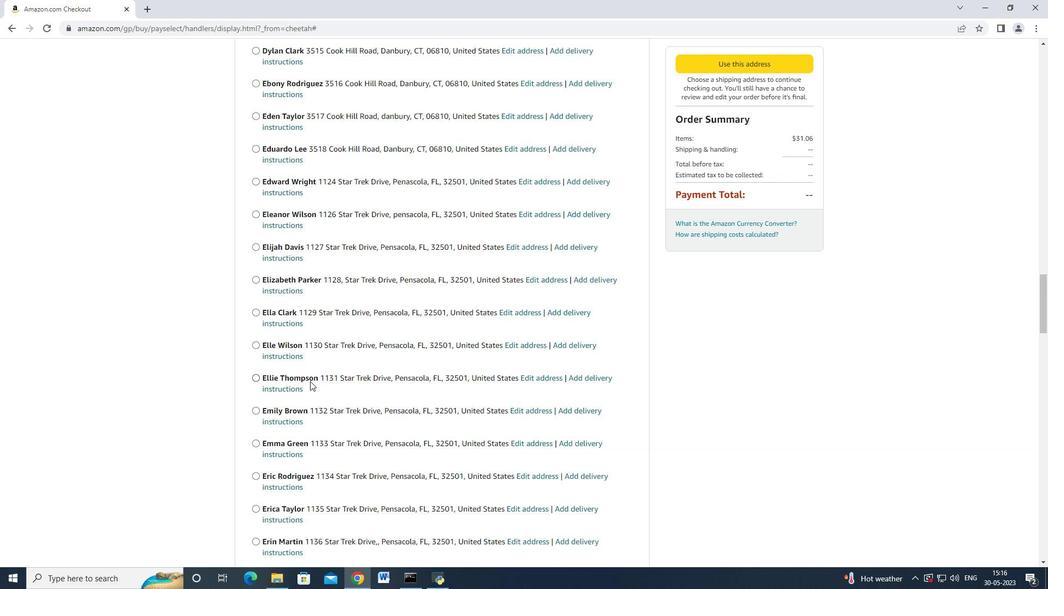 
Action: Mouse scrolled (310, 372) with delta (0, 0)
Screenshot: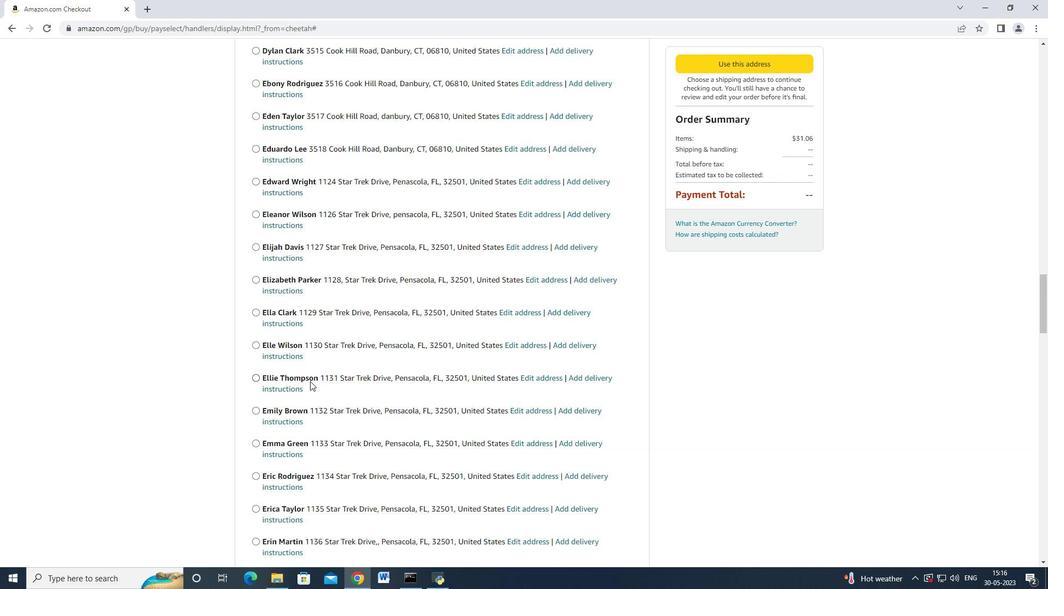 
Action: Mouse scrolled (310, 372) with delta (0, 0)
Screenshot: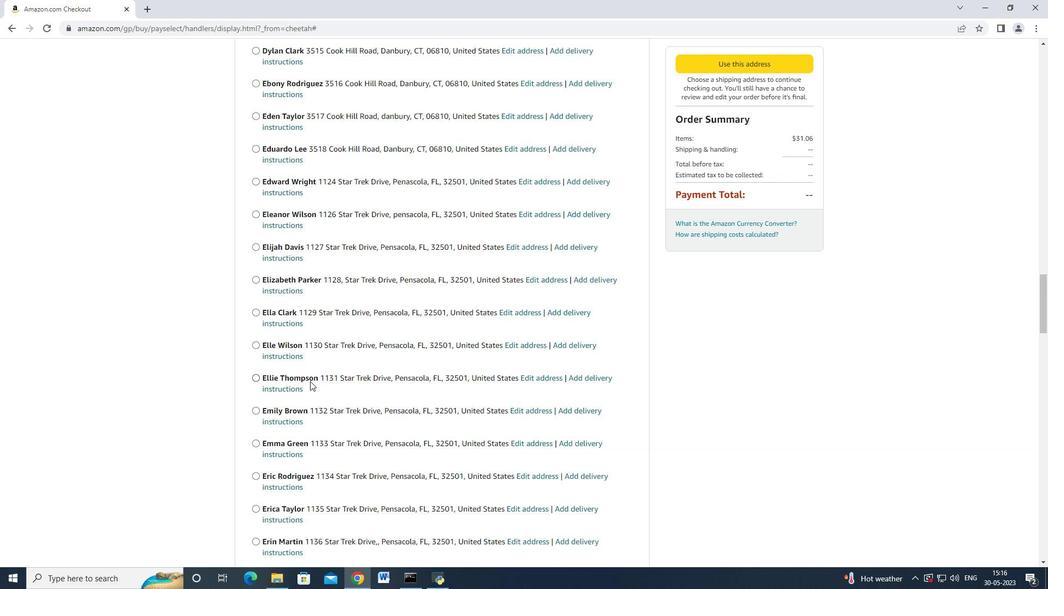 
Action: Mouse scrolled (310, 372) with delta (0, 0)
Screenshot: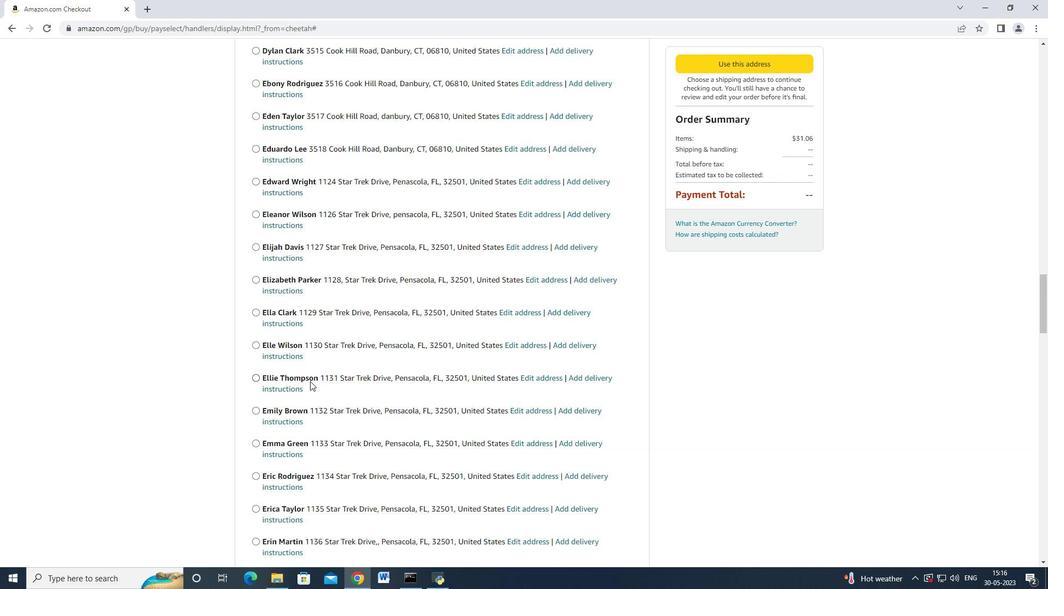 
Action: Mouse moved to (314, 360)
Screenshot: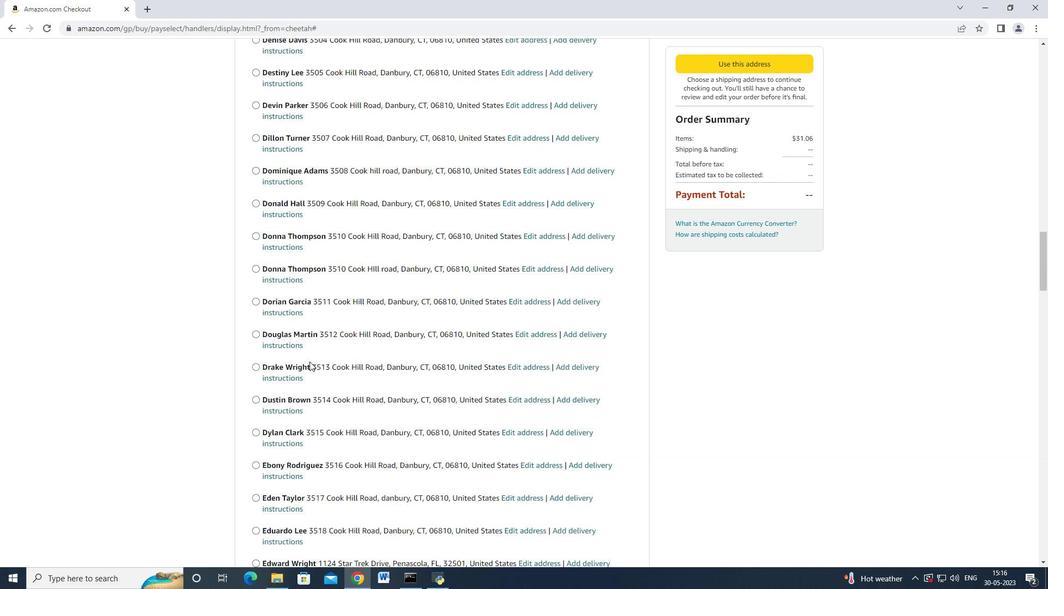 
Action: Mouse scrolled (314, 361) with delta (0, 0)
Screenshot: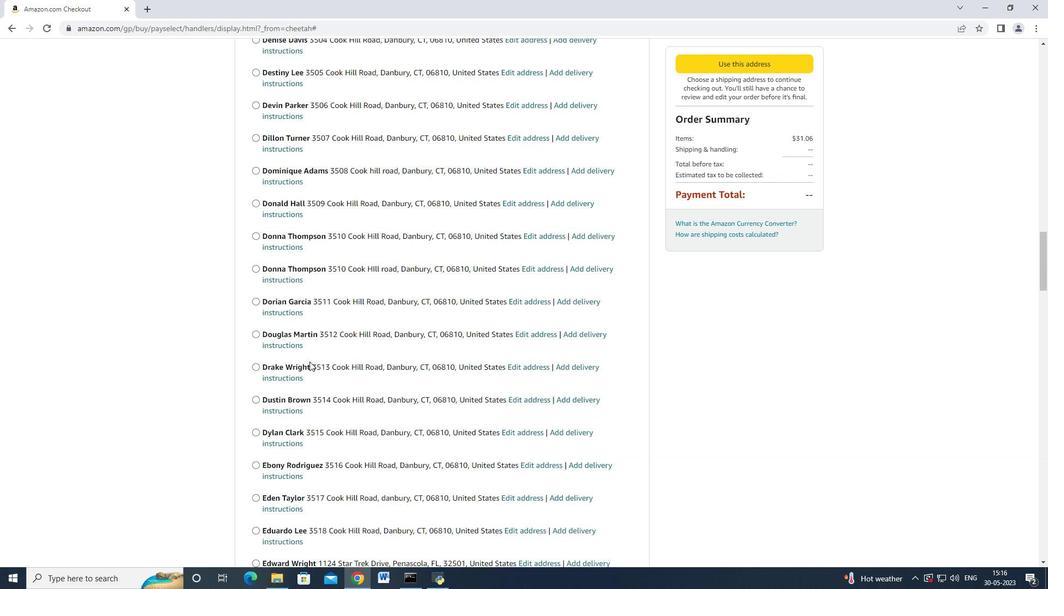 
Action: Mouse moved to (314, 360)
Screenshot: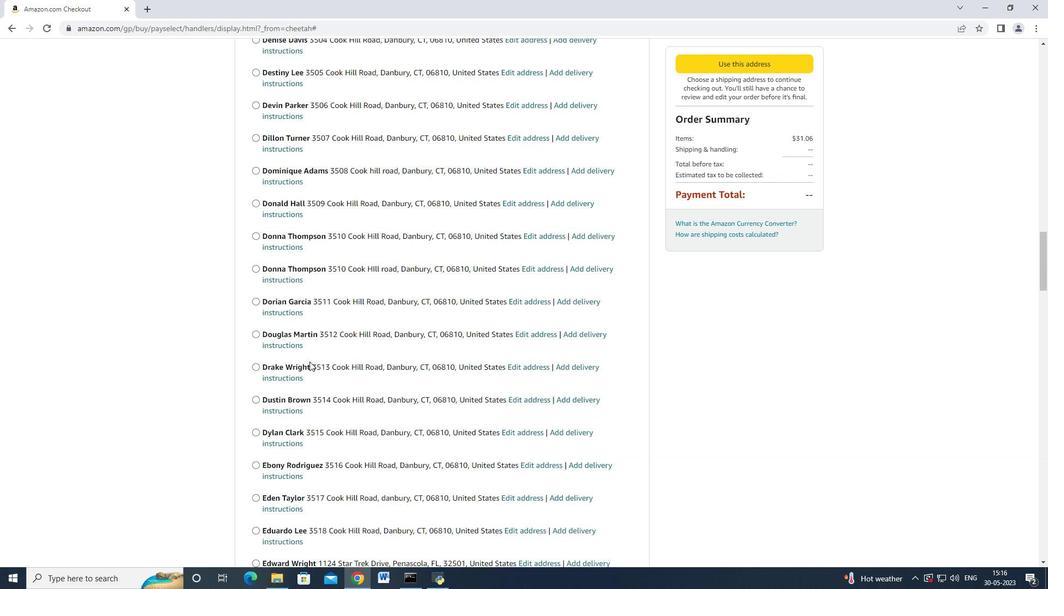 
Action: Mouse scrolled (314, 360) with delta (0, 0)
Screenshot: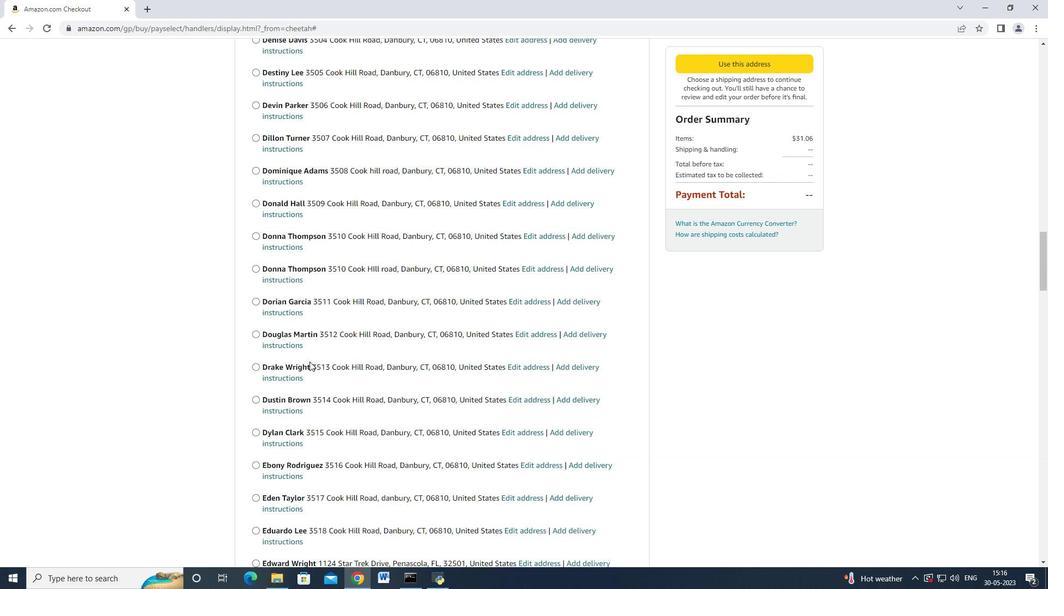 
Action: Mouse scrolled (314, 360) with delta (0, 0)
Screenshot: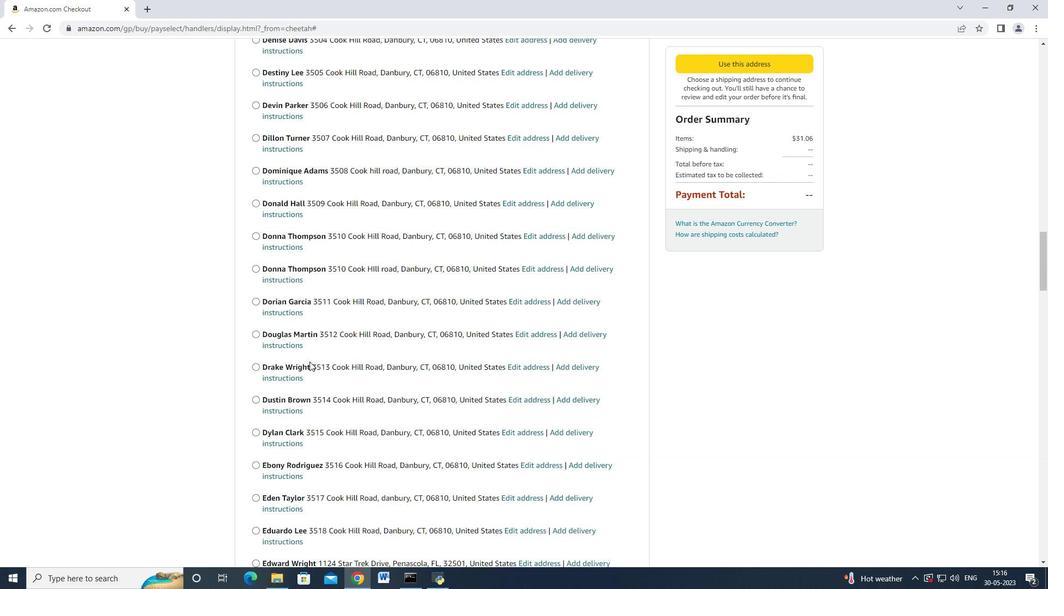 
Action: Mouse scrolled (314, 360) with delta (0, 0)
Screenshot: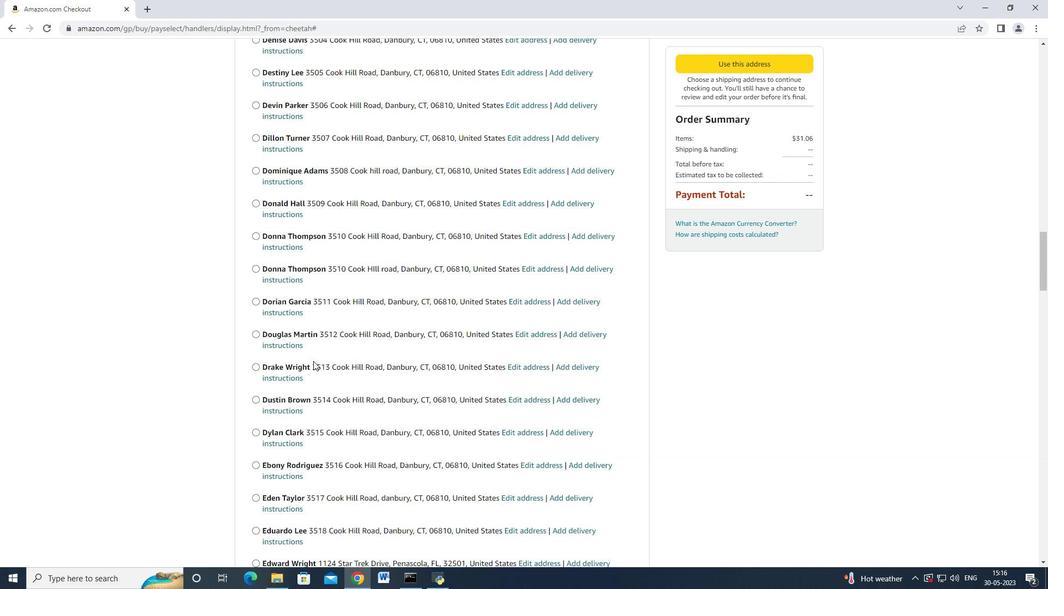 
Action: Mouse scrolled (314, 360) with delta (0, 0)
Screenshot: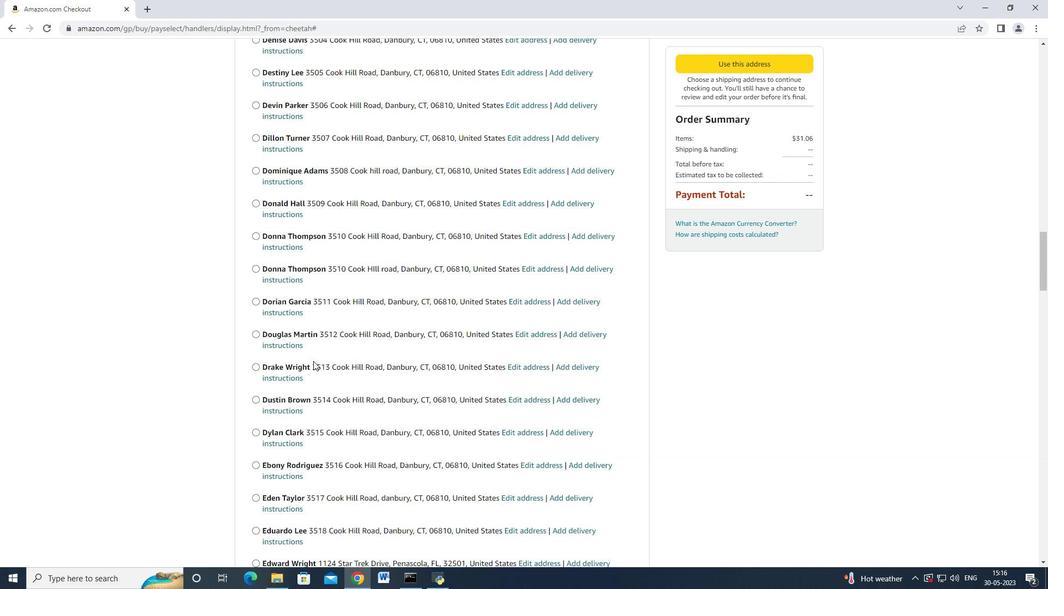 
Action: Mouse scrolled (314, 360) with delta (0, 0)
Screenshot: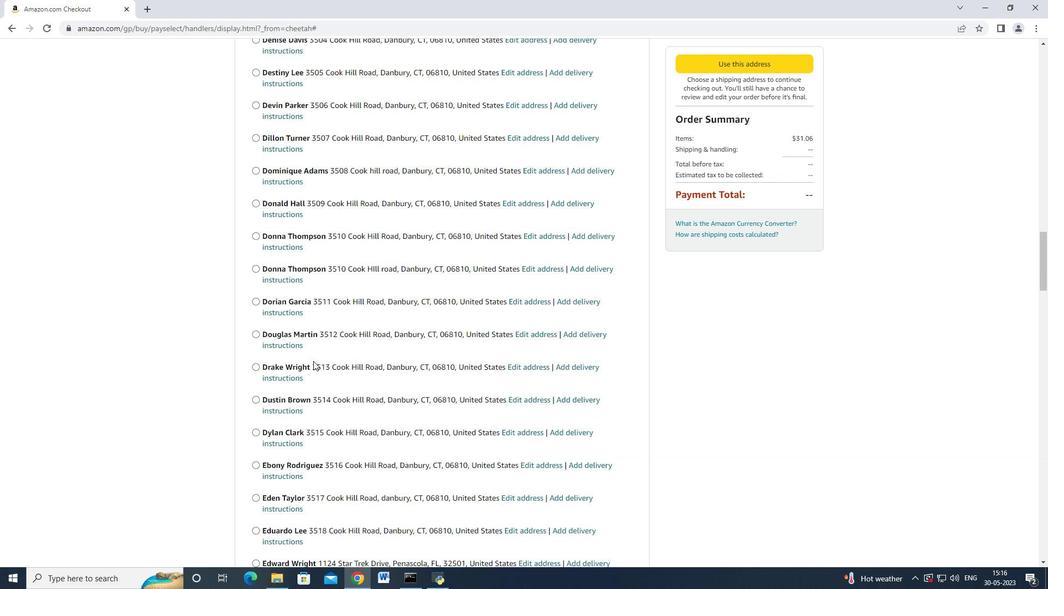 
Action: Mouse scrolled (314, 360) with delta (0, 0)
Screenshot: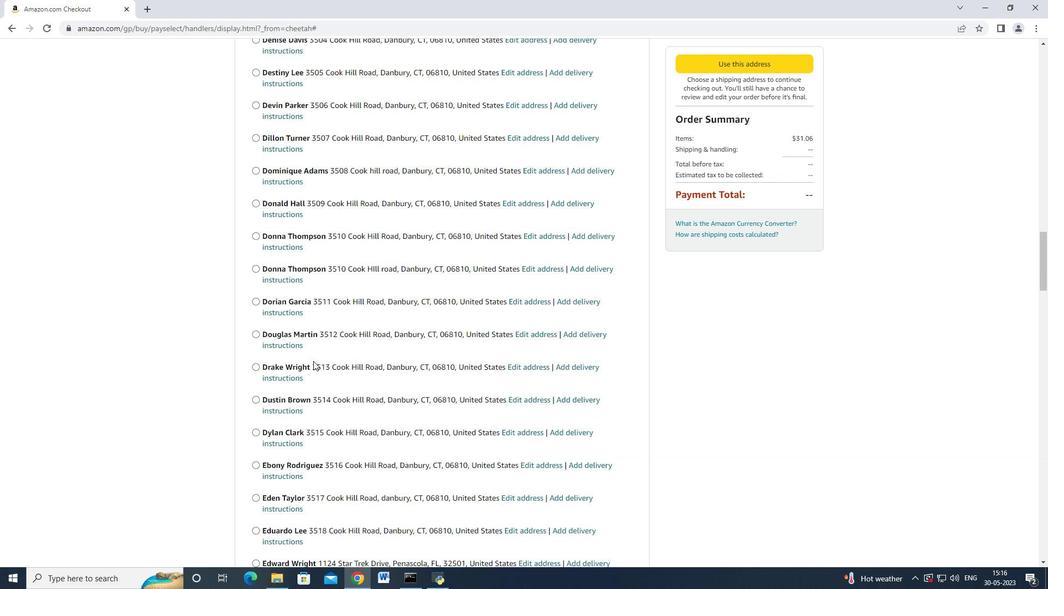 
Action: Mouse scrolled (314, 360) with delta (0, 0)
Screenshot: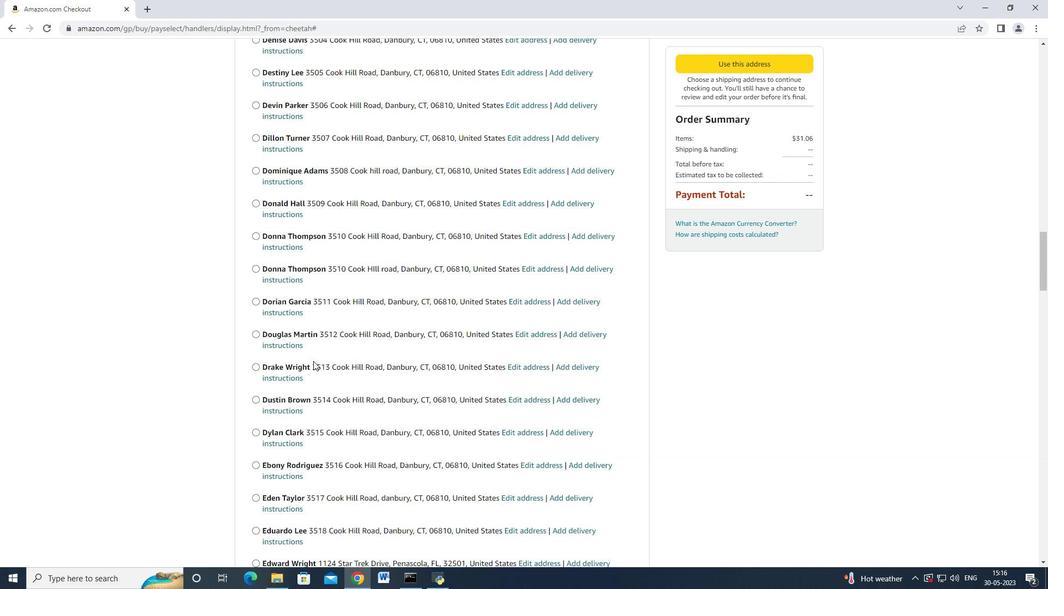
Action: Mouse moved to (291, 368)
Screenshot: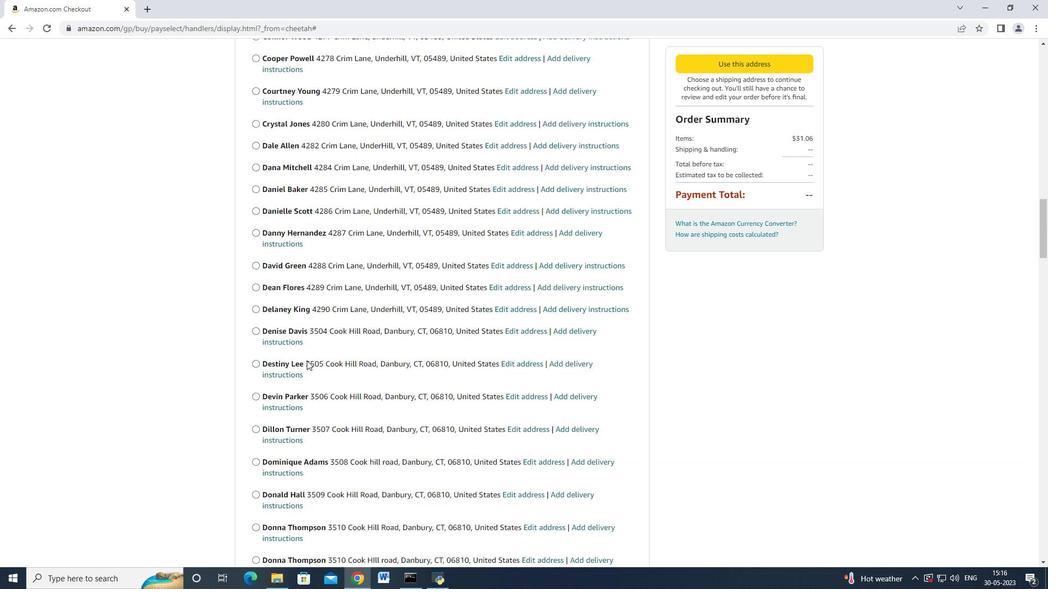 
Action: Mouse scrolled (291, 369) with delta (0, 0)
Screenshot: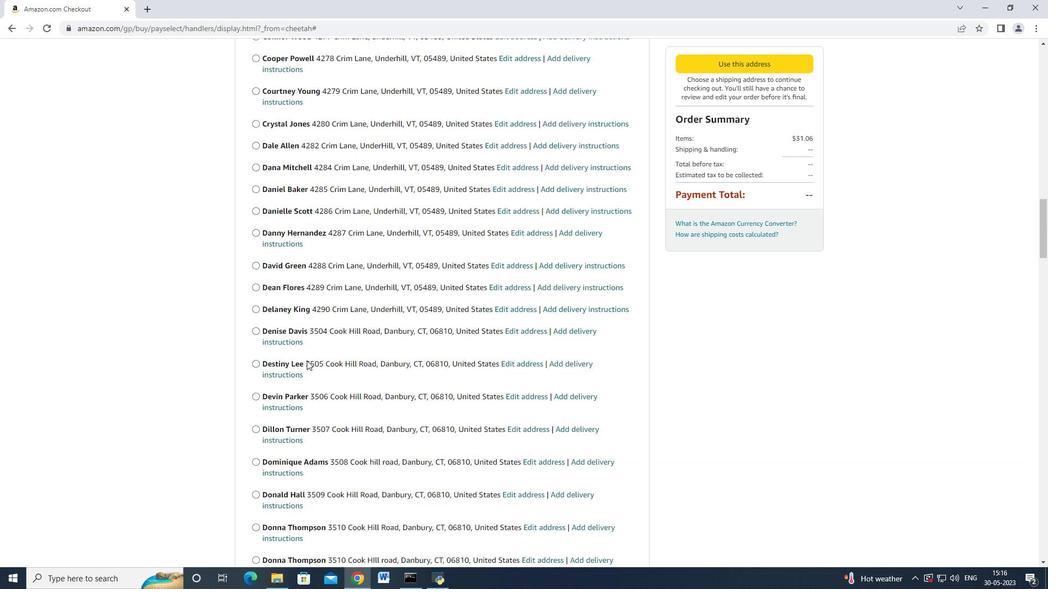 
Action: Mouse scrolled (291, 369) with delta (0, 0)
Screenshot: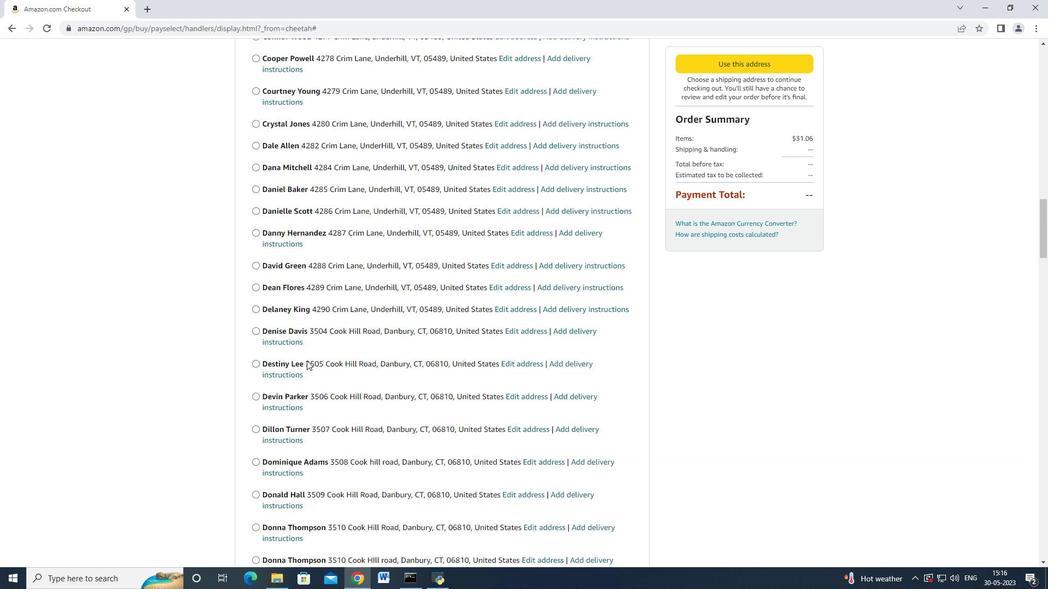 
Action: Mouse scrolled (291, 370) with delta (0, 1)
Screenshot: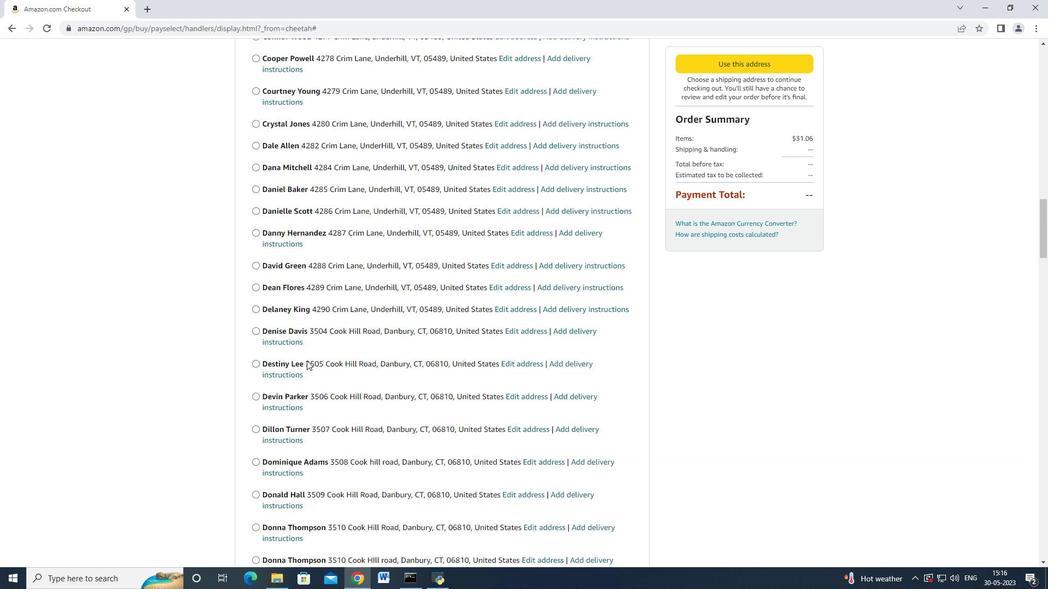 
Action: Mouse scrolled (291, 369) with delta (0, 0)
Screenshot: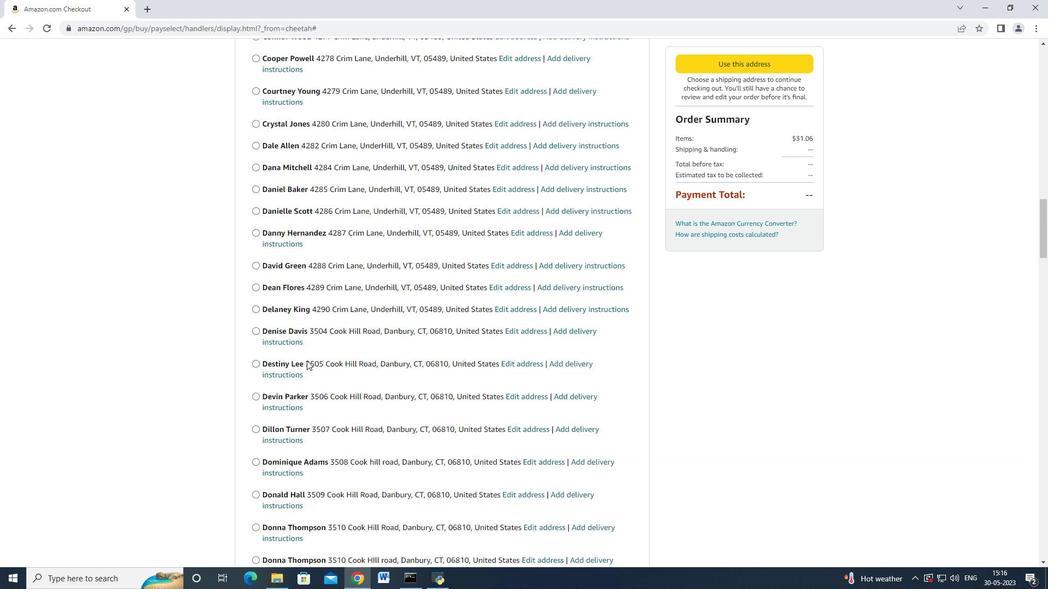 
Action: Mouse scrolled (291, 369) with delta (0, 0)
Screenshot: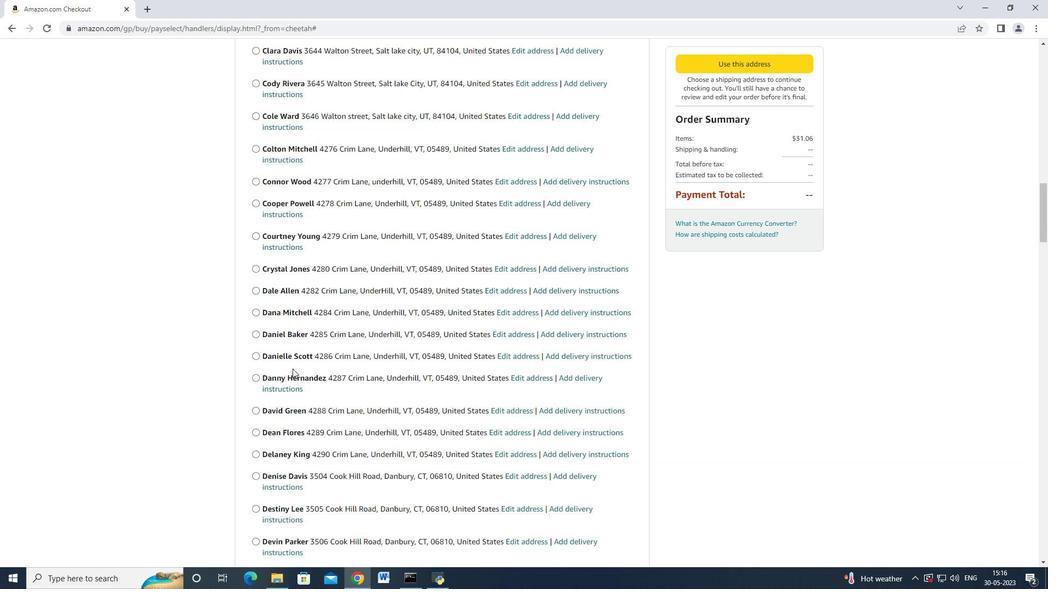 
Action: Mouse moved to (291, 368)
Screenshot: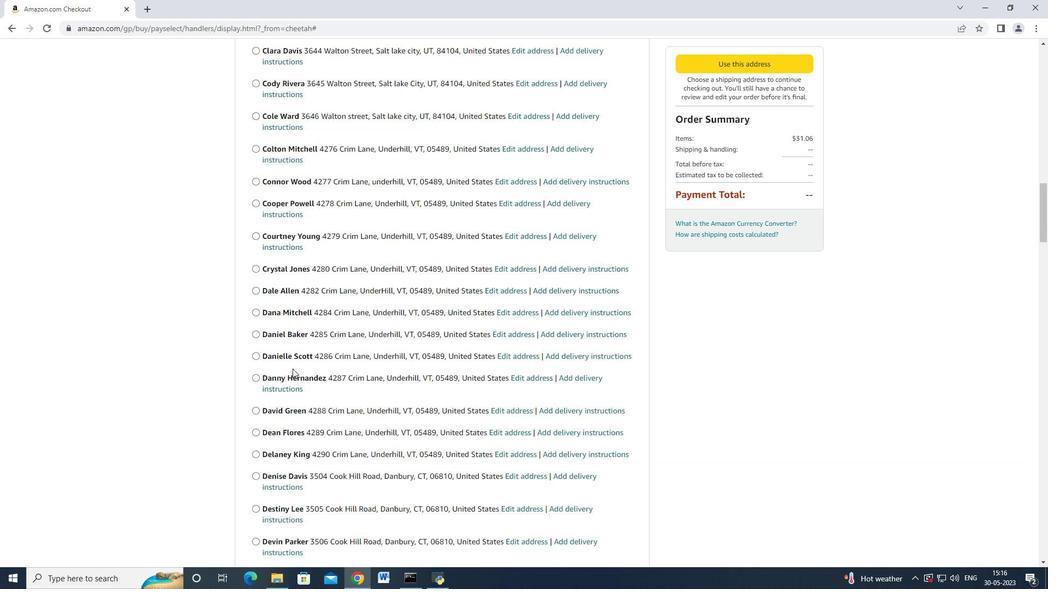
Action: Mouse scrolled (291, 369) with delta (0, 0)
Screenshot: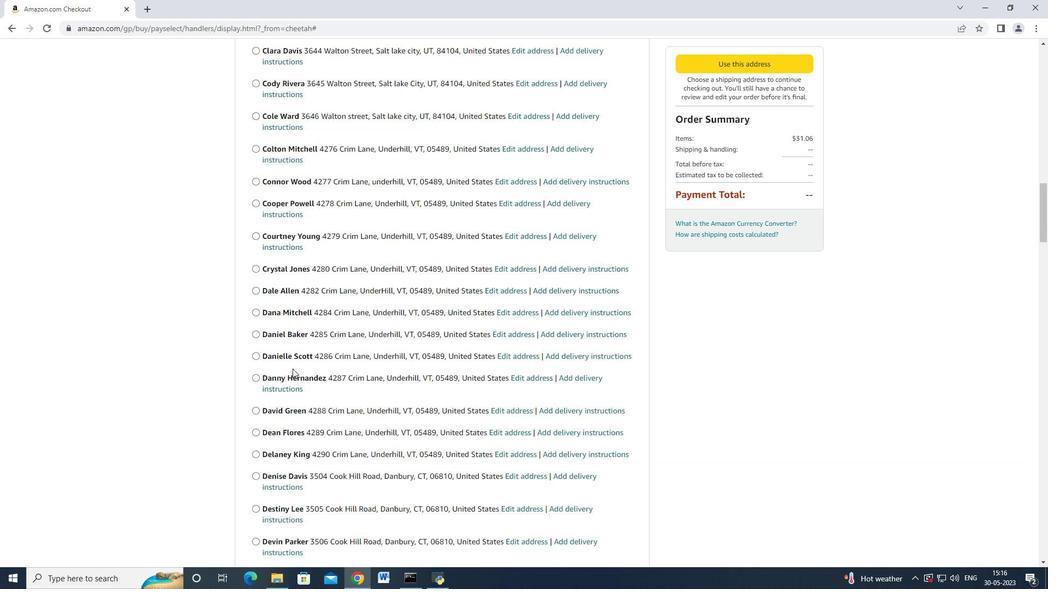 
Action: Mouse moved to (290, 368)
Screenshot: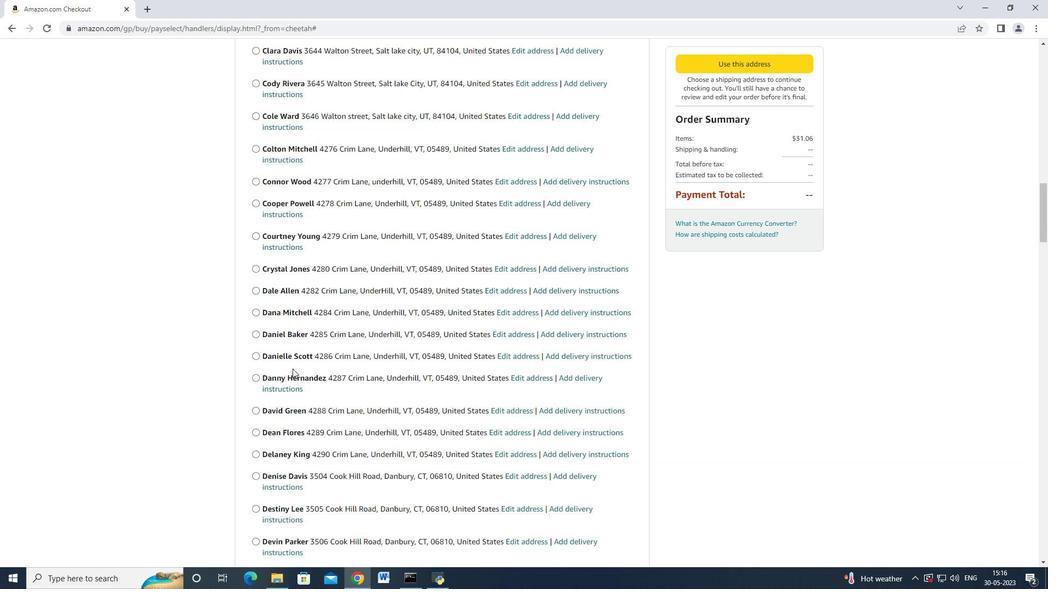 
Action: Mouse scrolled (290, 369) with delta (0, 0)
Screenshot: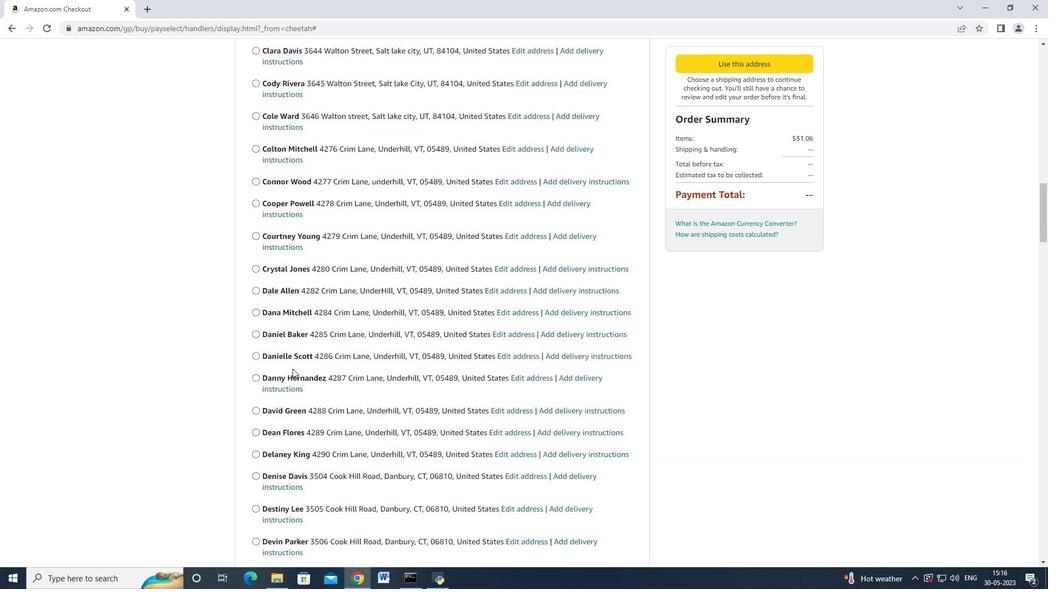 
Action: Mouse moved to (281, 378)
Screenshot: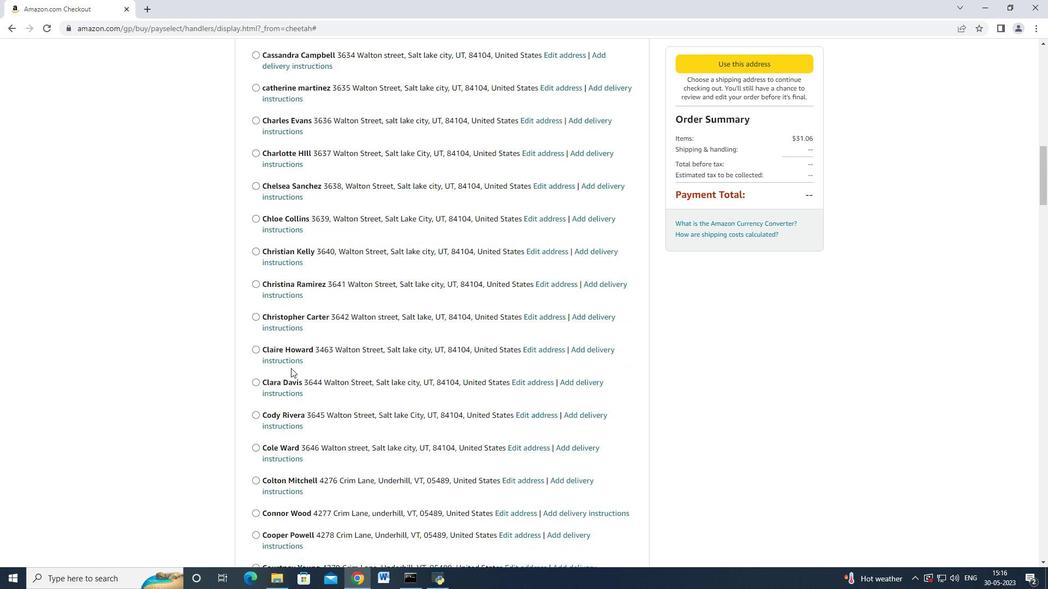 
Action: Mouse pressed middle at (281, 378)
Screenshot: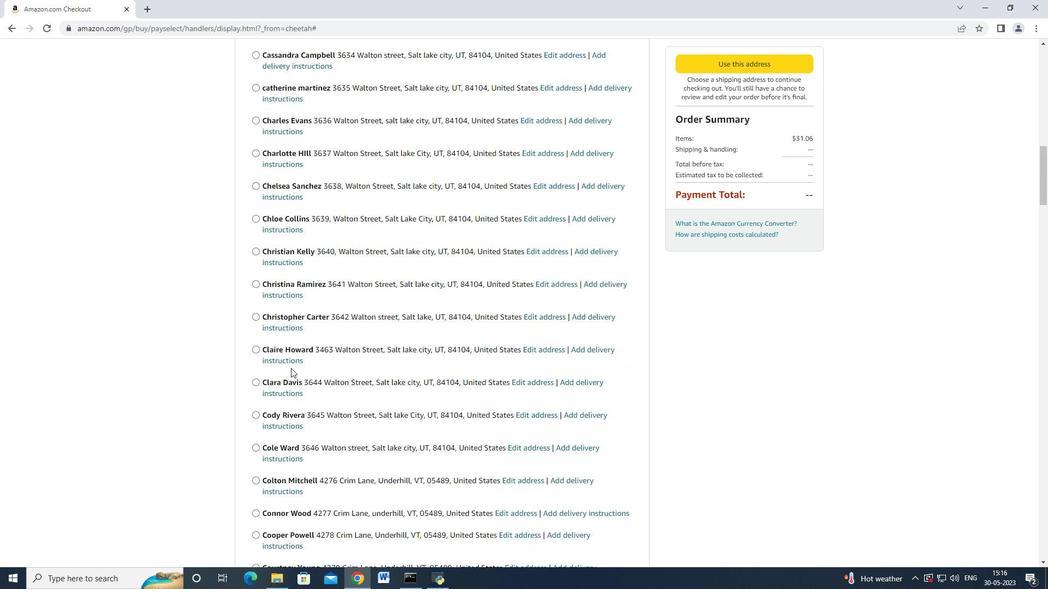 
Action: Mouse scrolled (281, 379) with delta (0, 0)
Screenshot: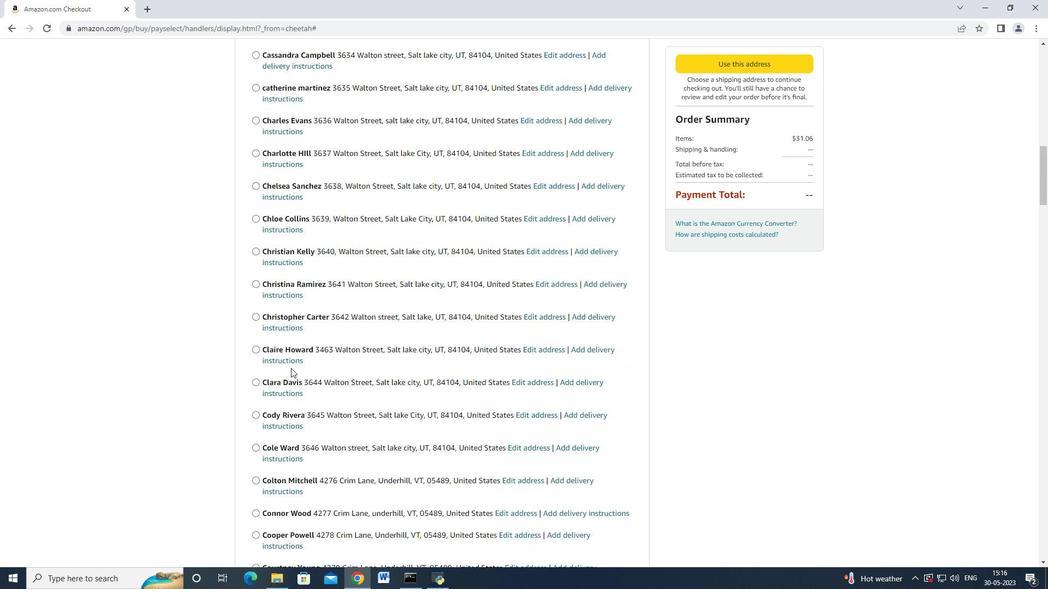 
Action: Mouse scrolled (281, 379) with delta (0, 0)
Screenshot: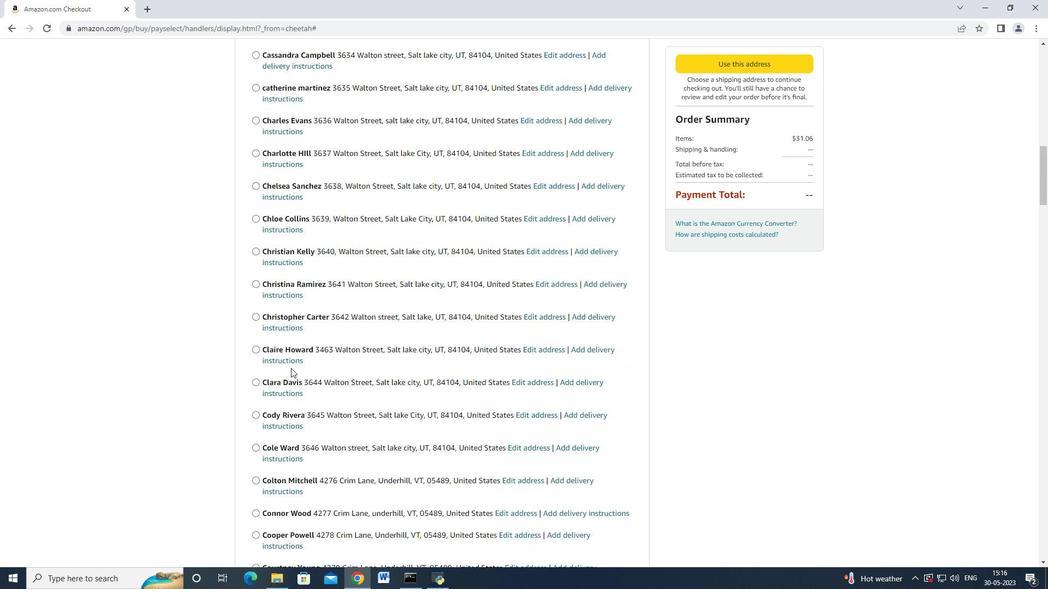 
Action: Mouse moved to (281, 378)
Screenshot: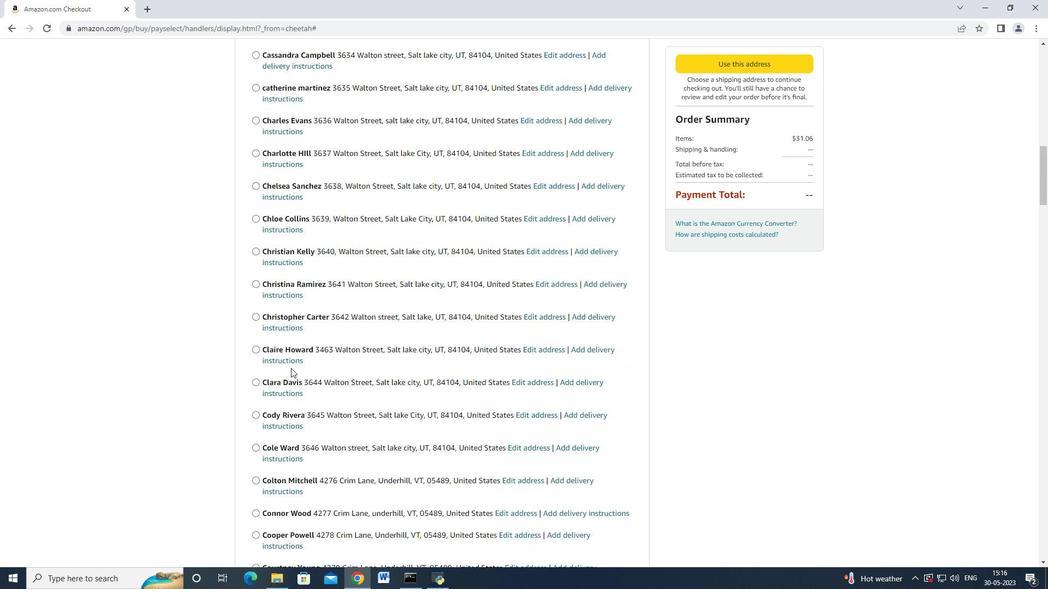 
Action: Mouse scrolled (281, 379) with delta (0, 0)
Screenshot: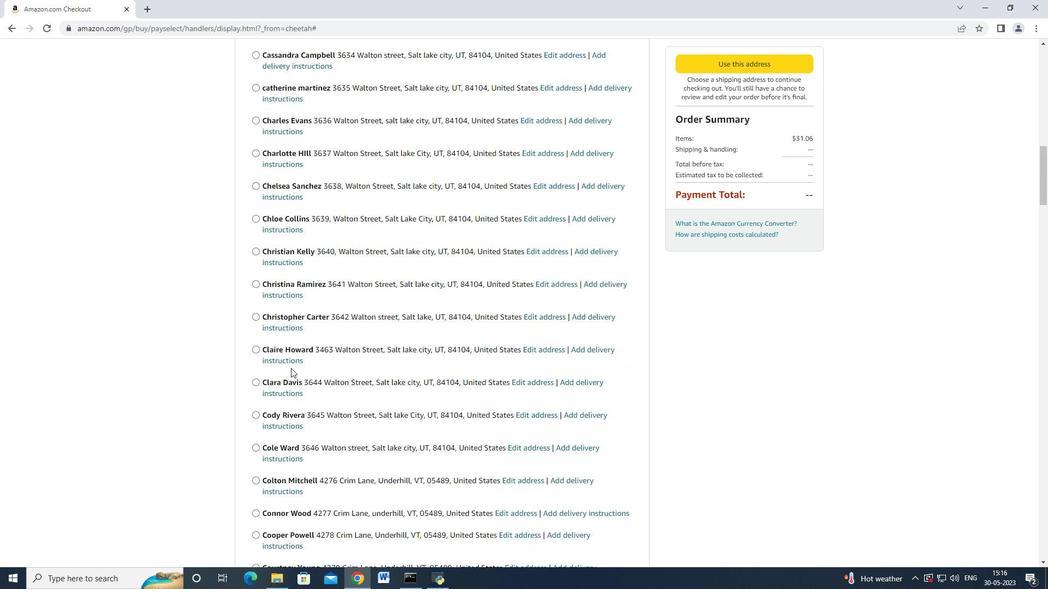 
Action: Mouse scrolled (281, 379) with delta (0, 0)
